 Task: Add a signature Guadalupe Nelson containing With heartfelt thanks and sincere wishes, Guadalupe Nelson to email address softage.5@softage.net and add a folder Self-improvement
Action: Mouse moved to (37, 45)
Screenshot: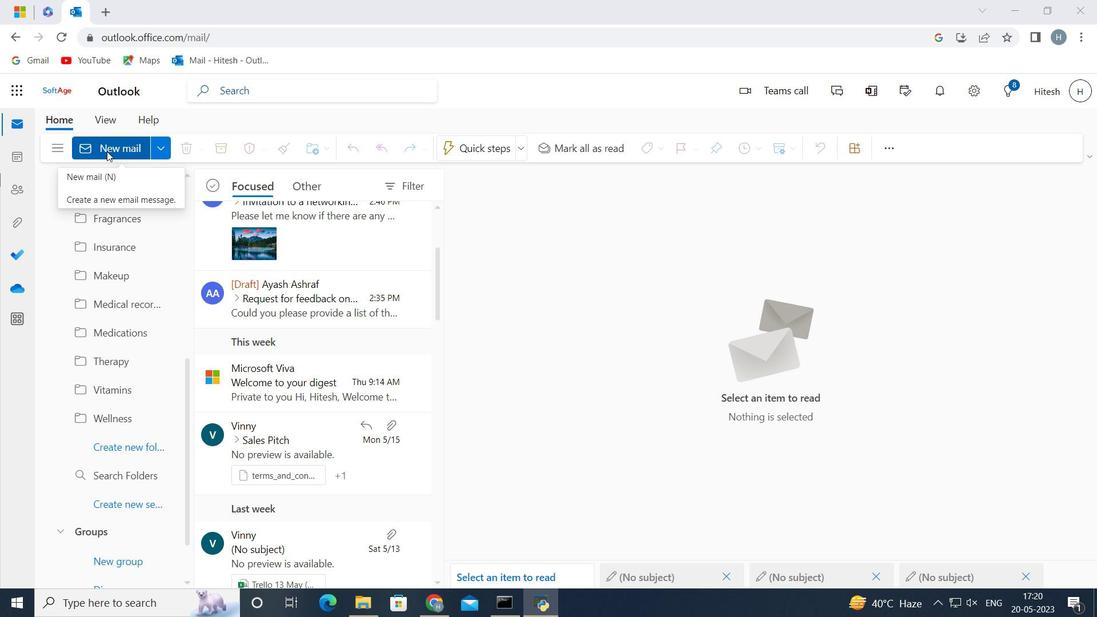
Action: Mouse pressed left at (37, 45)
Screenshot: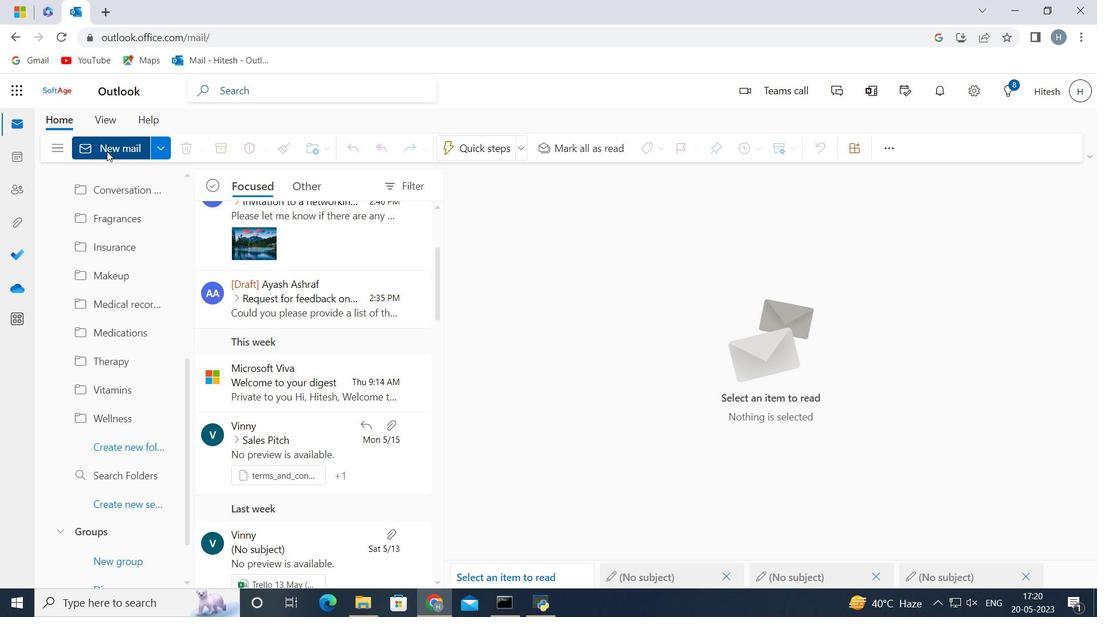 
Action: Mouse moved to (78, 97)
Screenshot: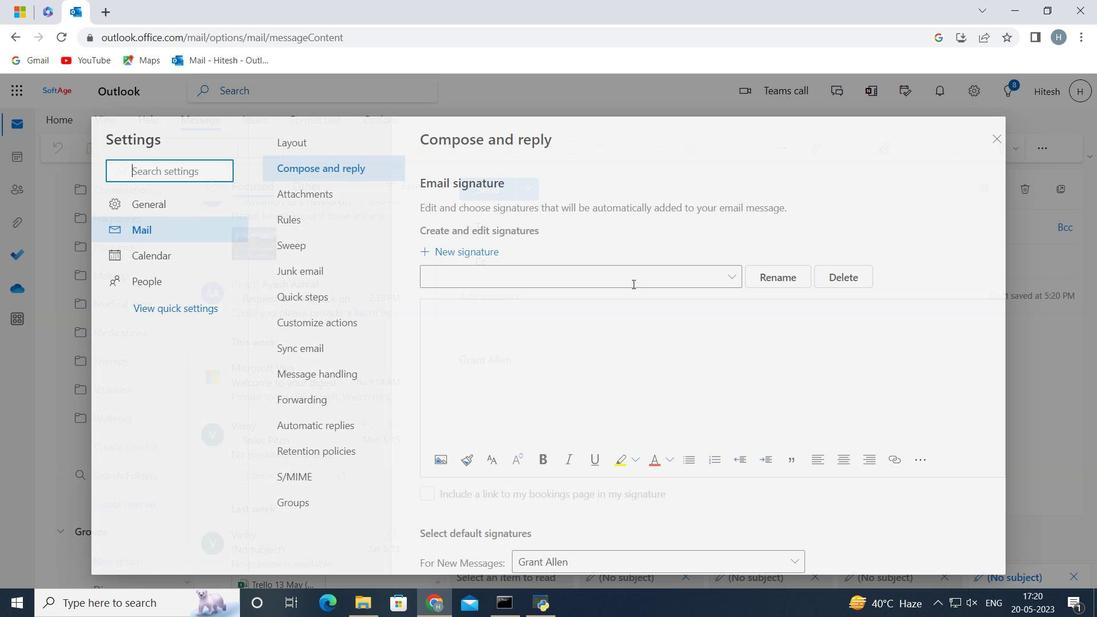 
Action: Mouse pressed left at (78, 97)
Screenshot: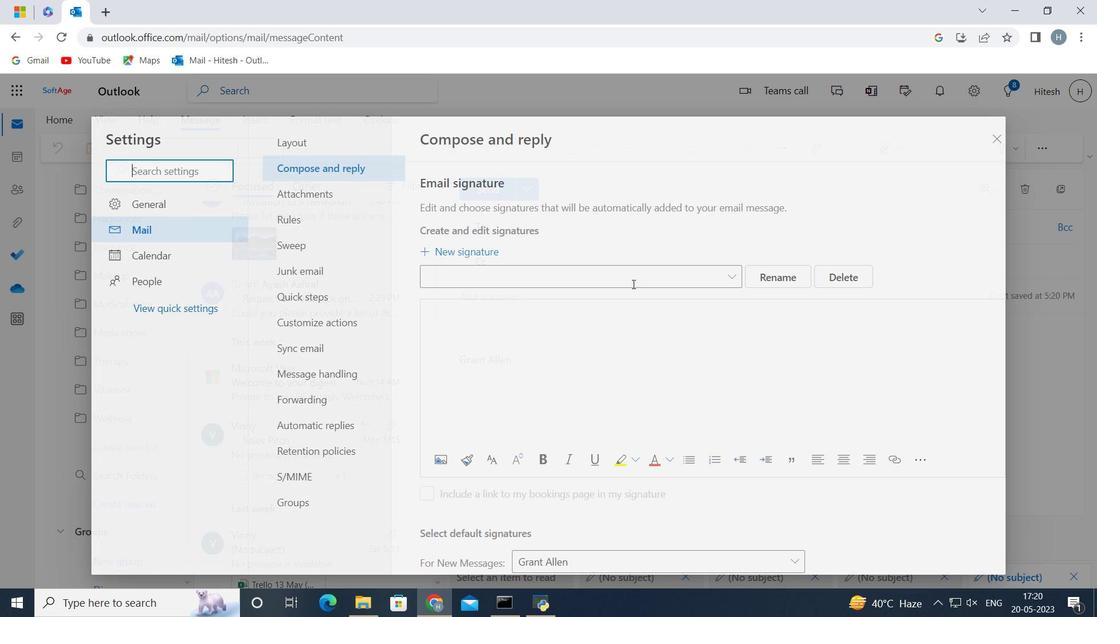 
Action: Mouse moved to (89, 95)
Screenshot: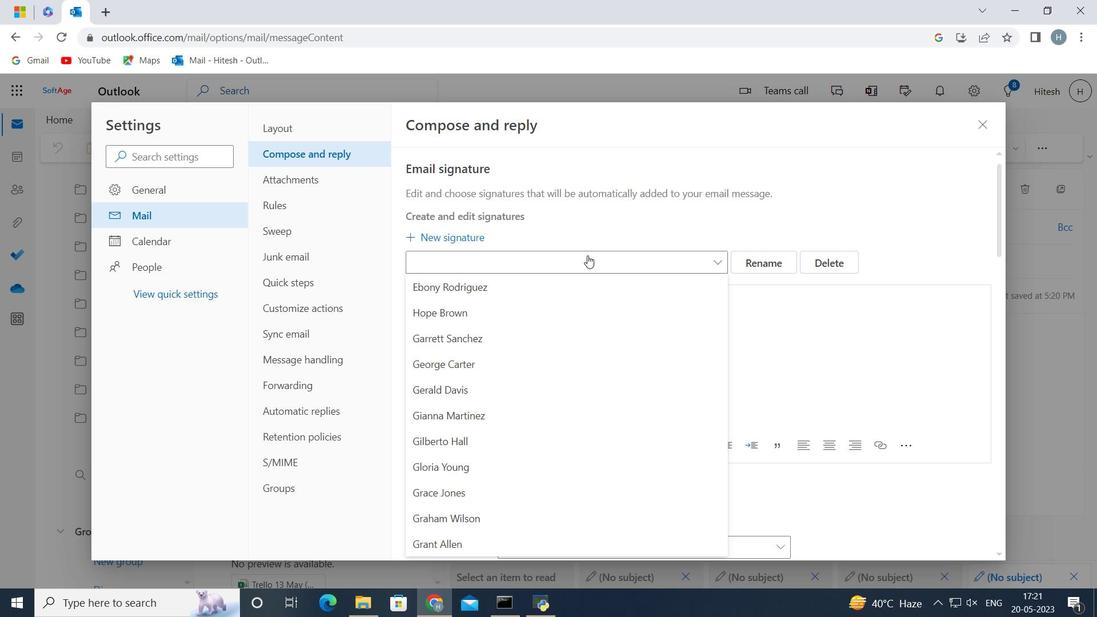 
Action: Mouse pressed left at (89, 95)
Screenshot: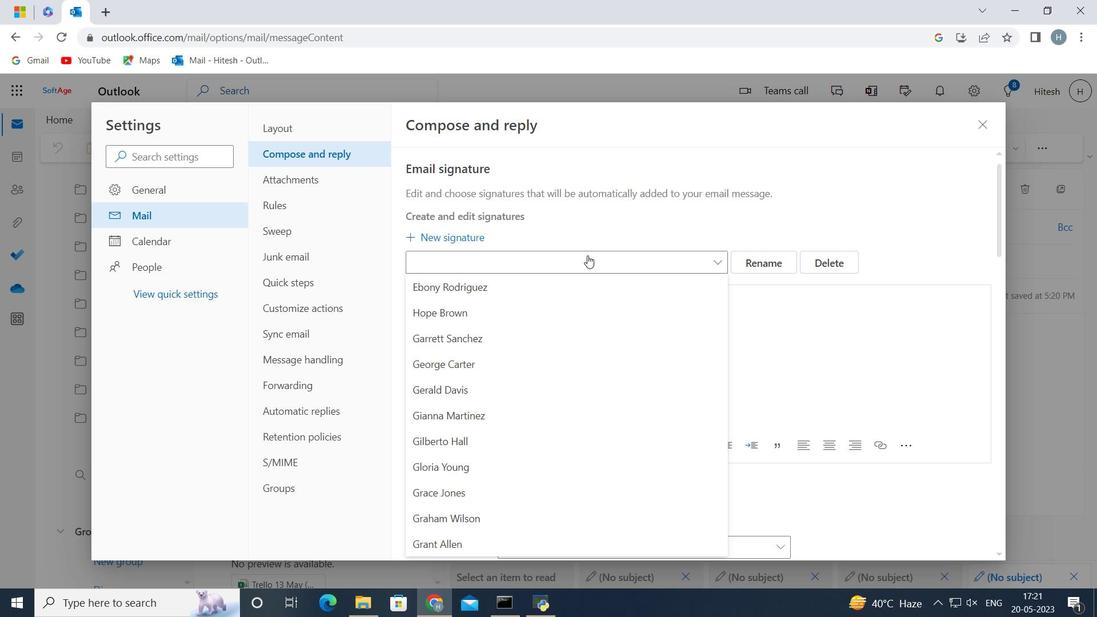 
Action: Mouse moved to (745, 93)
Screenshot: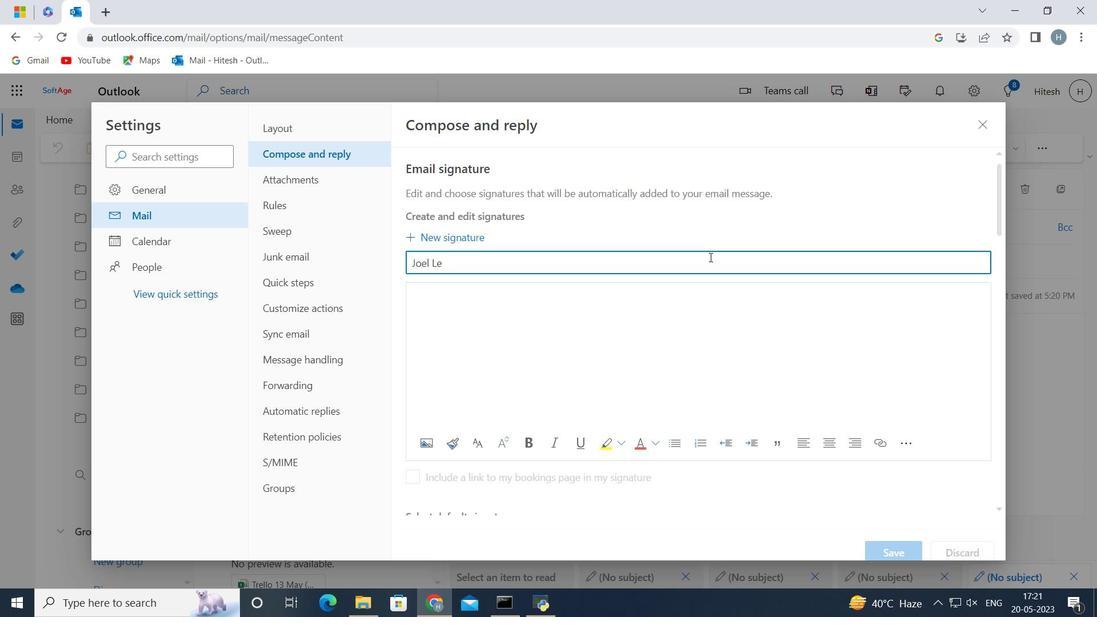
Action: Mouse pressed left at (745, 93)
Screenshot: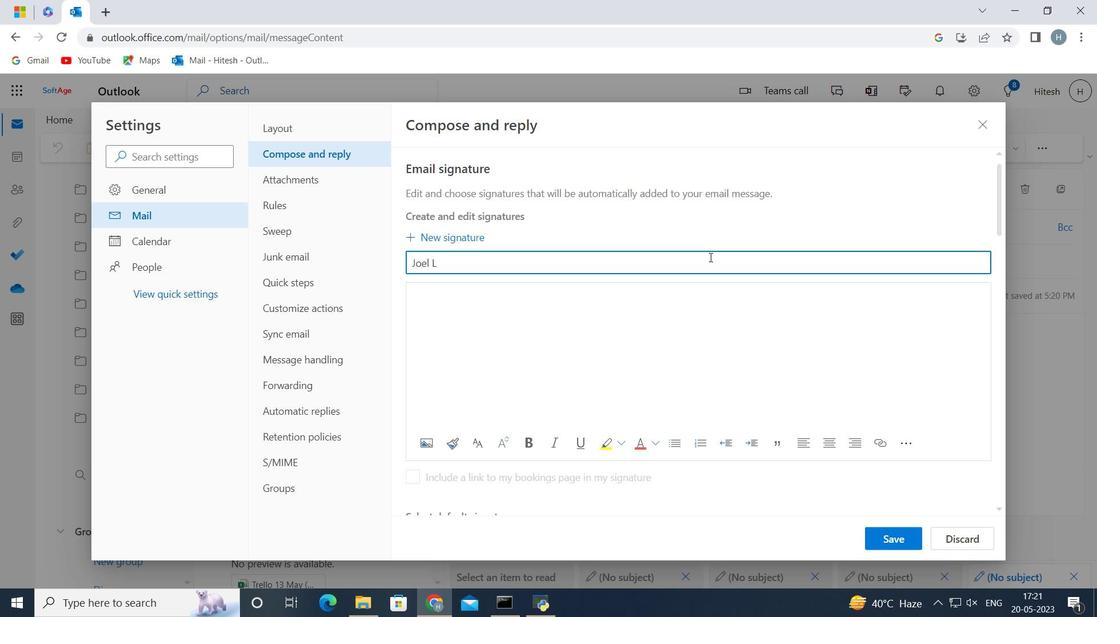 
Action: Mouse moved to (714, 148)
Screenshot: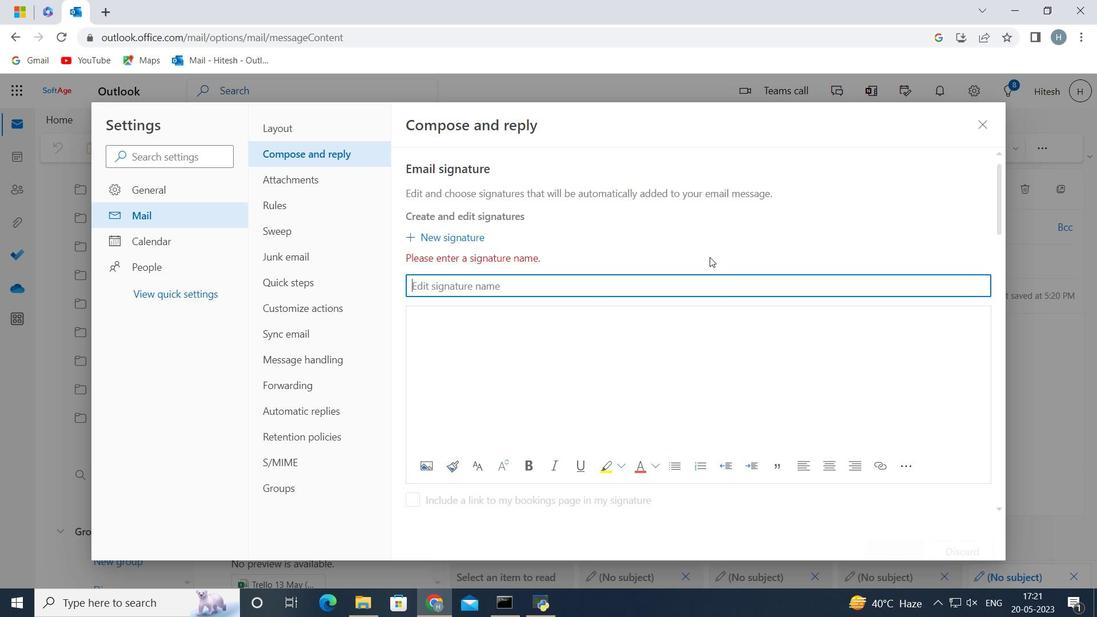 
Action: Mouse pressed left at (714, 148)
Screenshot: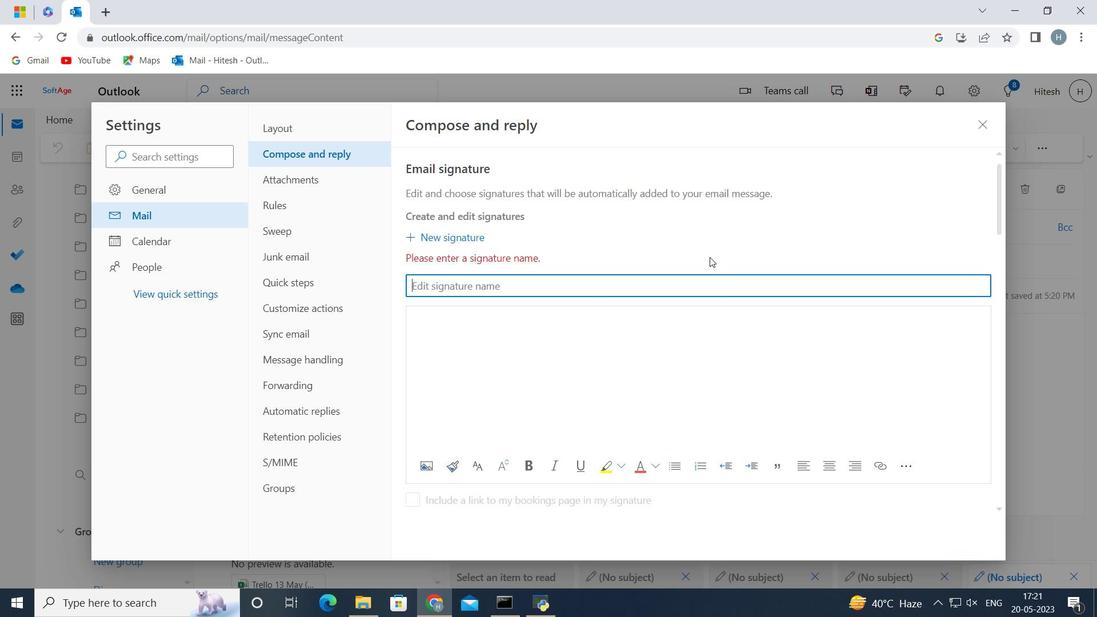 
Action: Mouse moved to (537, 189)
Screenshot: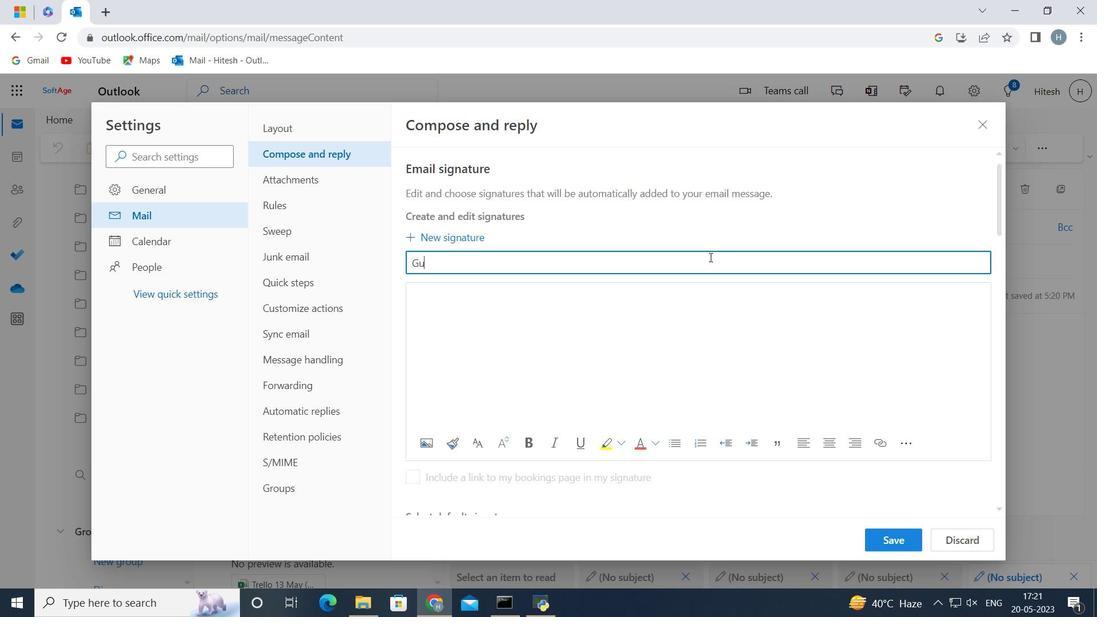
Action: Mouse pressed left at (537, 189)
Screenshot: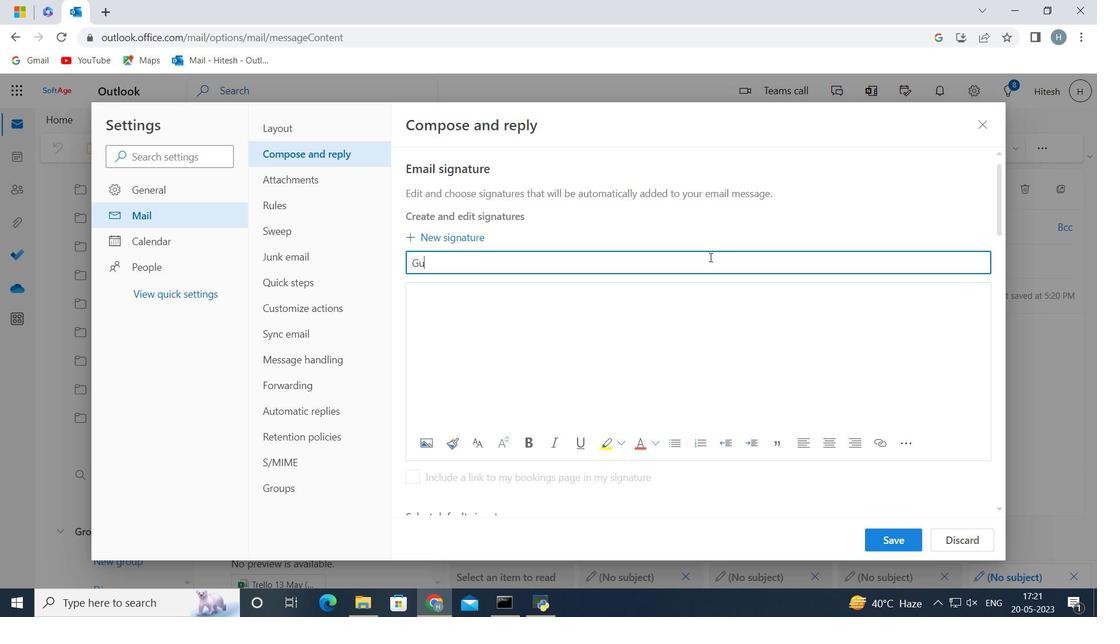 
Action: Mouse moved to (702, 190)
Screenshot: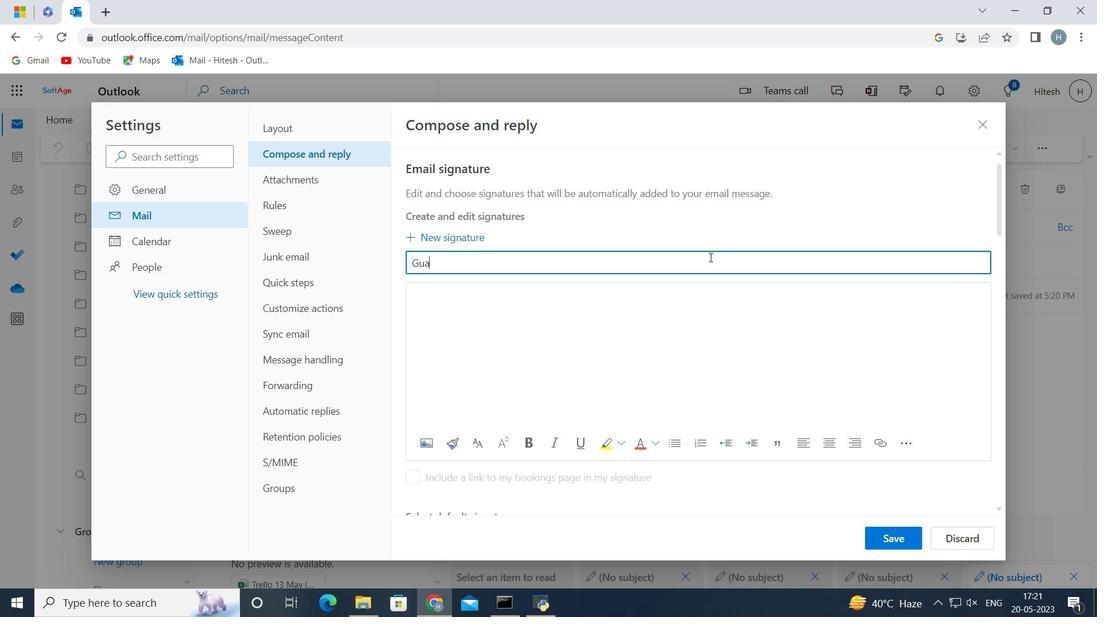 
Action: Mouse pressed left at (702, 190)
Screenshot: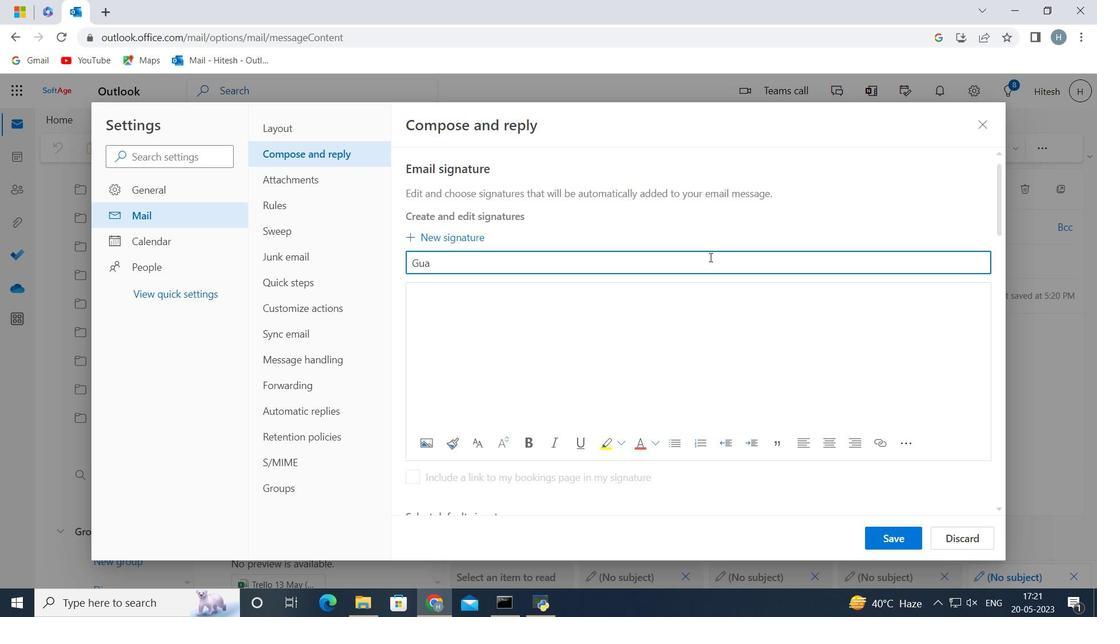 
Action: Mouse moved to (641, 194)
Screenshot: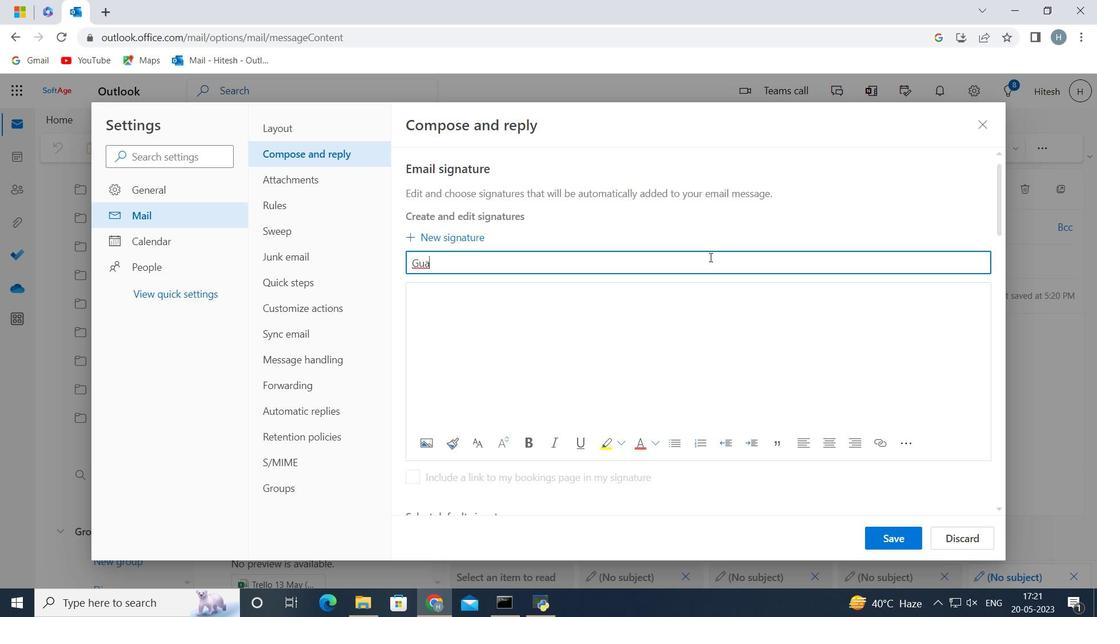 
Action: Mouse pressed left at (641, 194)
Screenshot: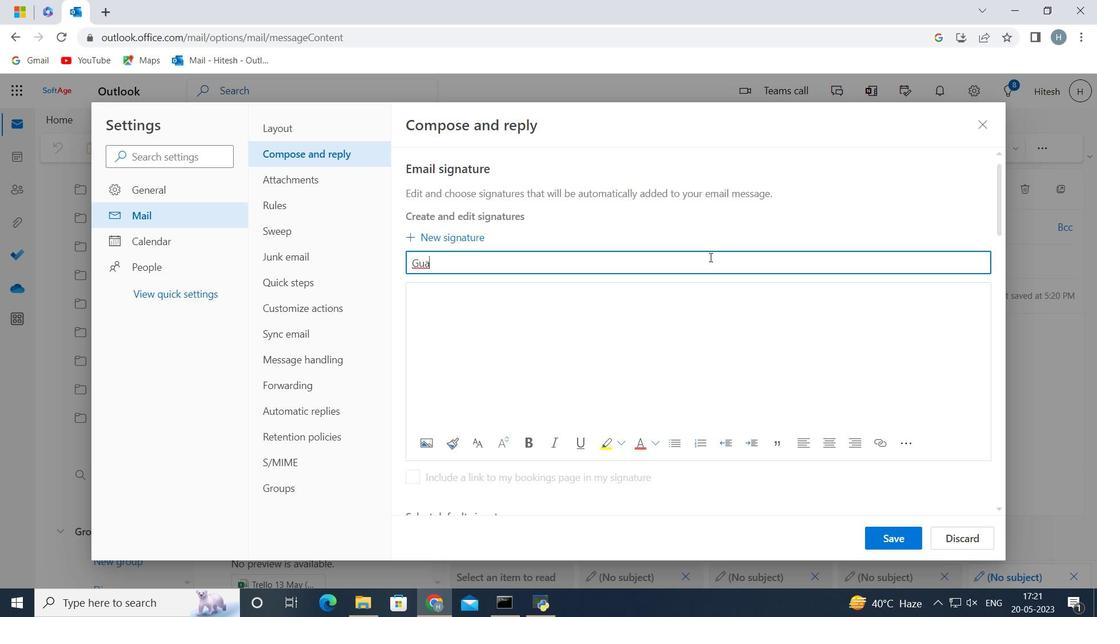 
Action: Mouse moved to (640, 191)
Screenshot: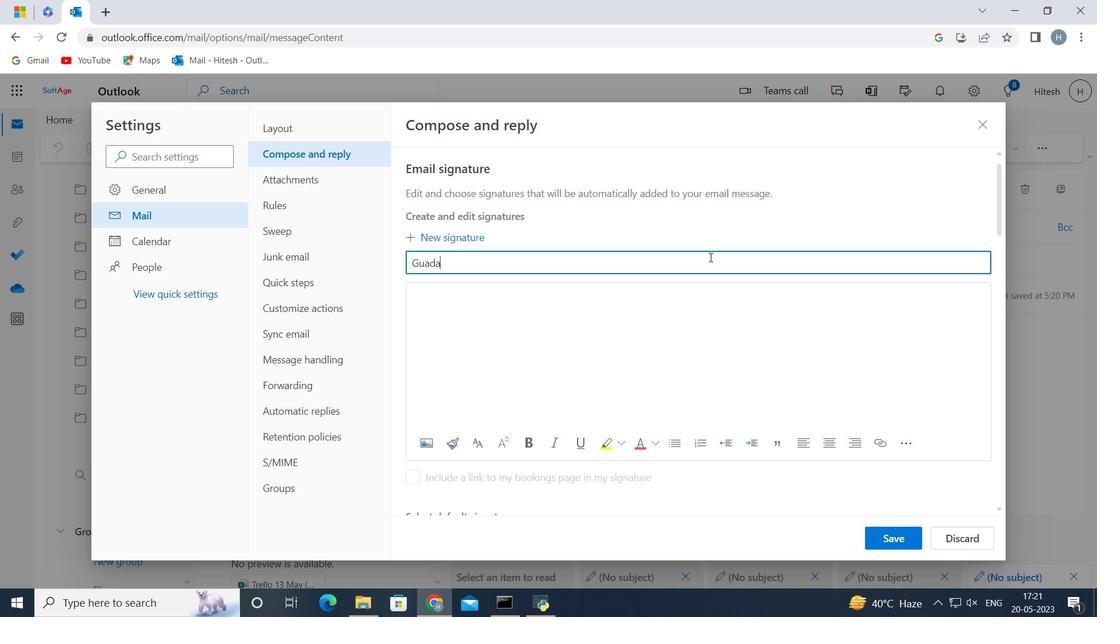 
Action: Key pressed <Key.backspace>
Screenshot: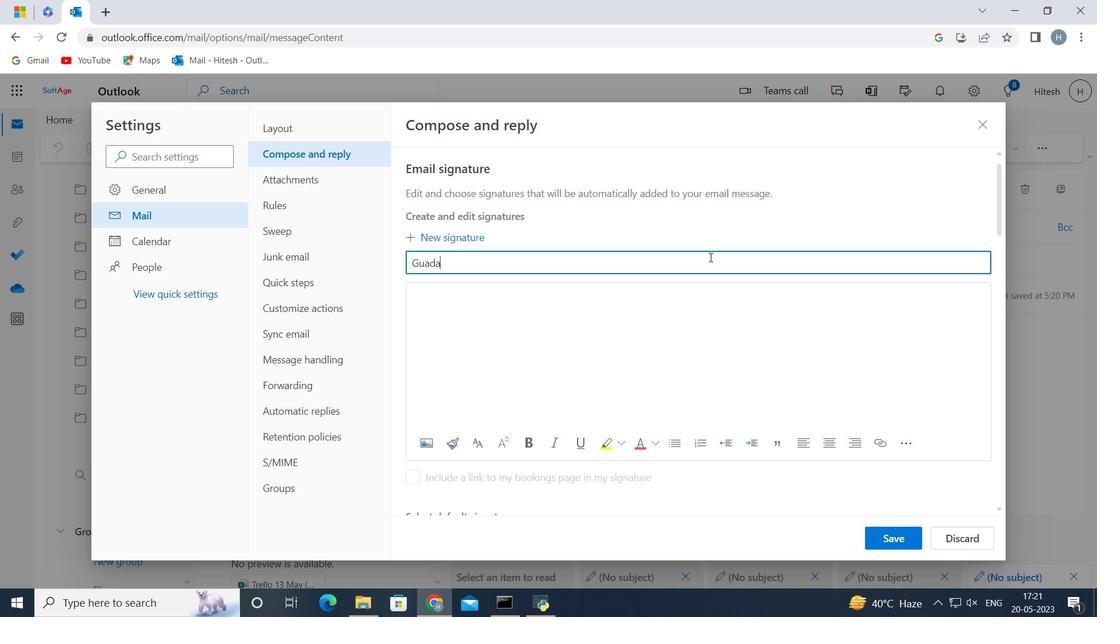 
Action: Mouse moved to (640, 189)
Screenshot: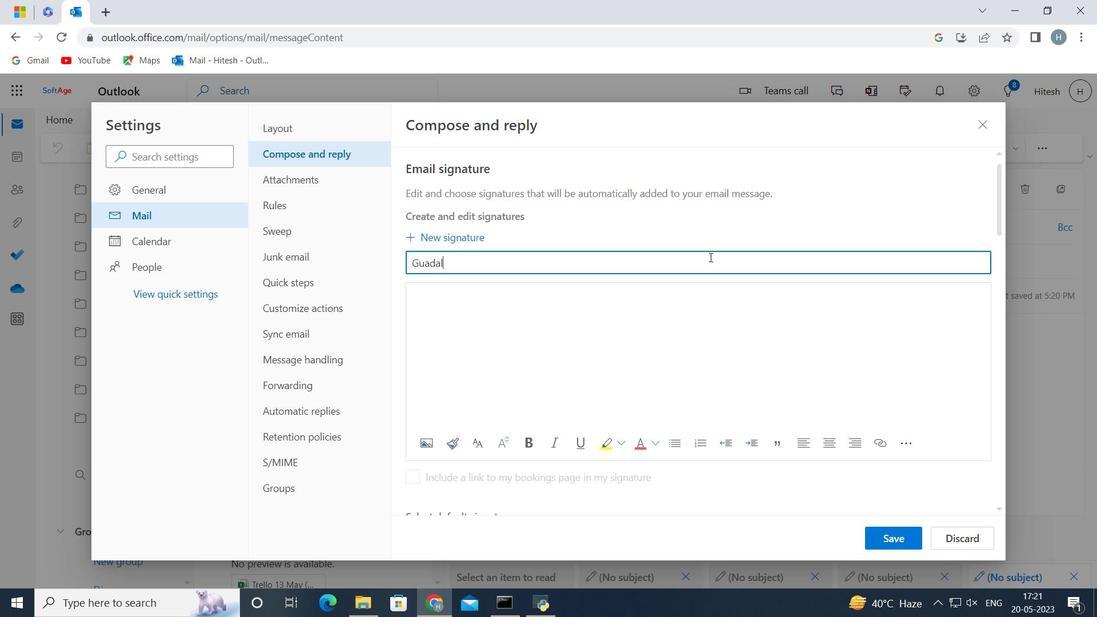 
Action: Key pressed <Key.backspace><Key.backspace><Key.backspace><Key.backspace><Key.backspace><Key.backspace><Key.backspace><Key.backspace><Key.backspace><Key.backspace><Key.backspace><Key.backspace><Key.backspace><Key.backspace><Key.backspace><Key.backspace><Key.backspace><Key.backspace><Key.backspace><Key.backspace><Key.backspace><Key.backspace><Key.backspace><Key.backspace><Key.backspace><Key.backspace><Key.backspace><Key.backspace><Key.backspace><Key.backspace><Key.backspace><Key.backspace><Key.backspace><Key.backspace><Key.backspace><Key.shift><Key.shift>G
Screenshot: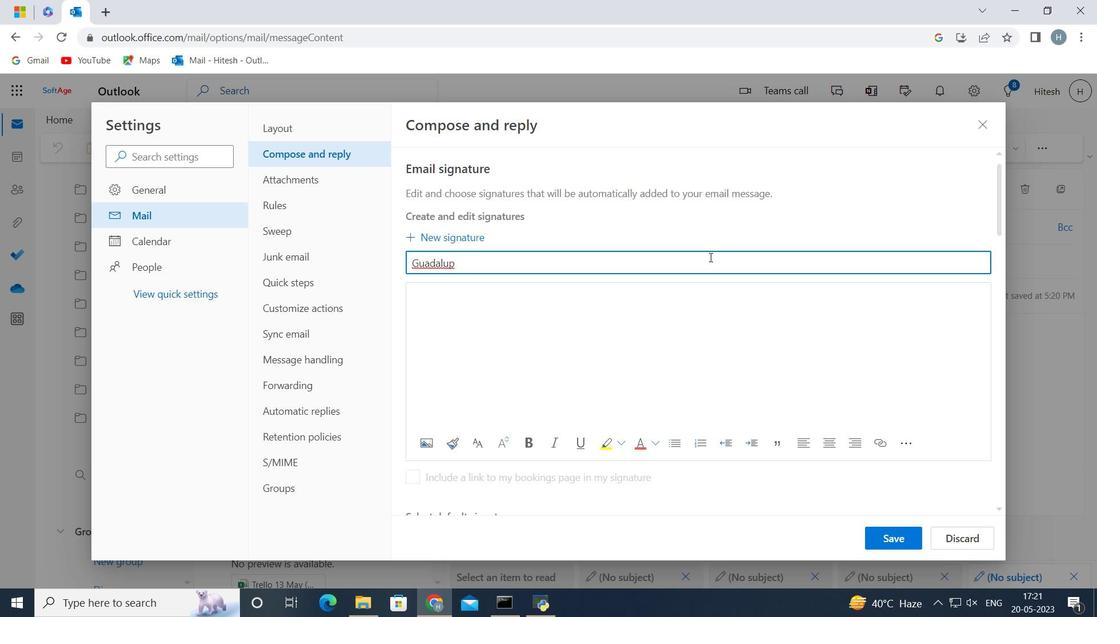 
Action: Mouse moved to (107, 151)
Screenshot: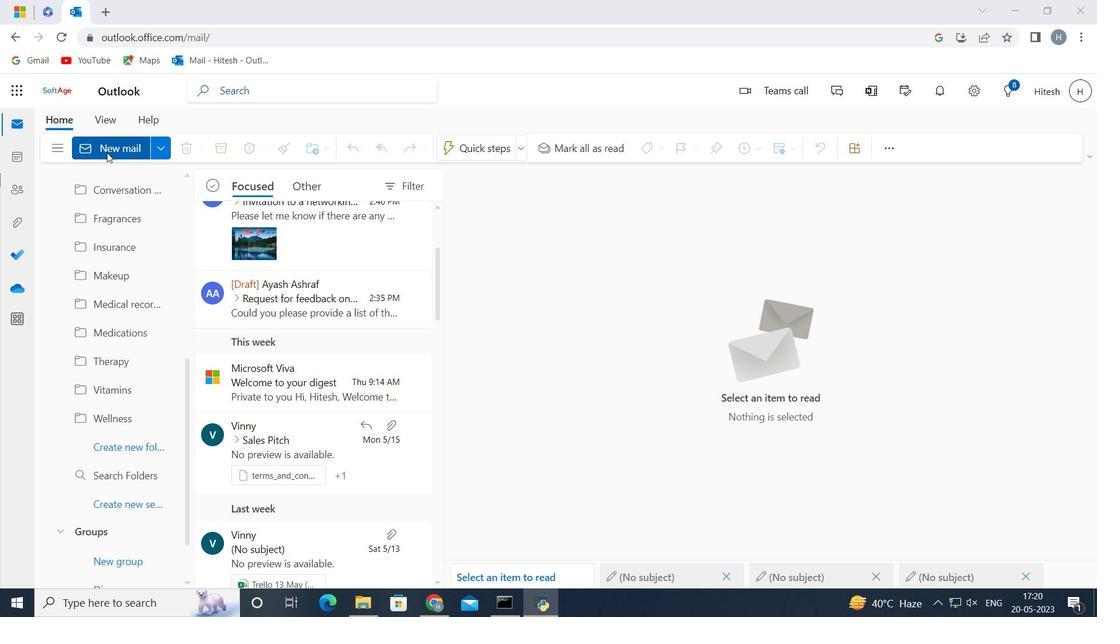 
Action: Mouse pressed left at (107, 151)
Screenshot: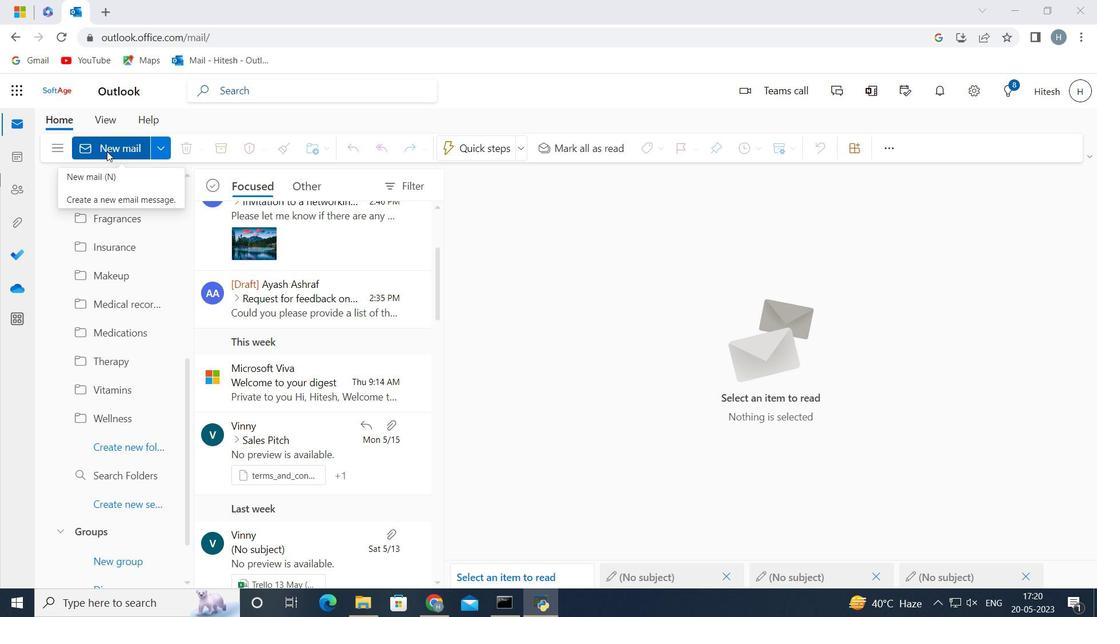 
Action: Key pressed ua
Screenshot: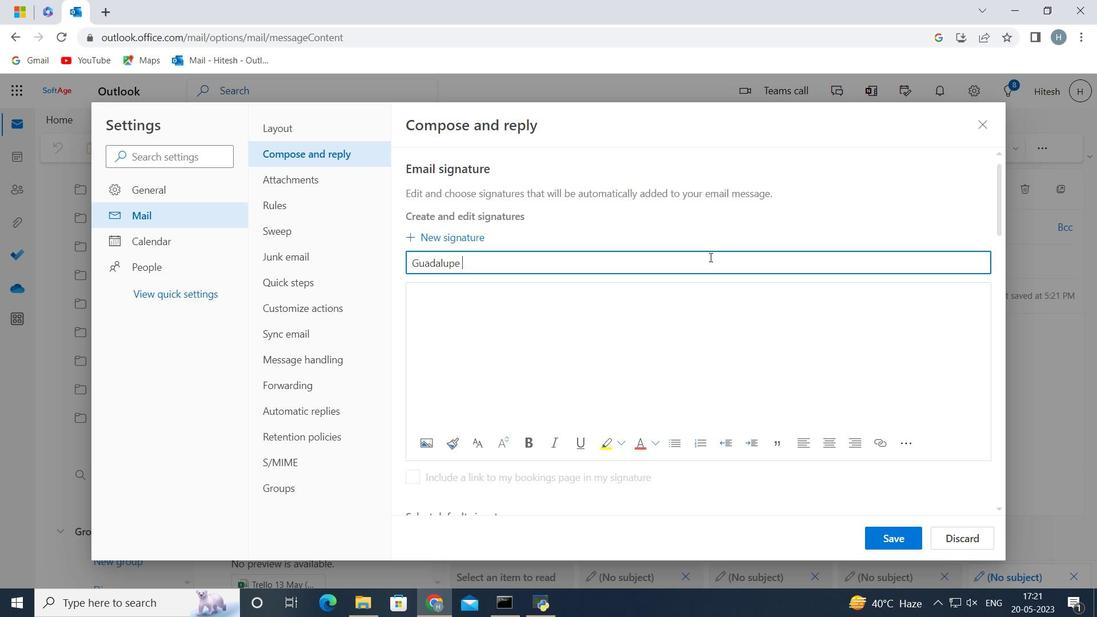 
Action: Mouse moved to (848, 184)
Screenshot: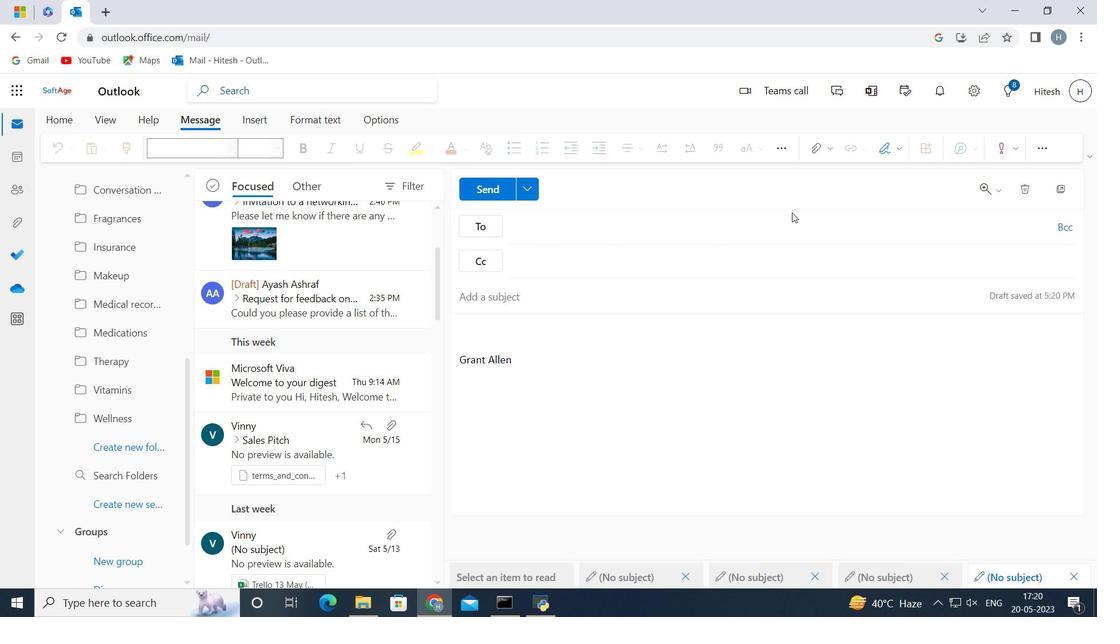 
Action: Key pressed d
Screenshot: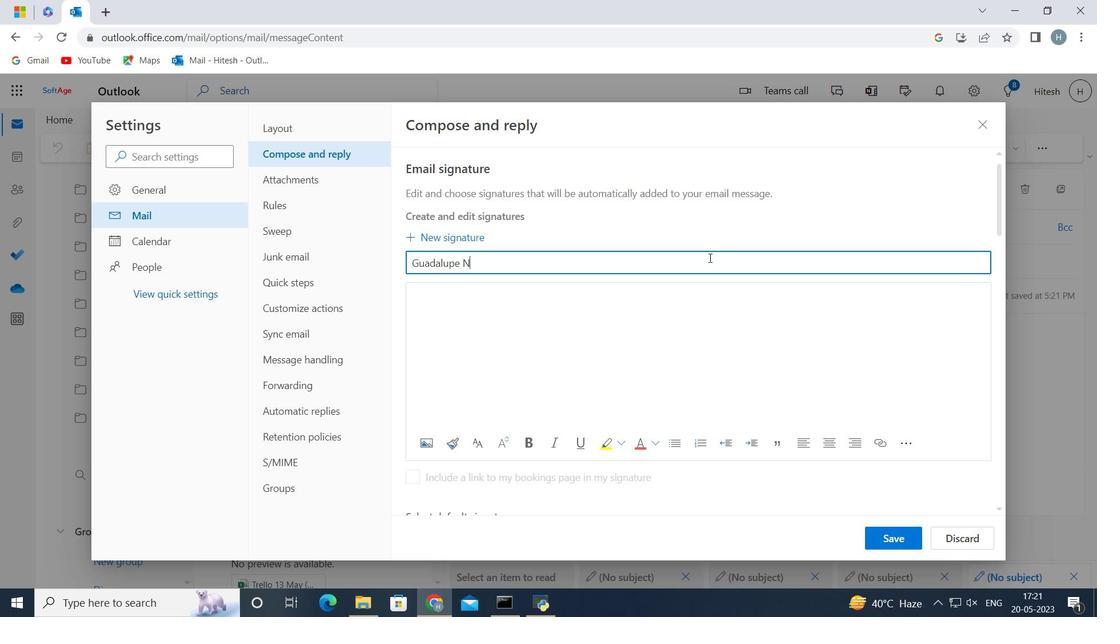 
Action: Mouse moved to (860, 175)
Screenshot: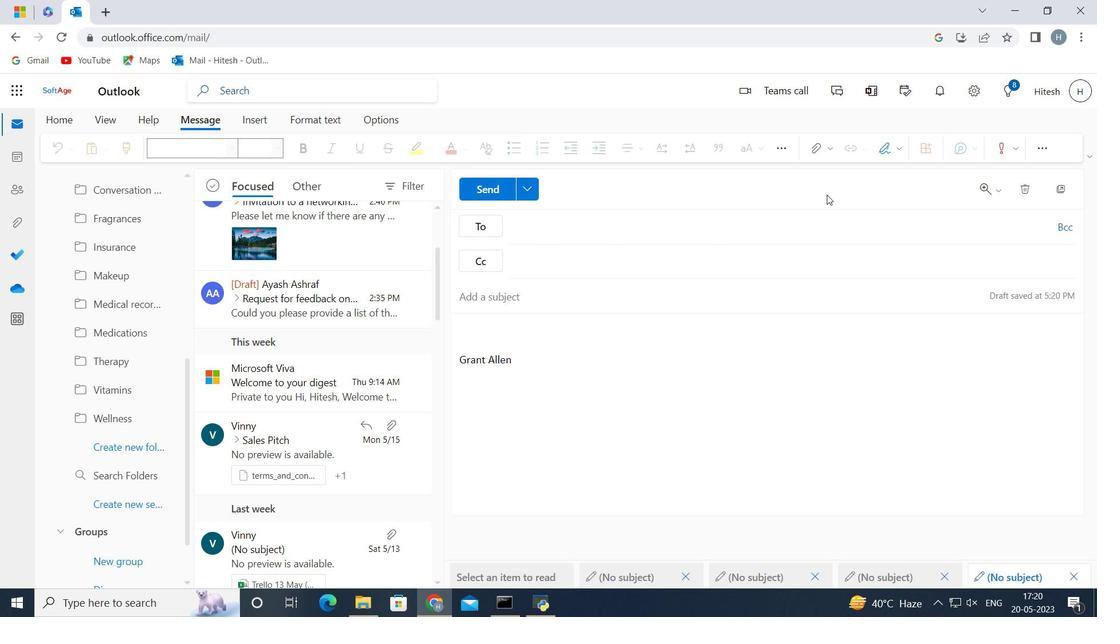 
Action: Key pressed a
Screenshot: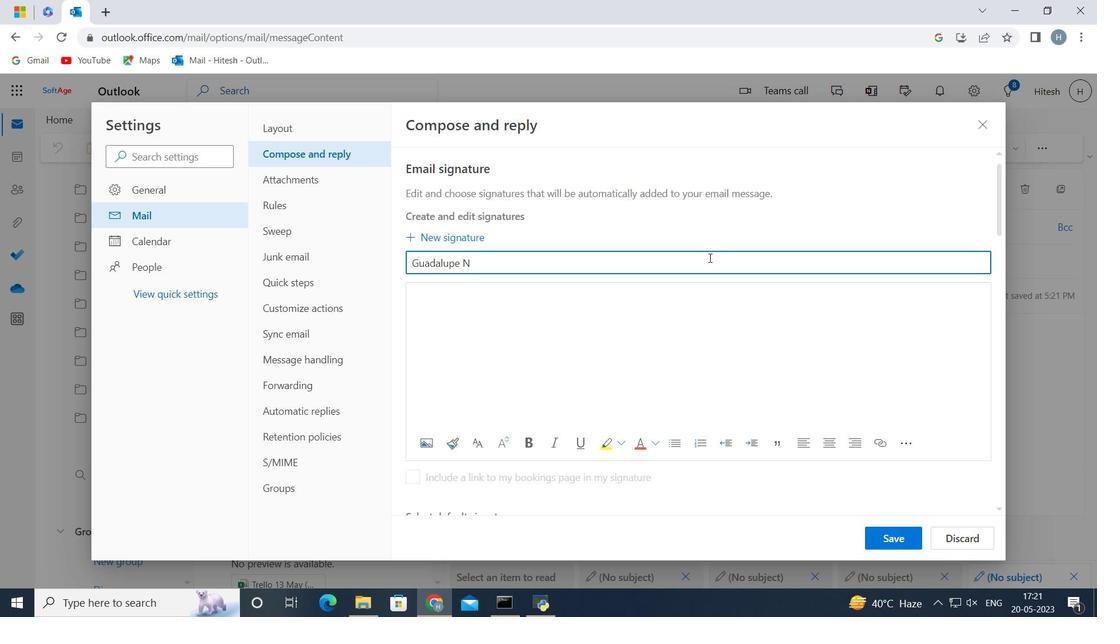 
Action: Mouse moved to (883, 149)
Screenshot: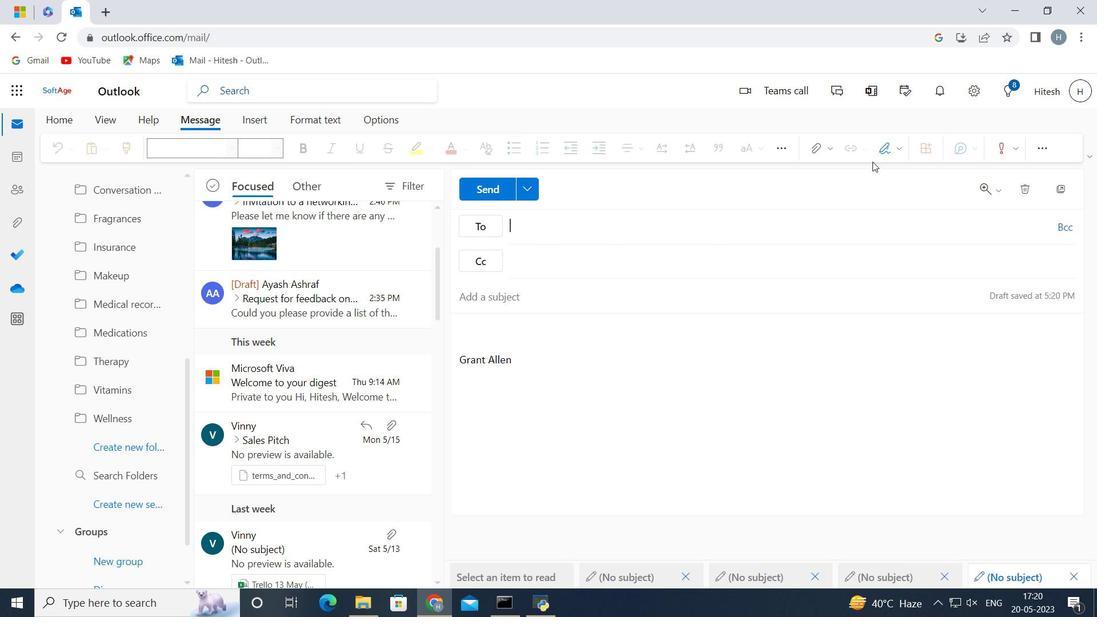 
Action: Key pressed l
Screenshot: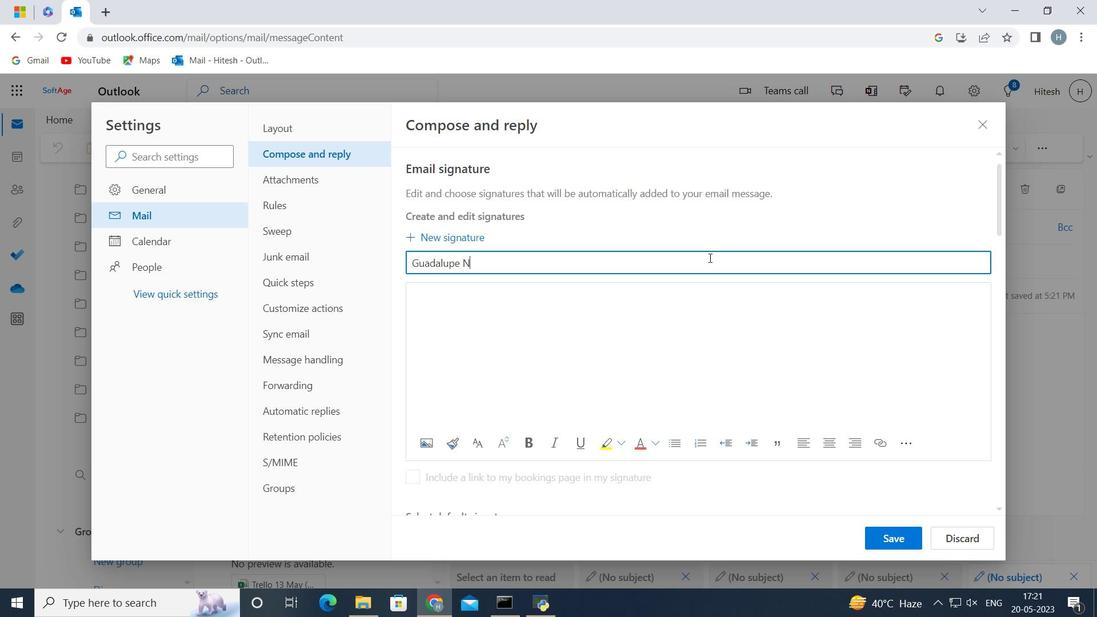 
Action: Mouse pressed left at (883, 149)
Screenshot: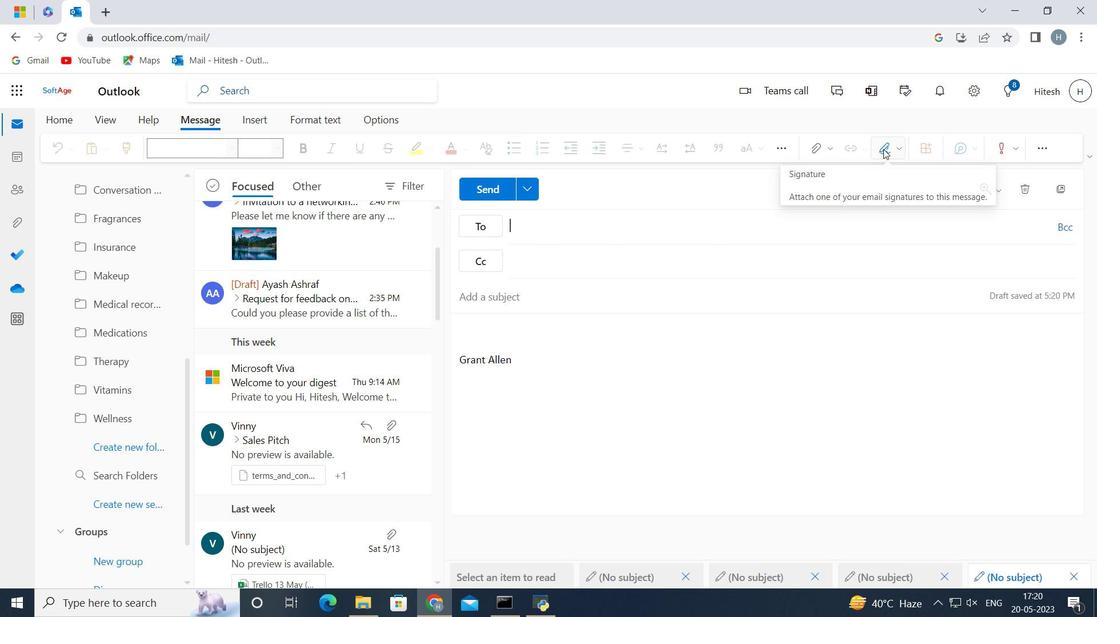 
Action: Mouse moved to (841, 462)
Screenshot: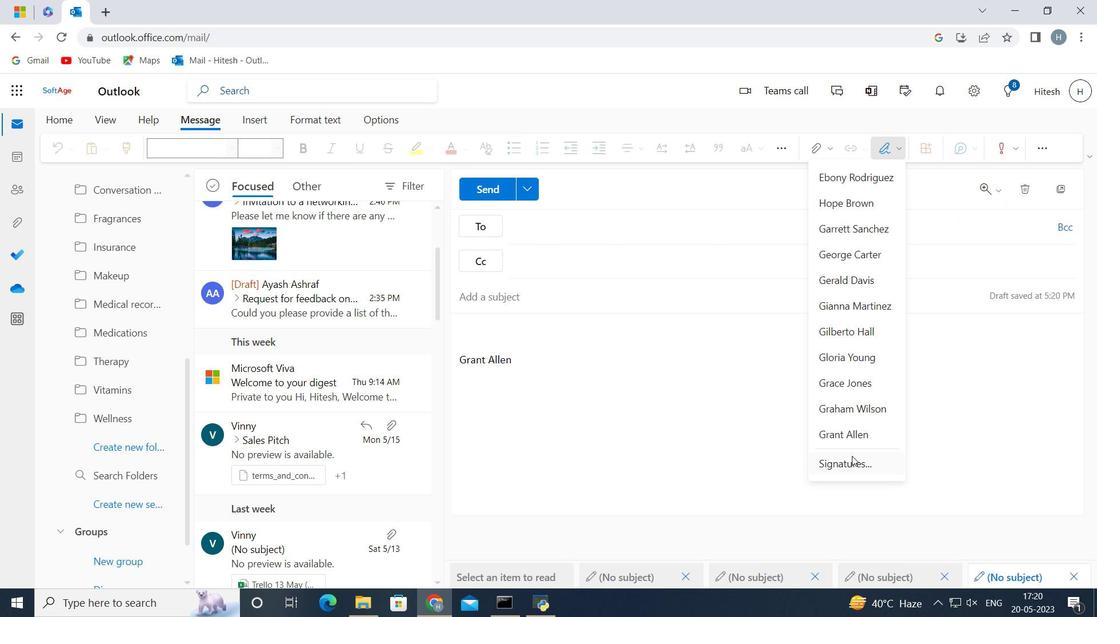 
Action: Mouse pressed left at (841, 462)
Screenshot: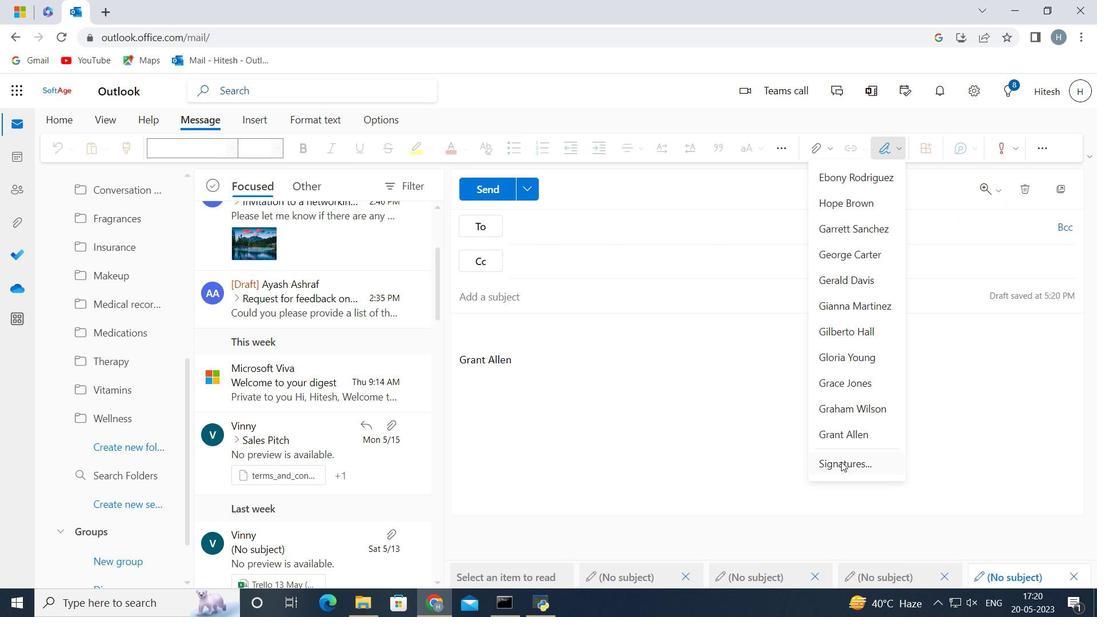 
Action: Mouse moved to (790, 412)
Screenshot: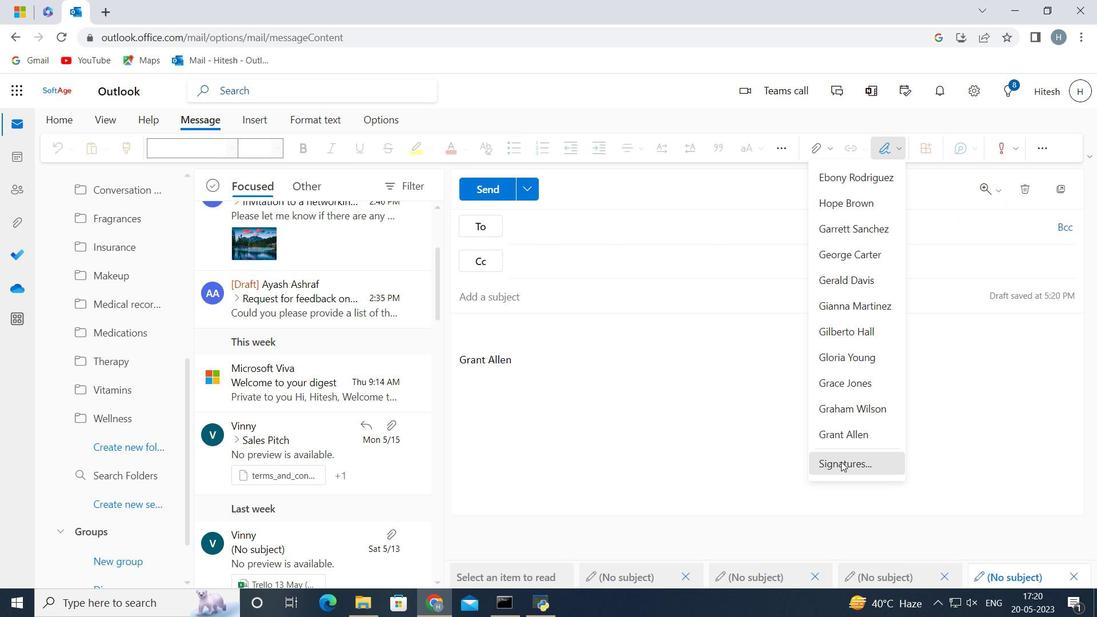 
Action: Key pressed u
Screenshot: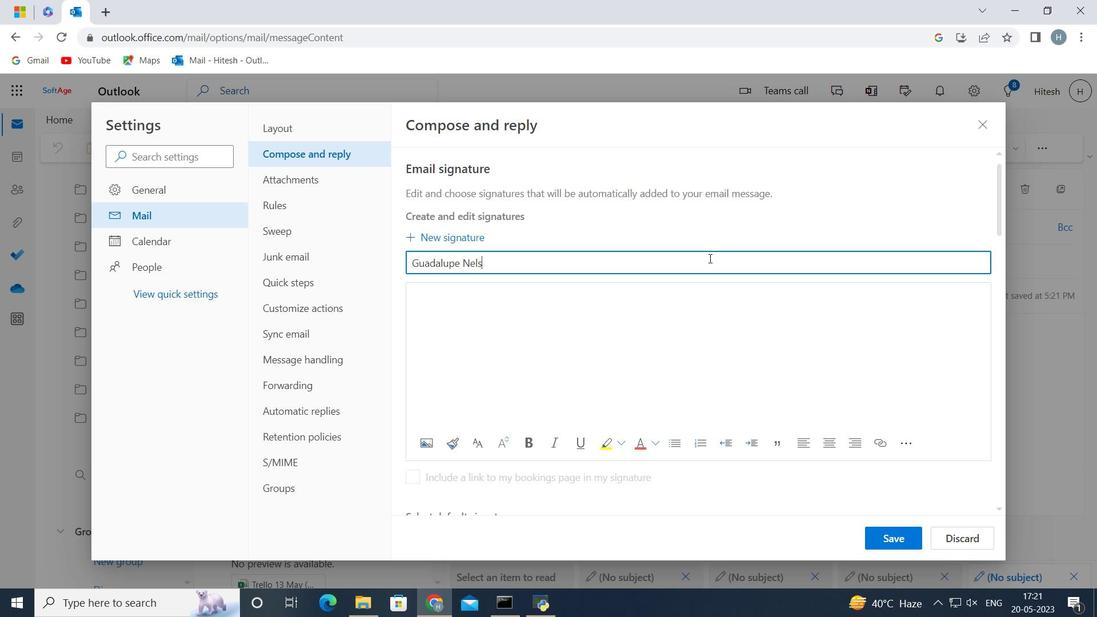 
Action: Mouse moved to (590, 255)
Screenshot: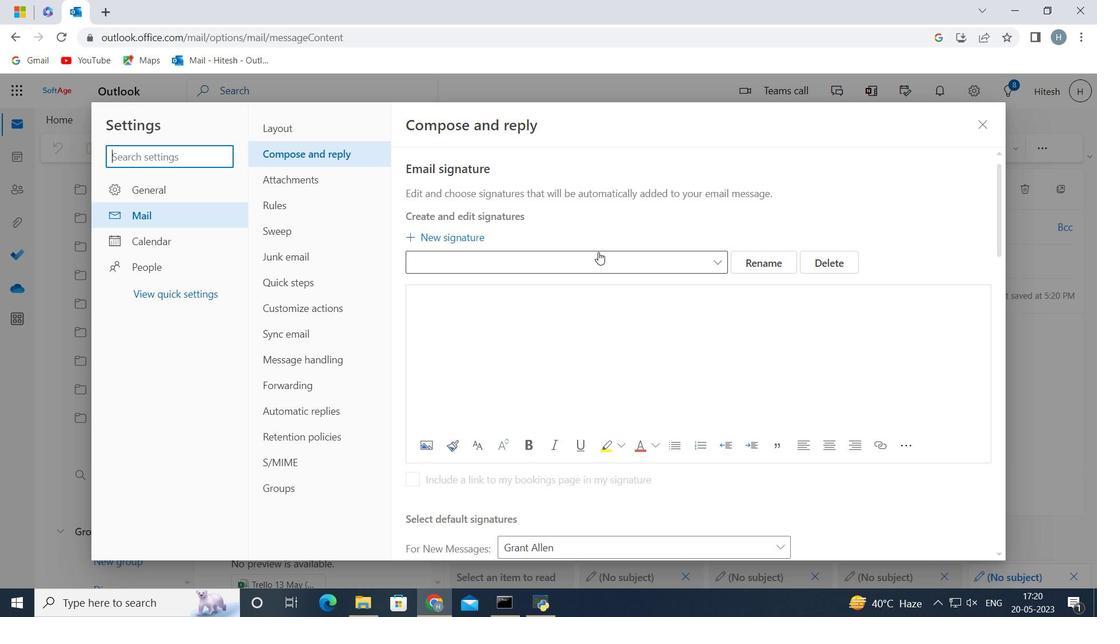 
Action: Key pressed p
Screenshot: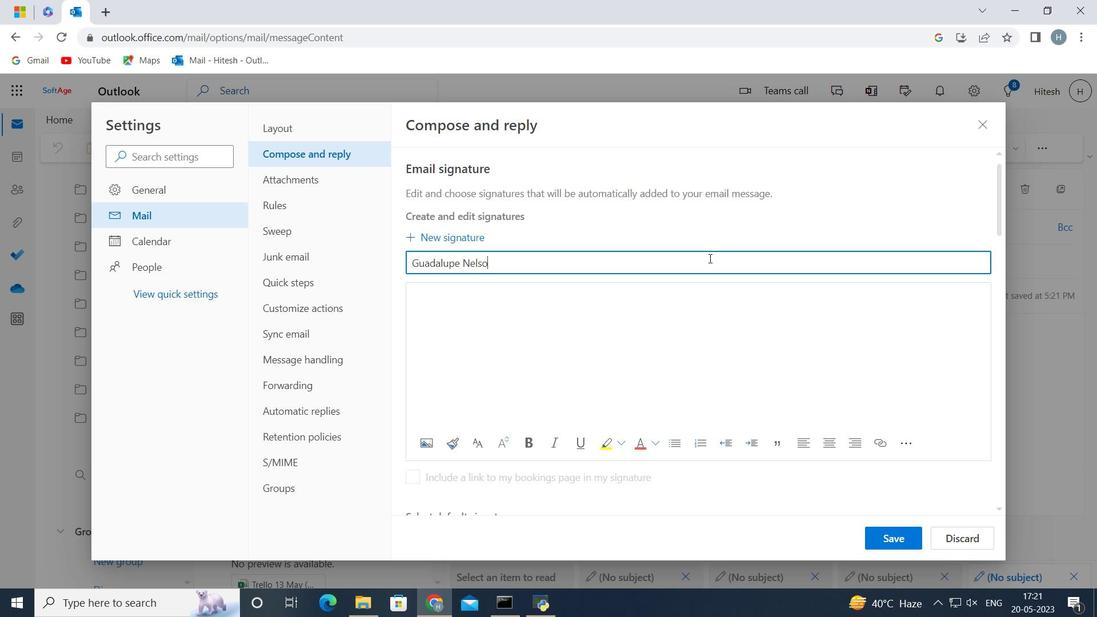 
Action: Mouse moved to (588, 256)
Screenshot: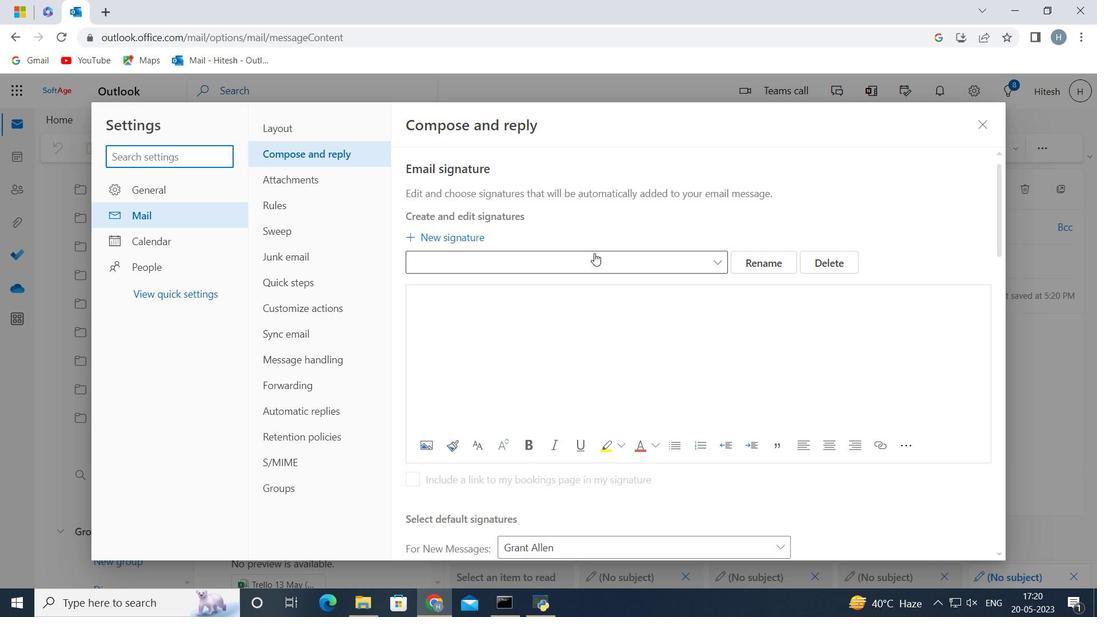 
Action: Mouse pressed left at (588, 256)
Screenshot: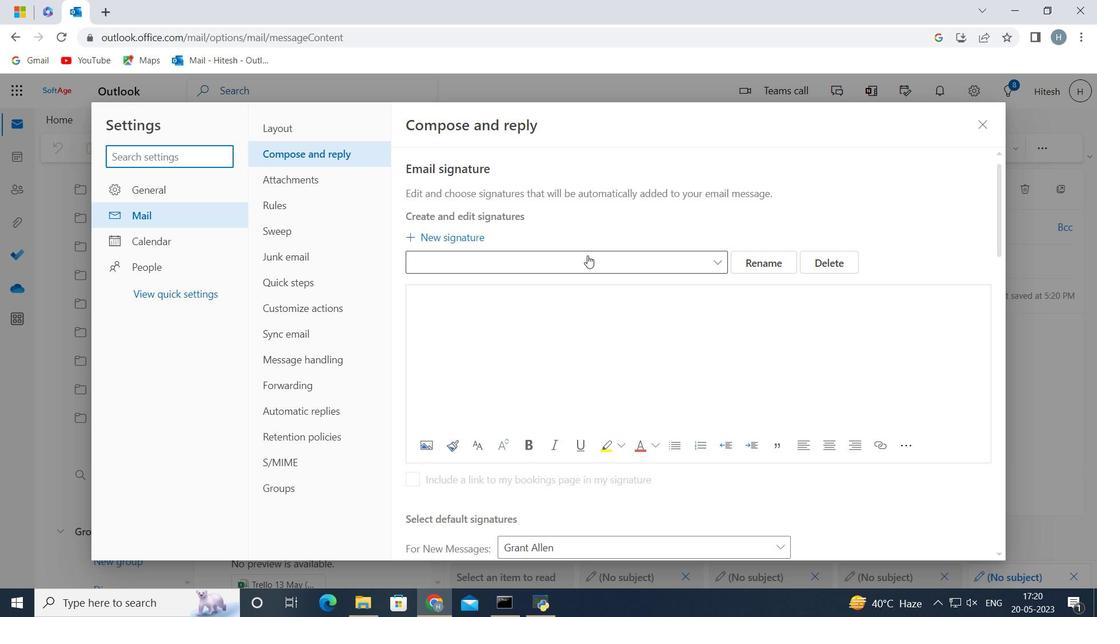
Action: Key pressed e
Screenshot: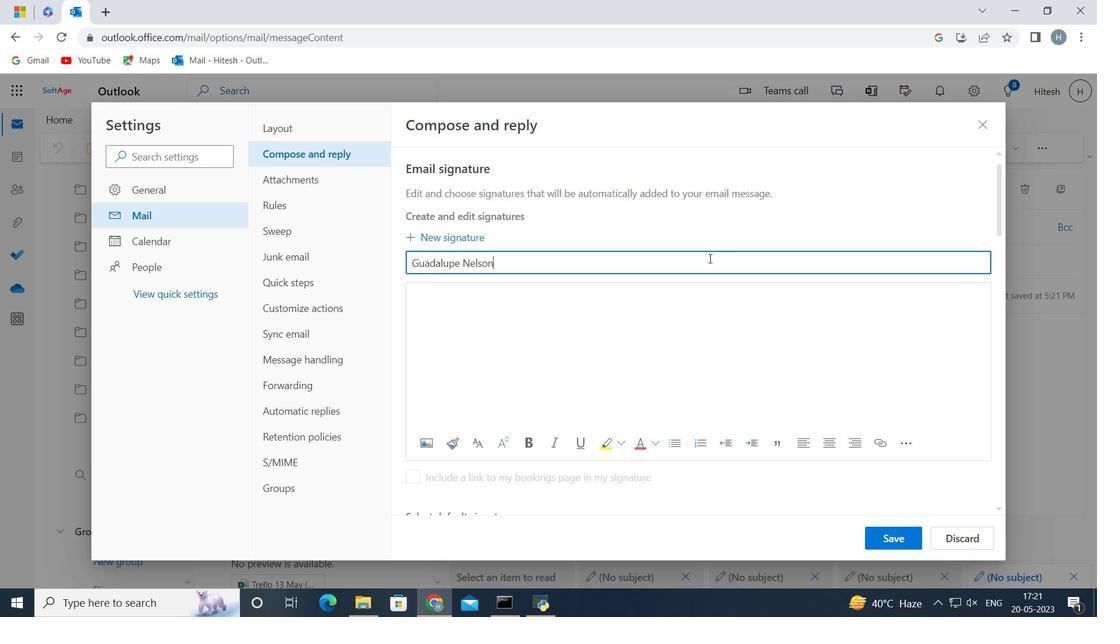 
Action: Mouse moved to (588, 256)
Screenshot: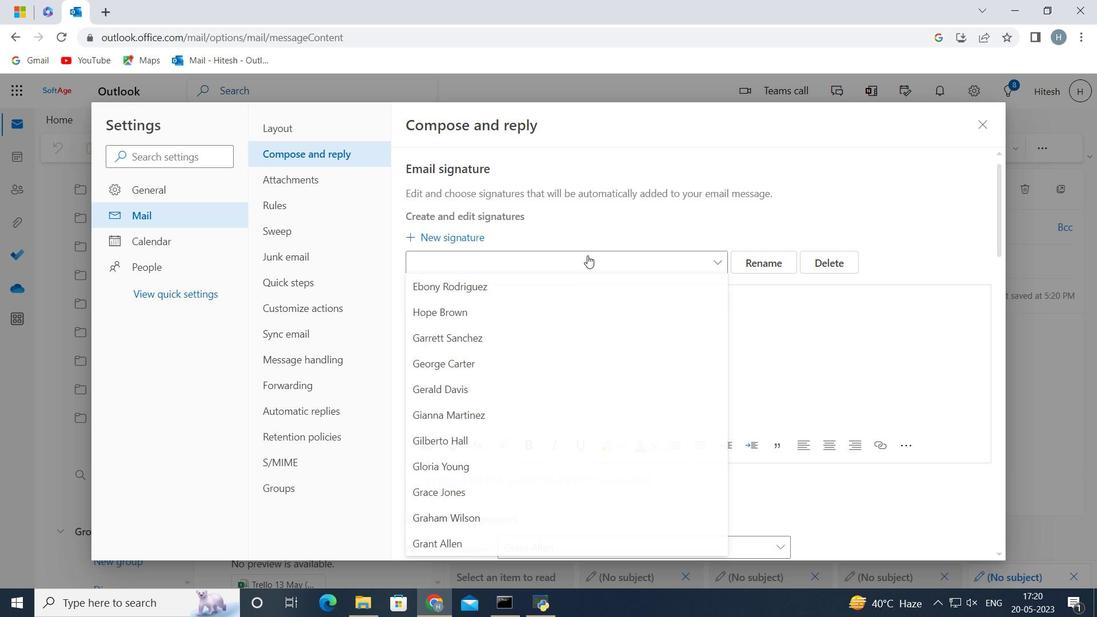 
Action: Key pressed <Key.shift>G<Key.space><Key.shift>u<Key.shift><Key.shift><Key.shift><Key.shift><Key.shift><Key.shift><Key.shift>a<Key.shift><Key.shift><Key.shift><Key.shift><Key.shift><Key.shift>Nedallsuonpctrl+A<'\x03'>e
Screenshot: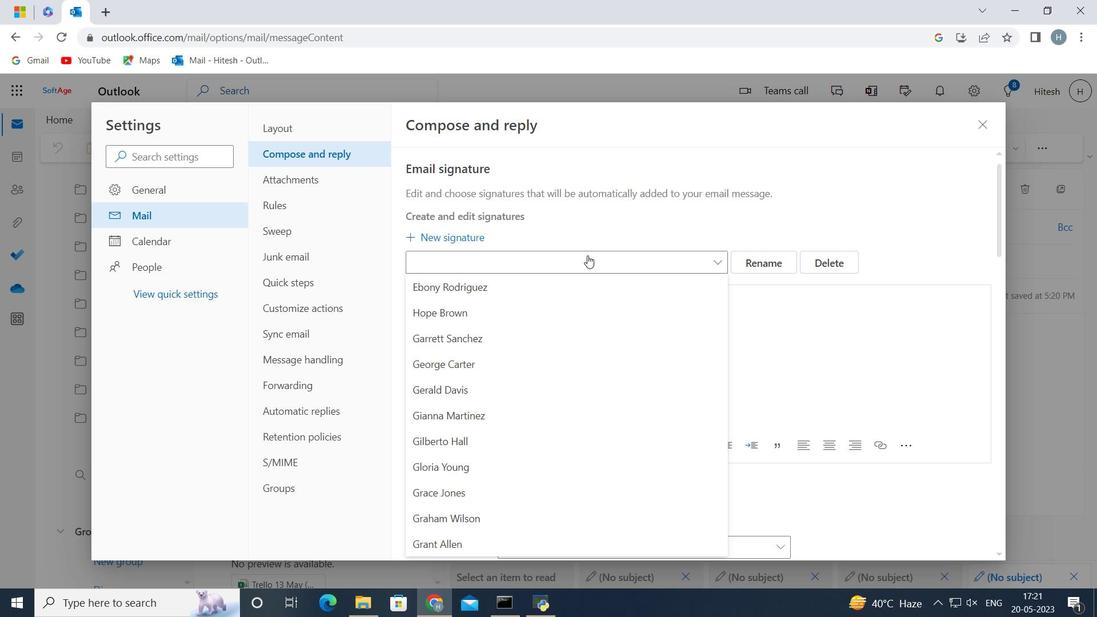 
Action: Mouse pressed left at (588, 256)
Screenshot: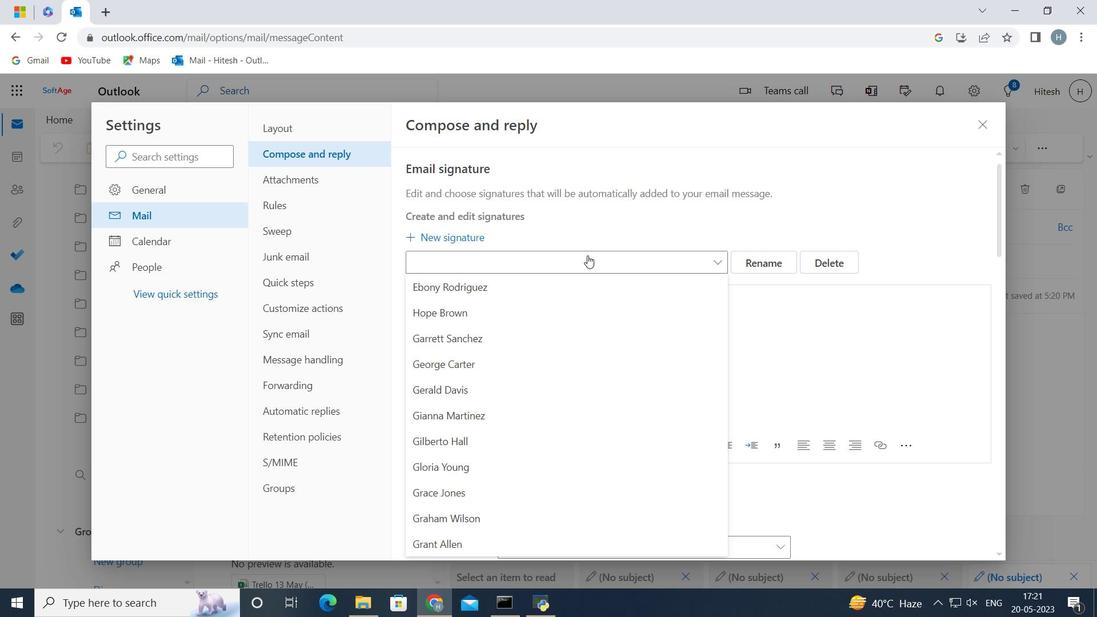 
Action: Mouse moved to (536, 233)
Screenshot: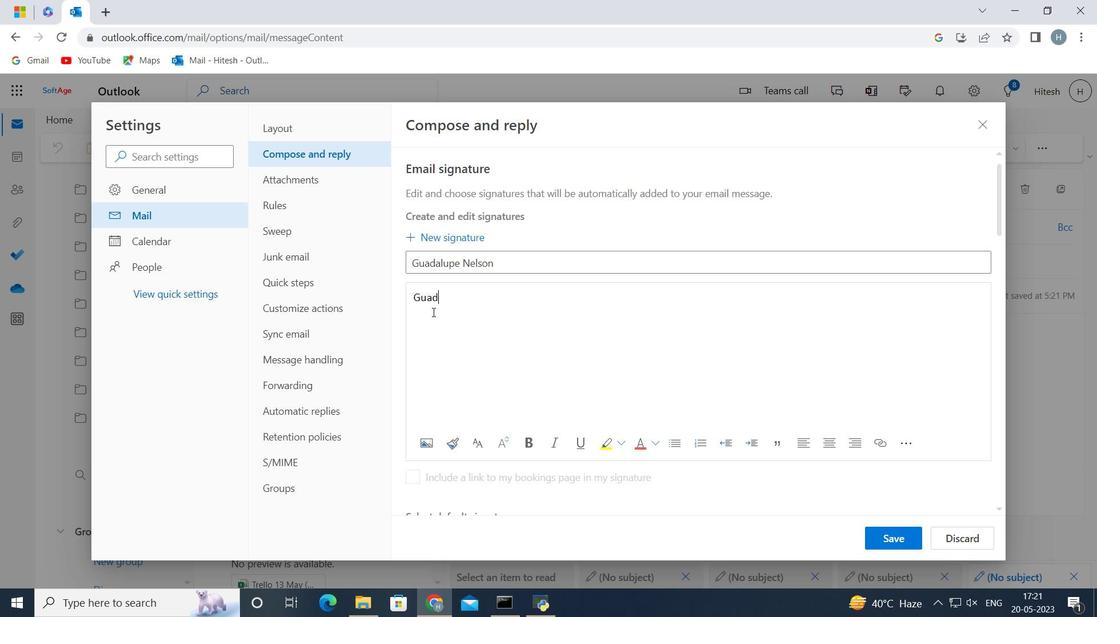 
Action: Mouse pressed left at (748, 259)
Screenshot: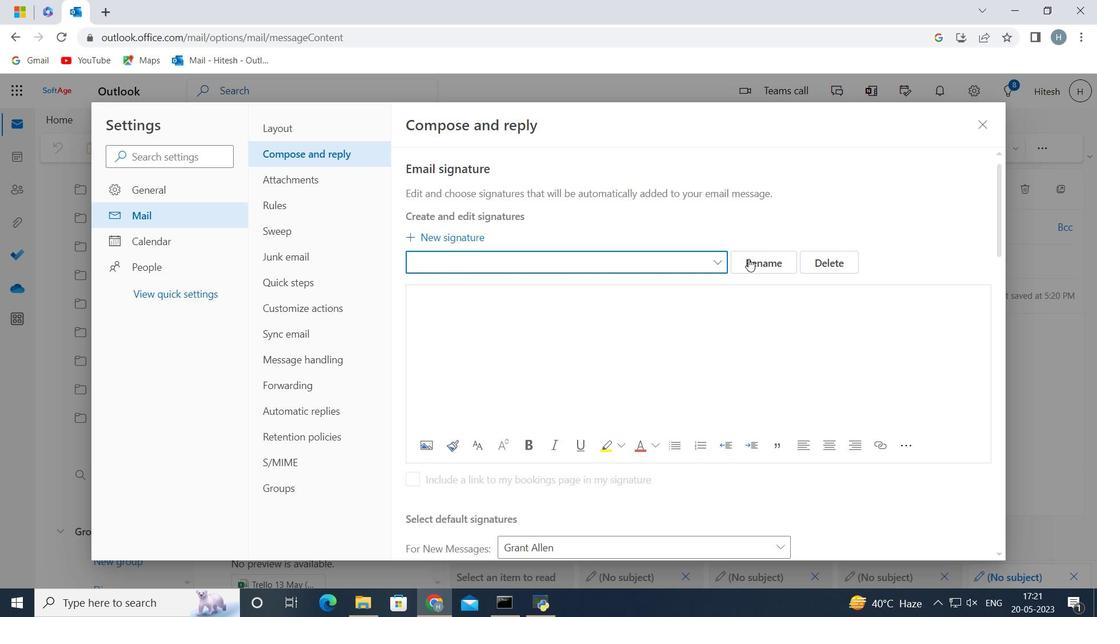 
Action: Mouse moved to (530, 222)
Screenshot: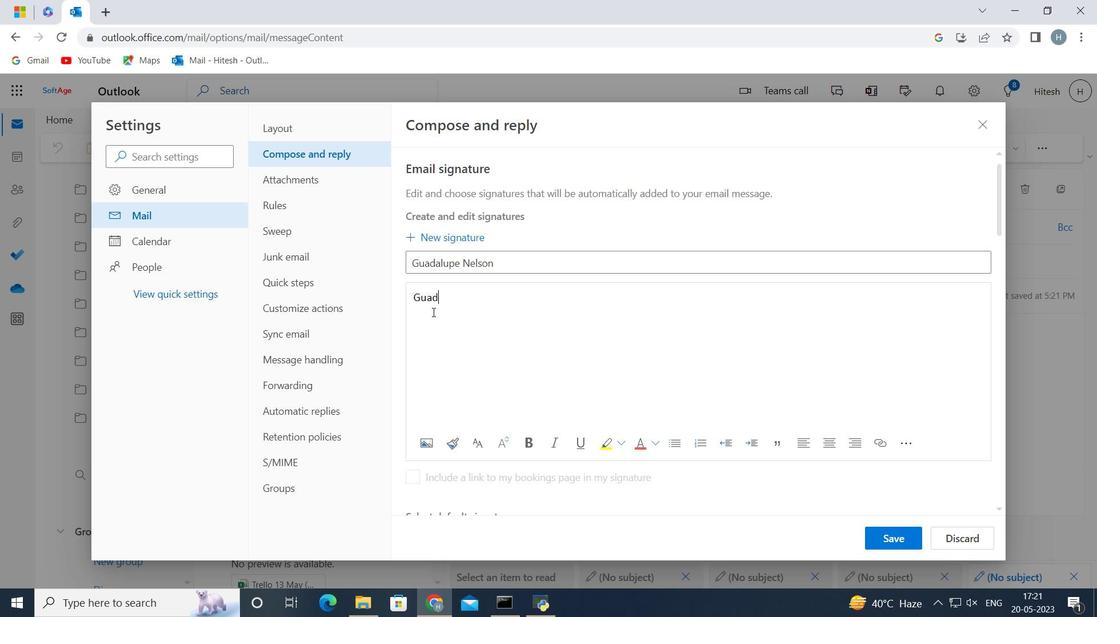 
Action: Mouse pressed left at (530, 222)
Screenshot: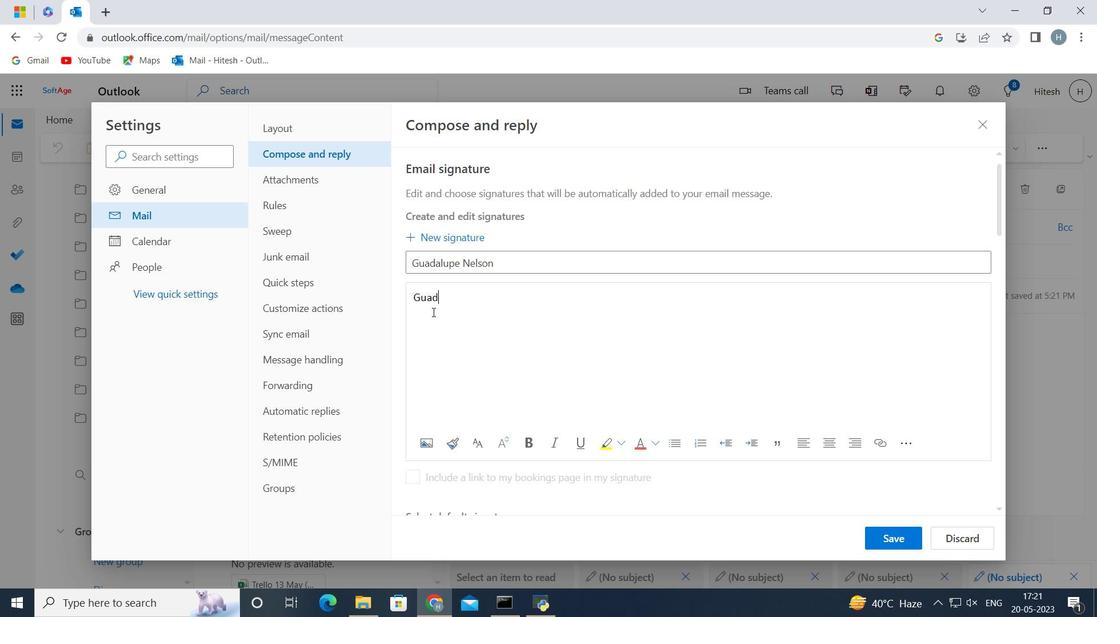 
Action: Mouse moved to (710, 257)
Screenshot: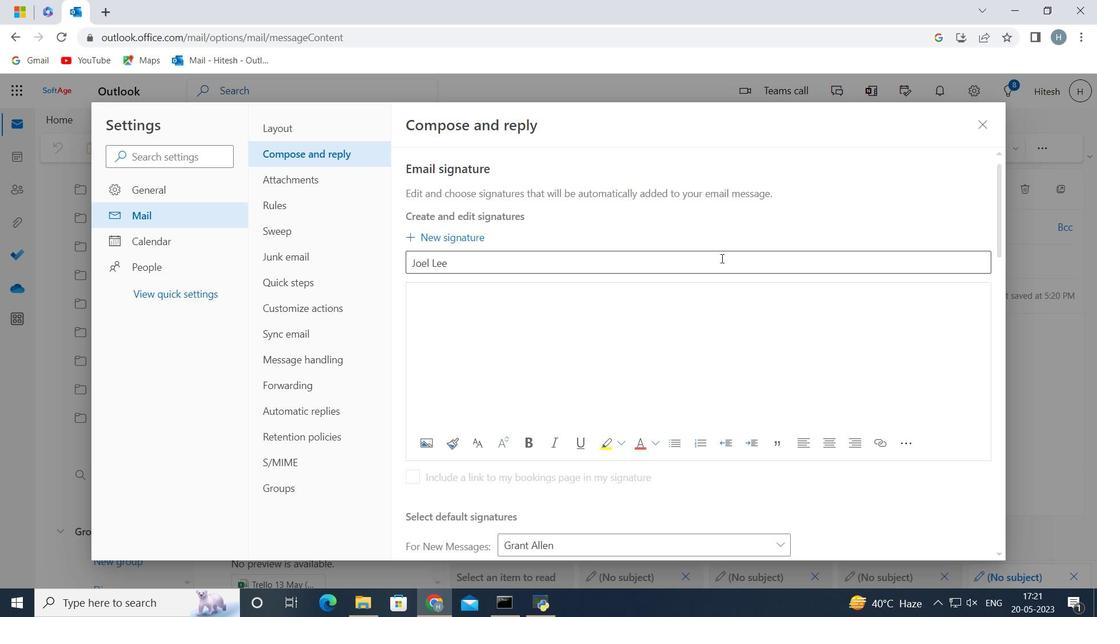 
Action: Mouse pressed left at (710, 257)
Screenshot: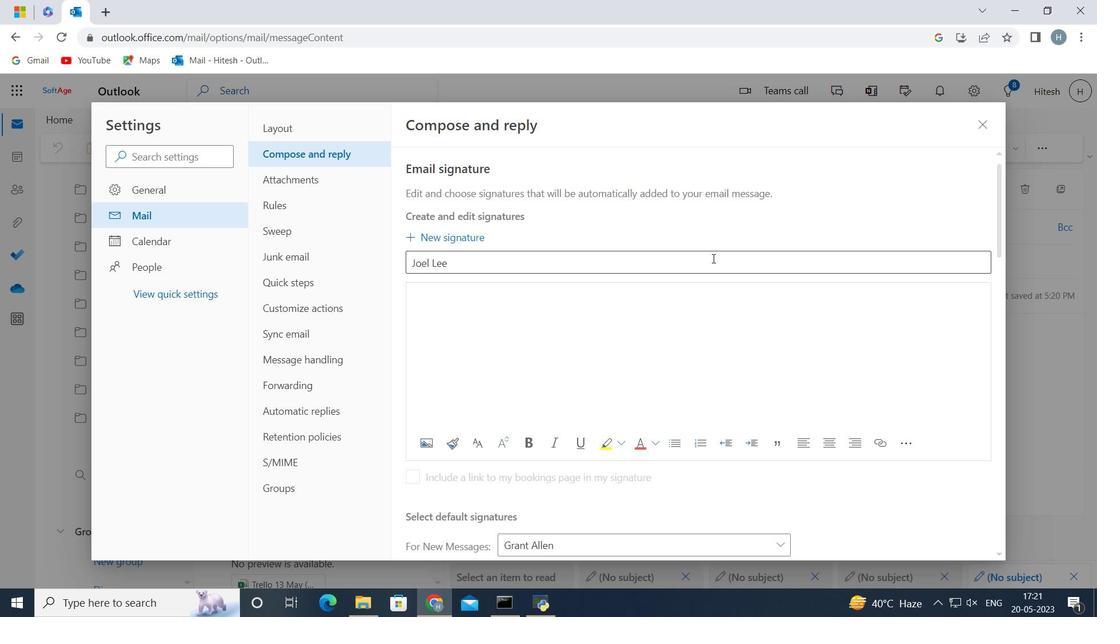 
Action: Mouse moved to (526, 214)
Screenshot: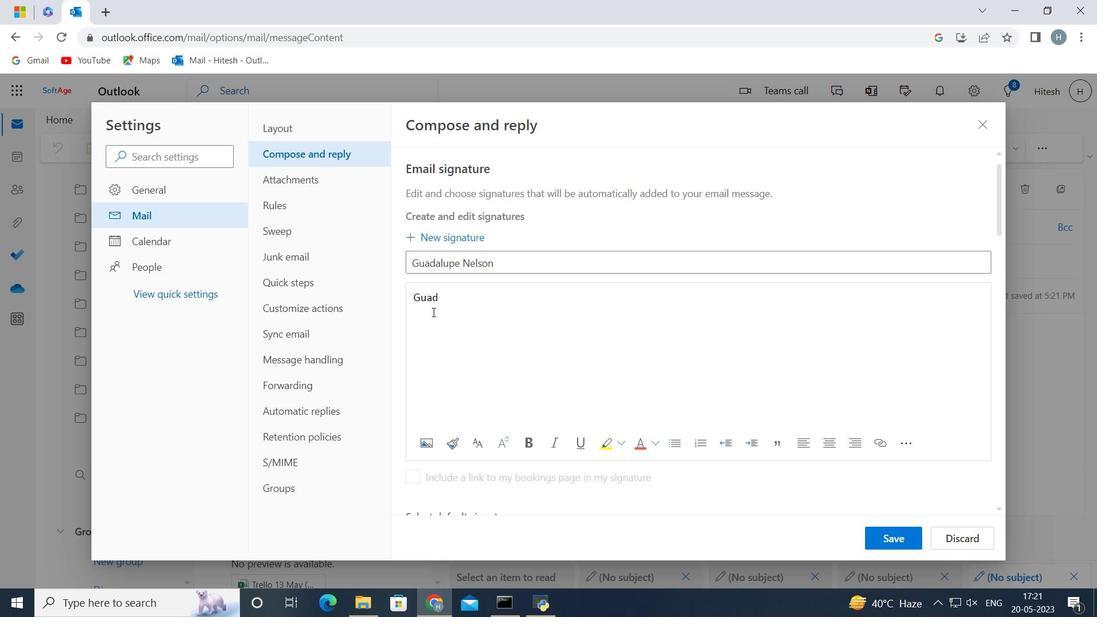 
Action: Key pressed <Key.backspace><Key.backspace><Key.backspace><Key.backspace><Key.backspace><Key.backspace><Key.backspace><Key.backspace><Key.backspace><Key.backspace><Key.backspace><Key.backspace><Key.backspace><Key.backspace><Key.backspace><Key.backspace><Key.backspace><Key.backspace><Key.backspace><Key.backspace><Key.backspace><Key.backspace><Key.backspace><Key.backspace><Key.backspace><Key.backspace><Key.backspace>
Screenshot: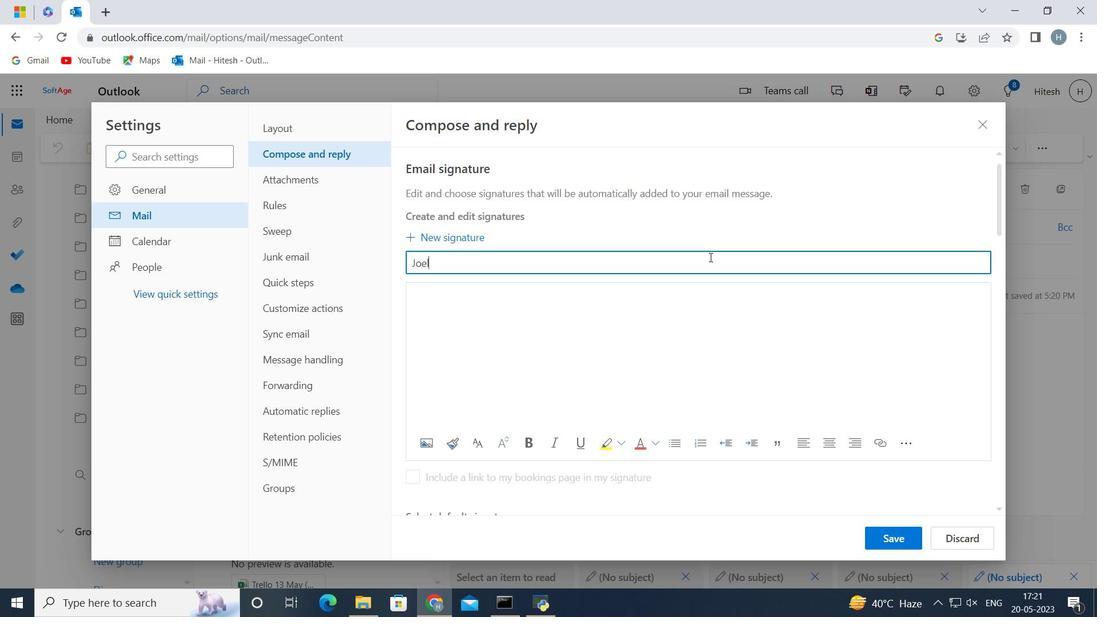 
Action: Mouse moved to (533, 214)
Screenshot: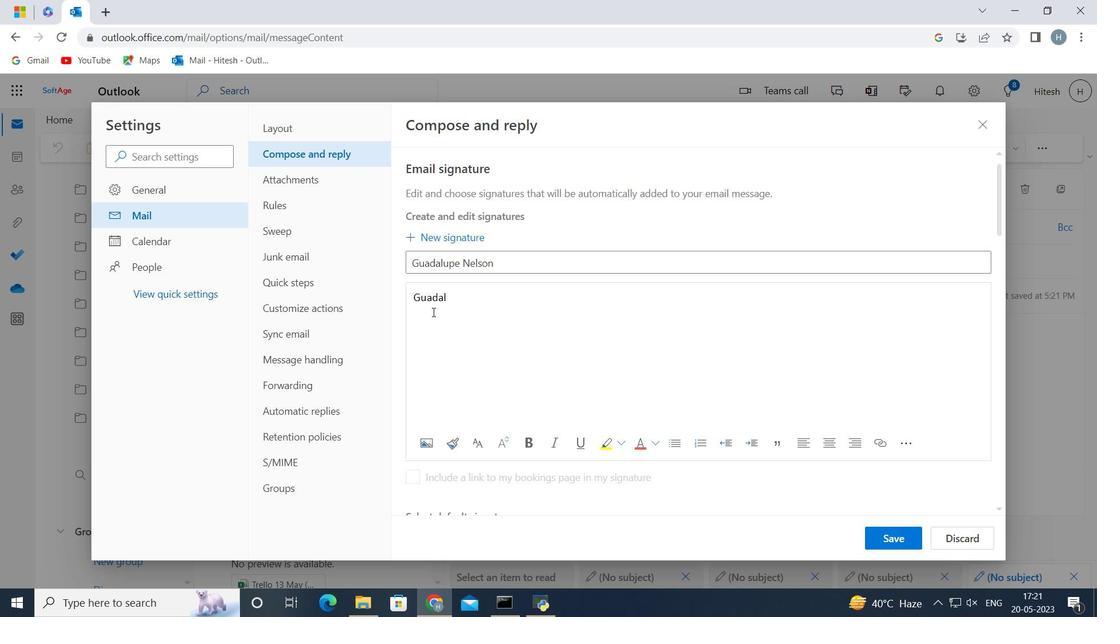 
Action: Key pressed <Key.backspace><Key.backspace><Key.backspace><Key.backspace>ctrl+V<Key.shift>
Screenshot: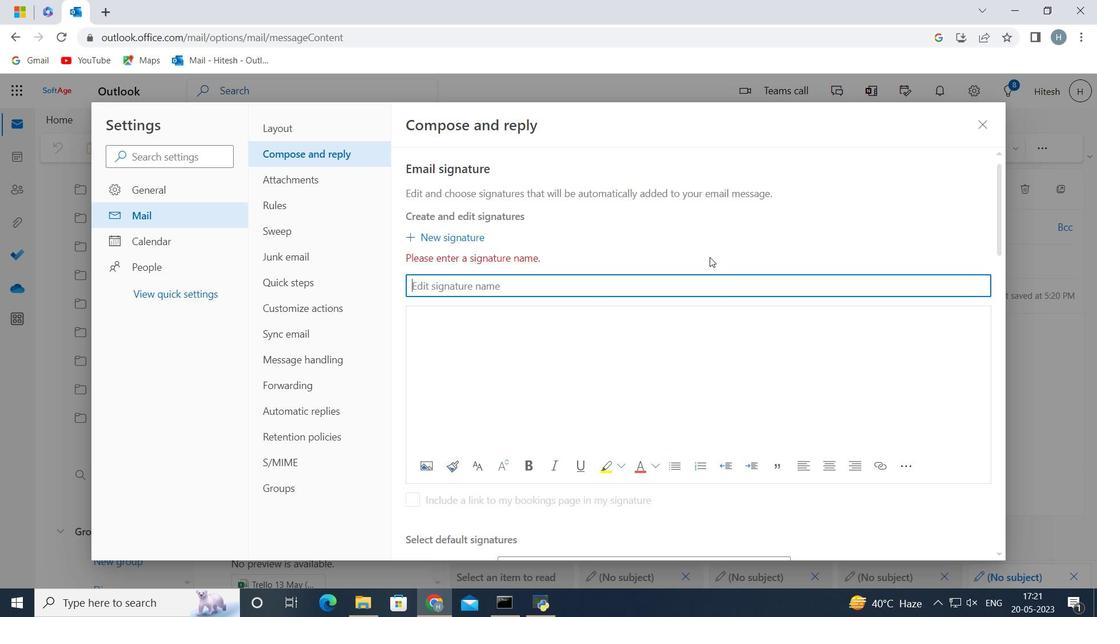 
Action: Mouse moved to (616, 369)
Screenshot: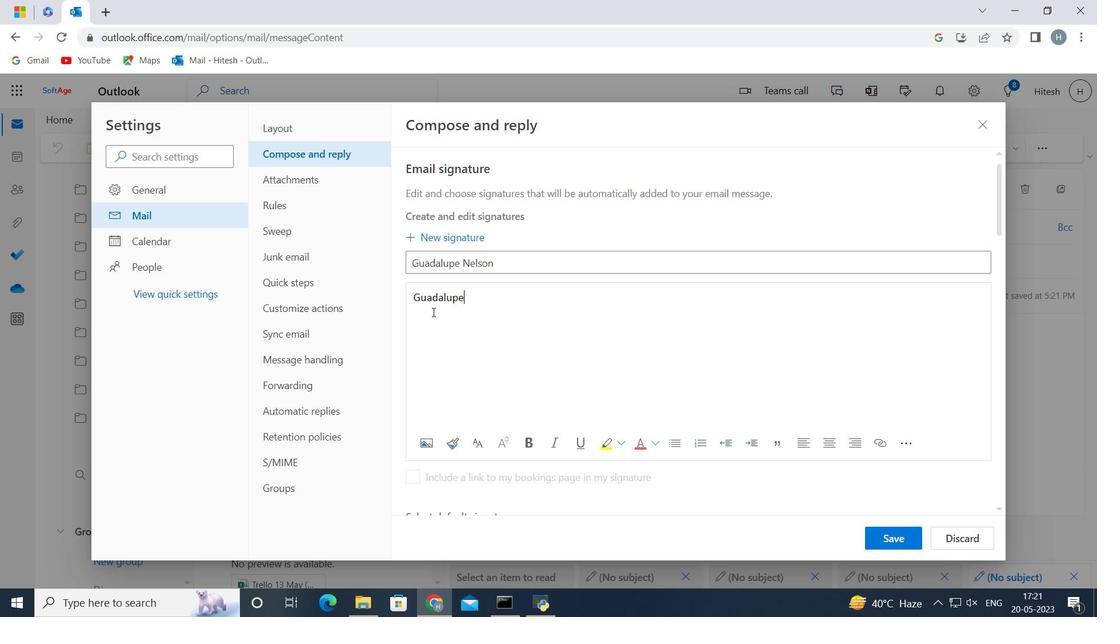 
Action: Key pressed G
Screenshot: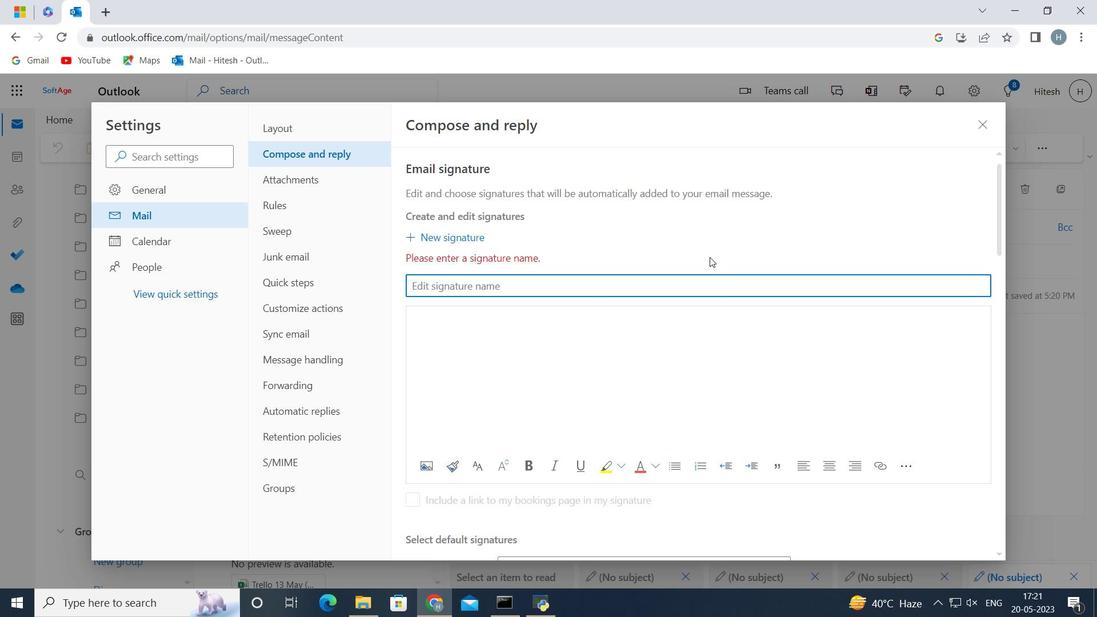 
Action: Mouse moved to (824, 554)
Screenshot: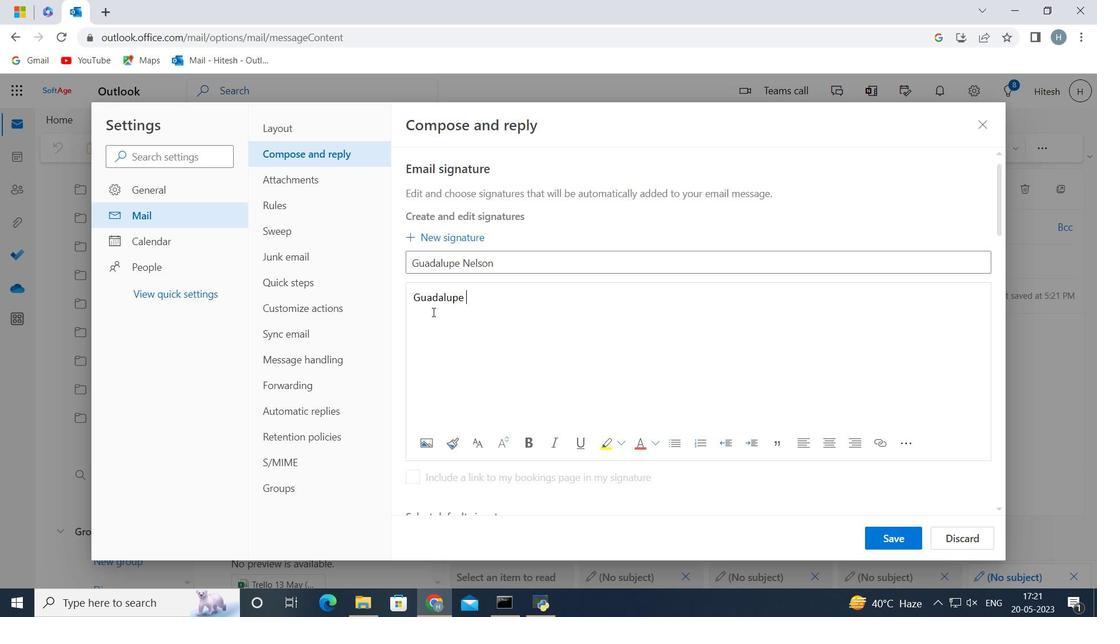 
Action: Mouse pressed left at (824, 554)
Screenshot: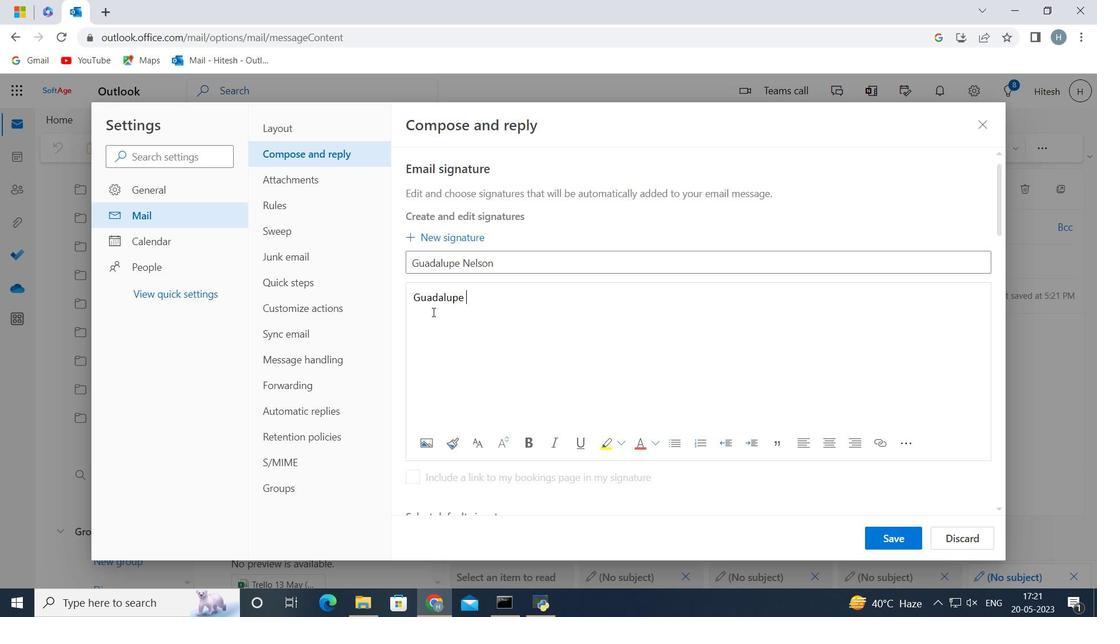 
Action: Mouse moved to (831, 265)
Screenshot: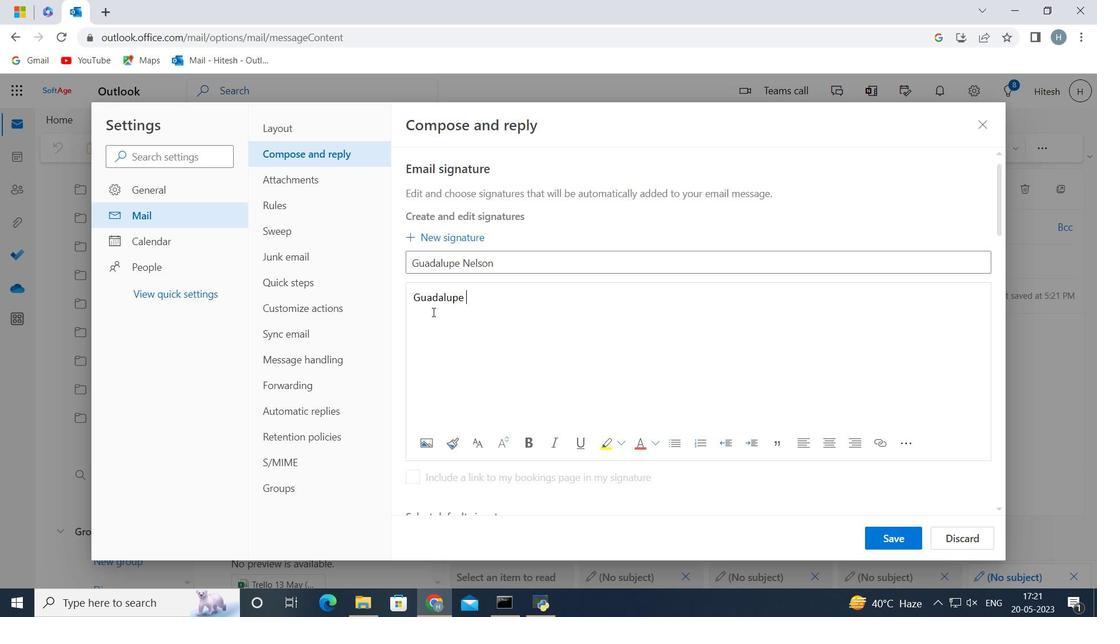 
Action: Key pressed u
Screenshot: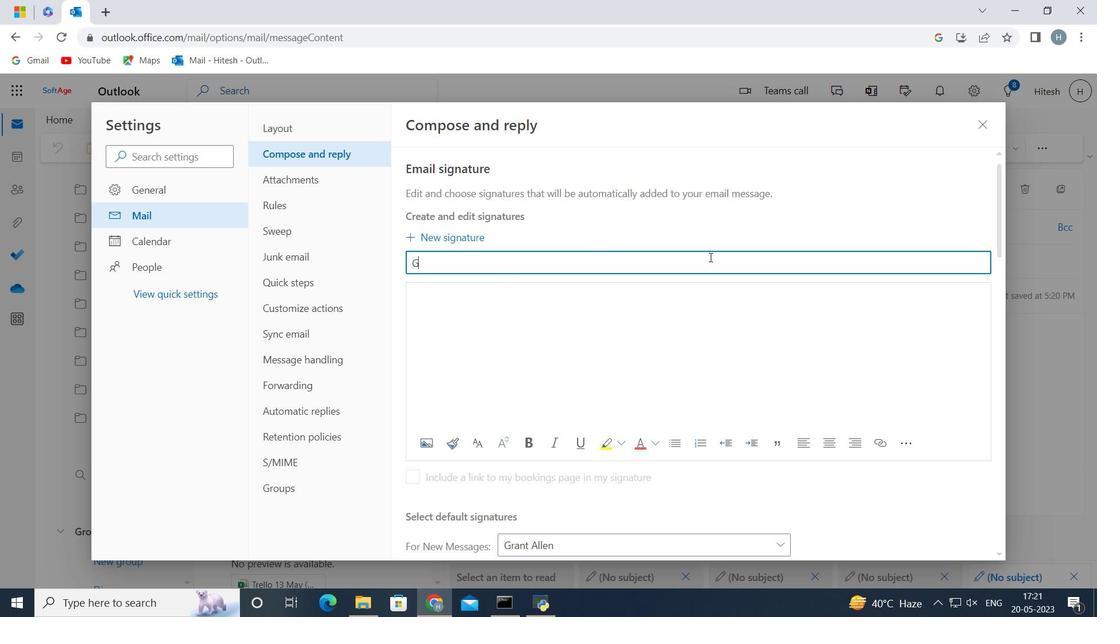 
Action: Mouse moved to (892, 81)
Screenshot: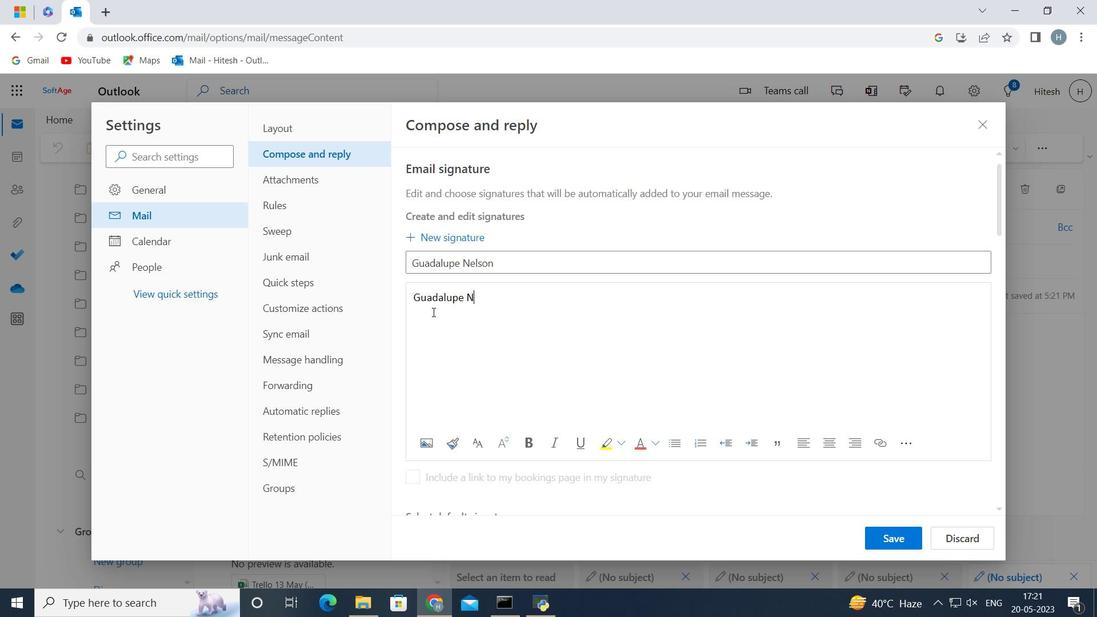 
Action: Key pressed a
Screenshot: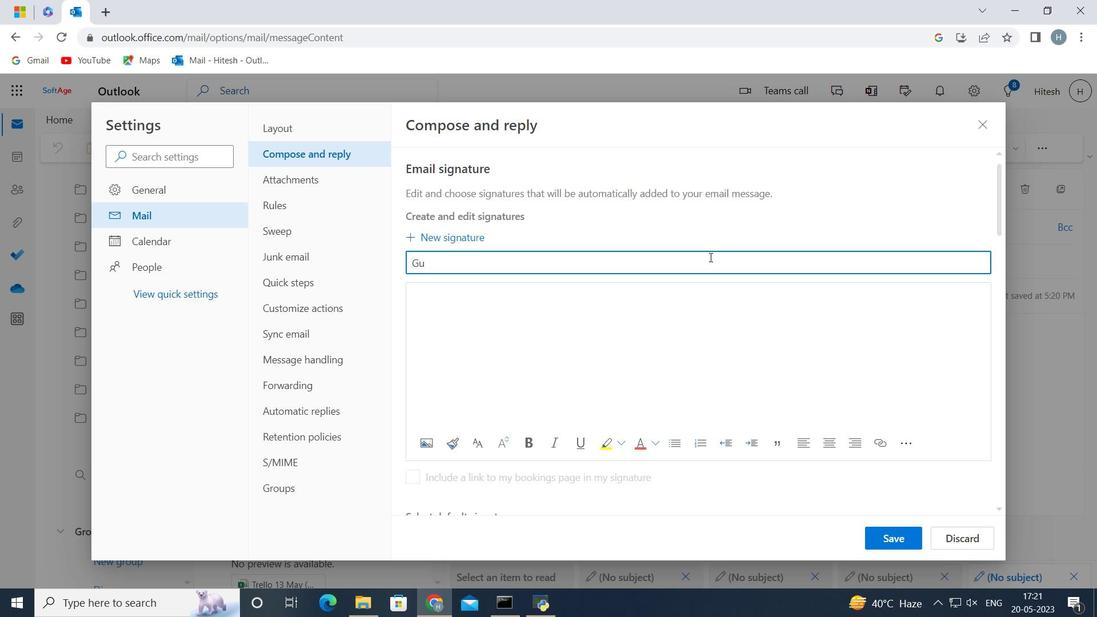 
Action: Mouse moved to (895, 78)
Screenshot: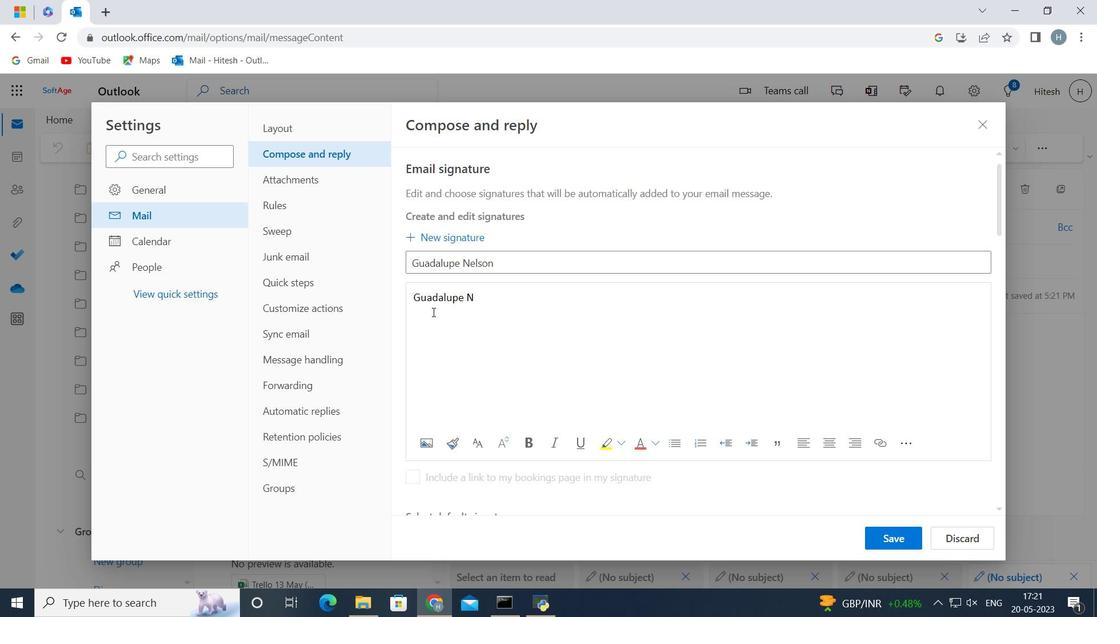 
Action: Mouse pressed left at (895, 78)
Screenshot: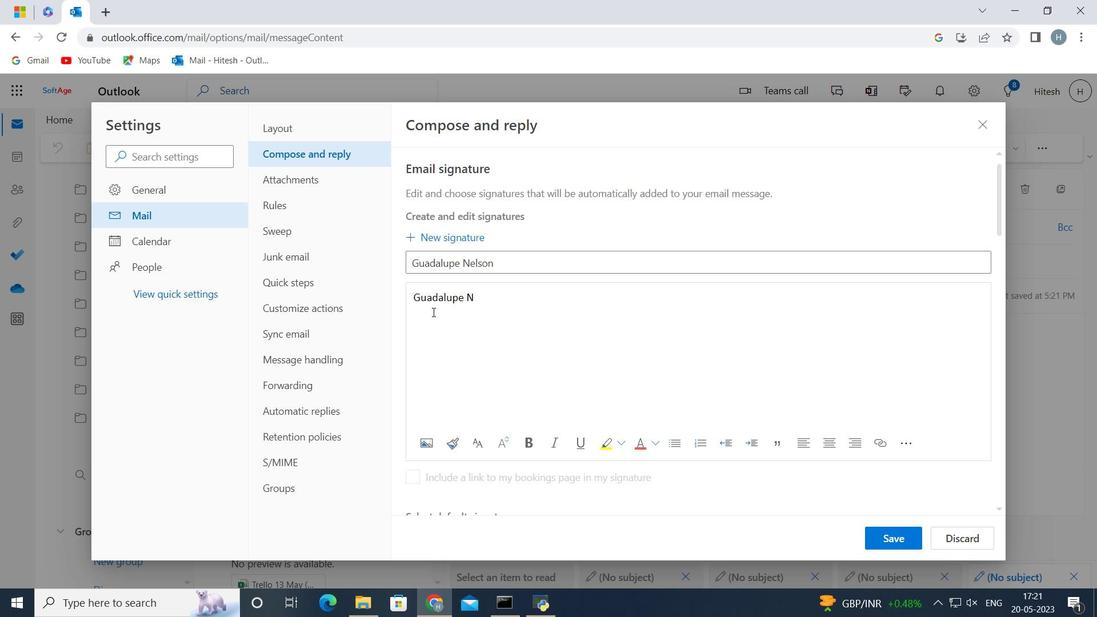 
Action: Mouse moved to (384, 181)
Screenshot: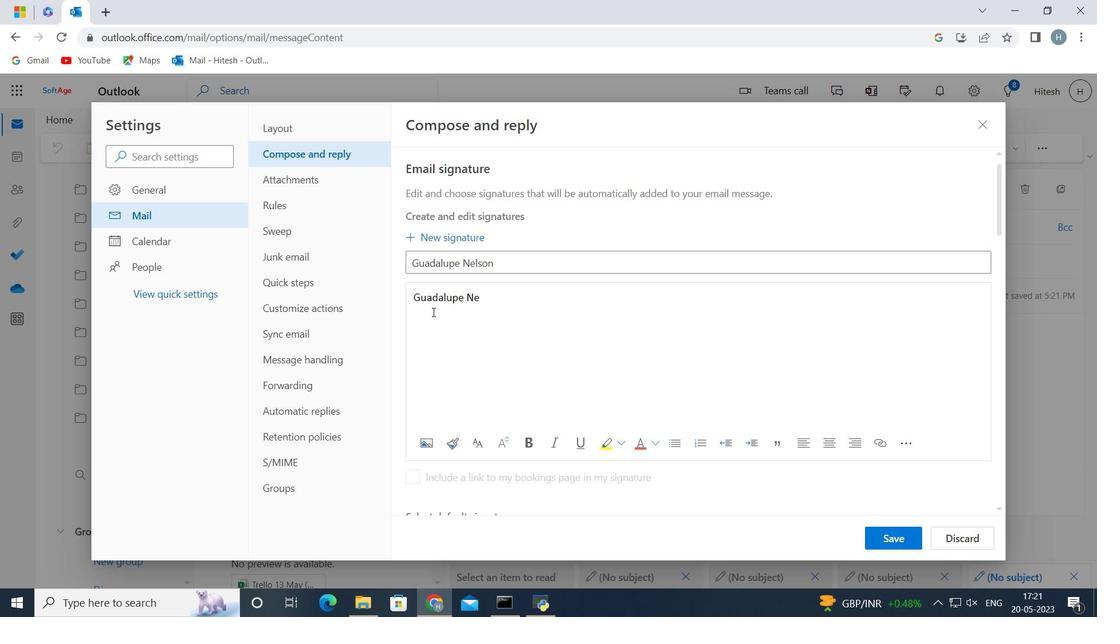 
Action: Key pressed d
Screenshot: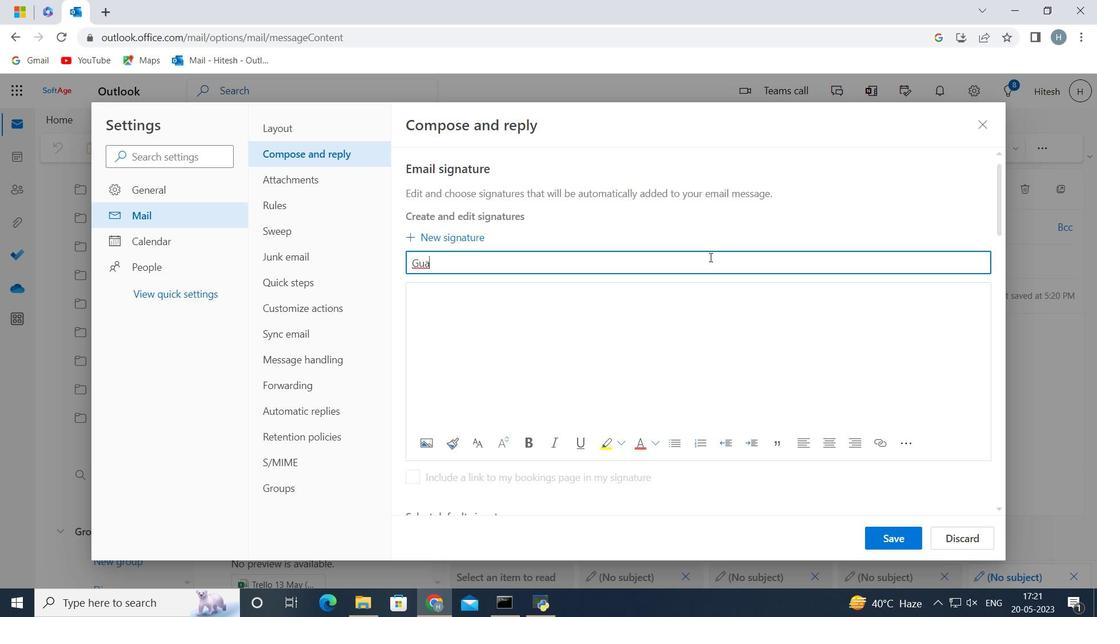 
Action: Mouse moved to (422, 164)
Screenshot: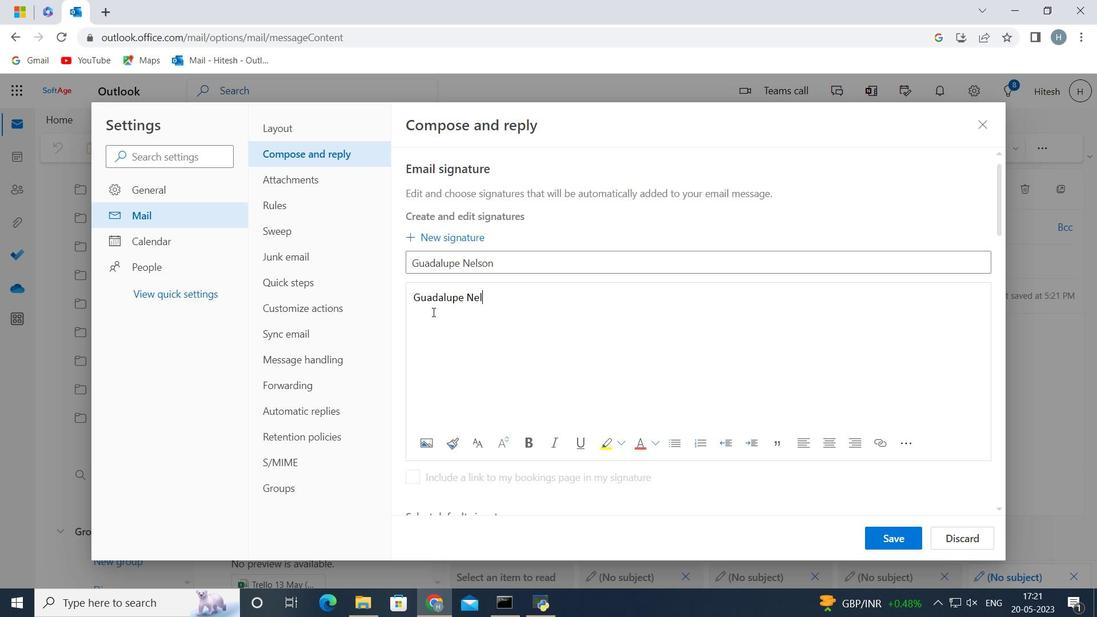 
Action: Key pressed a
Screenshot: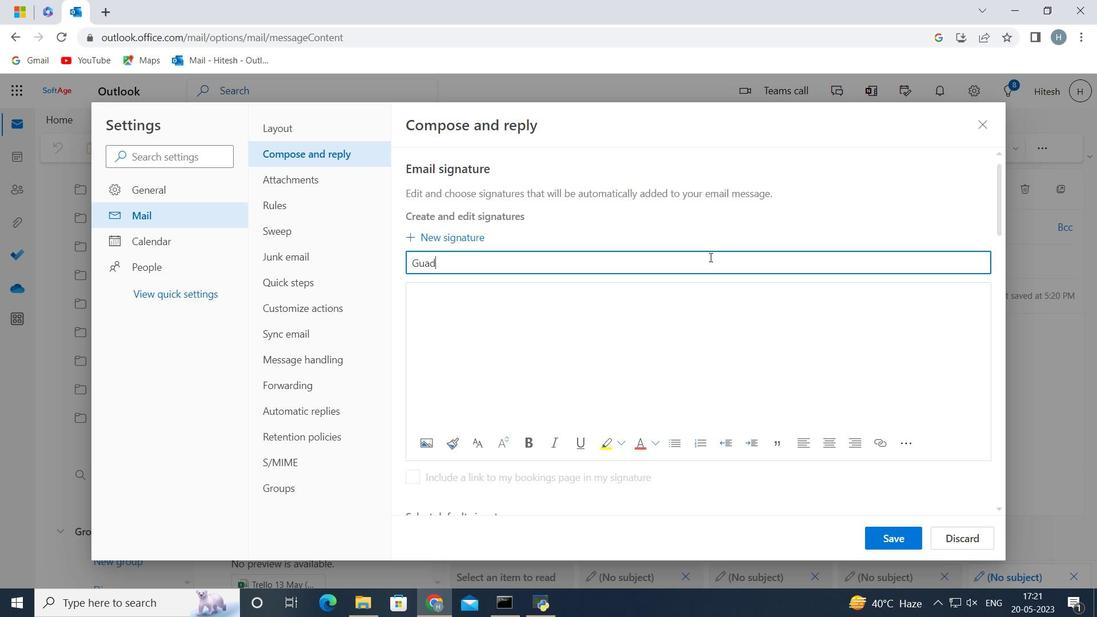 
Action: Mouse moved to (423, 163)
Screenshot: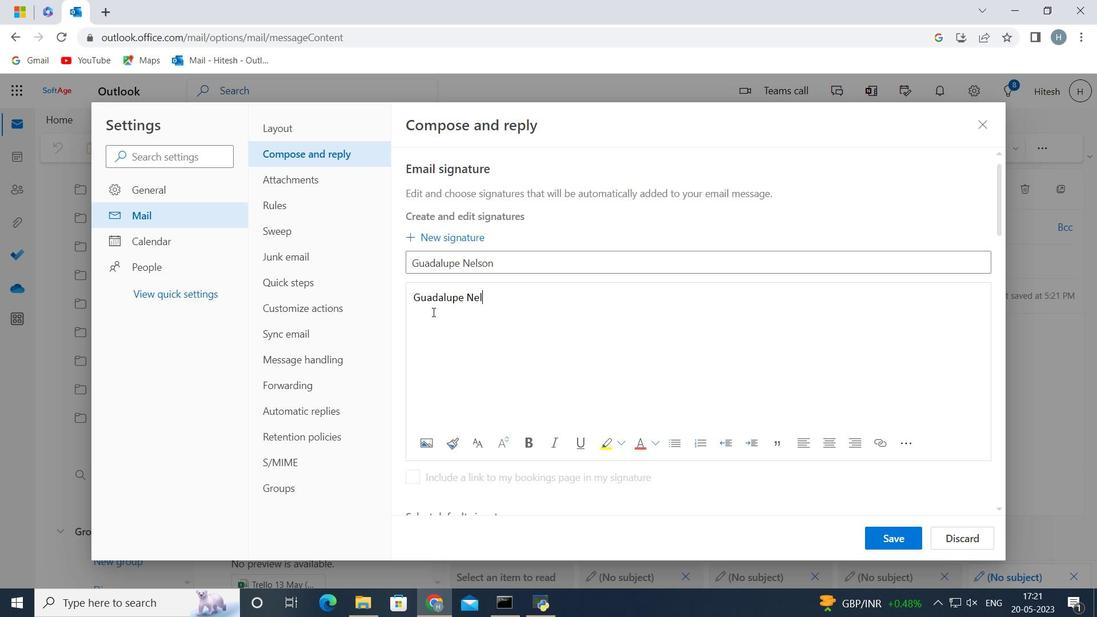 
Action: Mouse pressed left at (423, 163)
Screenshot: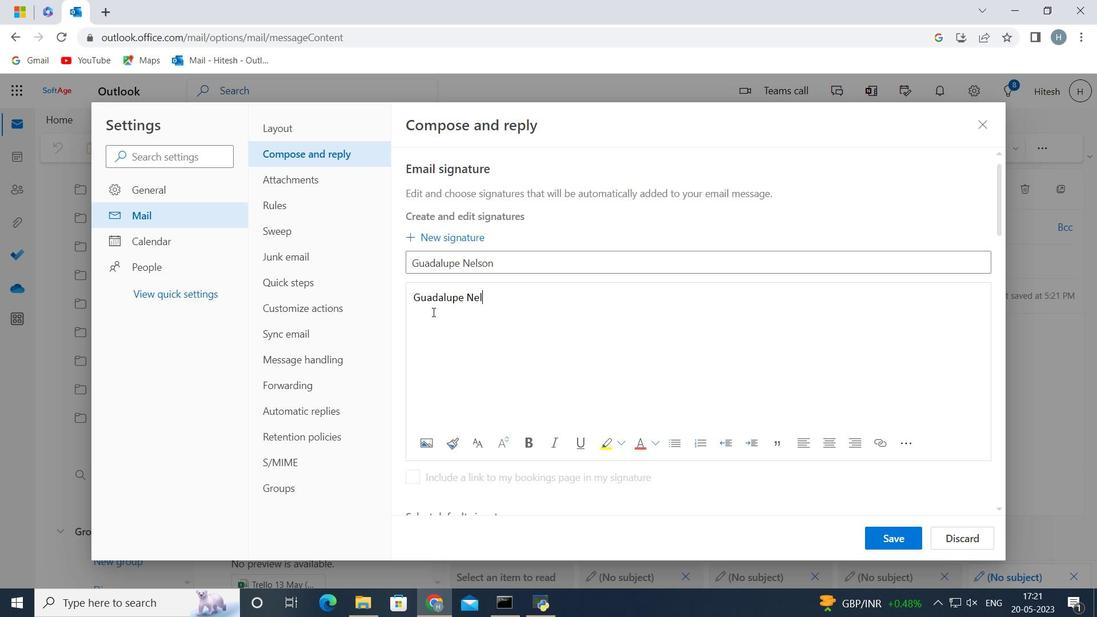 
Action: Key pressed lupsoftagee.<Key.space>5<Key.shift>@<Key.shift>soNf
Screenshot: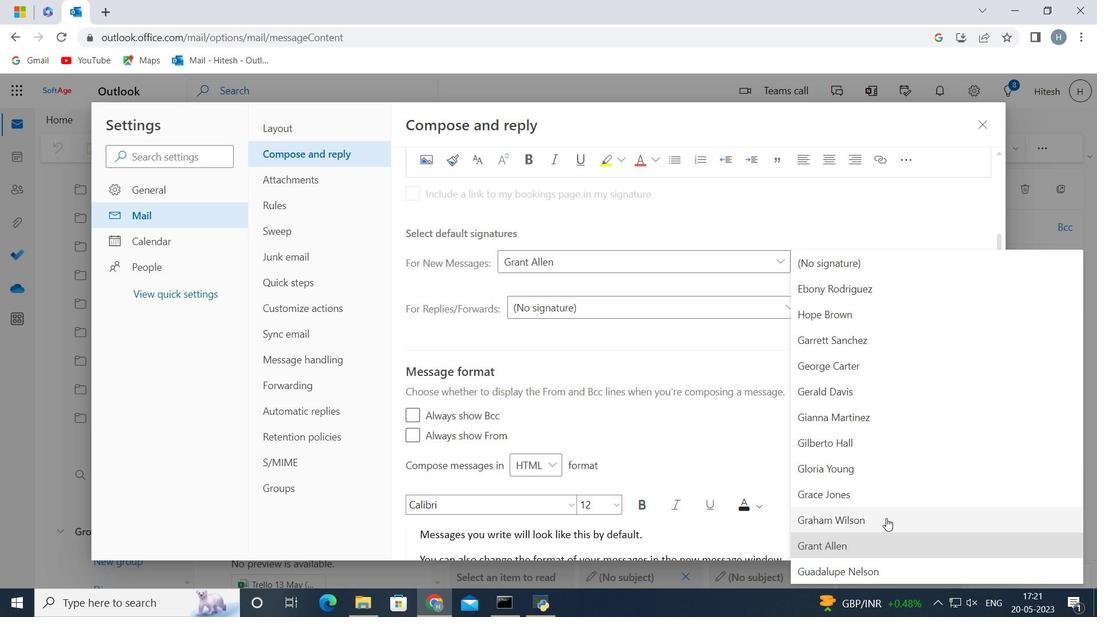 
Action: Mouse moved to (709, 257)
Screenshot: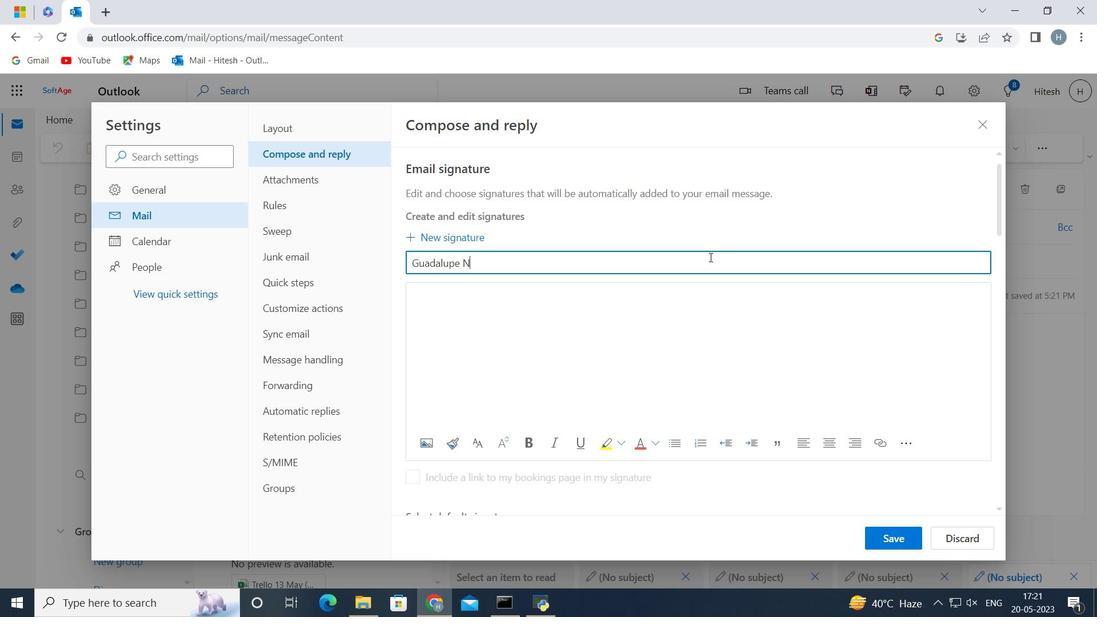 
Action: Key pressed tagee.nelt
Screenshot: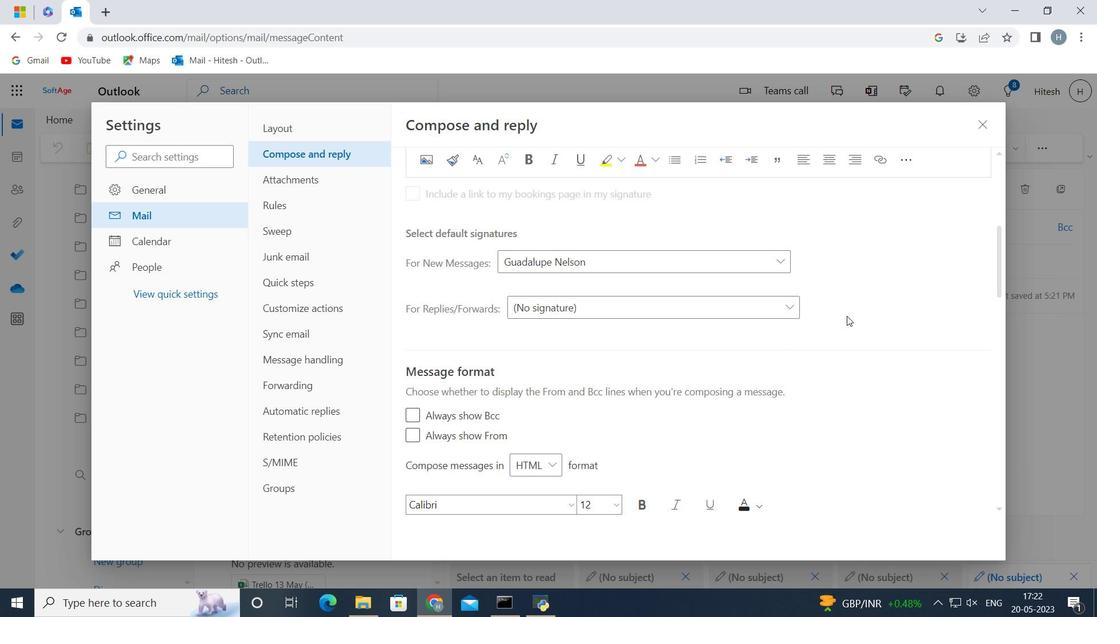
Action: Mouse moved to (434, 158)
Screenshot: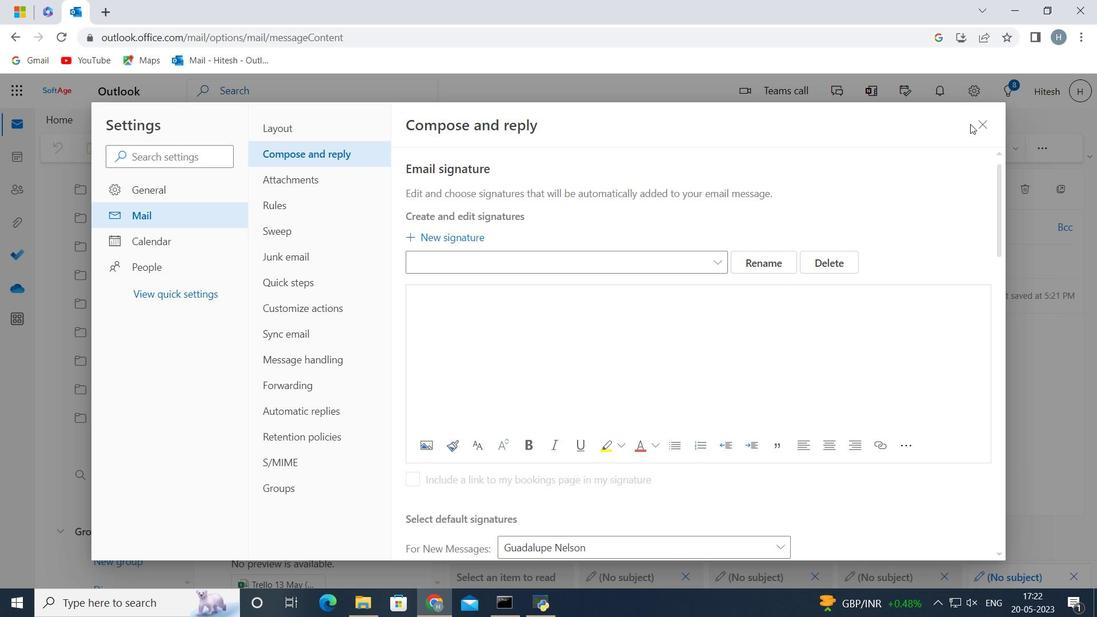 
Action: Key pressed s
Screenshot: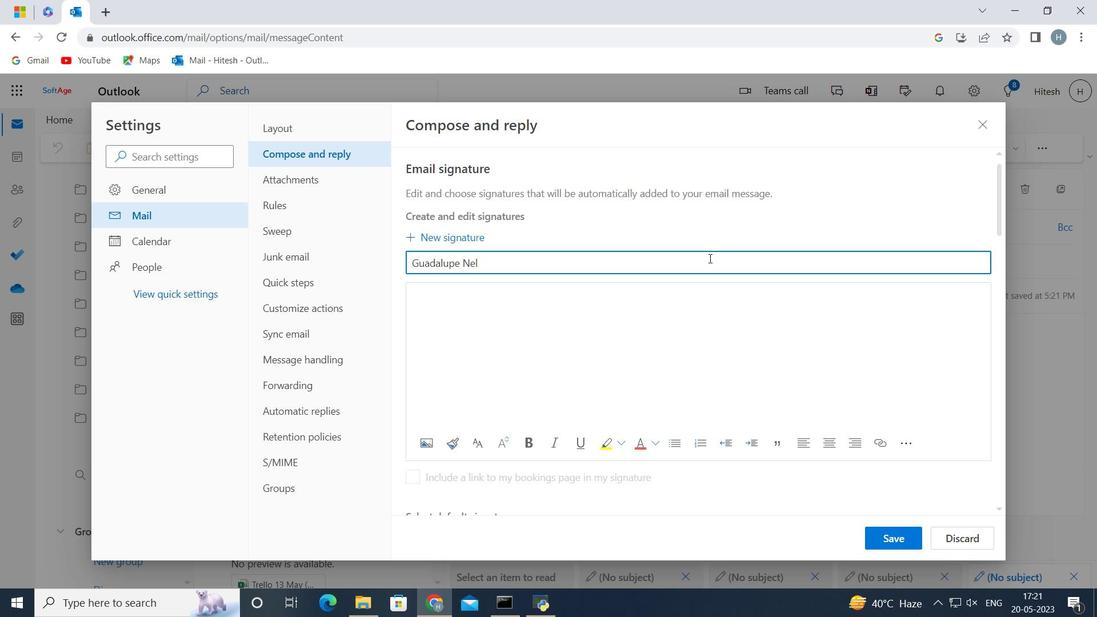 
Action: Mouse moved to (366, 190)
Screenshot: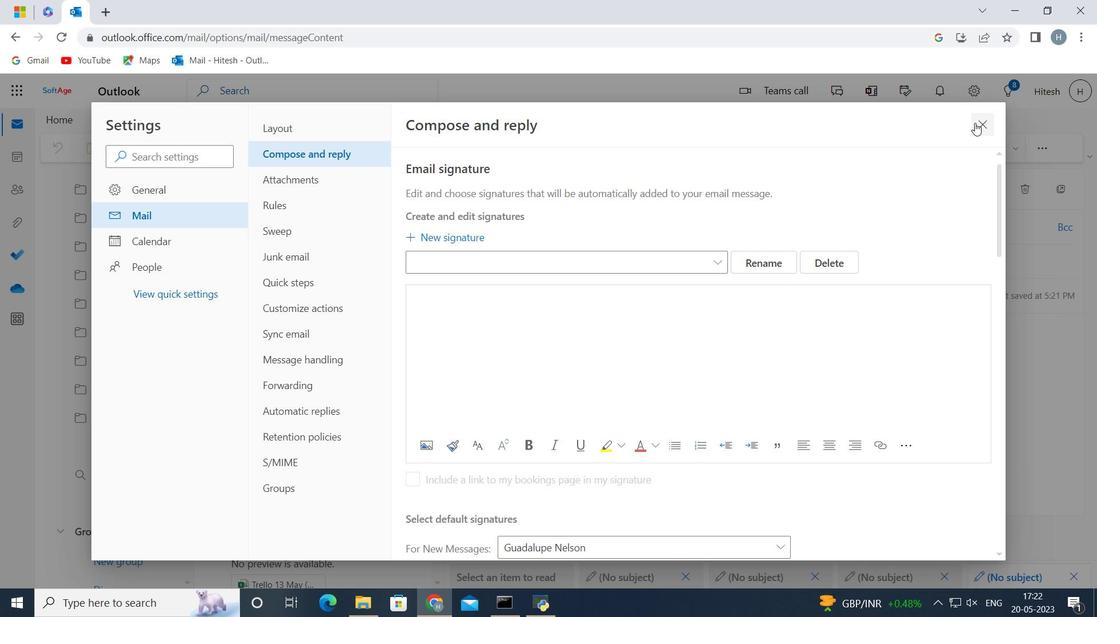 
Action: Key pressed o
Screenshot: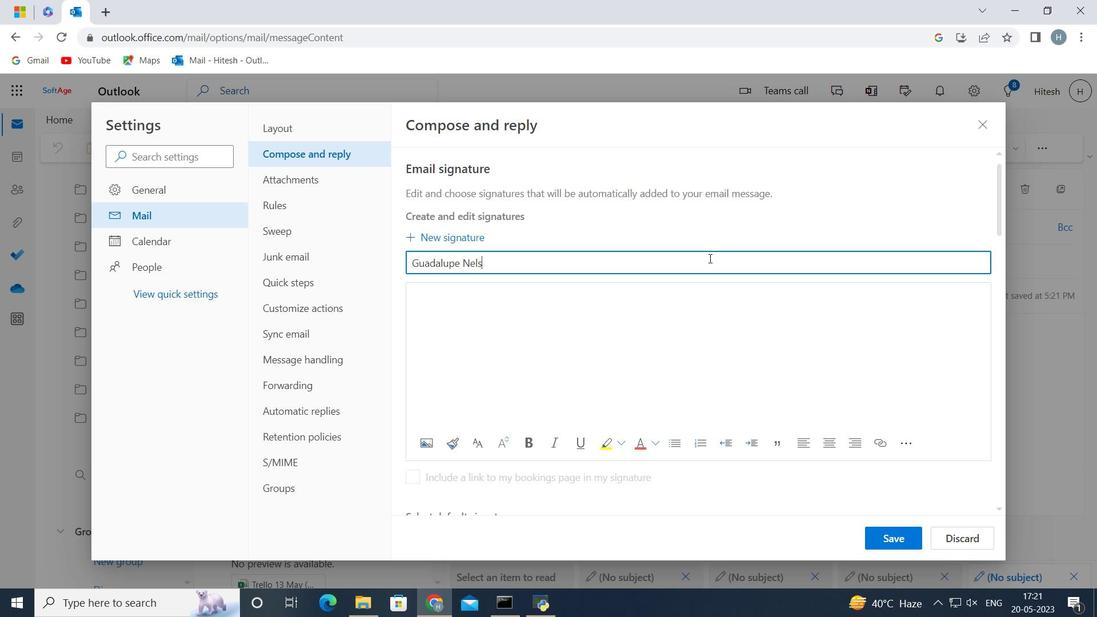 
Action: Mouse moved to (472, 216)
Screenshot: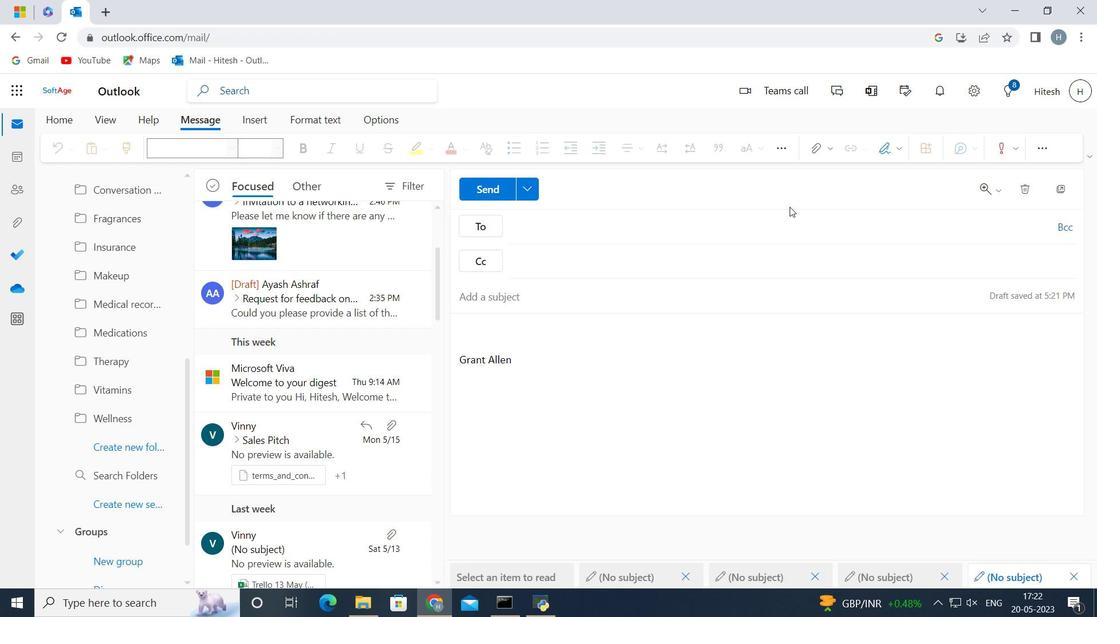 
Action: Key pressed n
Screenshot: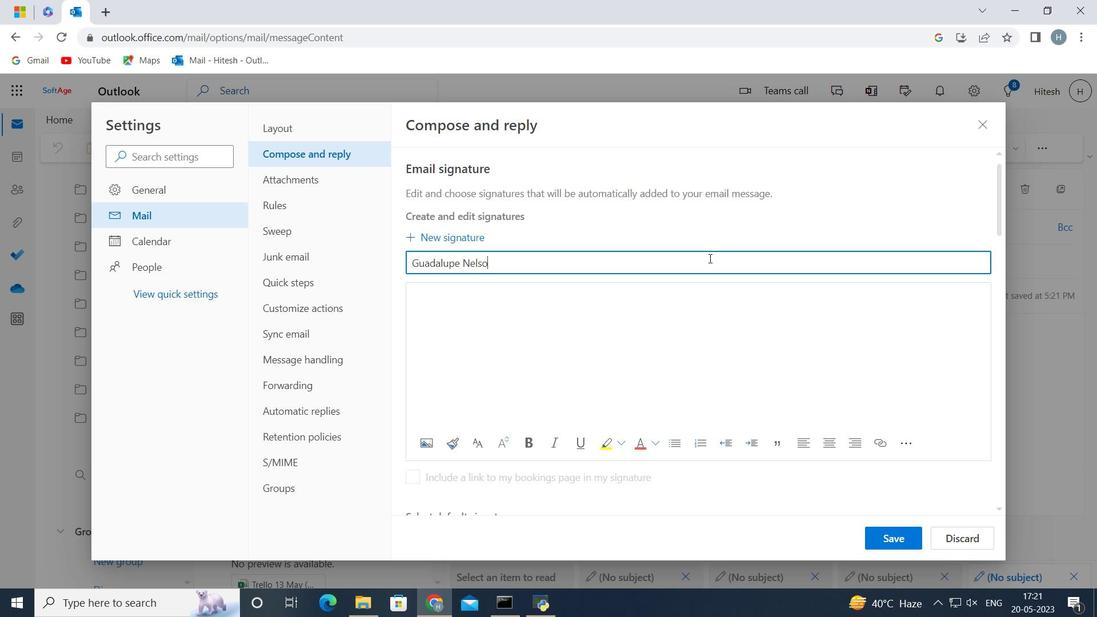 
Action: Mouse moved to (487, 197)
Screenshot: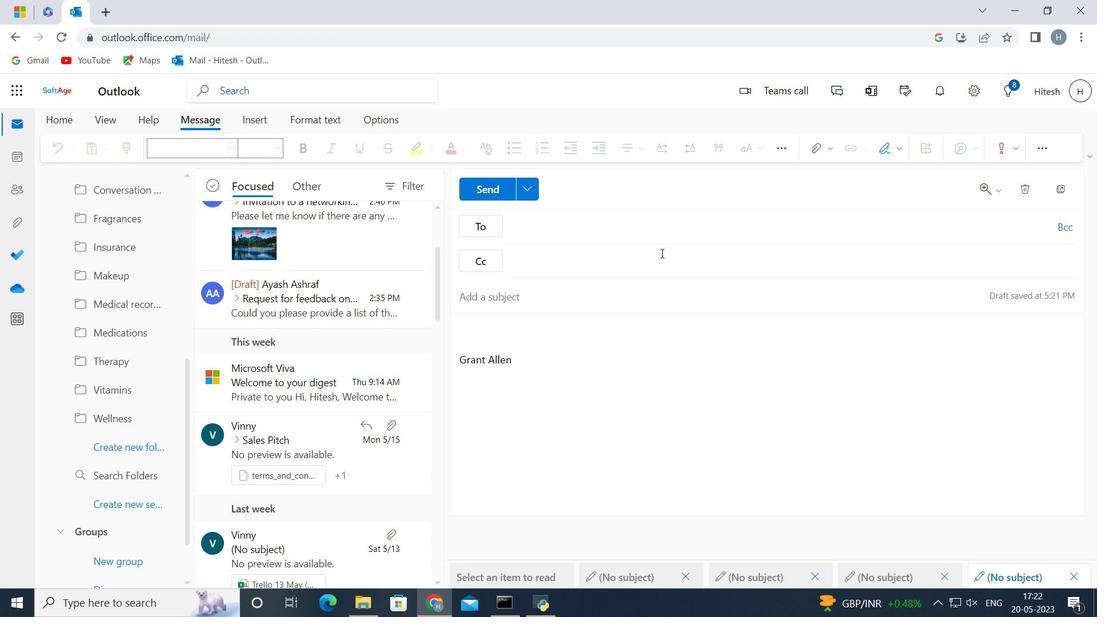 
Action: Mouse pressed left at (487, 197)
Screenshot: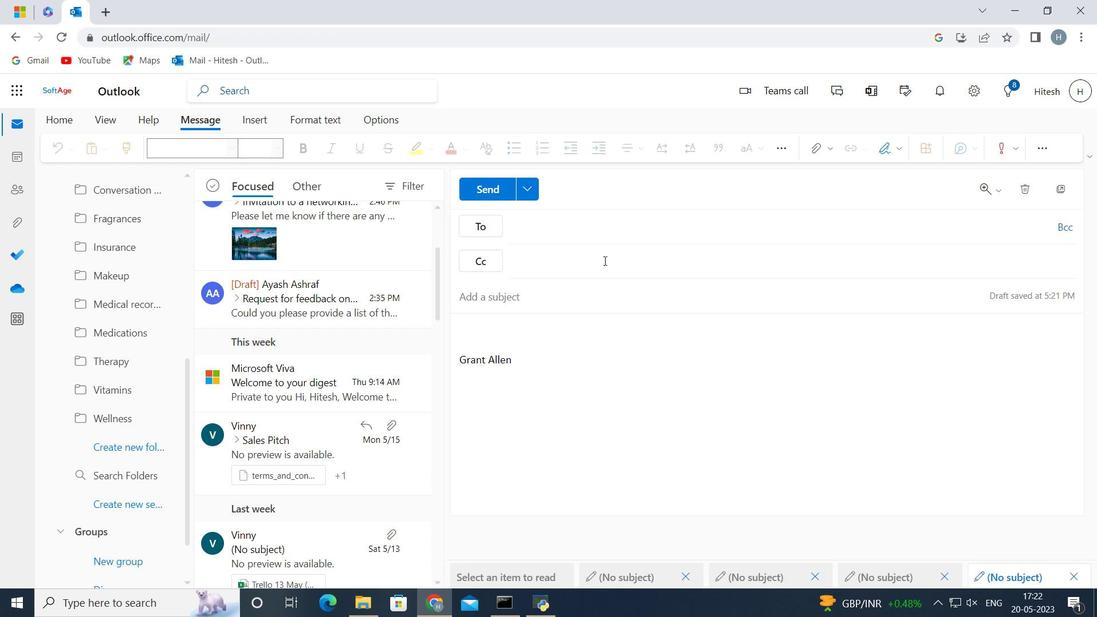 
Action: Mouse moved to (486, 200)
Screenshot: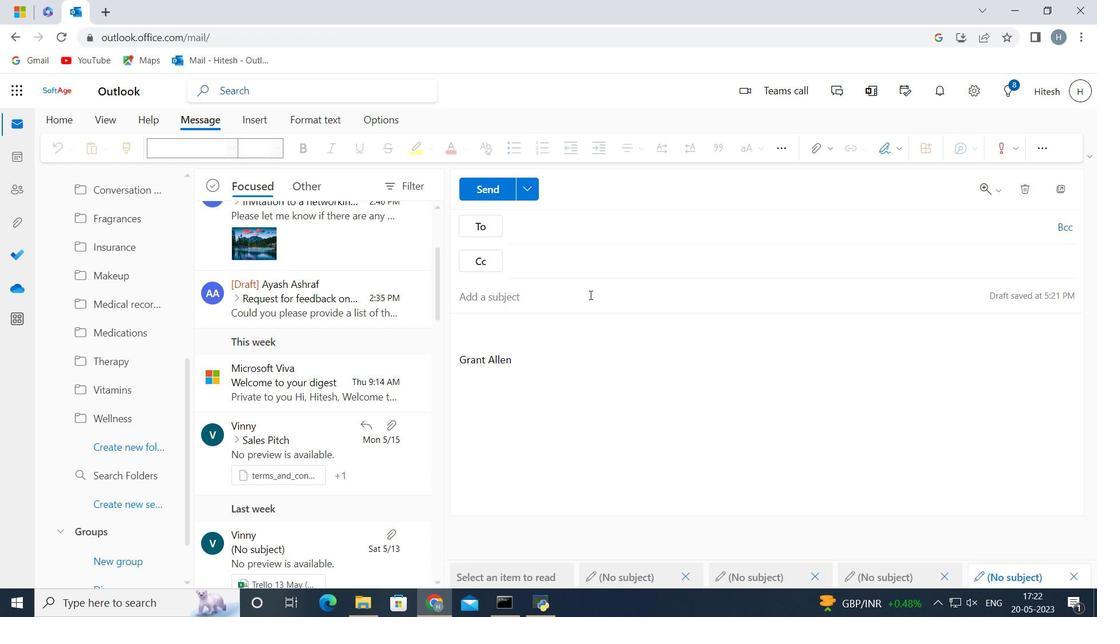 
Action: Key pressed <Key.space>
Screenshot: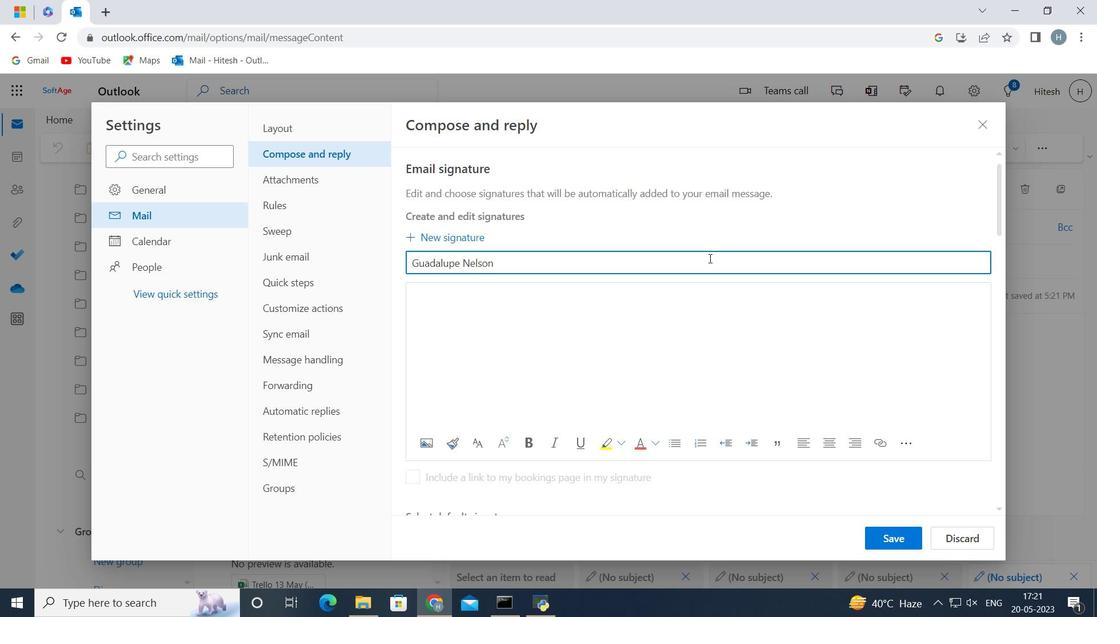 
Action: Mouse moved to (700, 253)
Screenshot: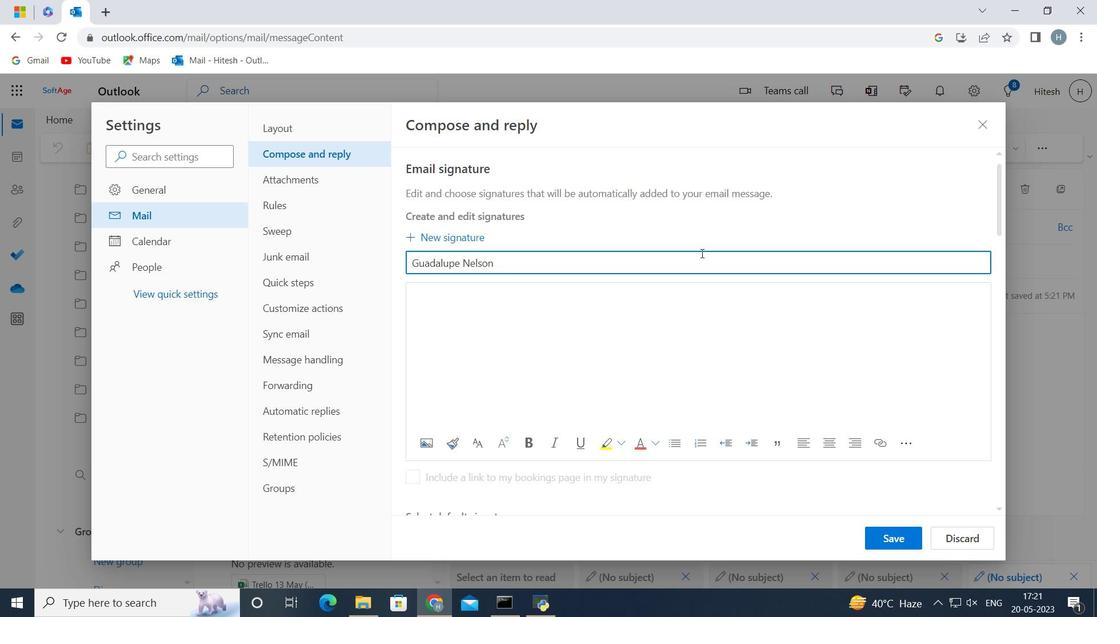 
Action: Mouse pressed left at (465, 220)
Screenshot: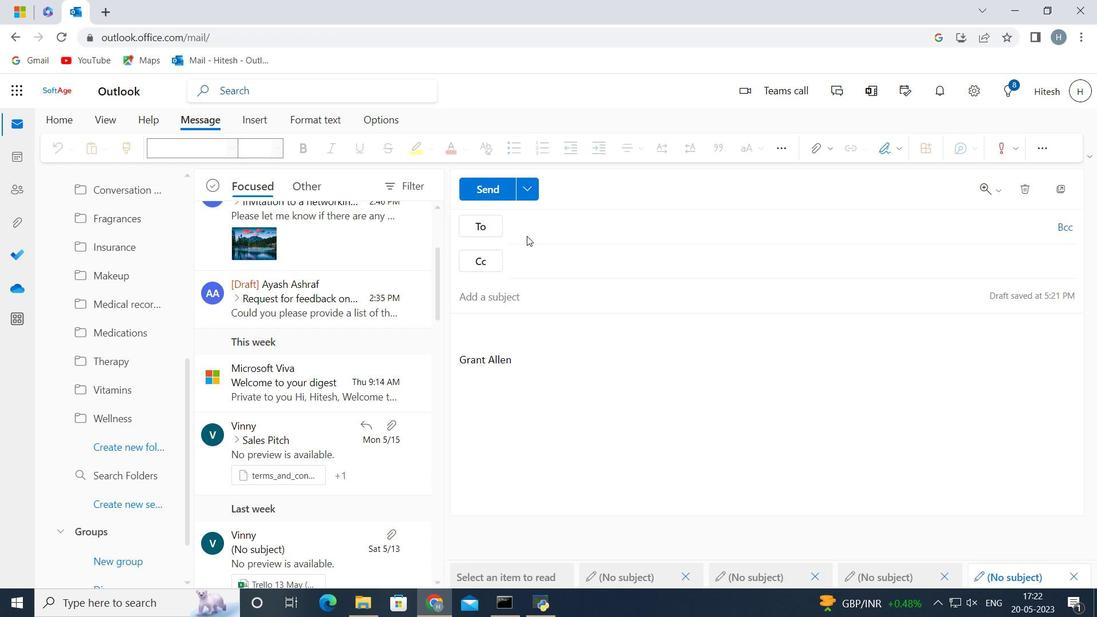
Action: Mouse moved to (432, 312)
Screenshot: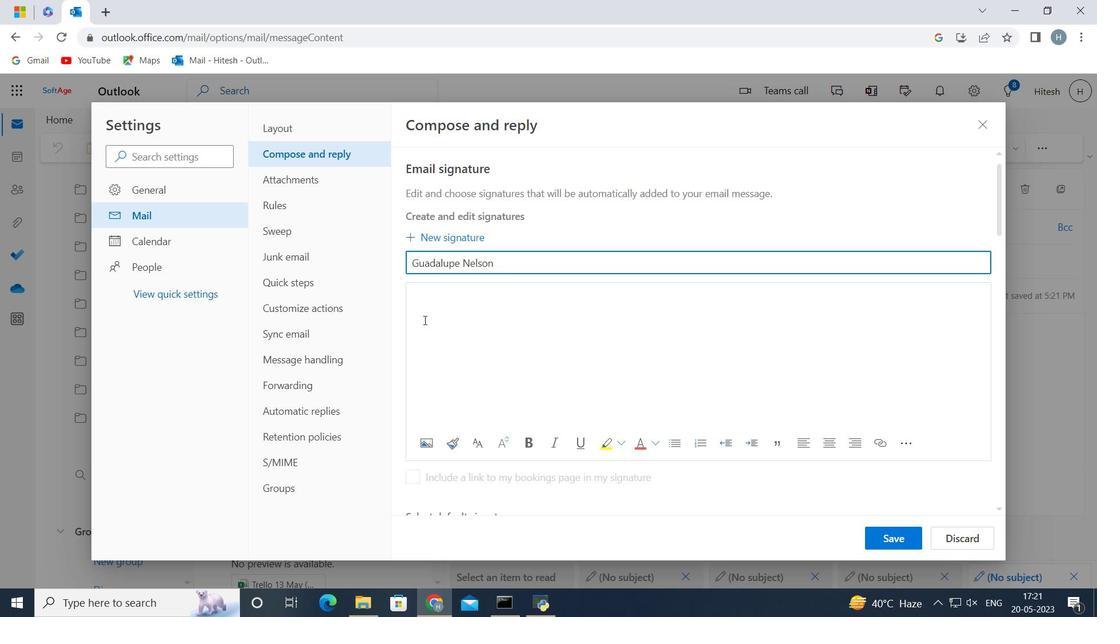 
Action: Mouse pressed left at (432, 312)
Screenshot: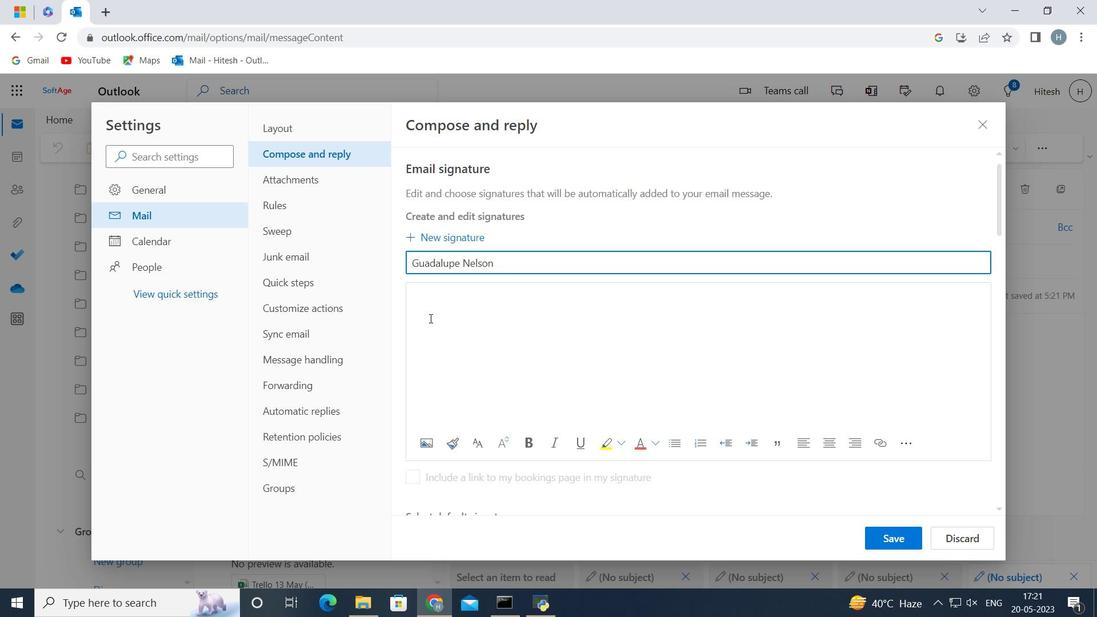 
Action: Mouse moved to (433, 312)
Screenshot: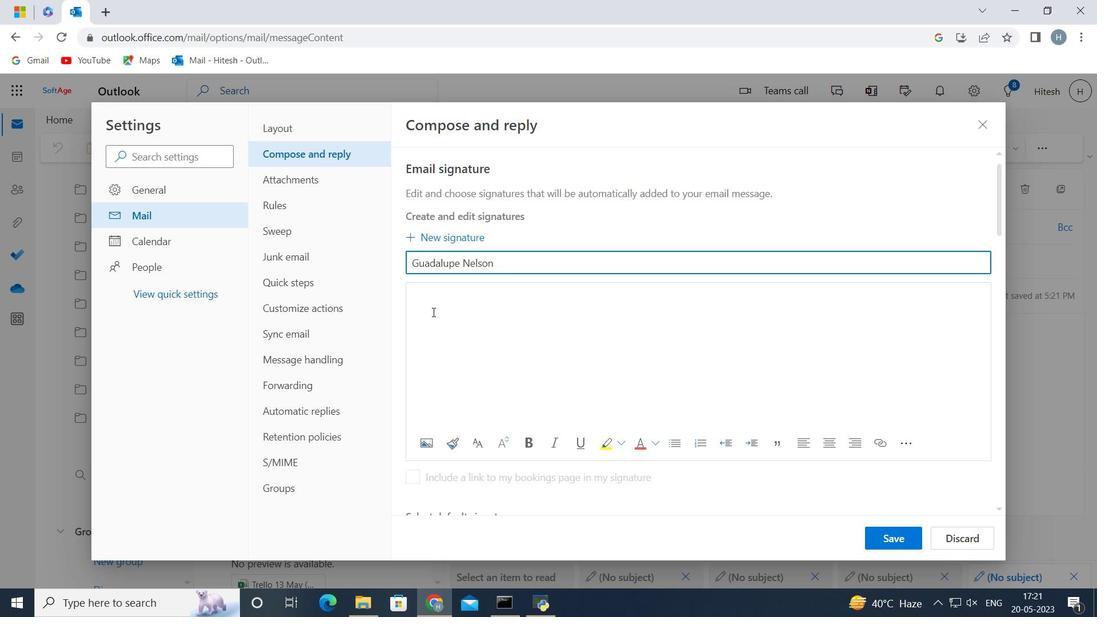 
Action: Key pressed <Key.shift>
Screenshot: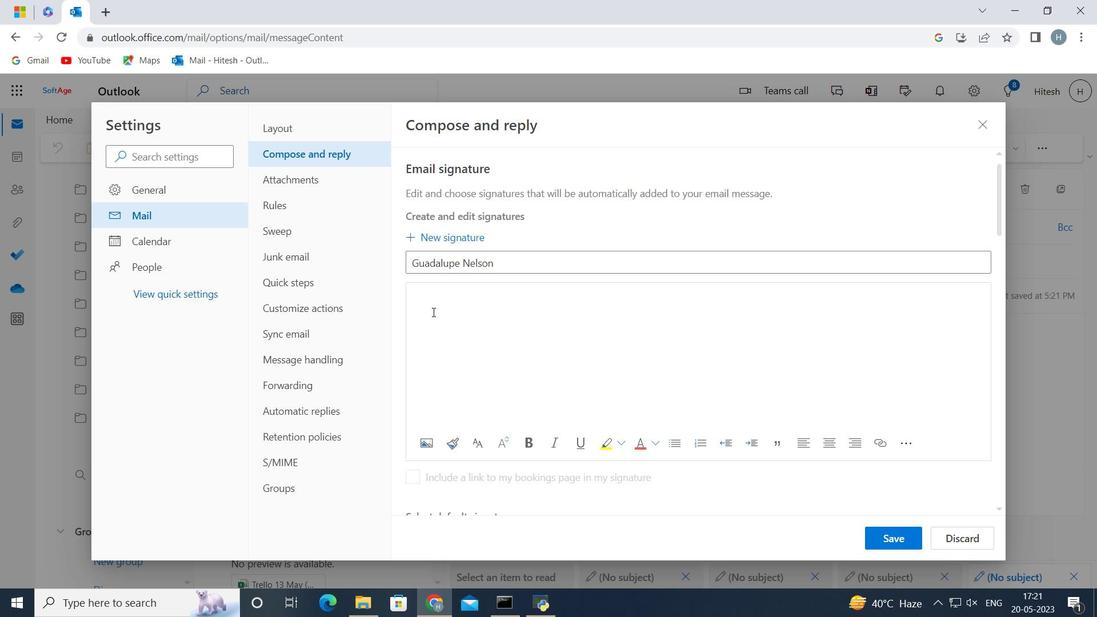 
Action: Mouse moved to (491, 227)
Screenshot: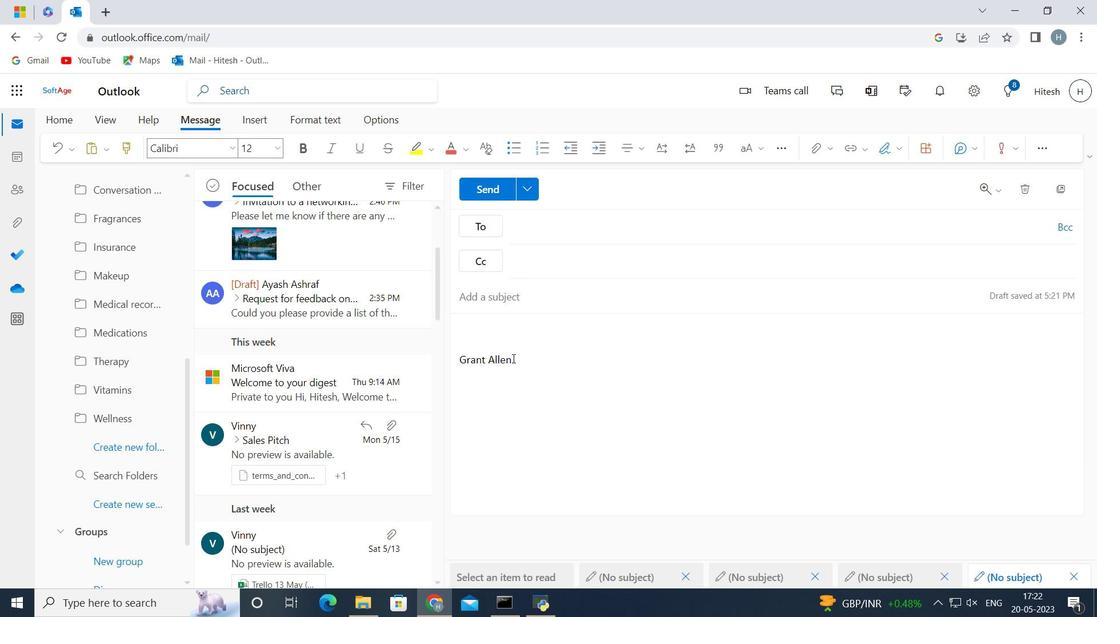 
Action: Key pressed <Key.shift><Key.shift><Key.shift><Key.shift><Key.shift><Key.shift><Key.shift><Key.shift><Key.shift><Key.shift>G
Screenshot: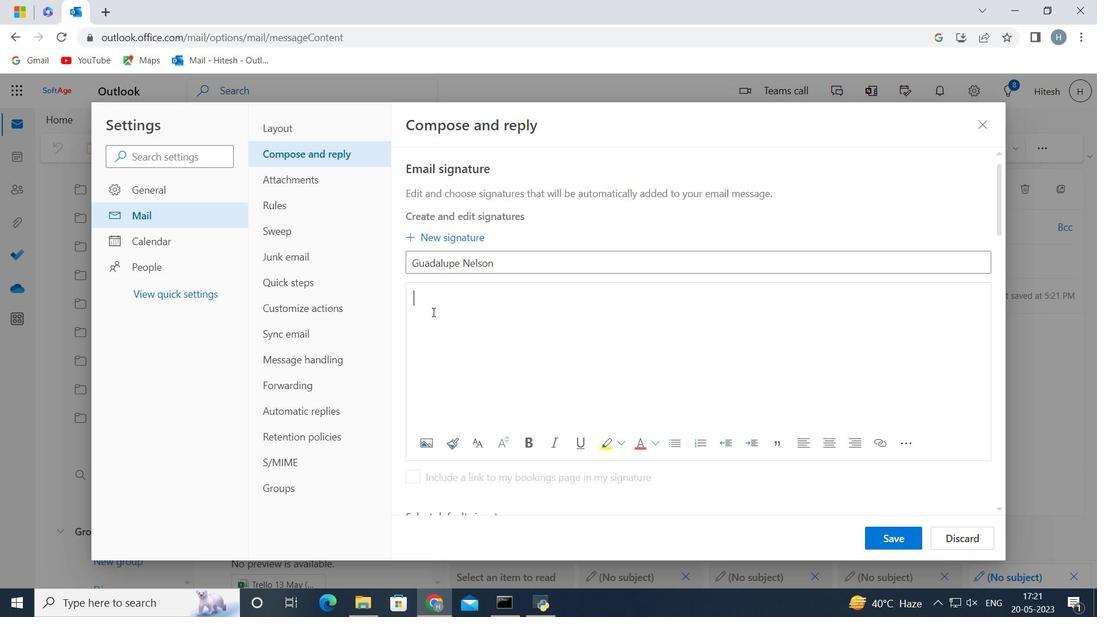 
Action: Mouse moved to (490, 220)
Screenshot: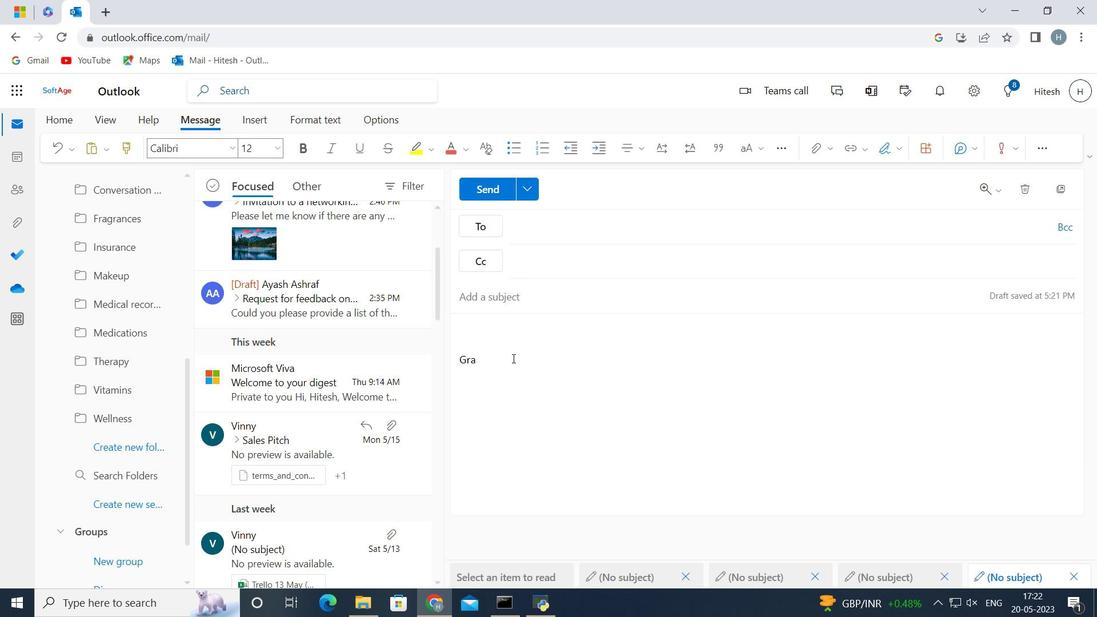 
Action: Key pressed u
Screenshot: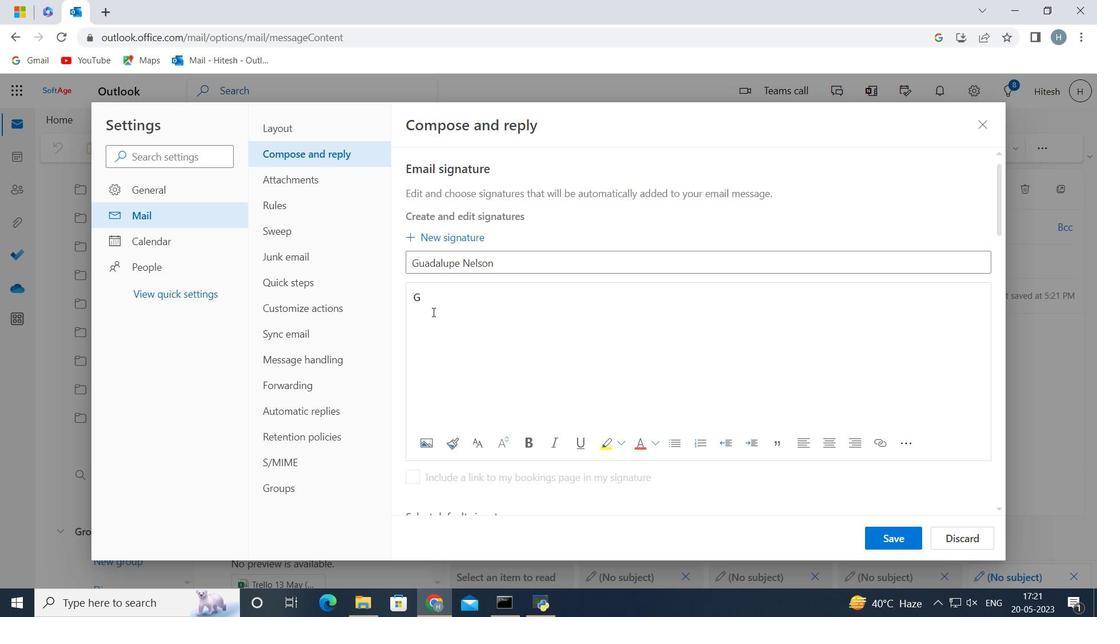 
Action: Mouse moved to (484, 214)
Screenshot: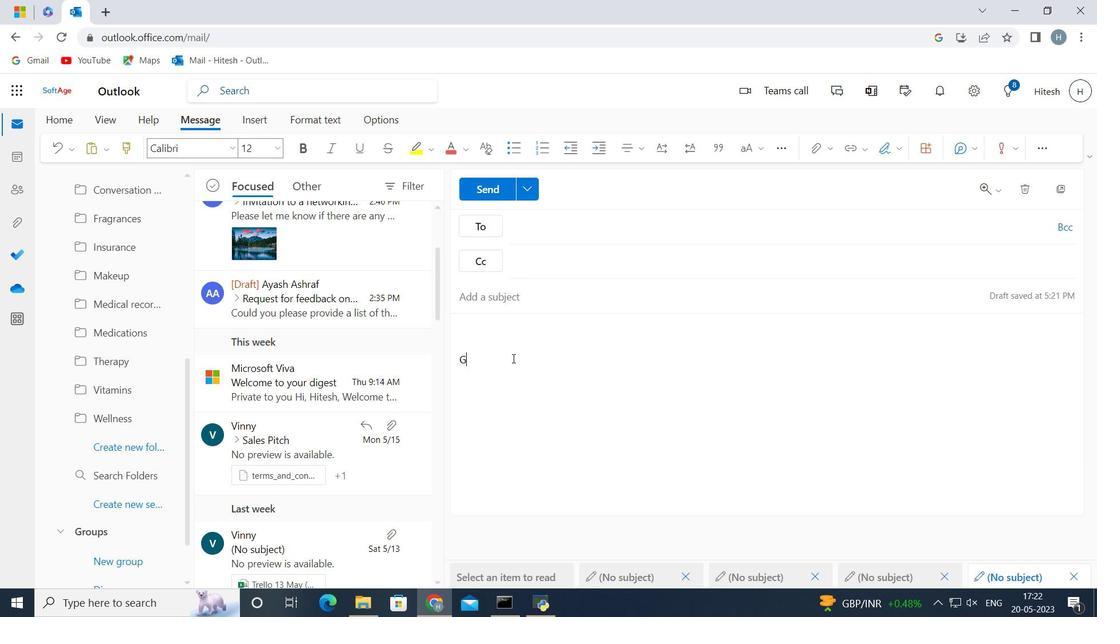 
Action: Key pressed a
Screenshot: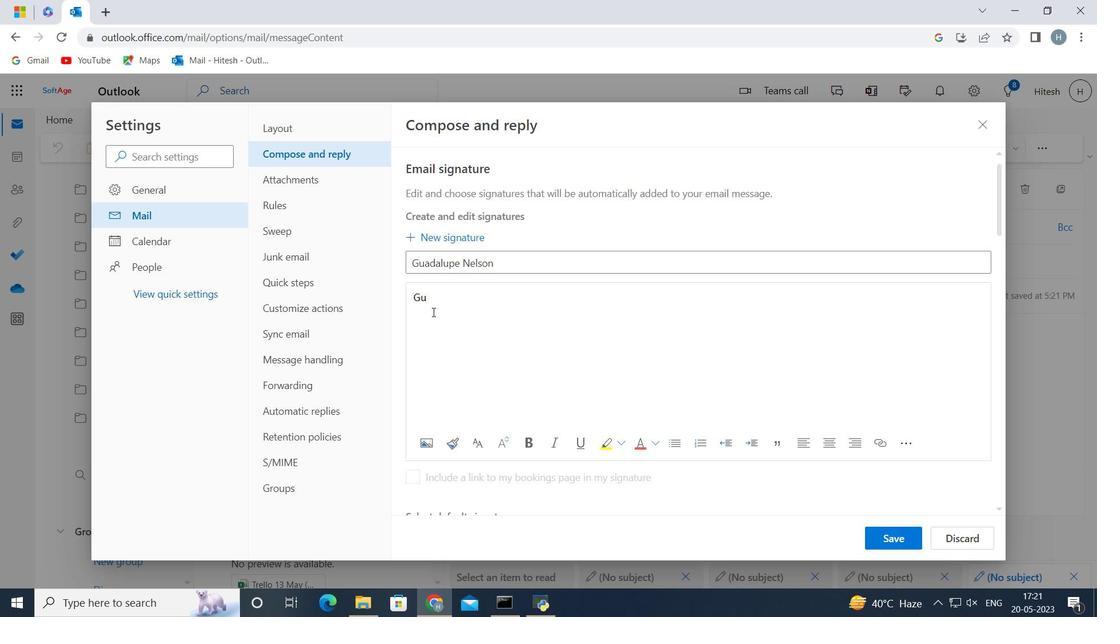 
Action: Mouse moved to (508, 288)
Screenshot: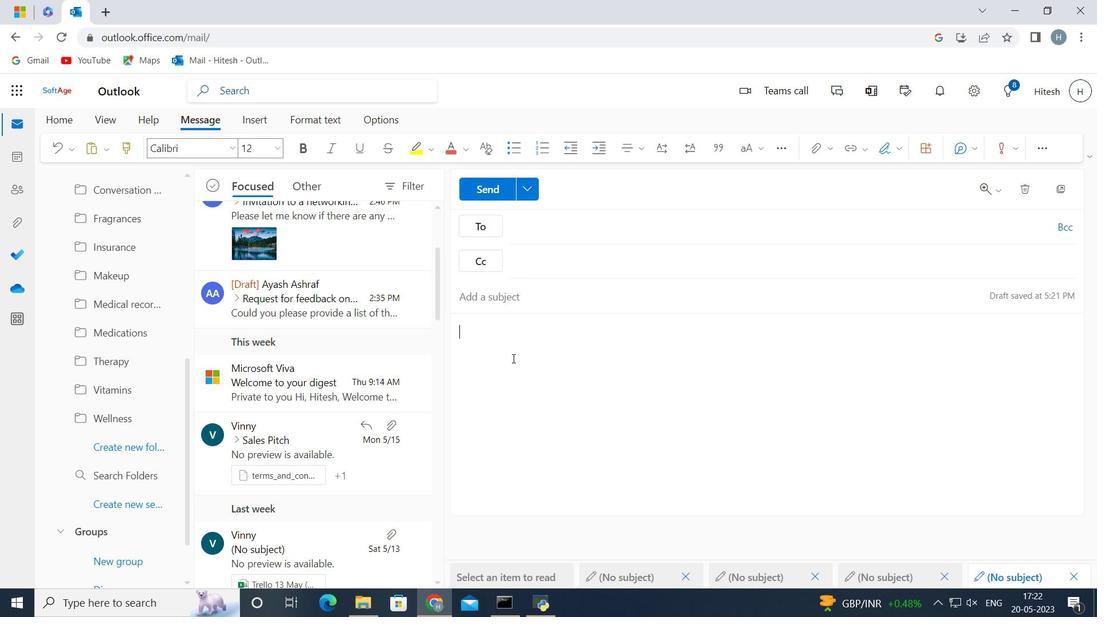
Action: Key pressed da
Screenshot: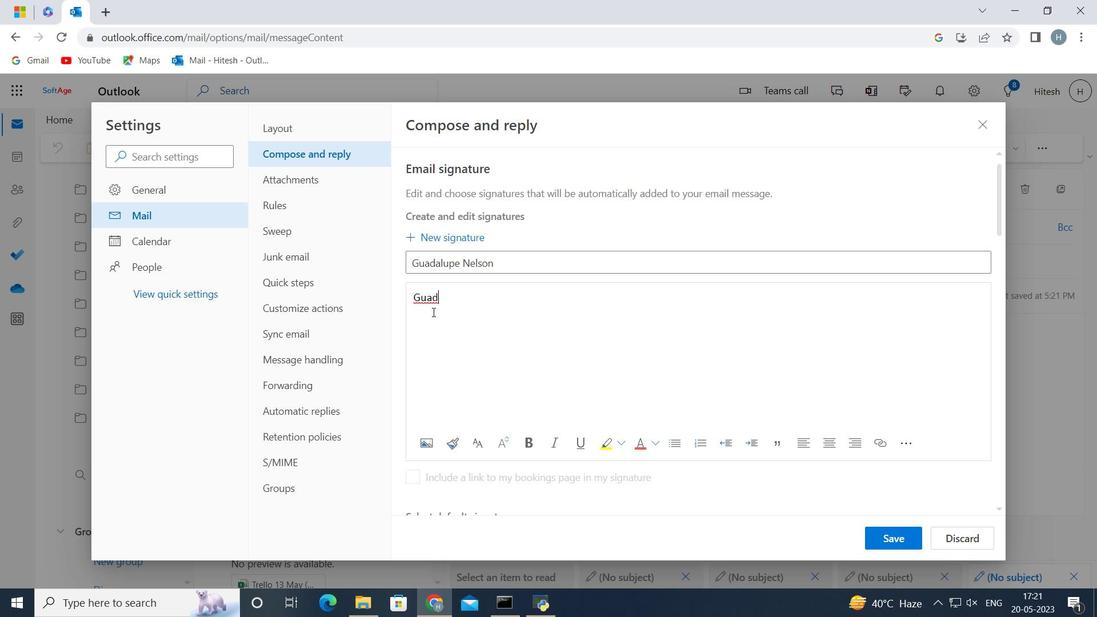 
Action: Mouse moved to (513, 286)
Screenshot: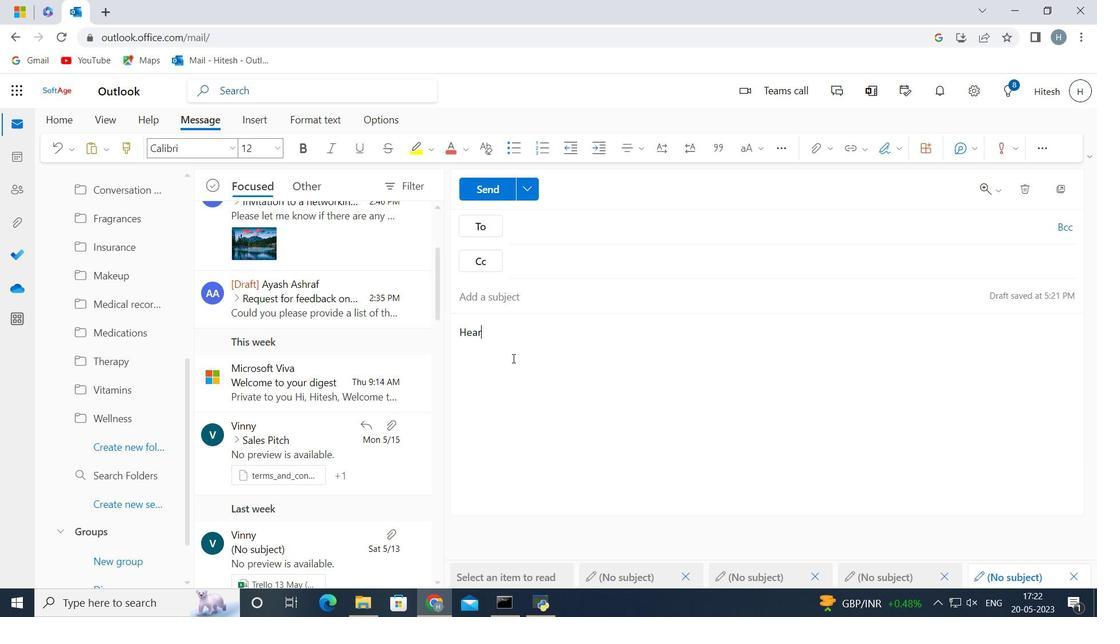 
Action: Key pressed l
Screenshot: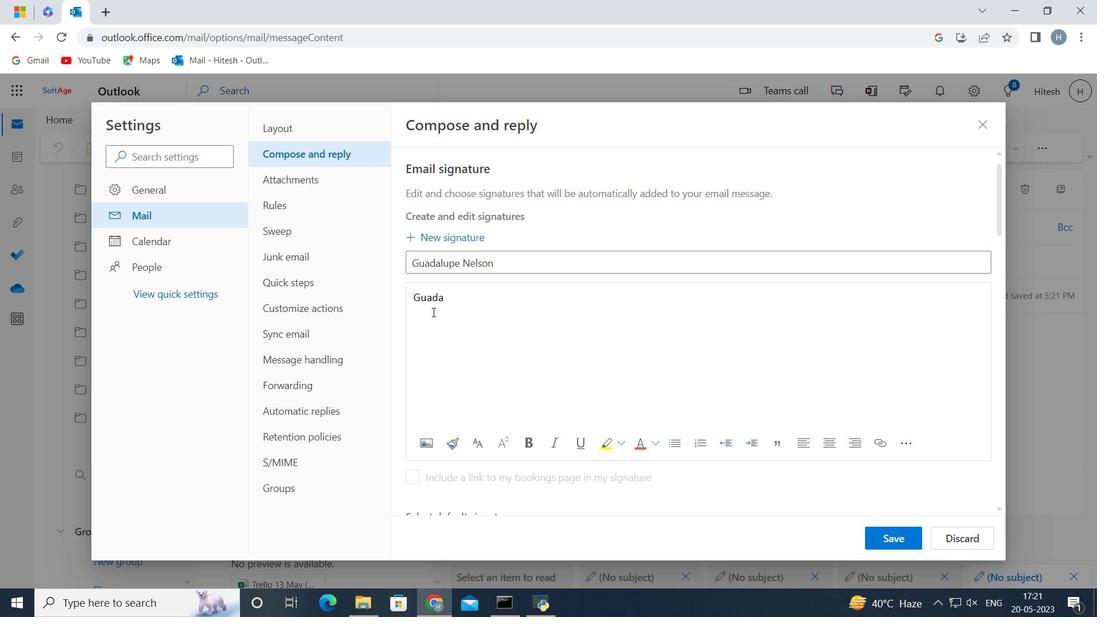
Action: Mouse moved to (485, 283)
Screenshot: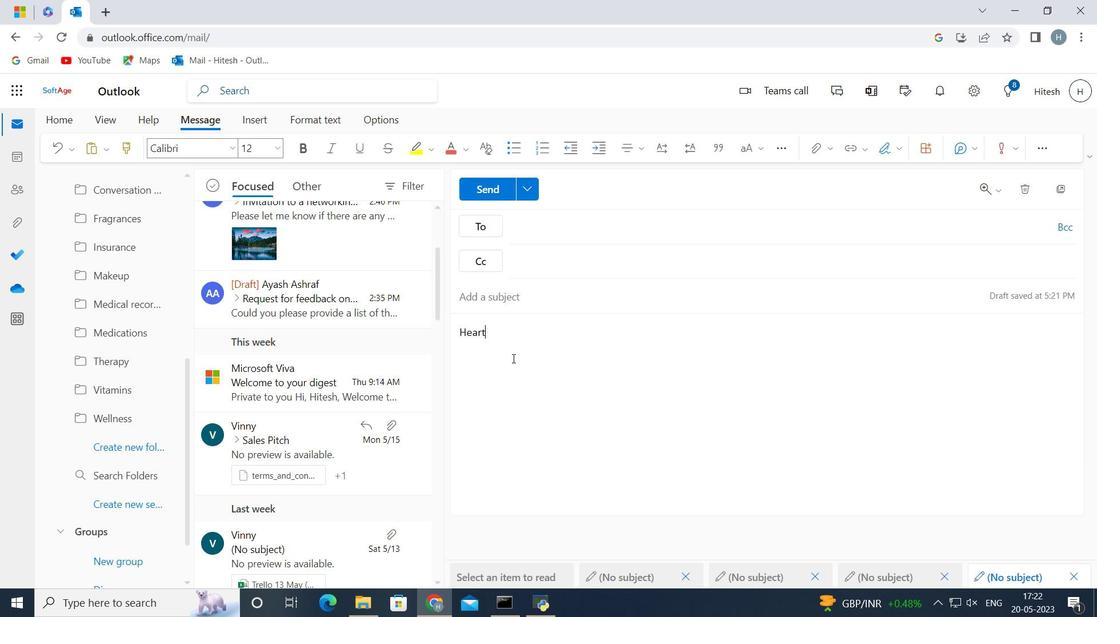 
Action: Key pressed u
Screenshot: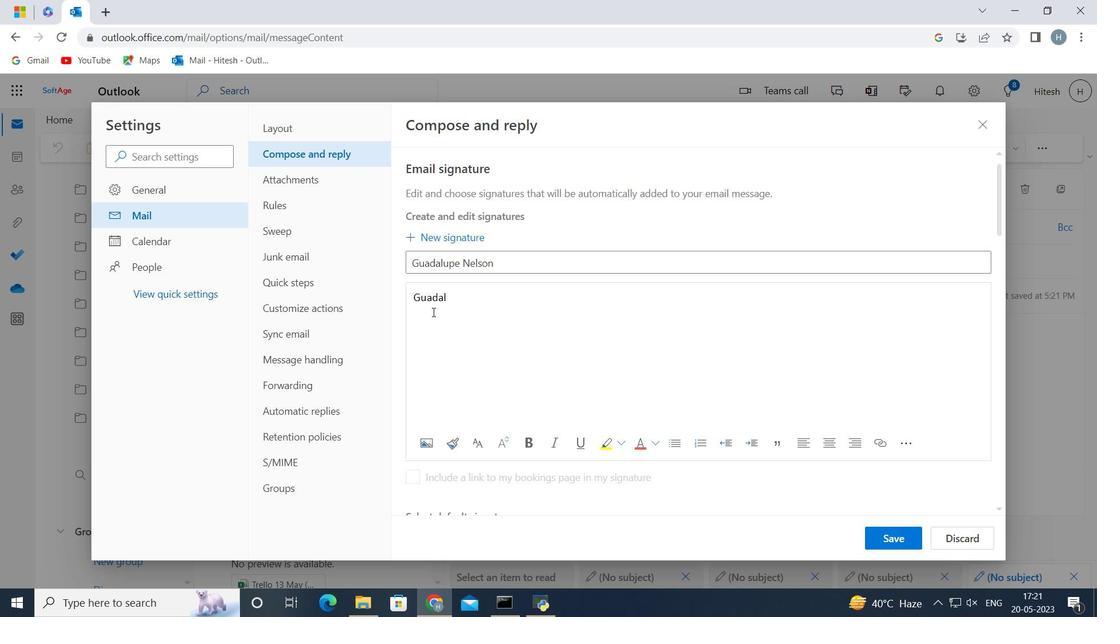 
Action: Mouse moved to (444, 261)
Screenshot: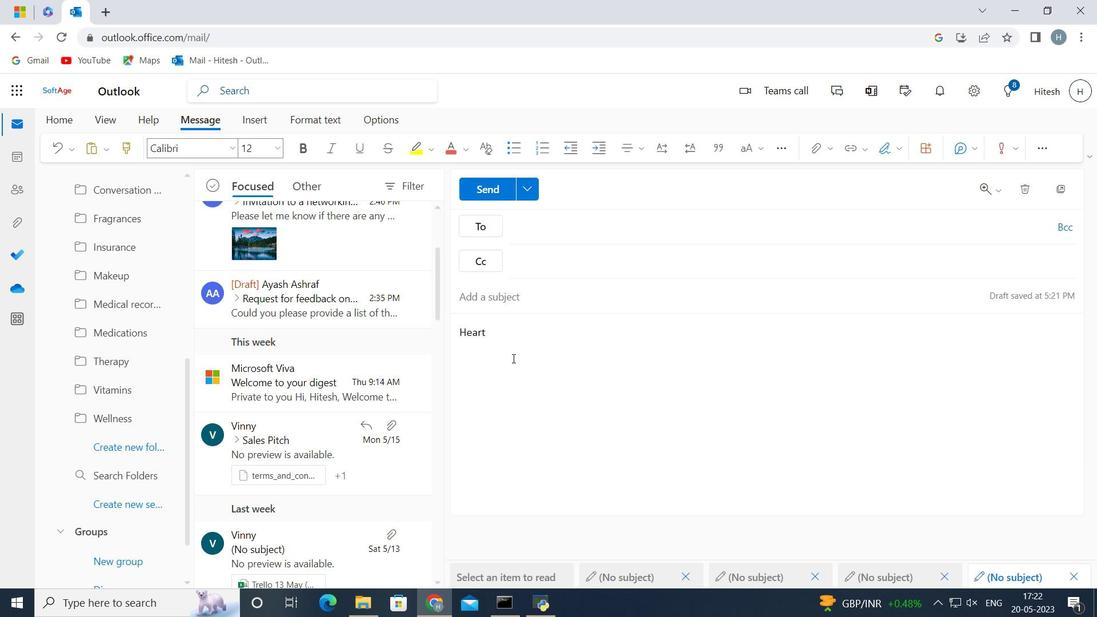 
Action: Key pressed p
Screenshot: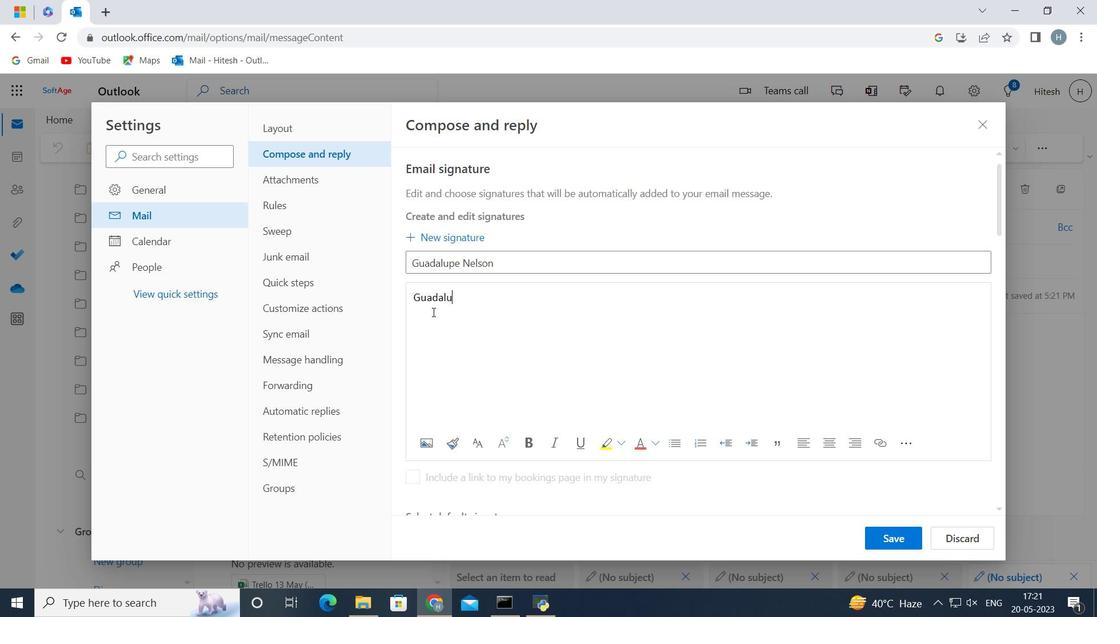 
Action: Mouse moved to (439, 216)
Screenshot: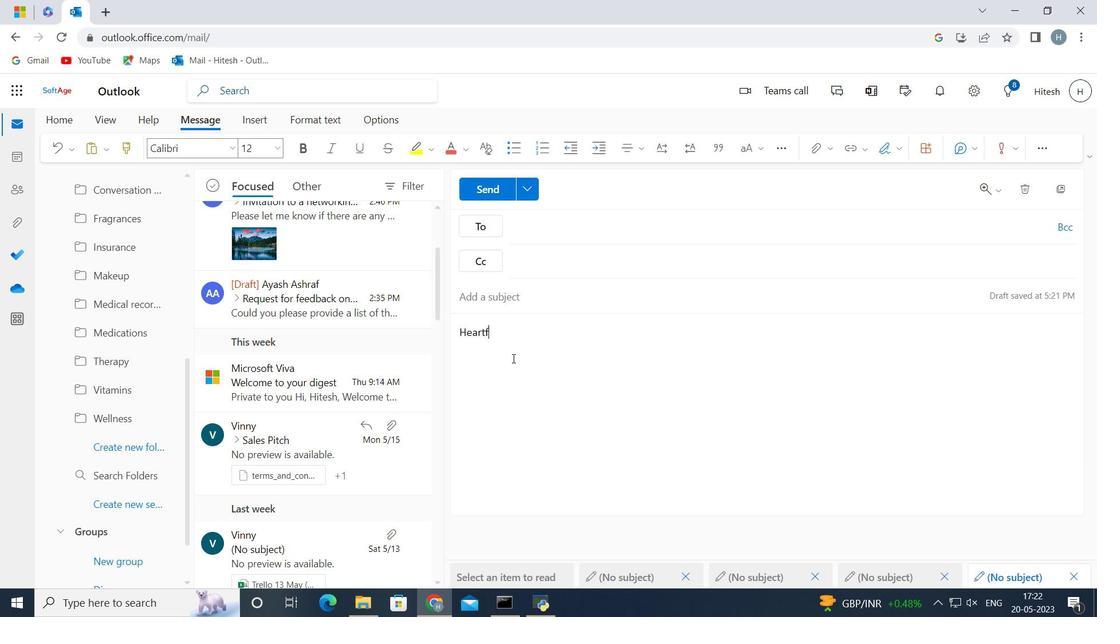 
Action: Key pressed e
Screenshot: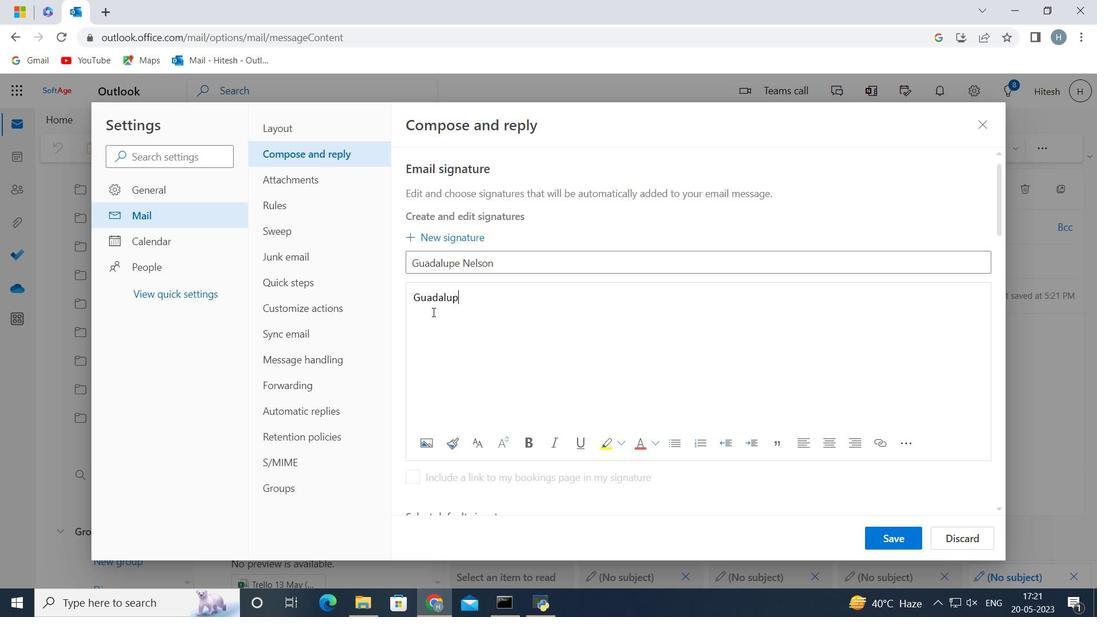 
Action: Mouse moved to (440, 220)
Screenshot: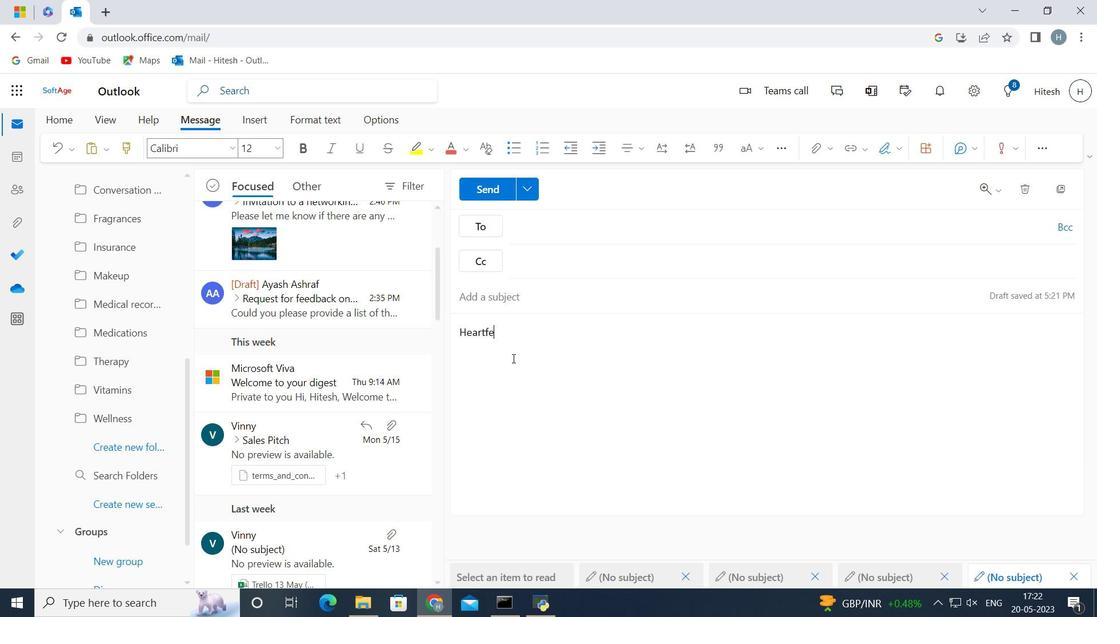 
Action: Key pressed <Key.shift><Key.space><Key.shift><Key.shift><Key.shift><Key.shift><Key.shift><Key.shift><Key.shift><Key.shift>H<Key.shift>e<Key.shift><Key.shift><Key.shift>a<Key.shift><Key.shift><Key.shift><Key.shift><Key.shift>Nrtefelltso<Key.space>nthank
Screenshot: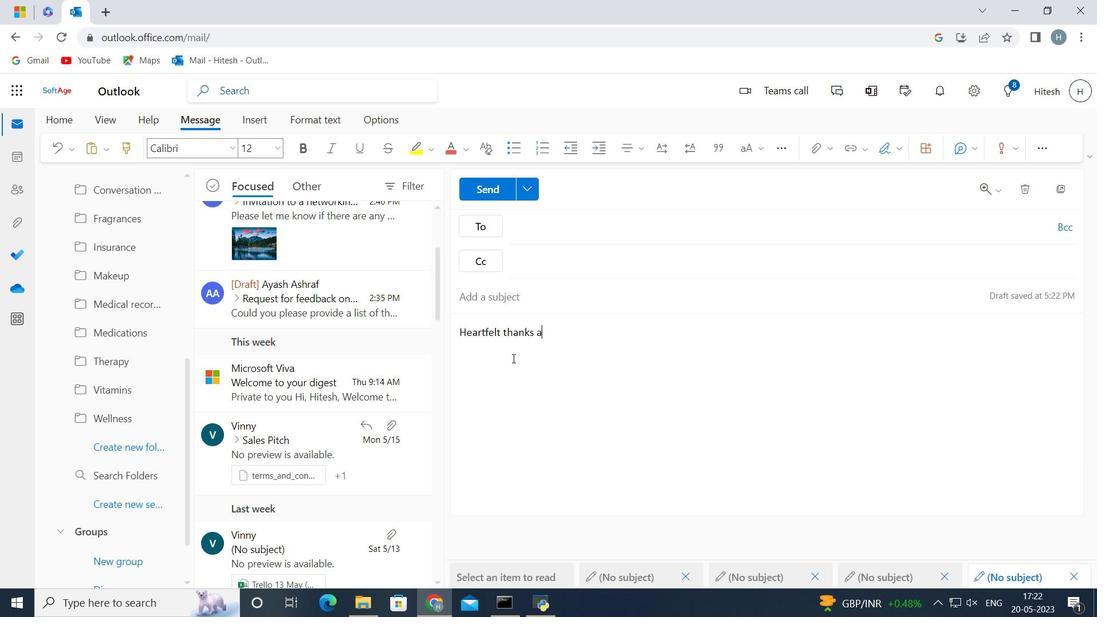 
Action: Mouse moved to (456, 316)
Screenshot: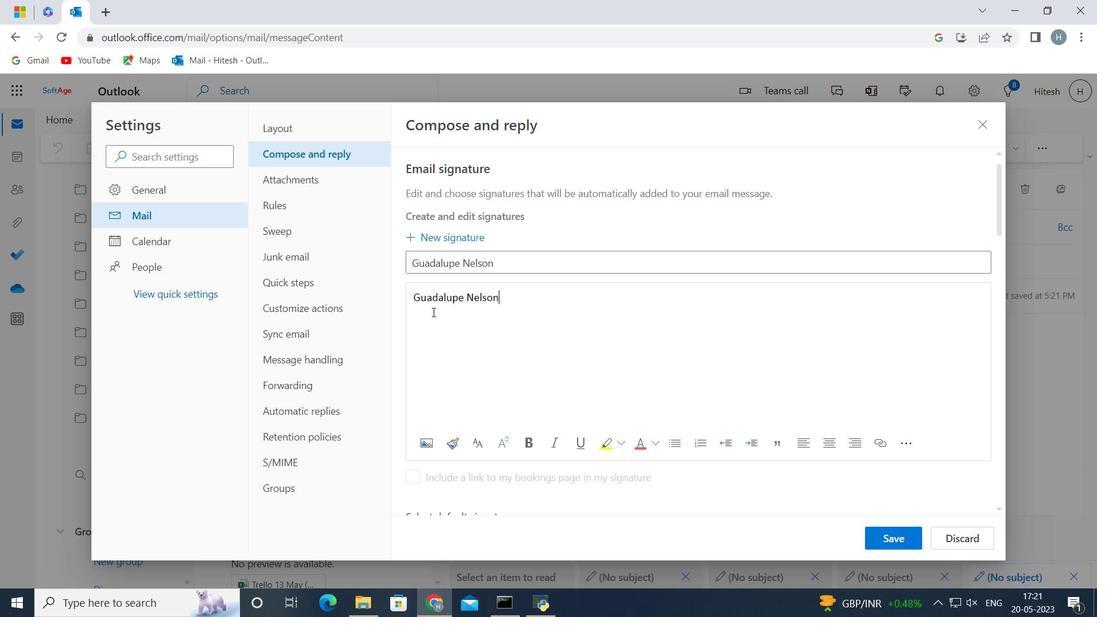 
Action: Key pressed s
Screenshot: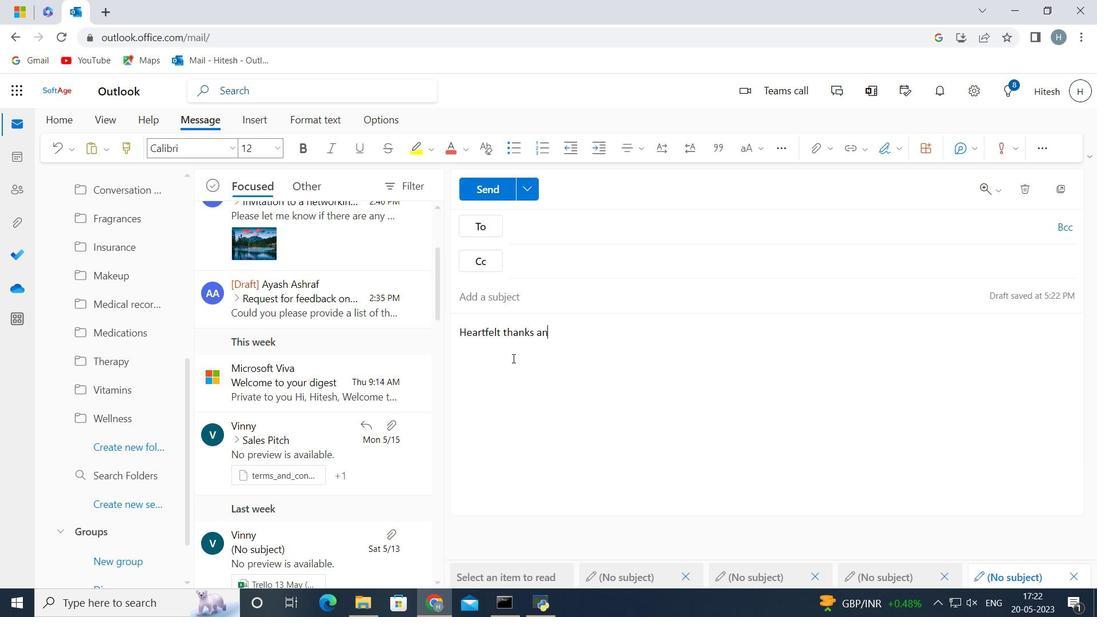 
Action: Mouse moved to (544, 342)
Screenshot: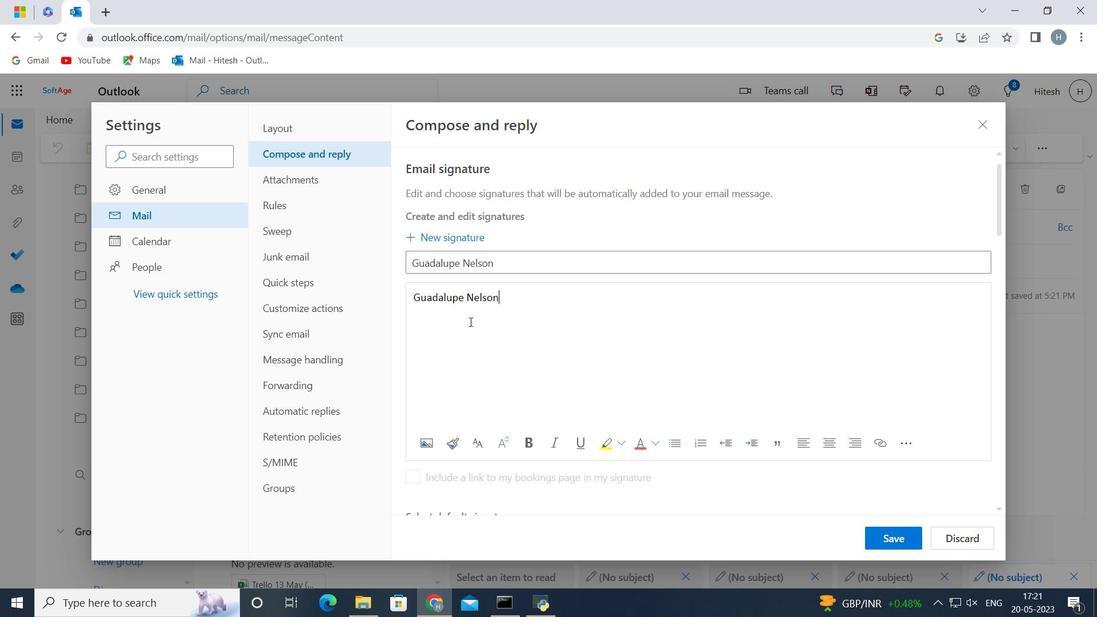 
Action: Mouse pressed left at (544, 342)
Screenshot: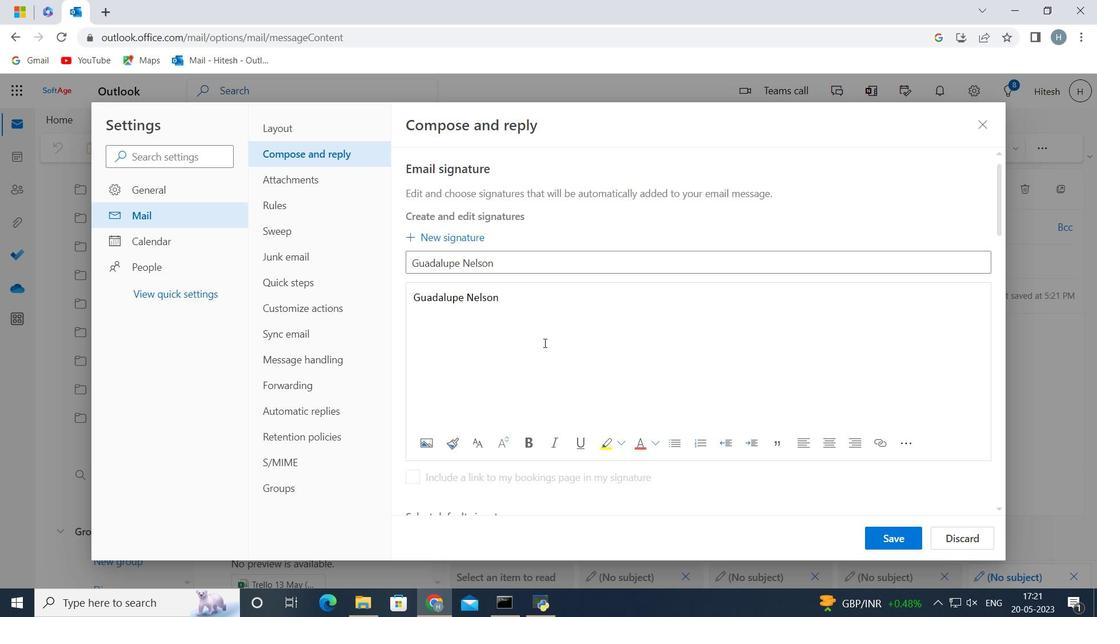 
Action: Mouse moved to (888, 536)
Screenshot: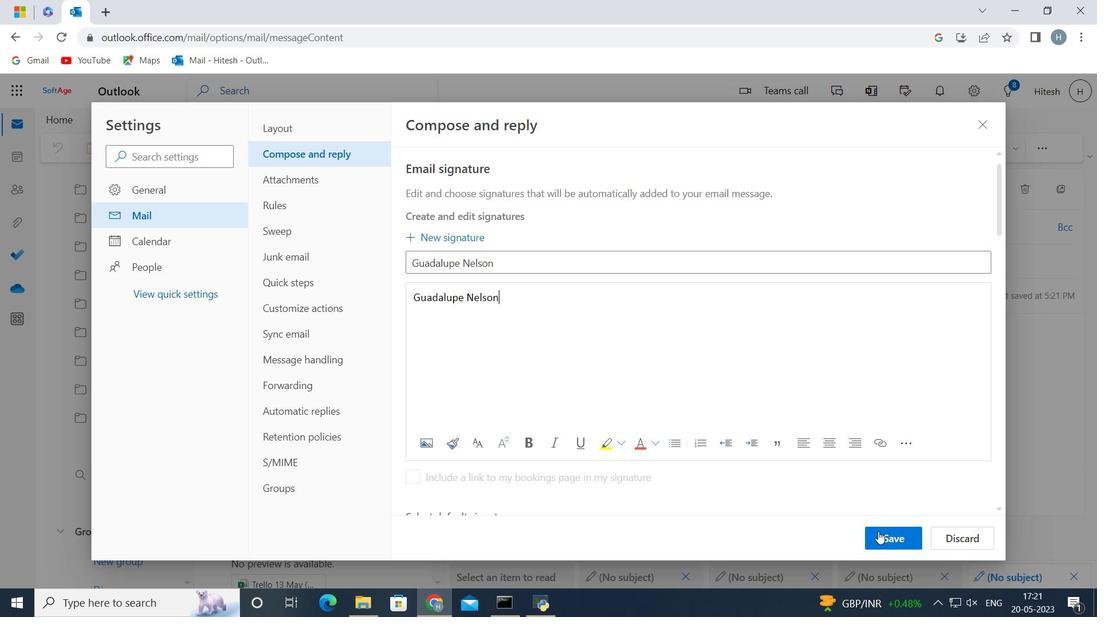 
Action: Key pressed <Key.space>
Screenshot: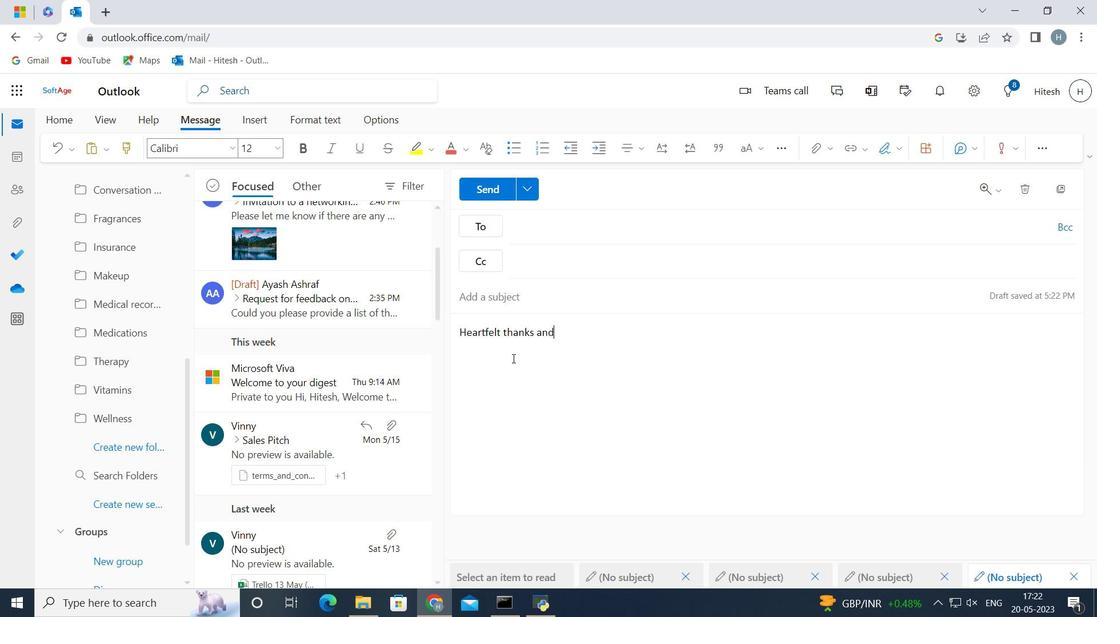
Action: Mouse pressed left at (888, 536)
Screenshot: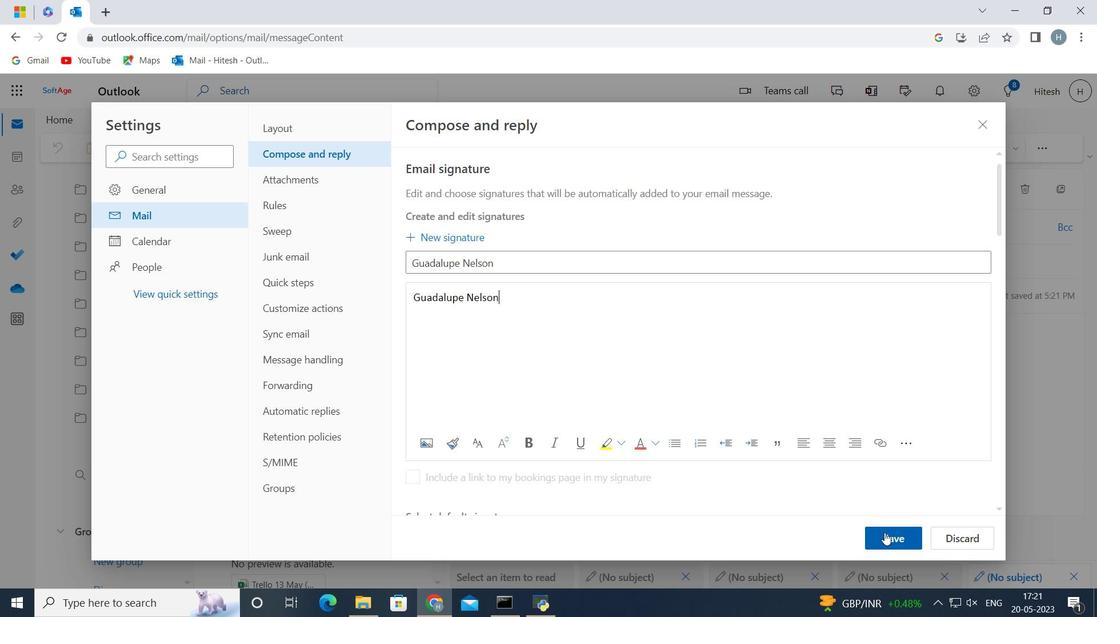 
Action: Mouse moved to (861, 501)
Screenshot: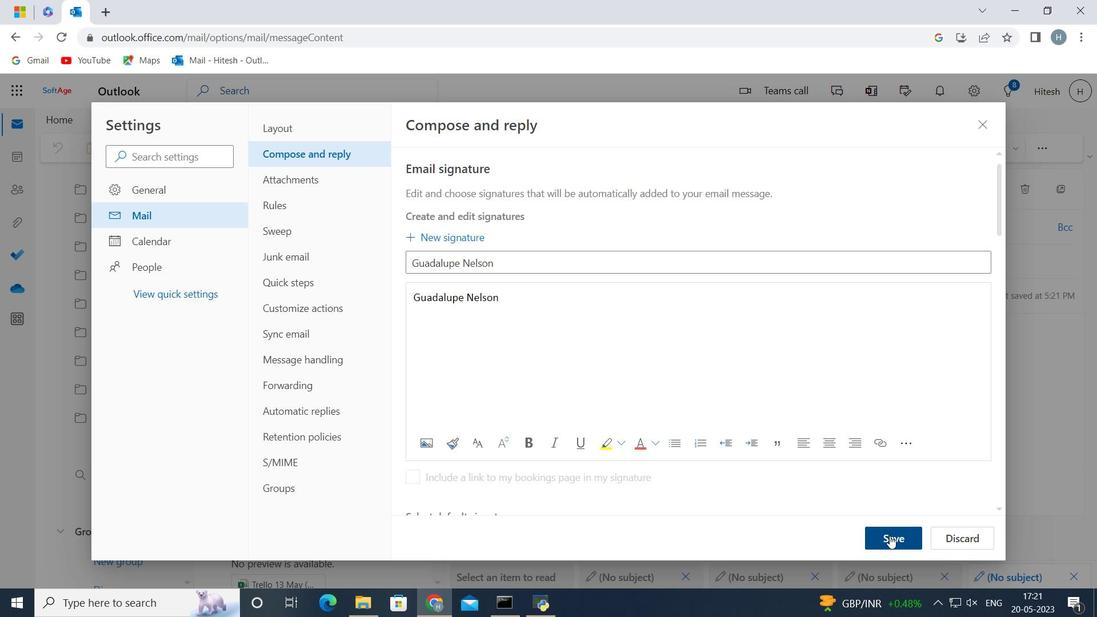 
Action: Key pressed a
Screenshot: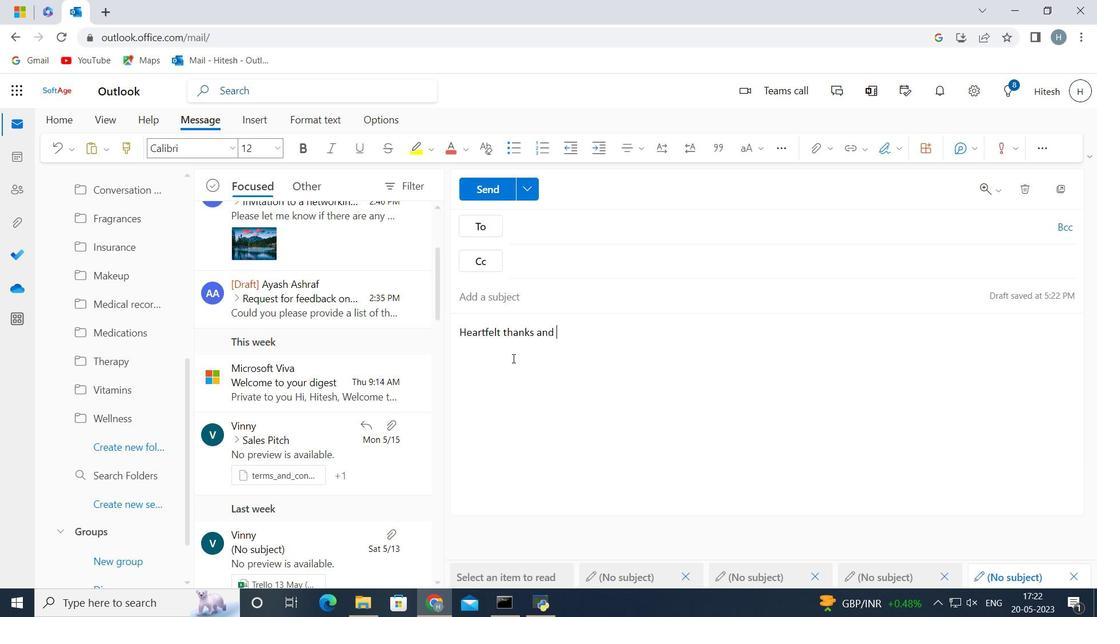 
Action: Mouse moved to (655, 292)
Screenshot: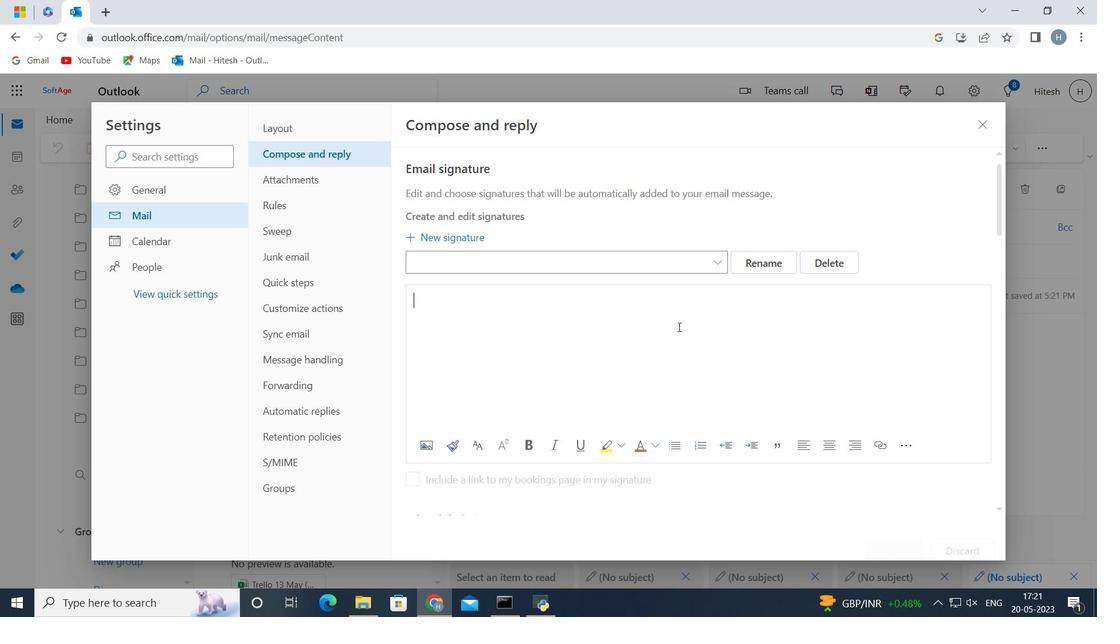 
Action: Key pressed n
Screenshot: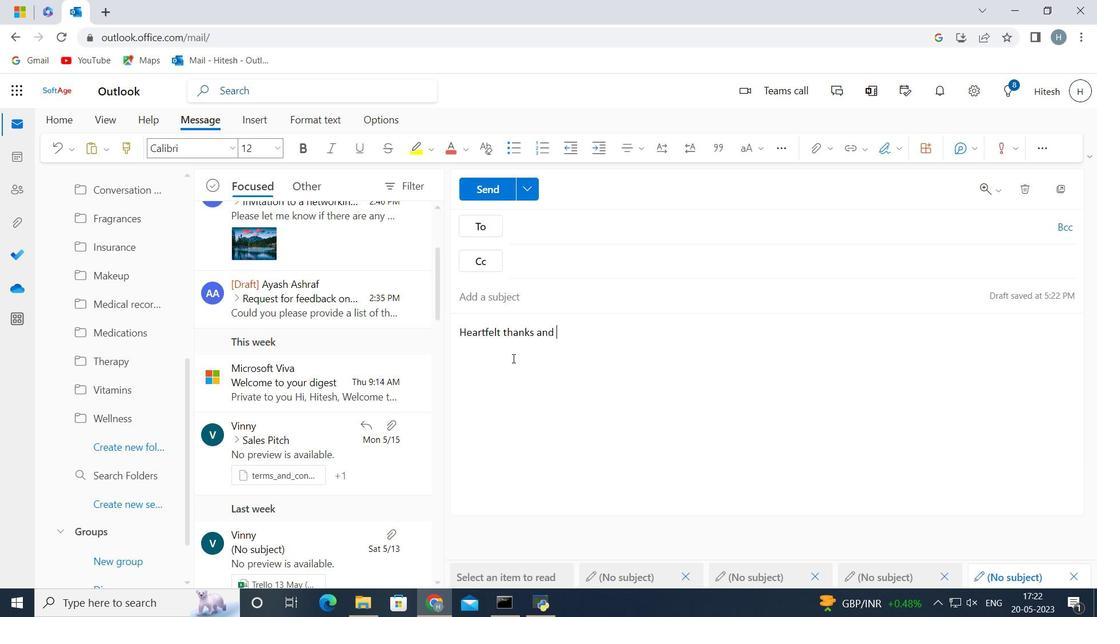 
Action: Mouse moved to (641, 278)
Screenshot: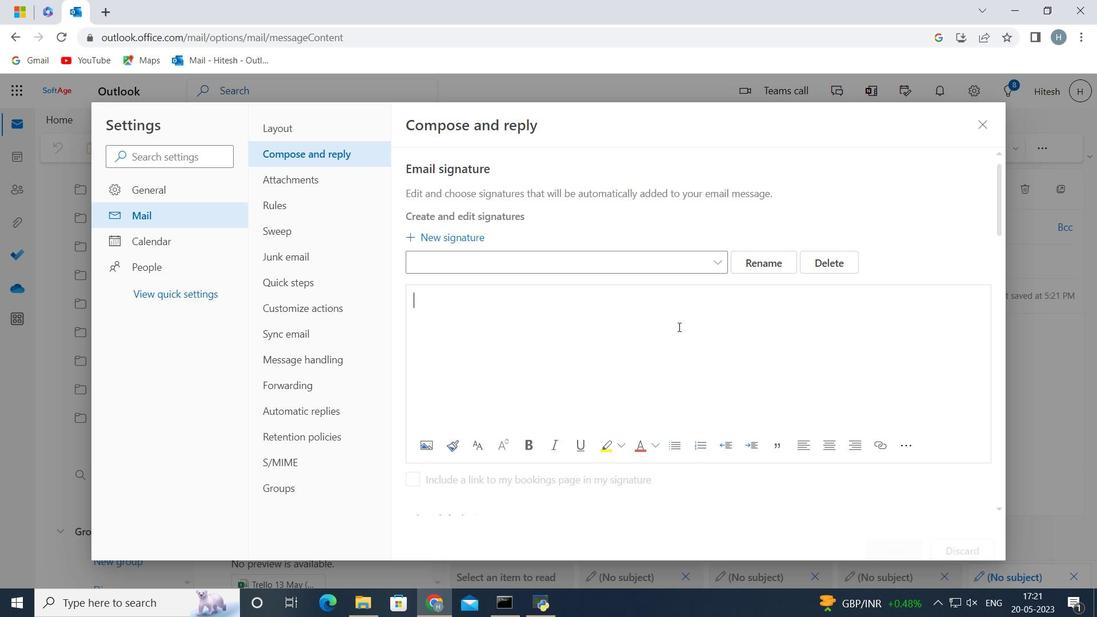 
Action: Mouse scrolled (641, 277) with delta (0, 0)
Screenshot: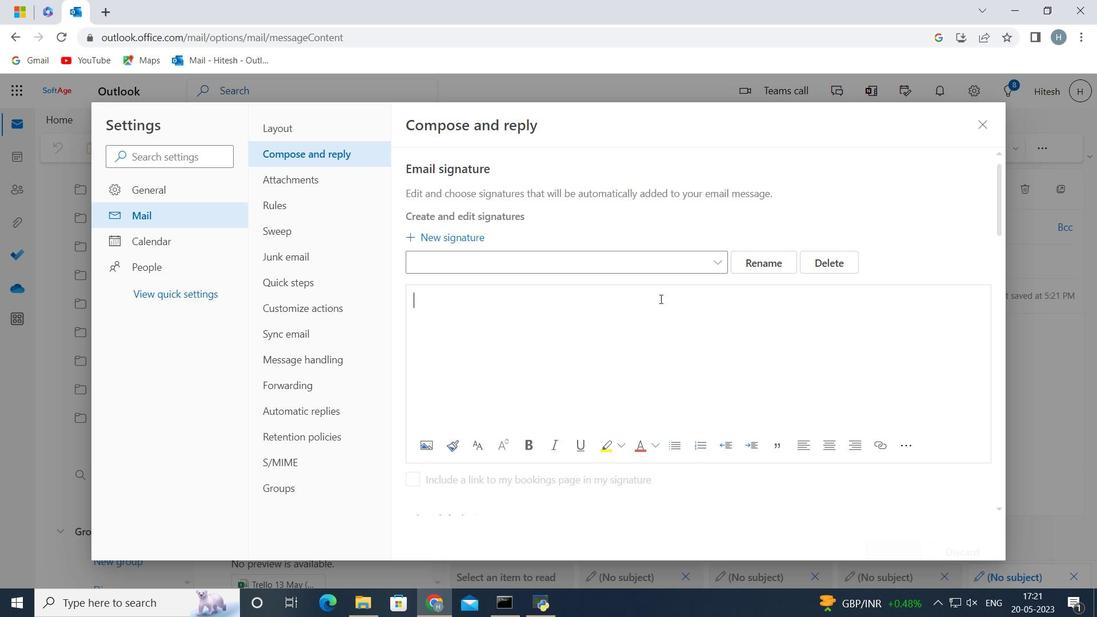 
Action: Mouse scrolled (641, 277) with delta (0, 0)
Screenshot: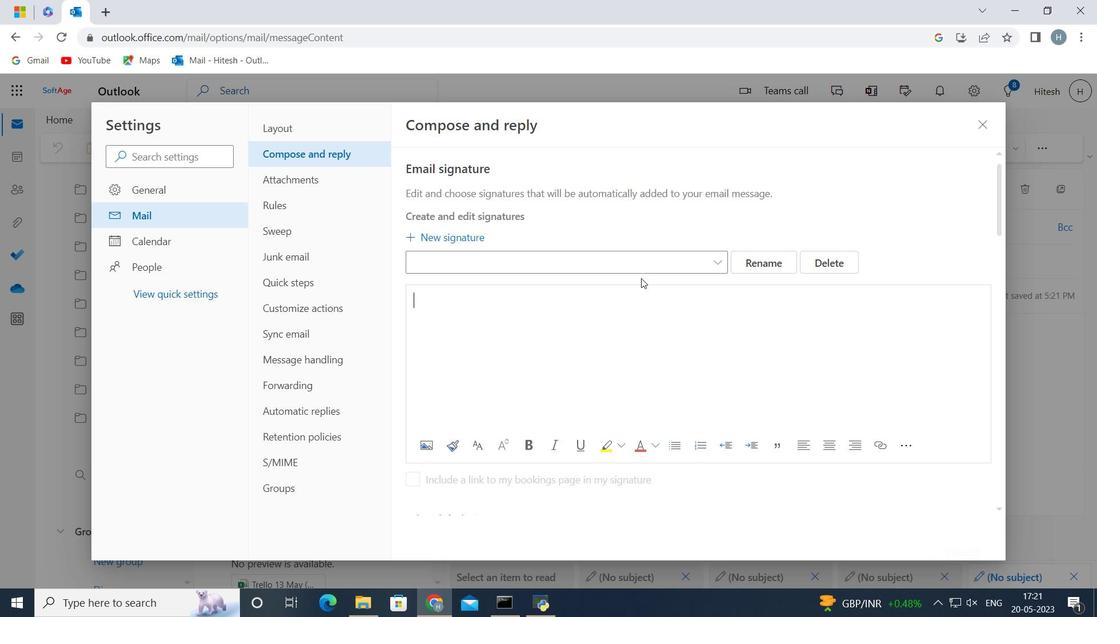 
Action: Mouse moved to (639, 278)
Screenshot: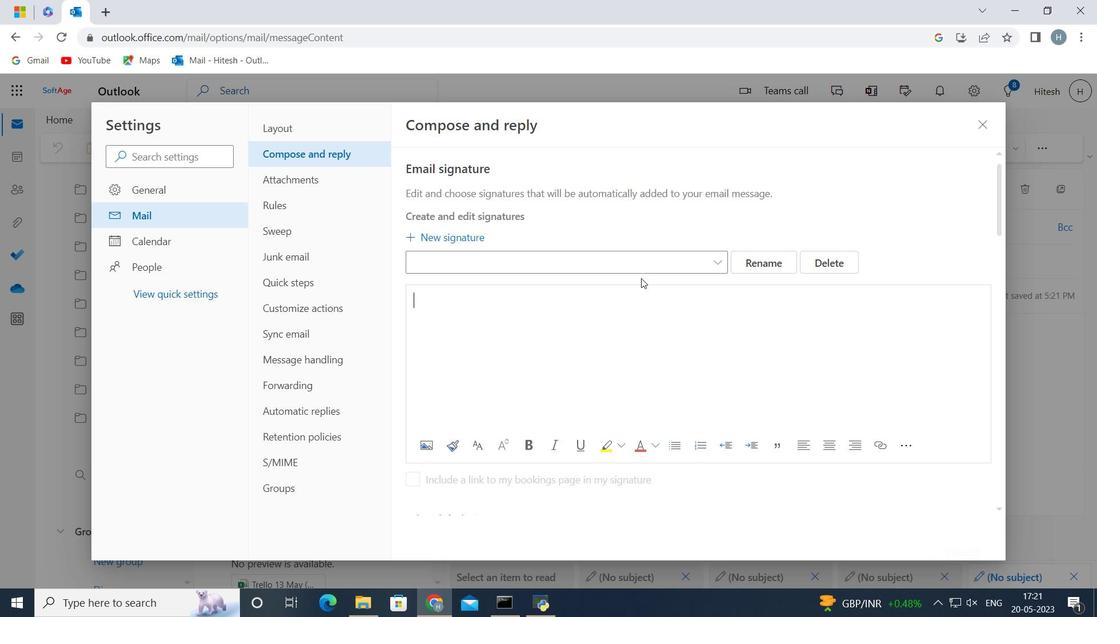 
Action: Key pressed d
Screenshot: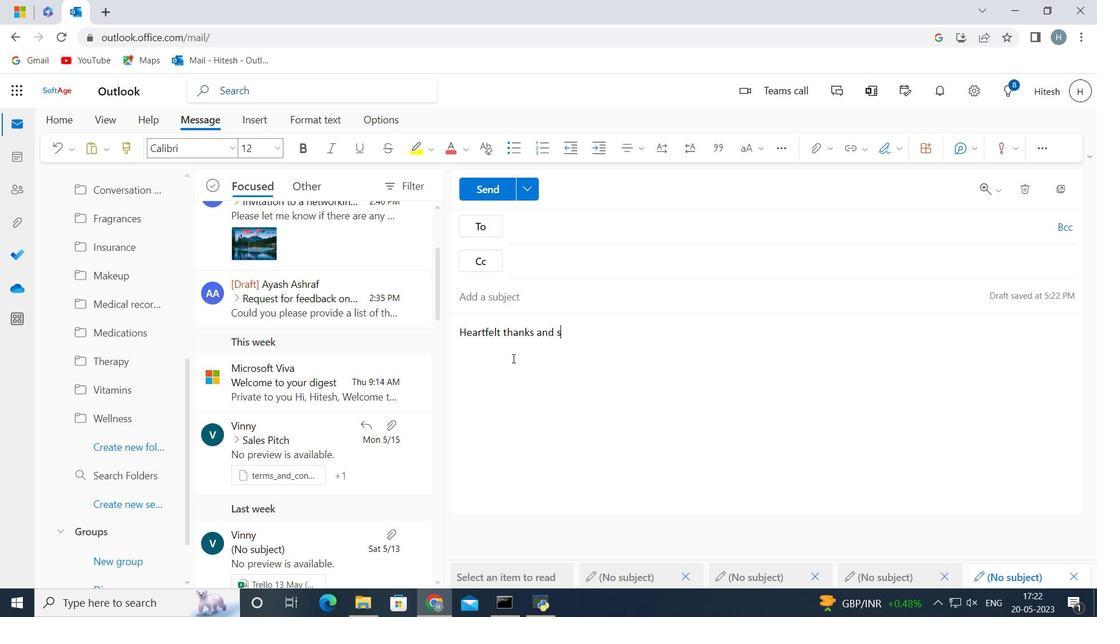 
Action: Mouse moved to (624, 280)
Screenshot: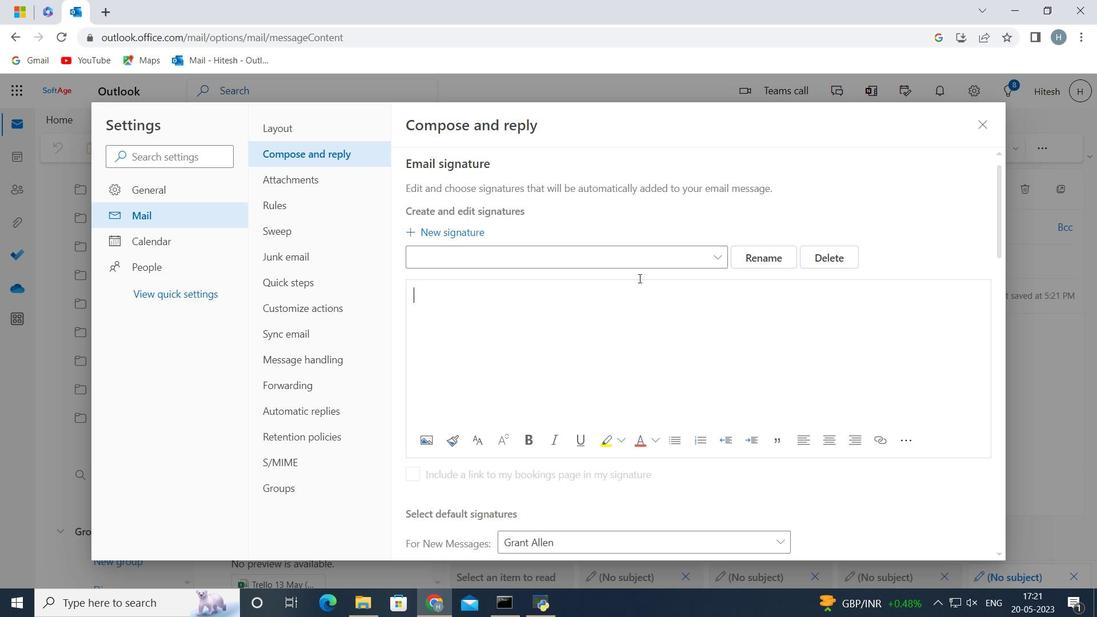 
Action: Key pressed <Key.space>
Screenshot: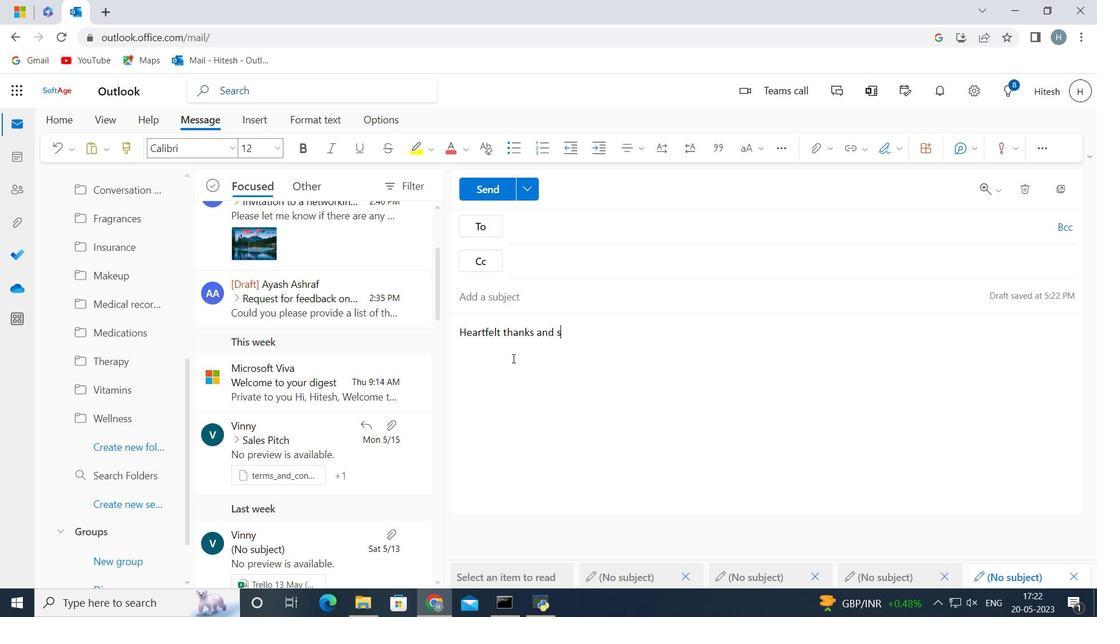 
Action: Mouse moved to (622, 281)
Screenshot: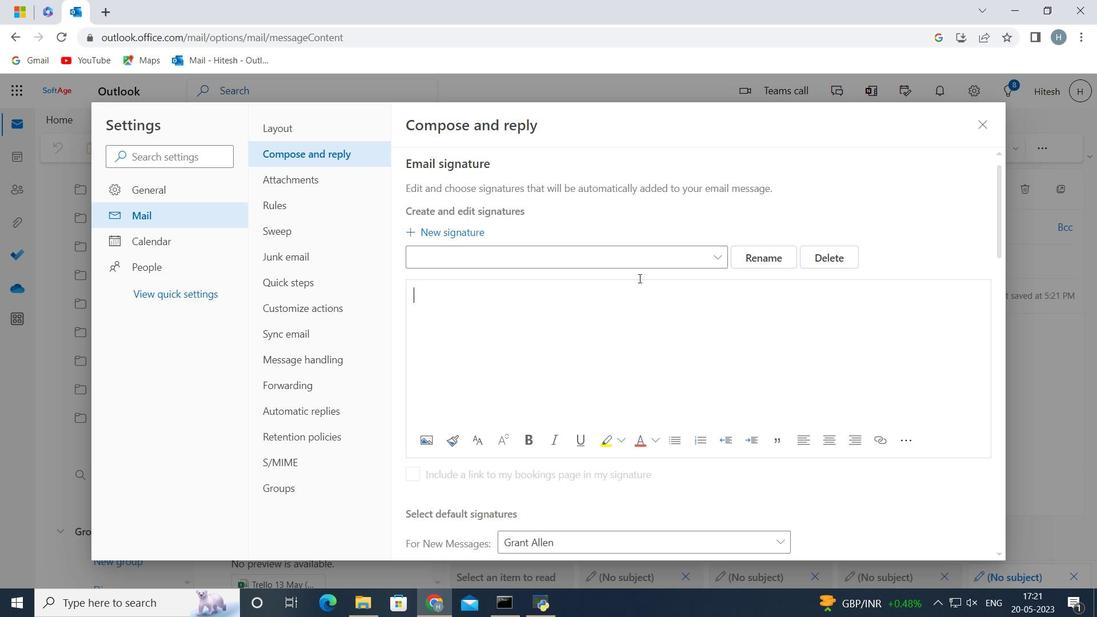 
Action: Mouse scrolled (622, 280) with delta (0, 0)
Screenshot: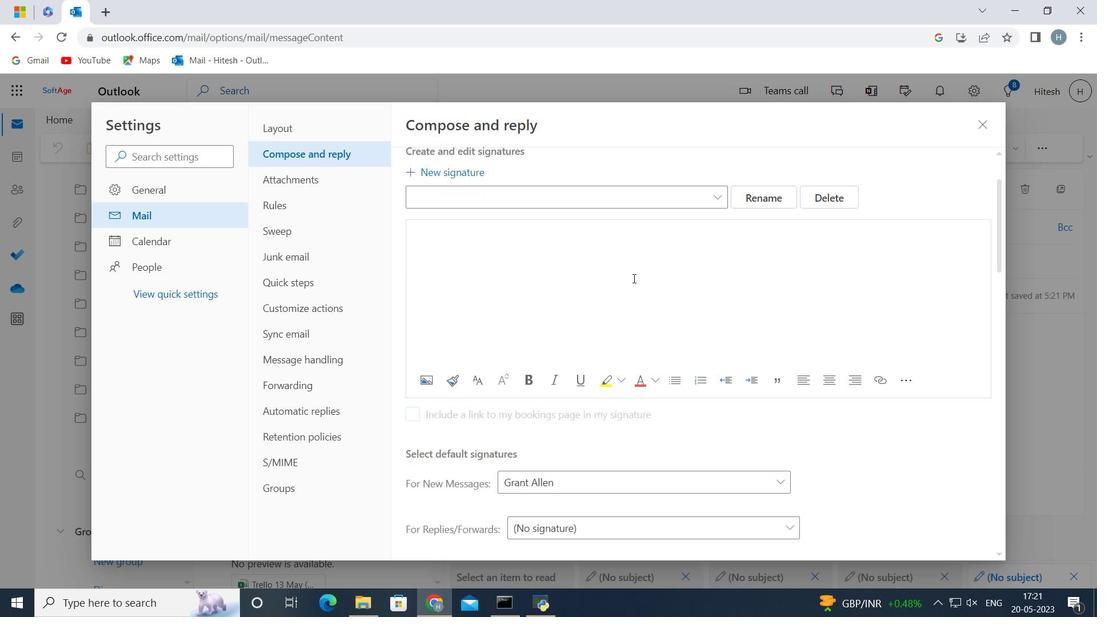 
Action: Mouse scrolled (622, 280) with delta (0, 0)
Screenshot: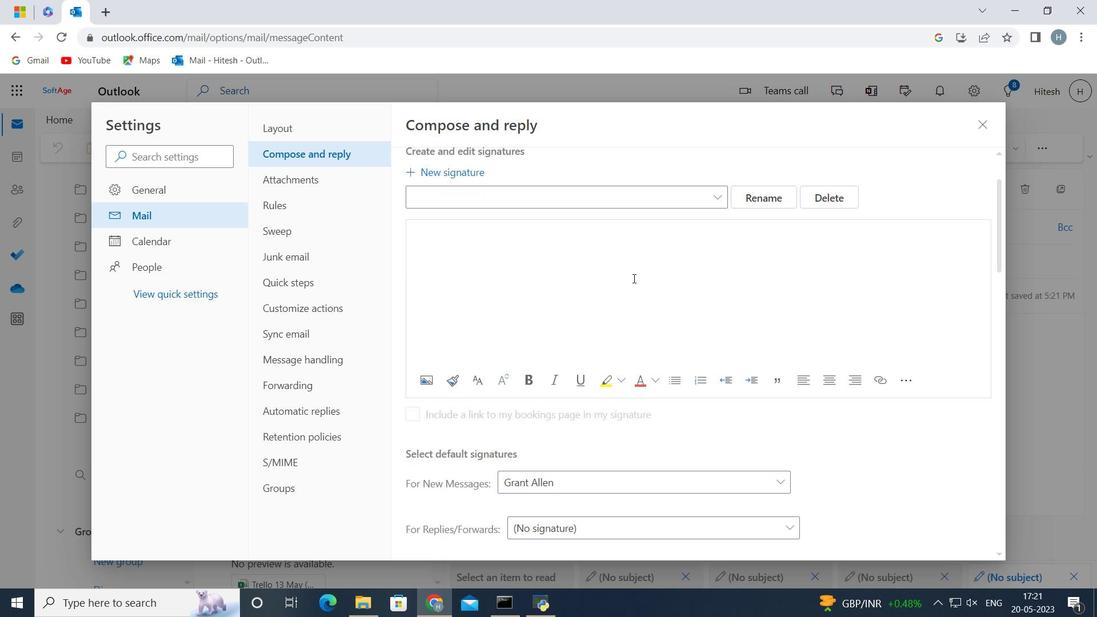 
Action: Mouse moved to (621, 282)
Screenshot: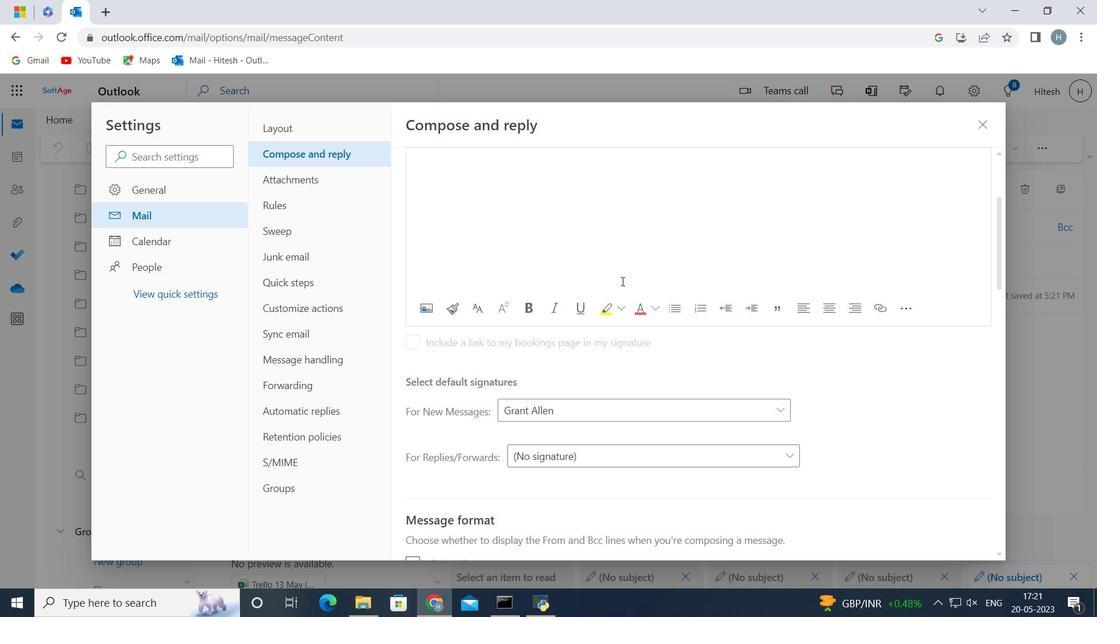 
Action: Key pressed s
Screenshot: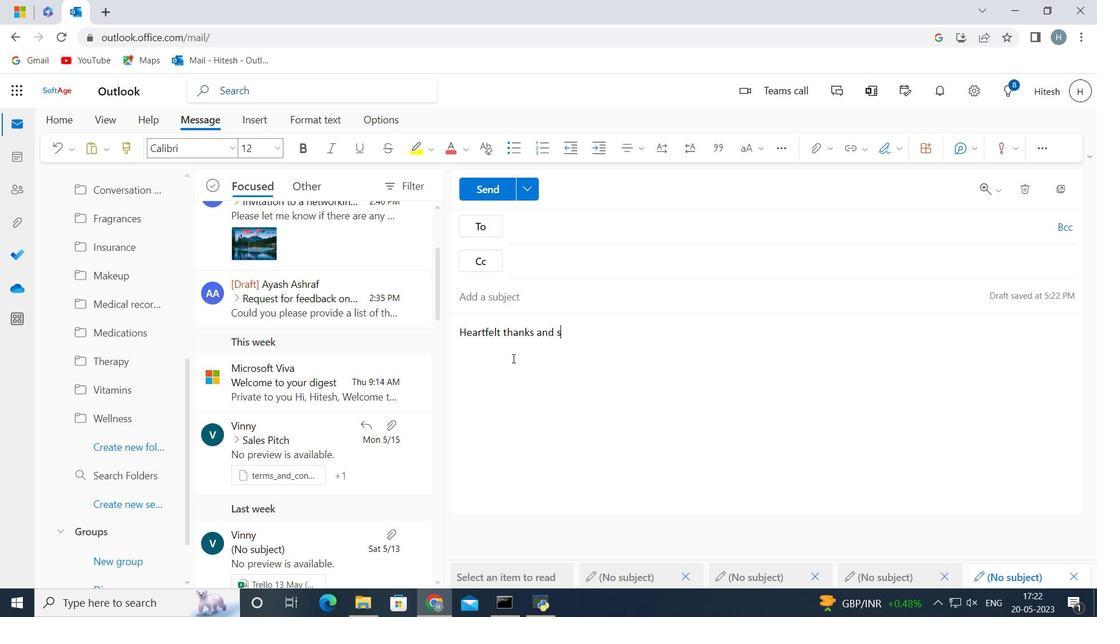 
Action: Mouse moved to (611, 295)
Screenshot: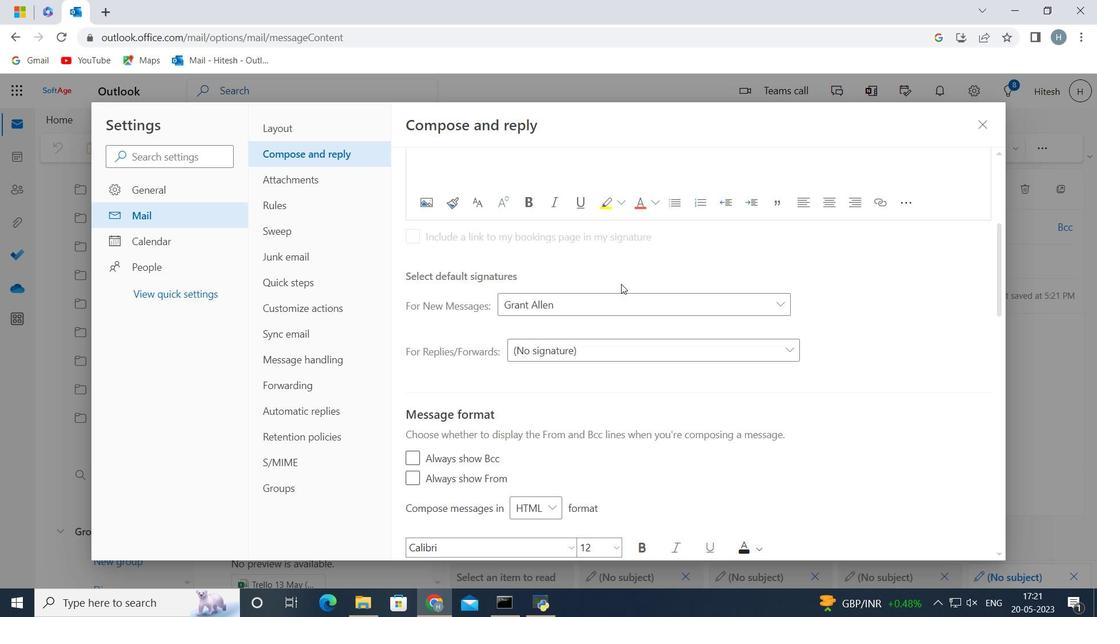 
Action: Key pressed i
Screenshot: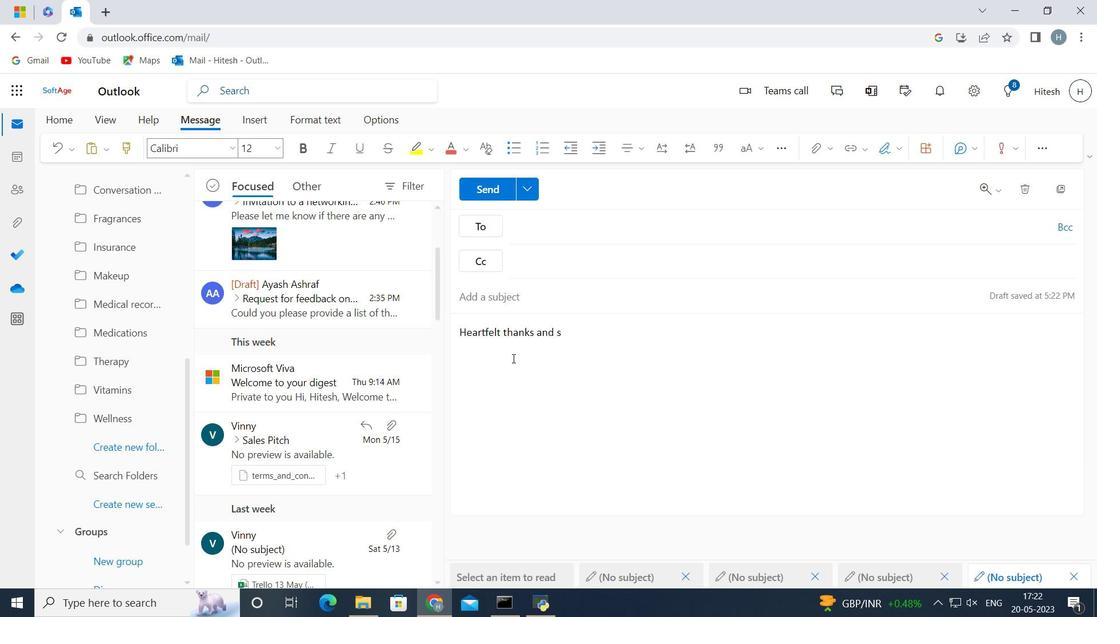 
Action: Mouse moved to (619, 276)
Screenshot: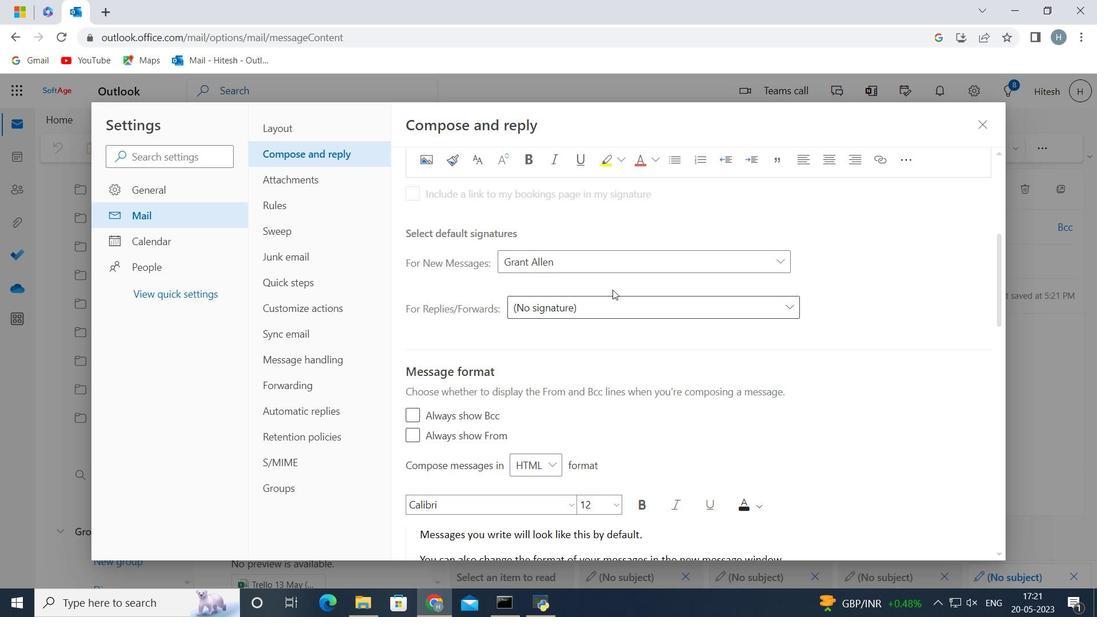 
Action: Key pressed n
Screenshot: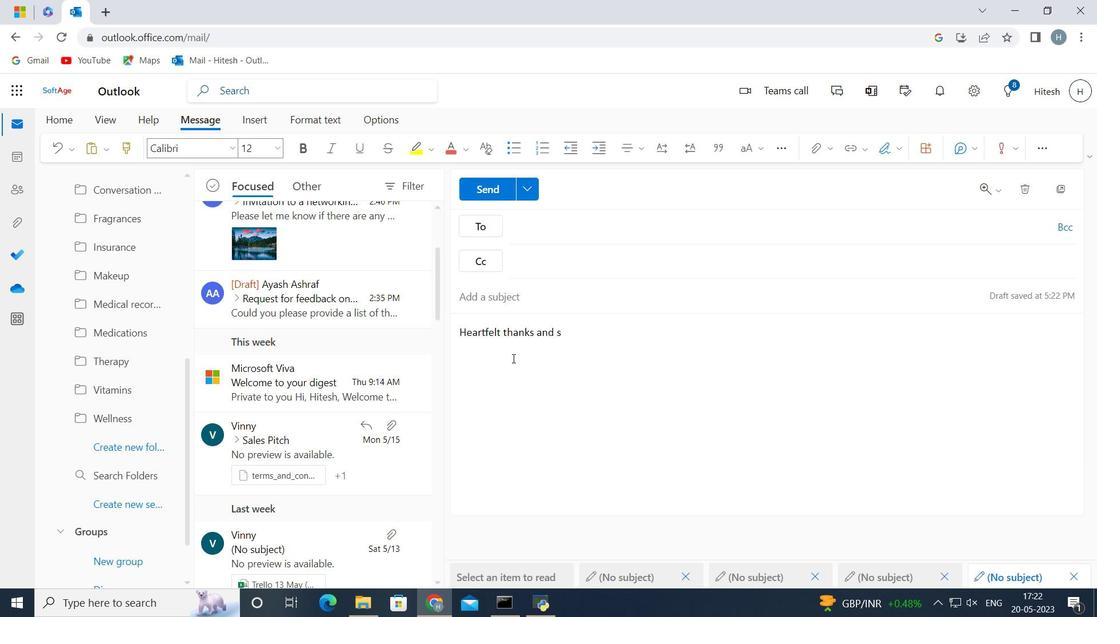 
Action: Mouse moved to (622, 266)
Screenshot: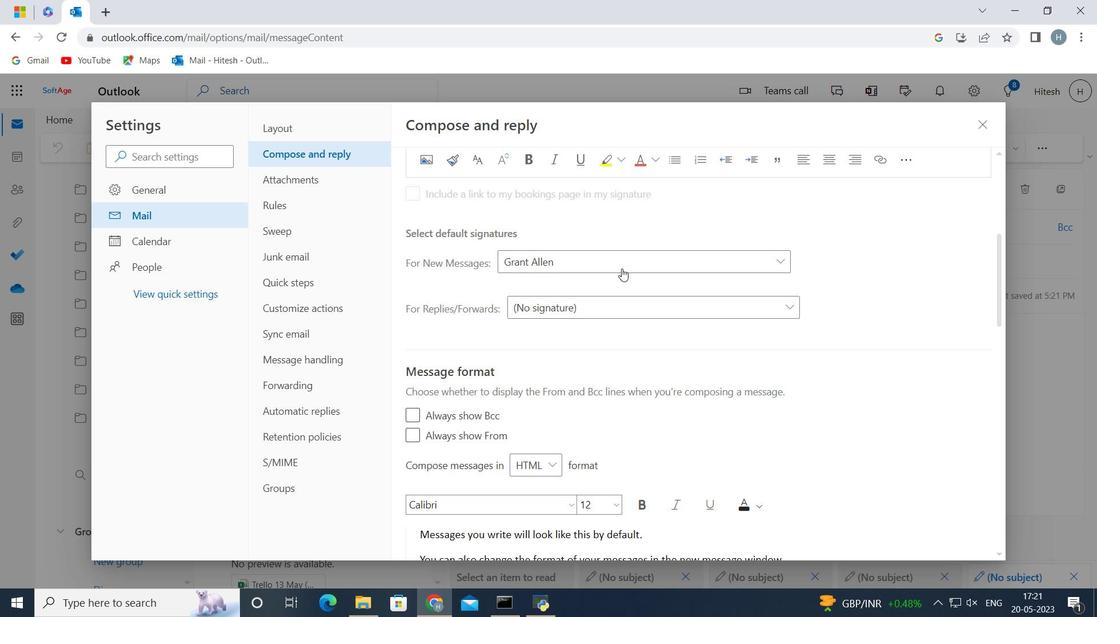 
Action: Key pressed c
Screenshot: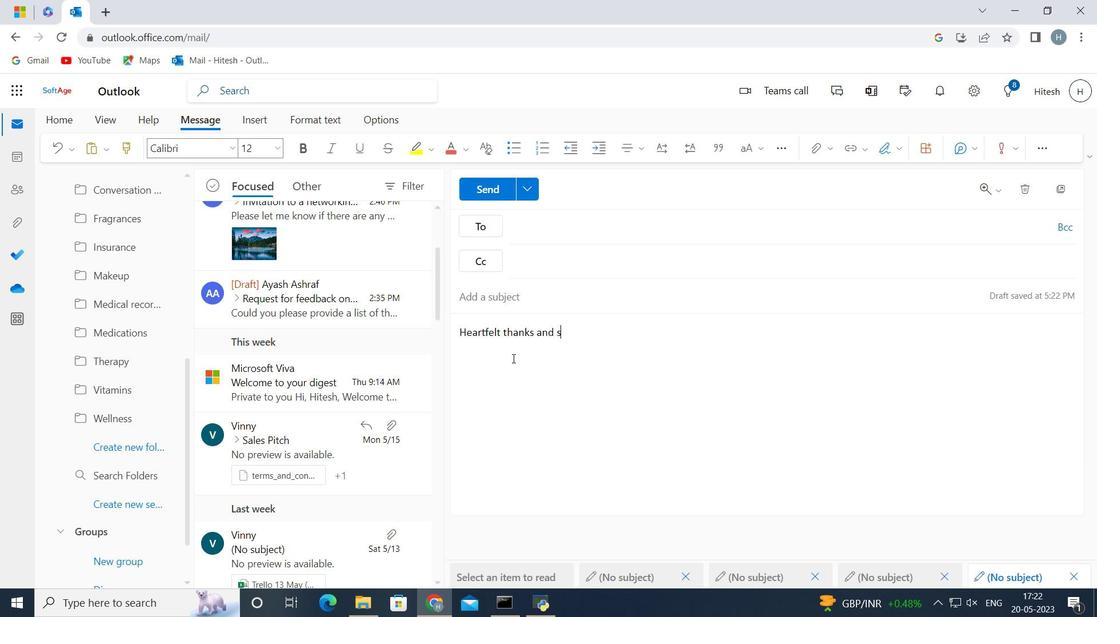 
Action: Mouse moved to (622, 264)
Screenshot: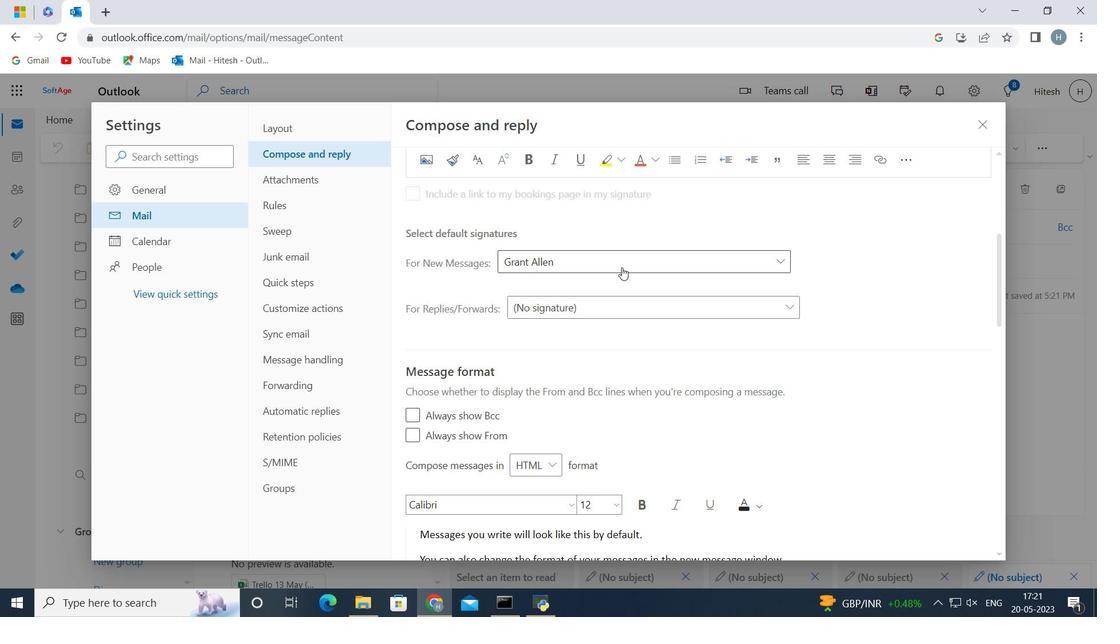 
Action: Mouse pressed left at (622, 264)
Screenshot: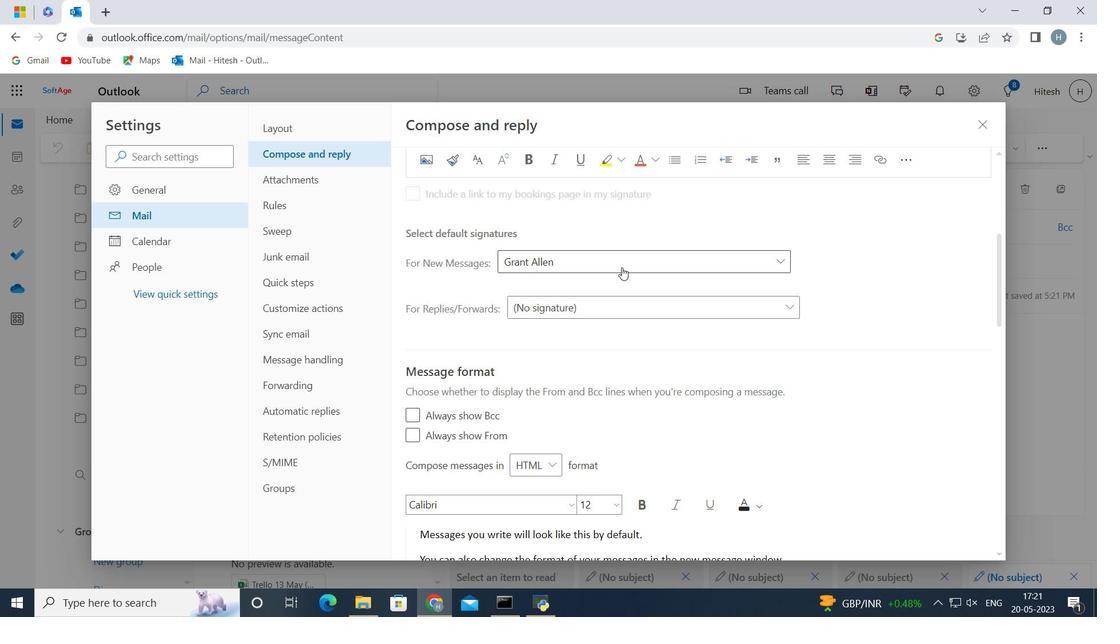 
Action: Key pressed e
Screenshot: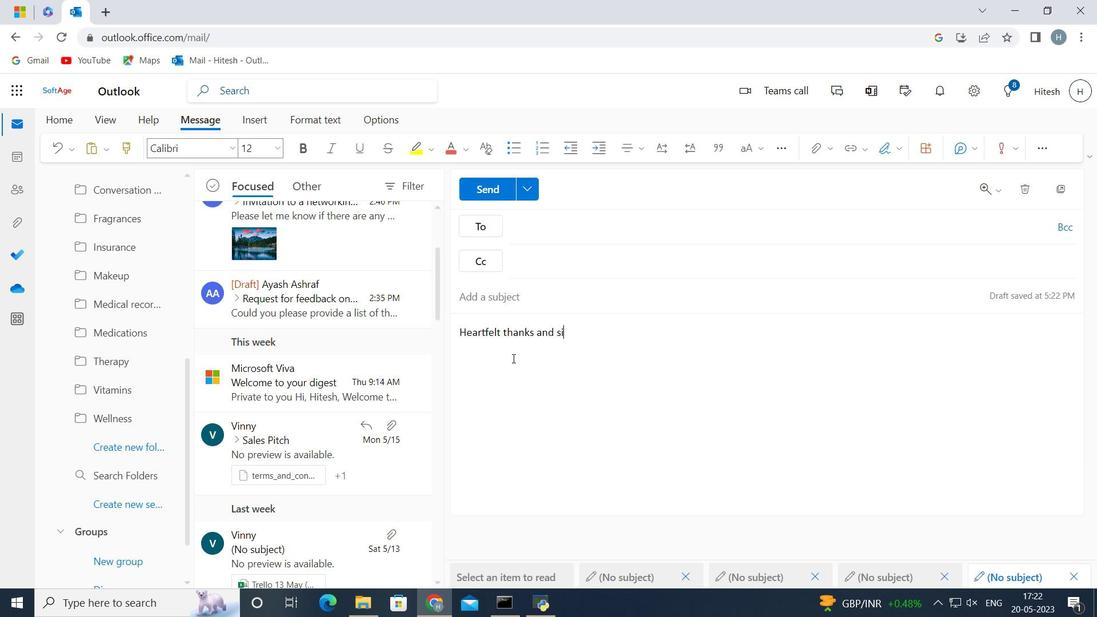 
Action: Mouse moved to (622, 271)
Screenshot: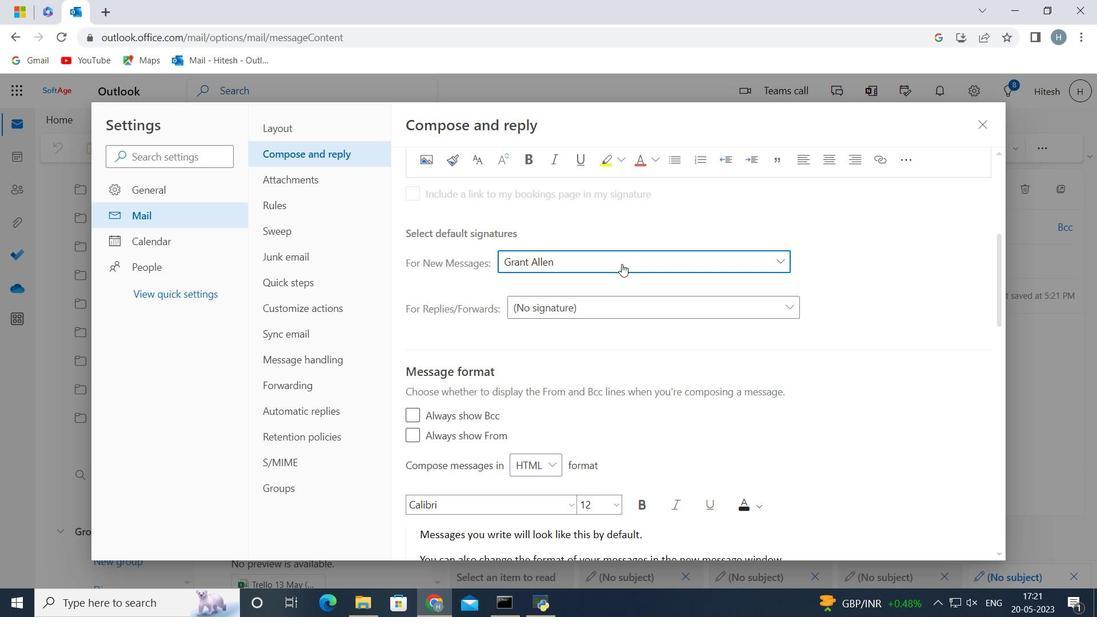 
Action: Key pressed r
Screenshot: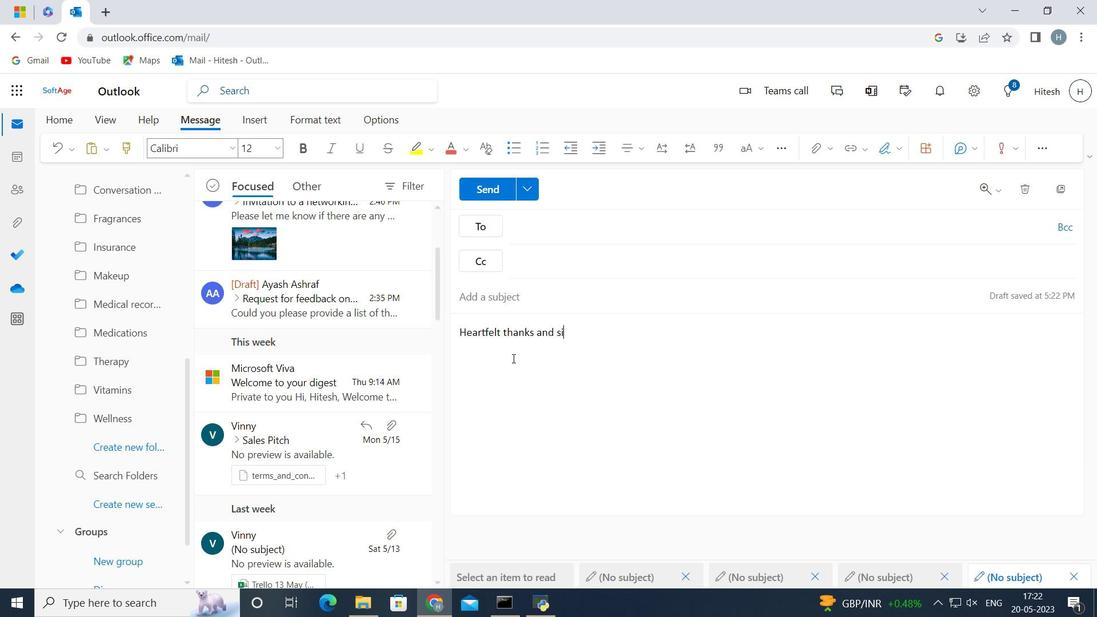 
Action: Mouse moved to (619, 304)
Screenshot: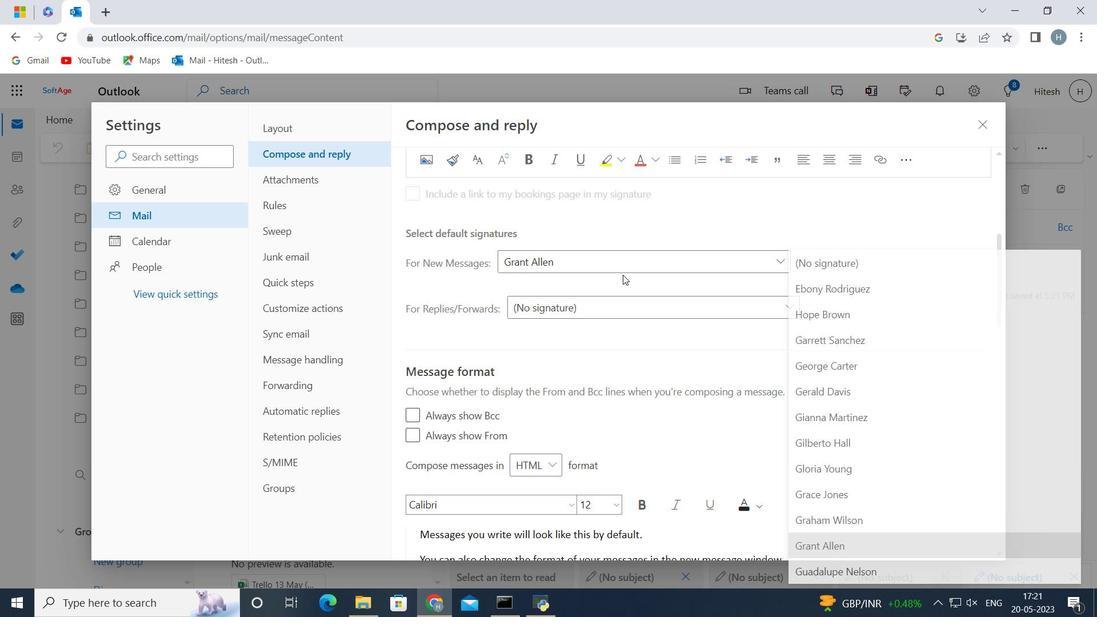
Action: Key pressed e
Screenshot: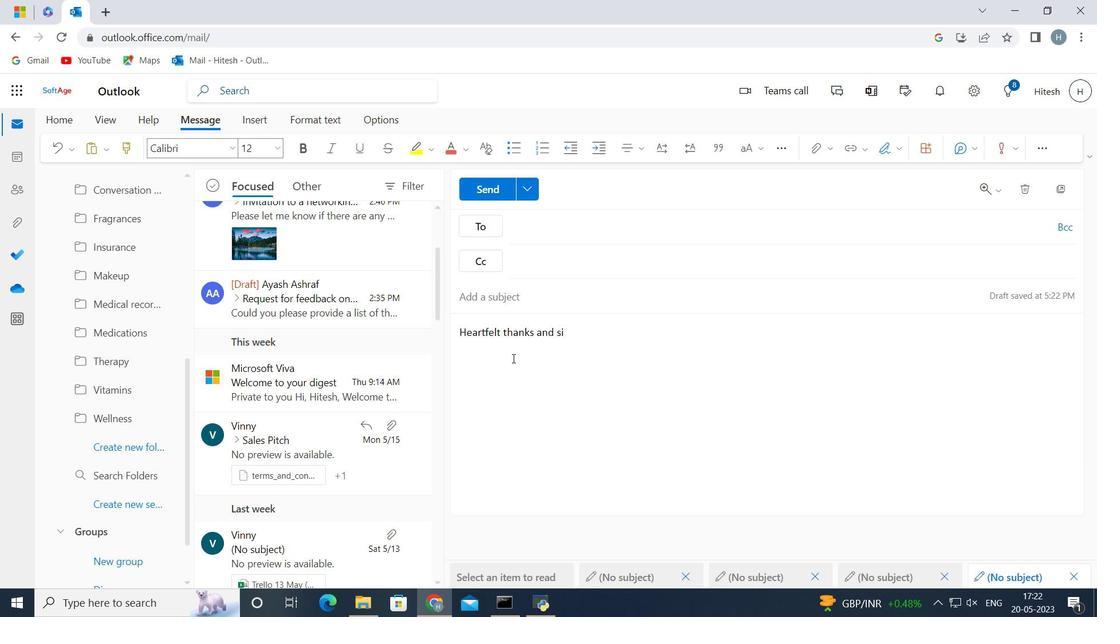 
Action: Mouse moved to (852, 570)
Screenshot: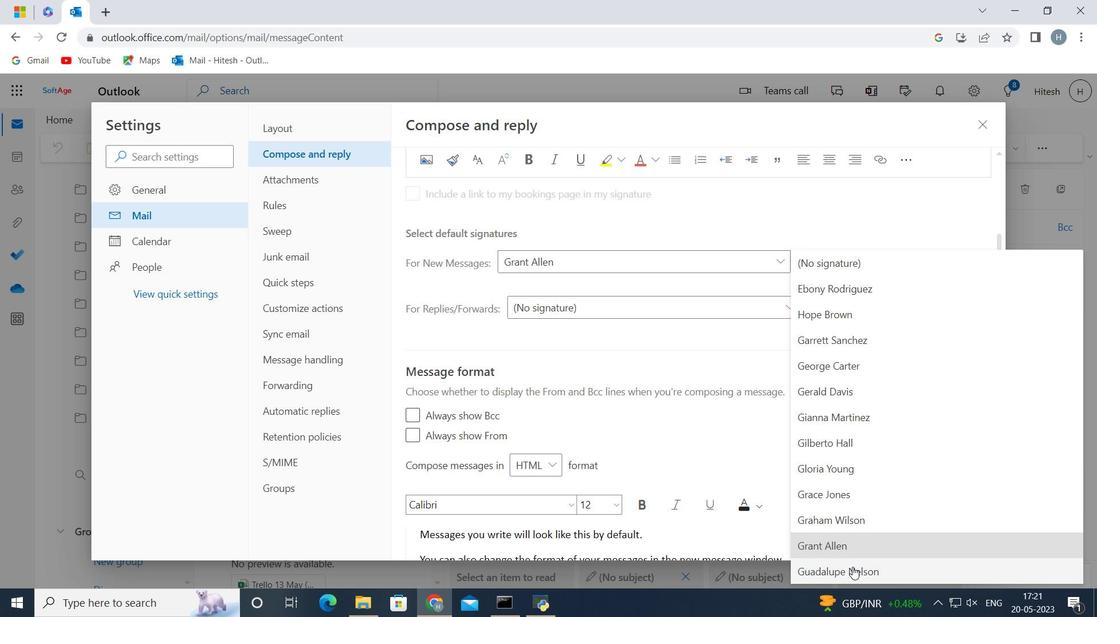 
Action: Mouse pressed left at (852, 570)
Screenshot: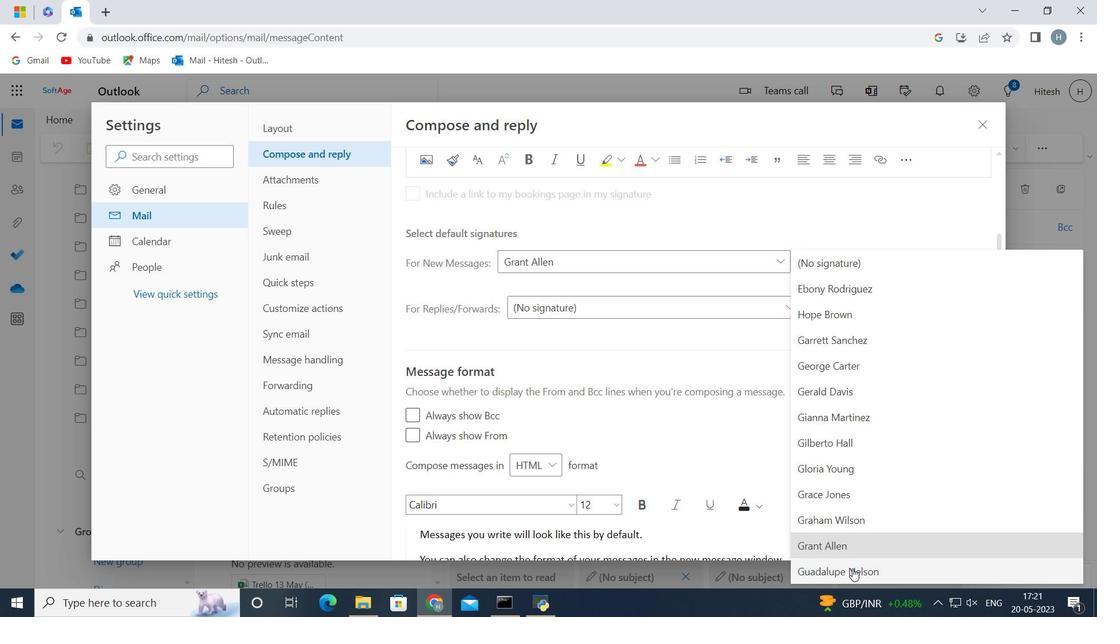 
Action: Key pressed <Key.space>
Screenshot: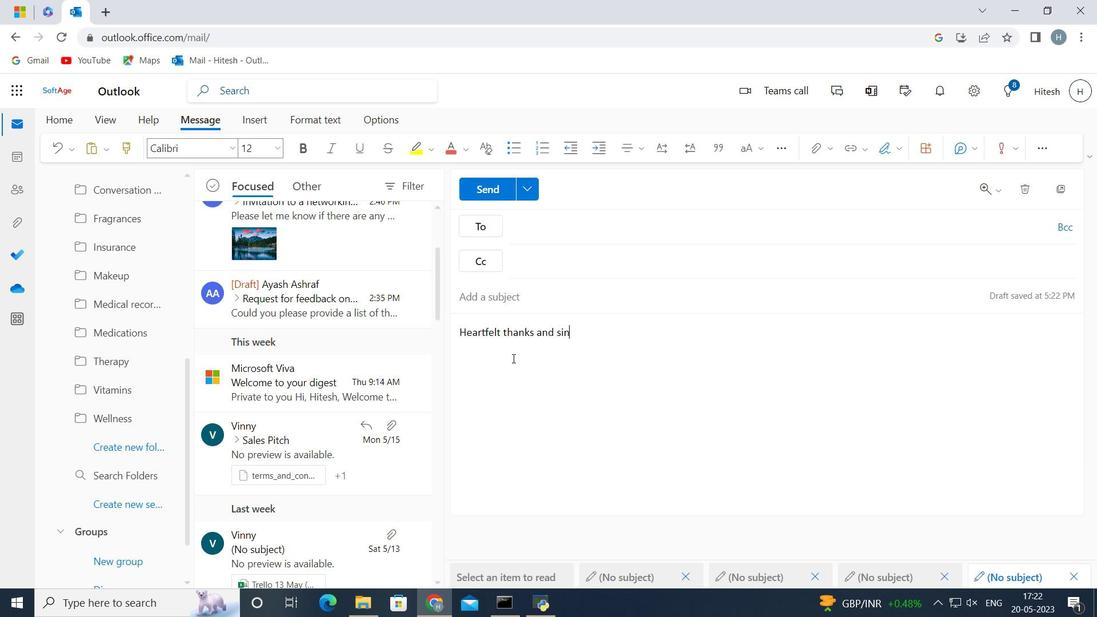 
Action: Mouse moved to (883, 556)
Screenshot: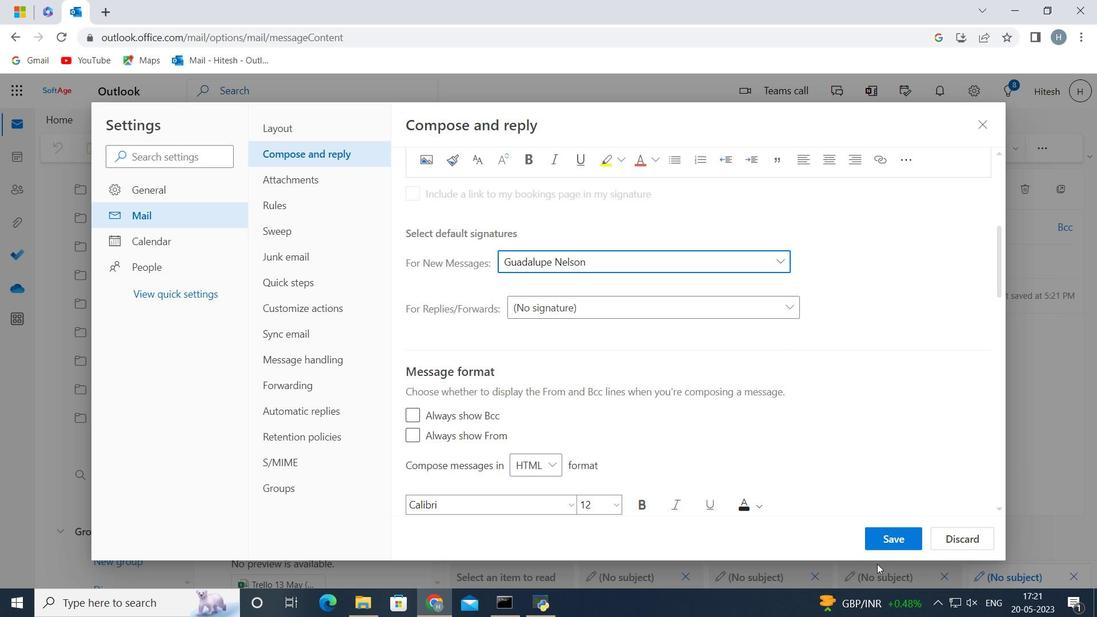 
Action: Key pressed w
Screenshot: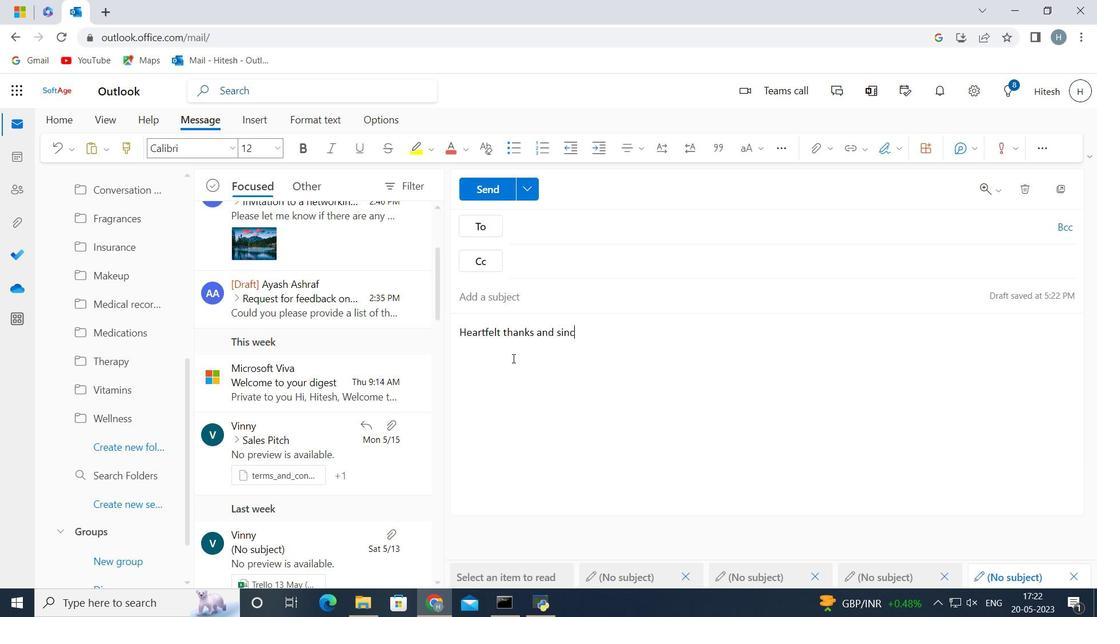 
Action: Mouse moved to (885, 537)
Screenshot: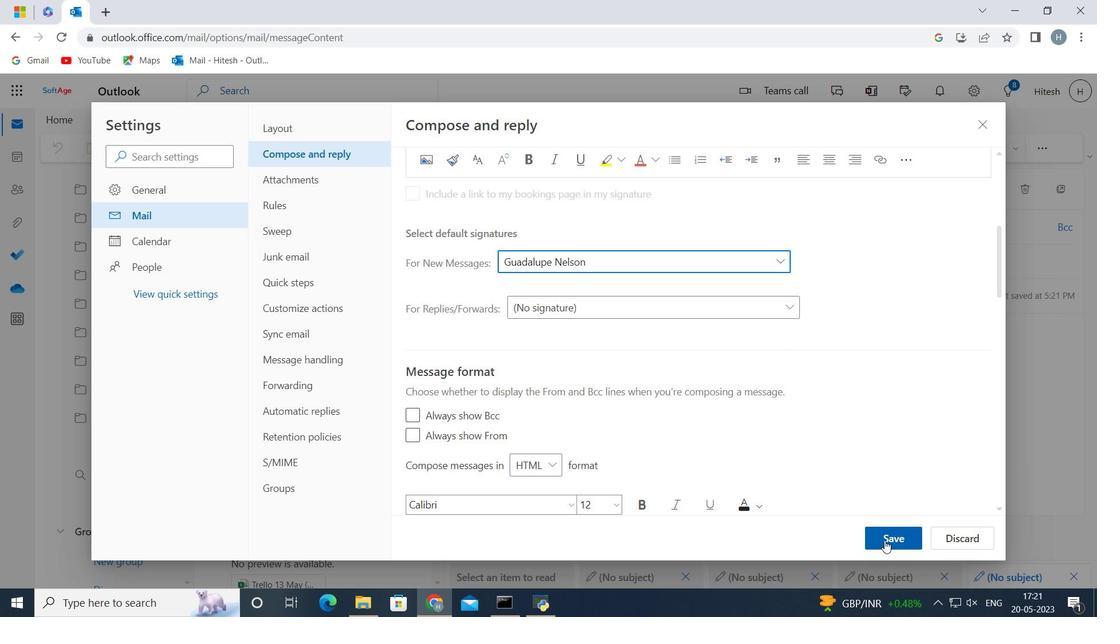 
Action: Mouse pressed left at (885, 537)
Screenshot: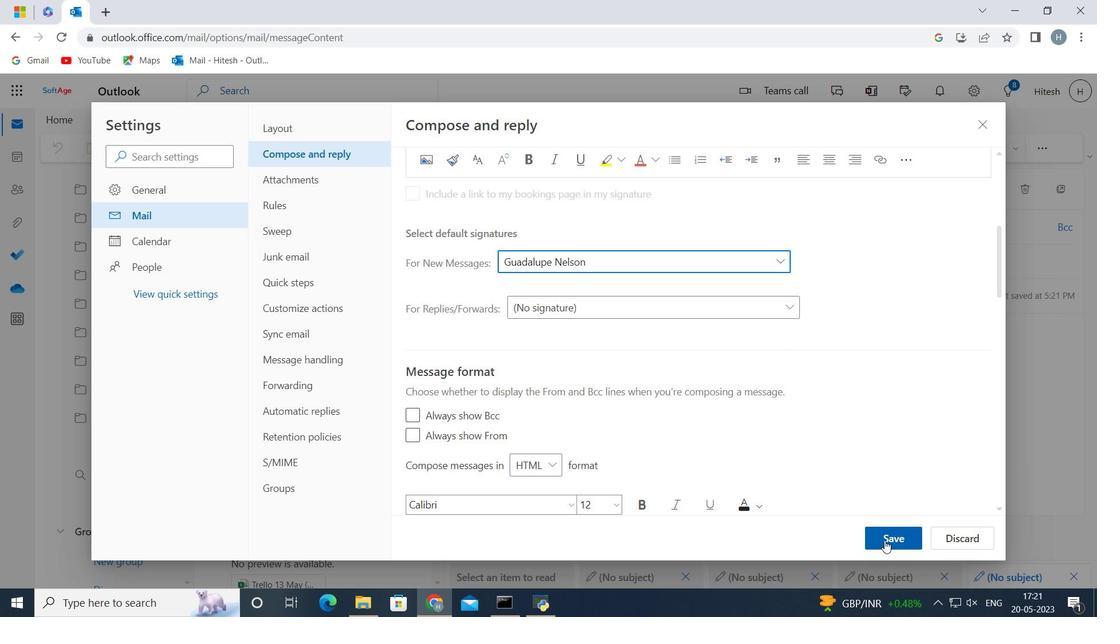 
Action: Mouse moved to (885, 523)
Screenshot: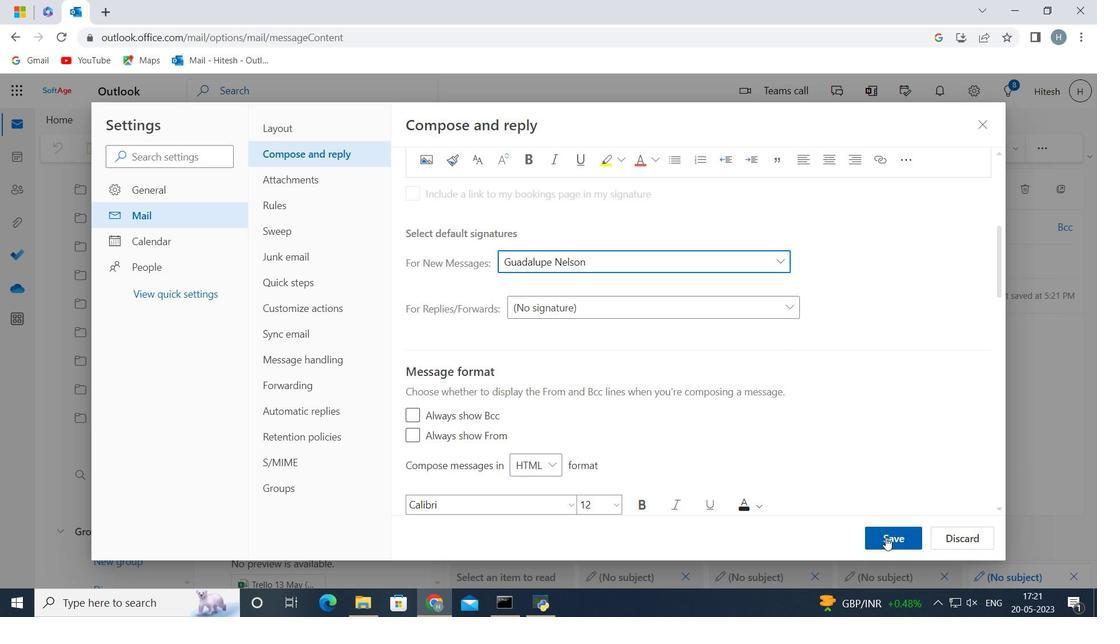 
Action: Key pressed s
Screenshot: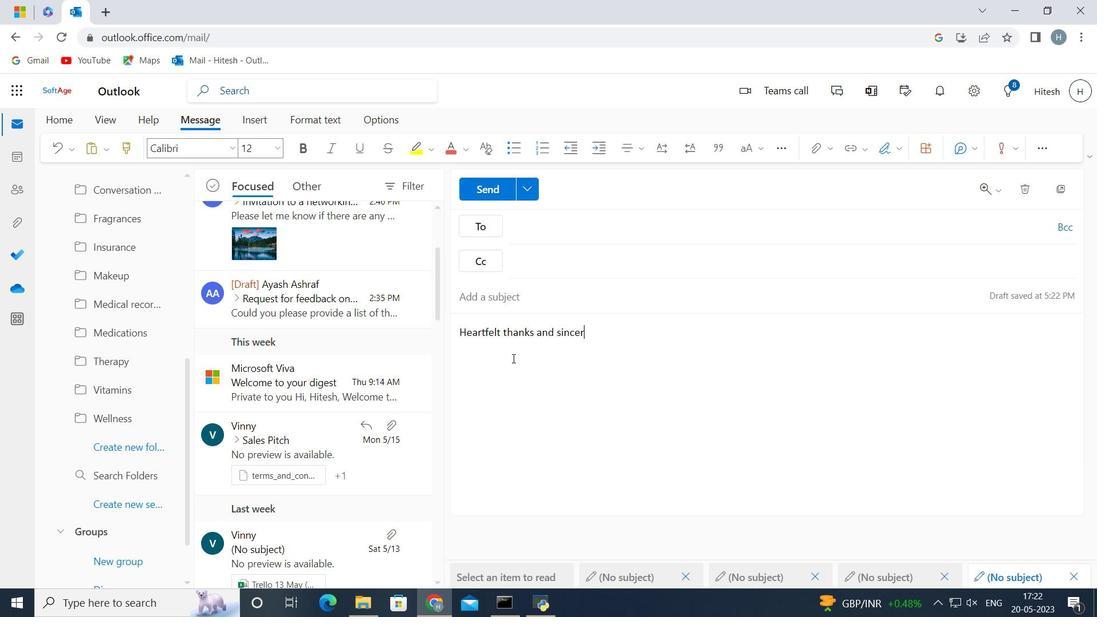 
Action: Mouse moved to (847, 366)
Screenshot: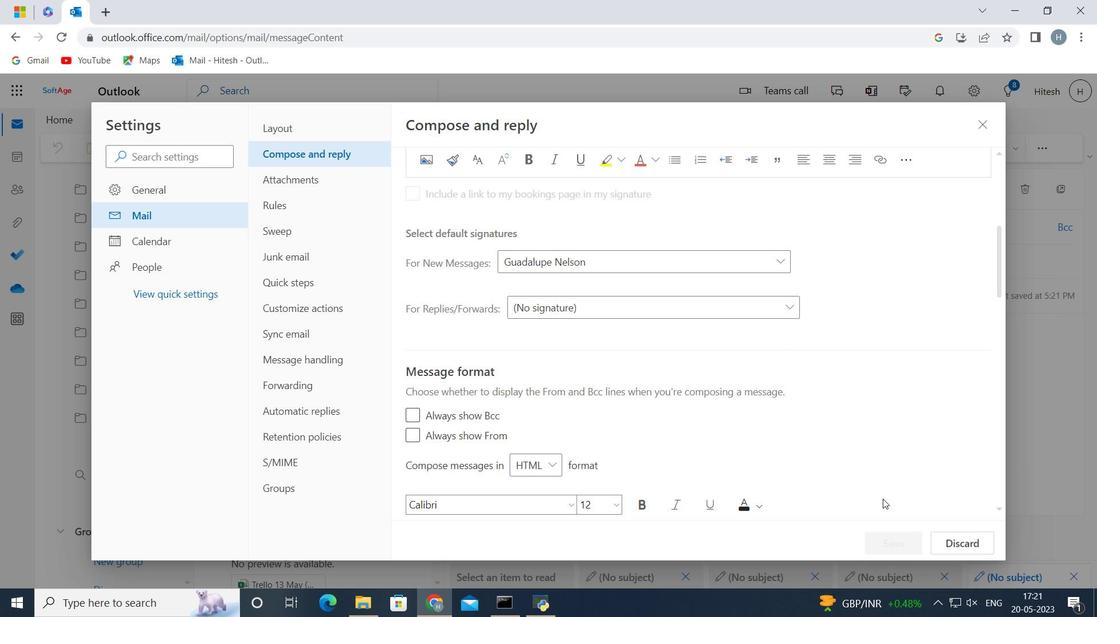 
Action: Key pressed h
Screenshot: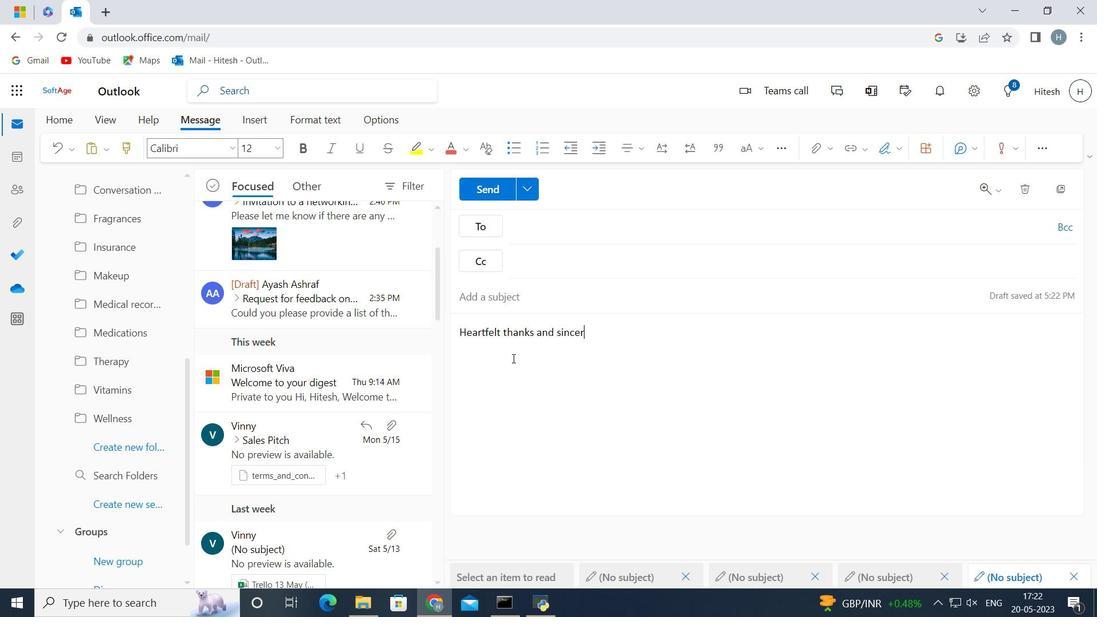 
Action: Mouse moved to (846, 317)
Screenshot: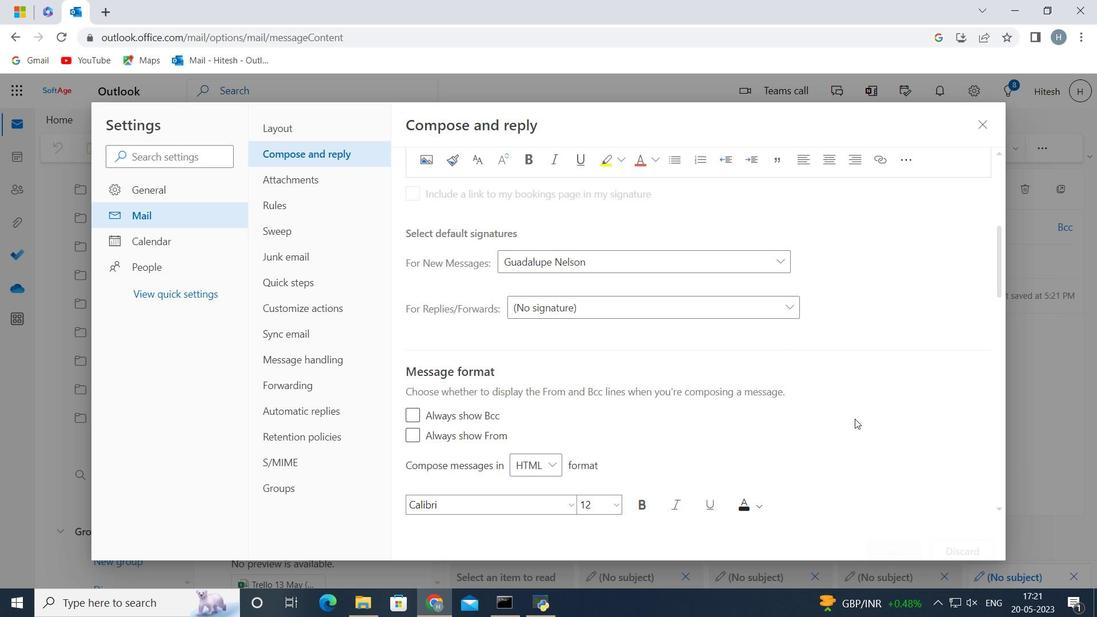
Action: Mouse scrolled (846, 318) with delta (0, 0)
Screenshot: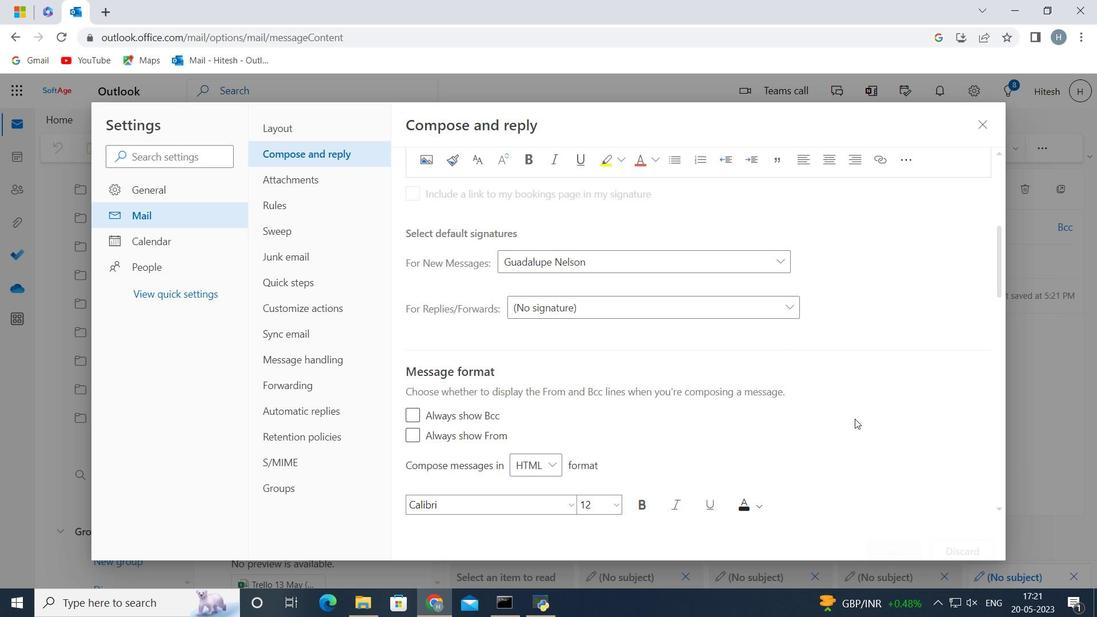 
Action: Mouse moved to (846, 316)
Screenshot: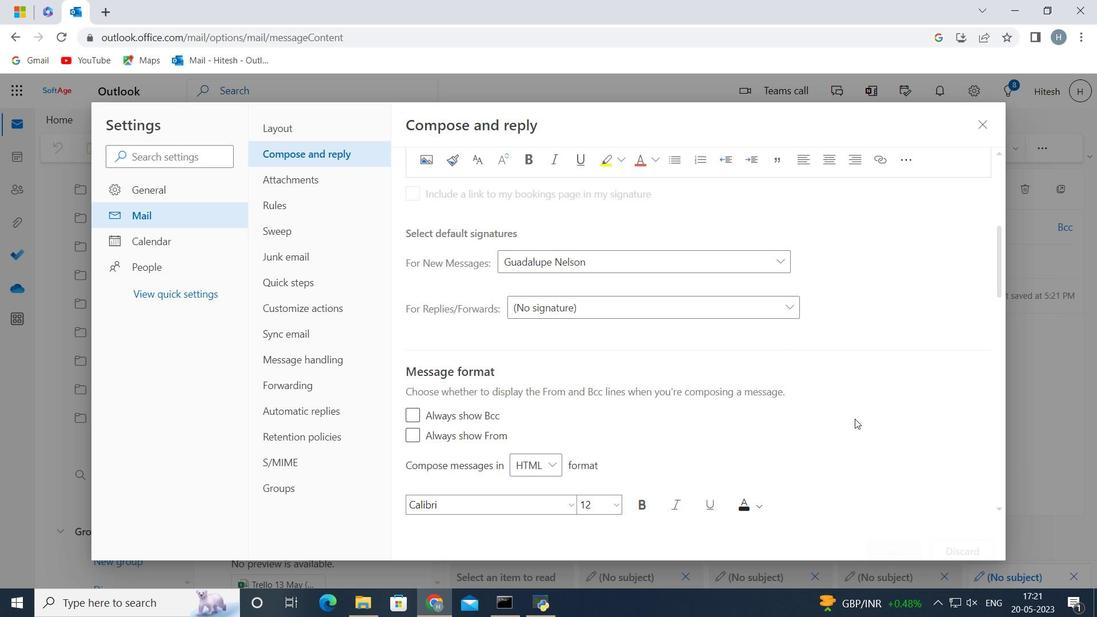 
Action: Mouse scrolled (846, 317) with delta (0, 0)
Screenshot: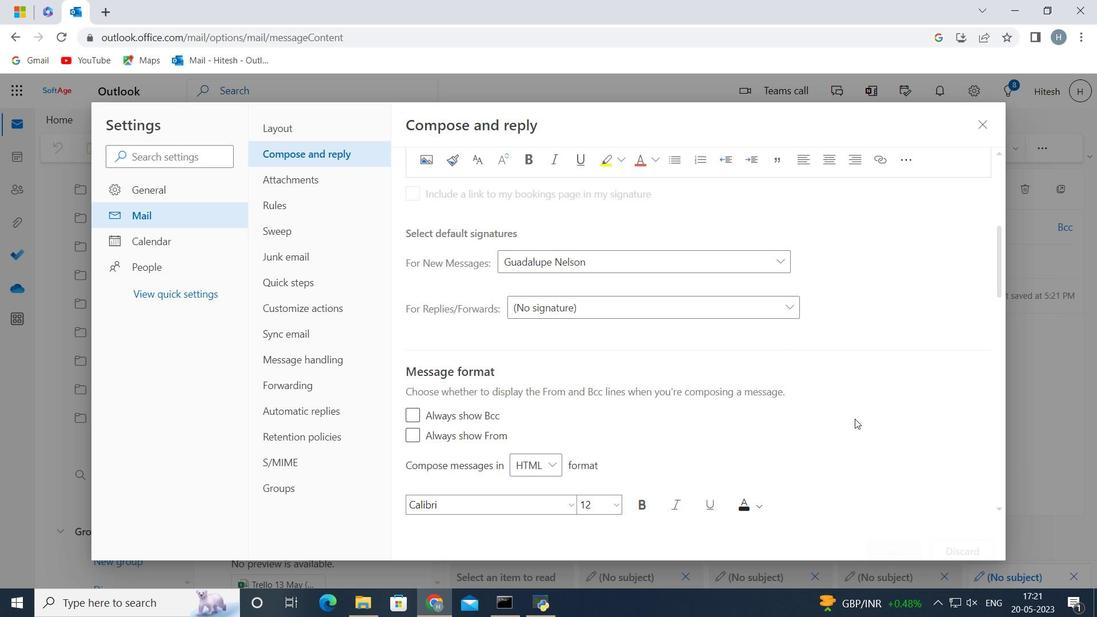 
Action: Mouse scrolled (846, 317) with delta (0, 0)
Screenshot: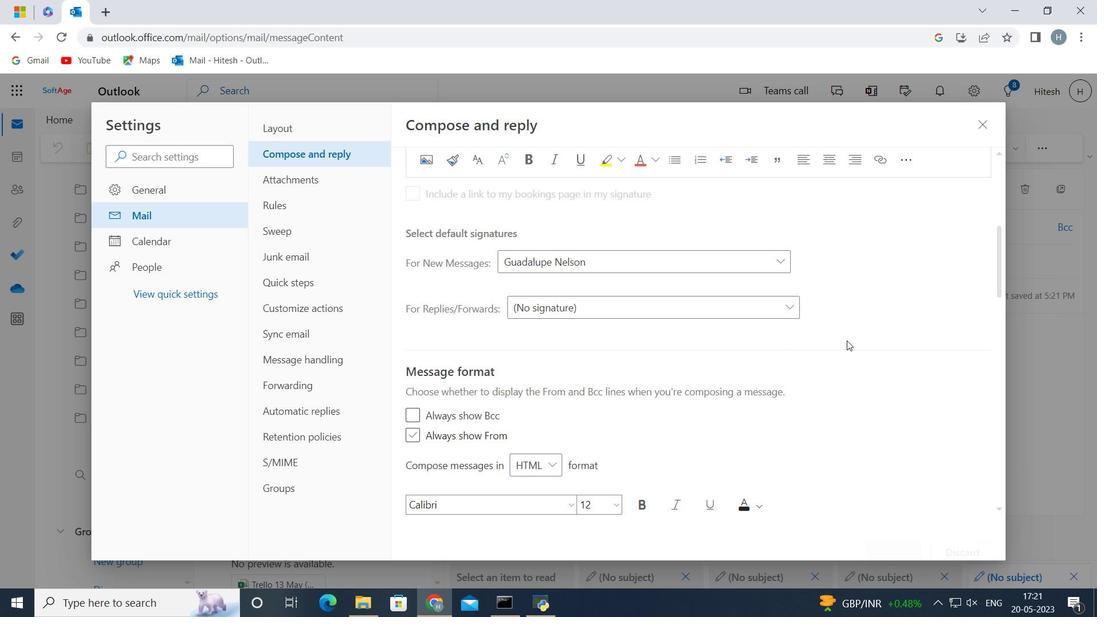 
Action: Mouse scrolled (846, 317) with delta (0, 0)
Screenshot: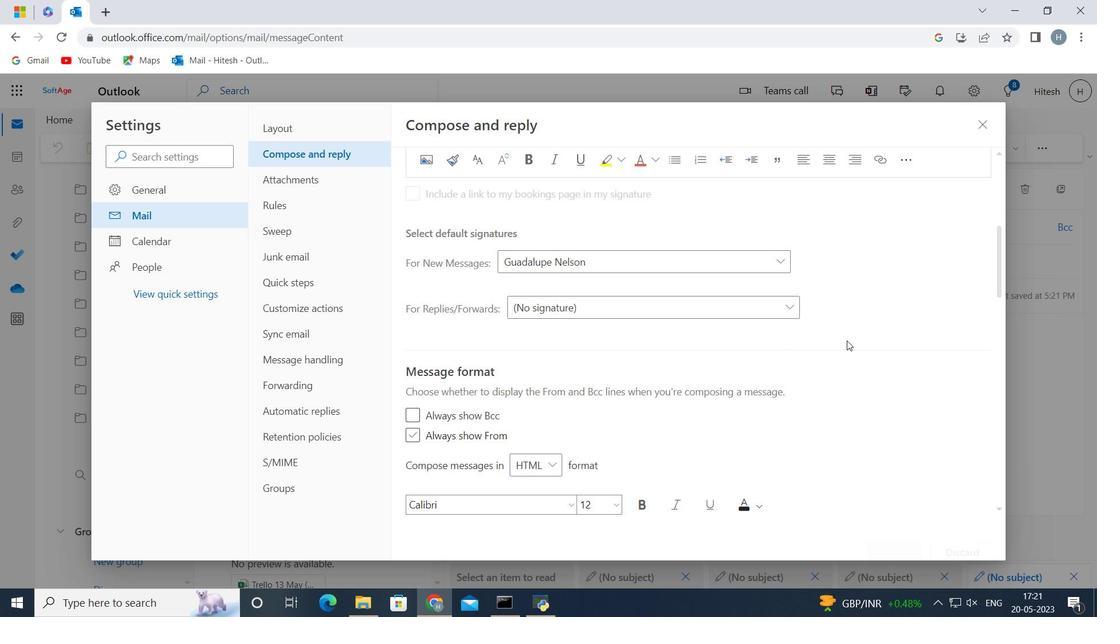 
Action: Mouse moved to (842, 290)
Screenshot: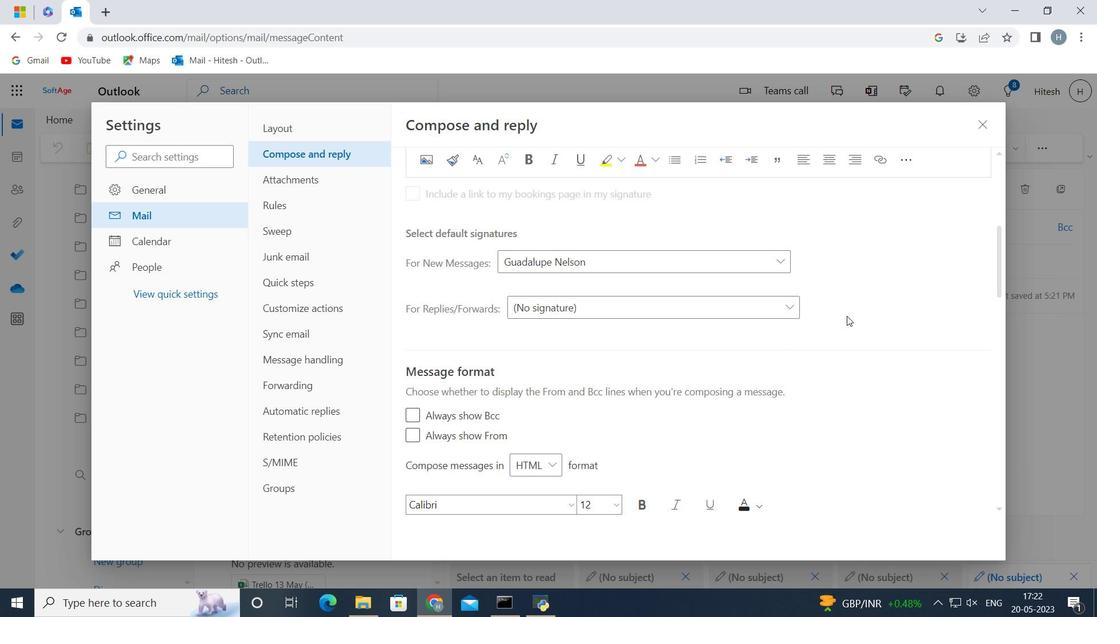 
Action: Key pressed e
Screenshot: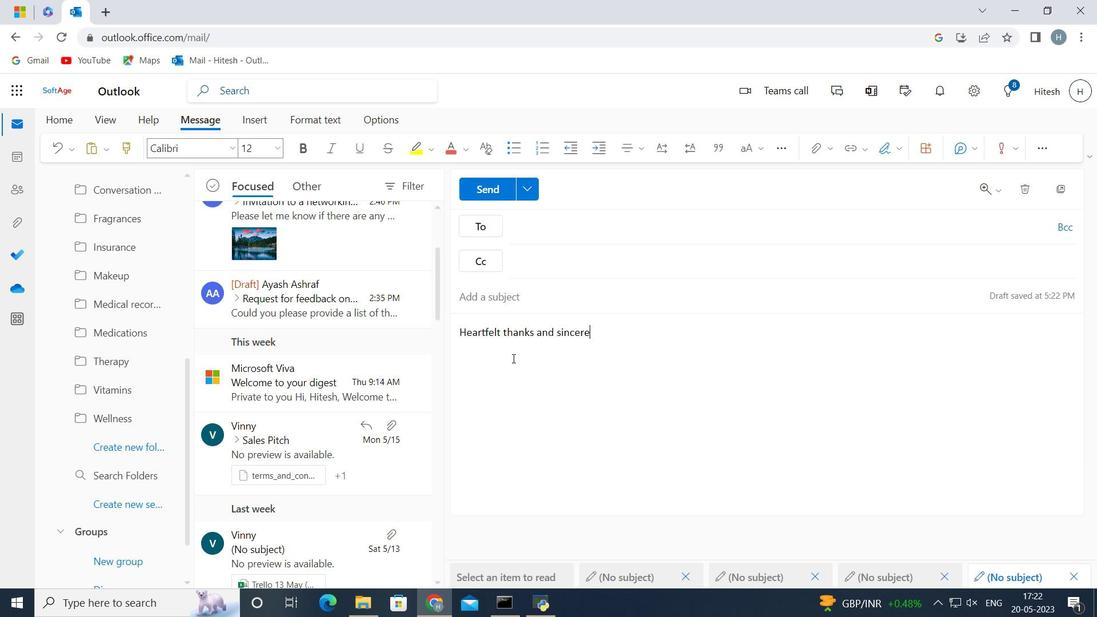 
Action: Mouse moved to (926, 192)
Screenshot: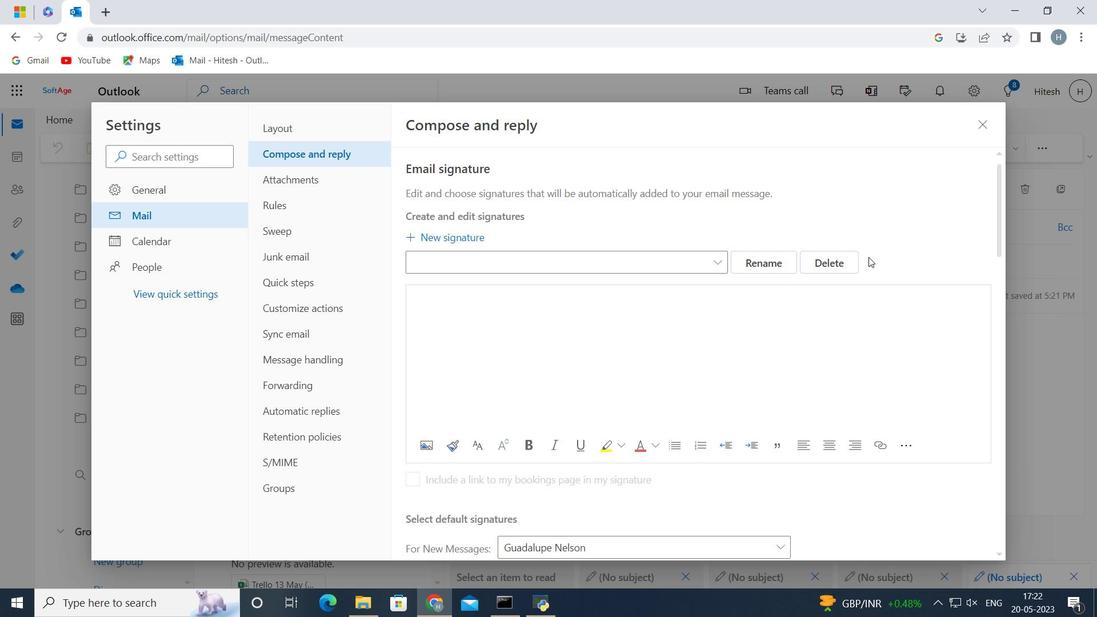 
Action: Key pressed s
Screenshot: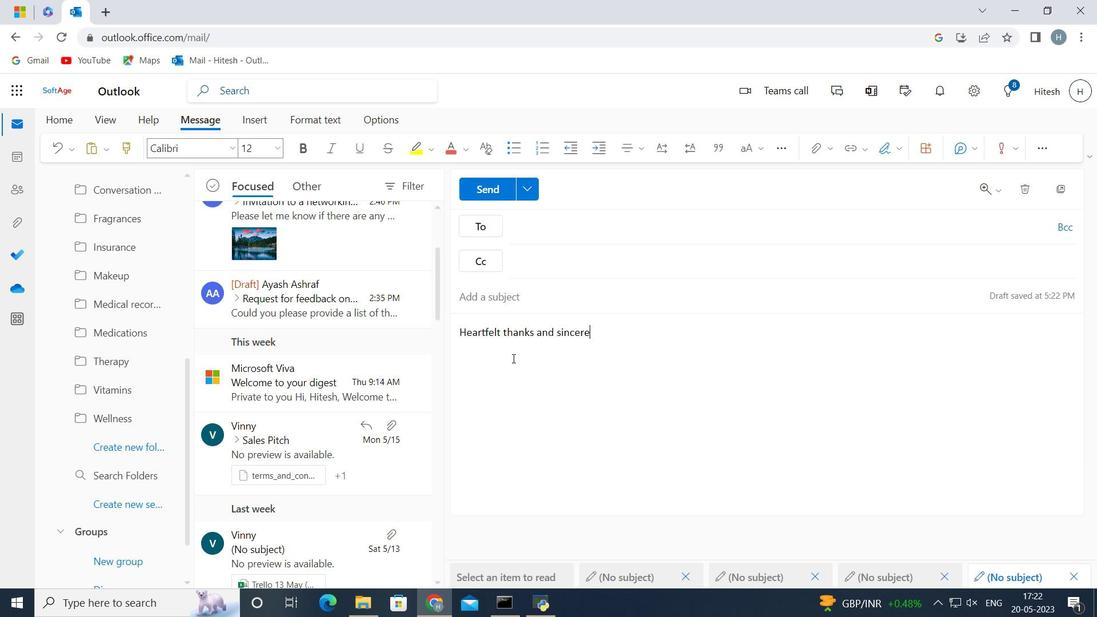 
Action: Mouse moved to (974, 122)
Screenshot: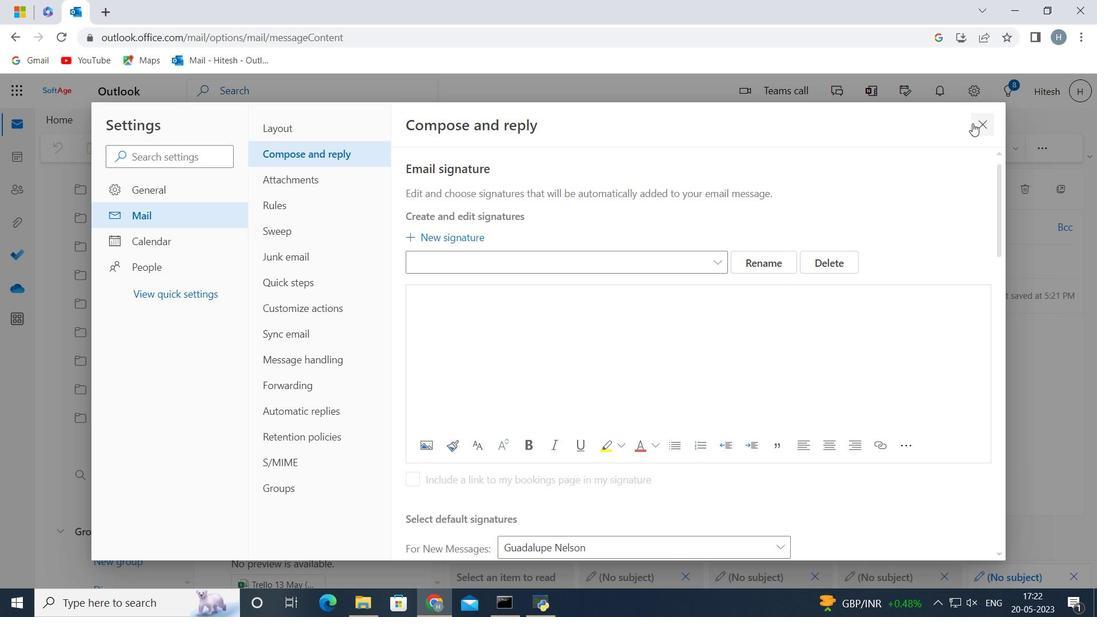 
Action: Mouse pressed left at (974, 122)
Screenshot: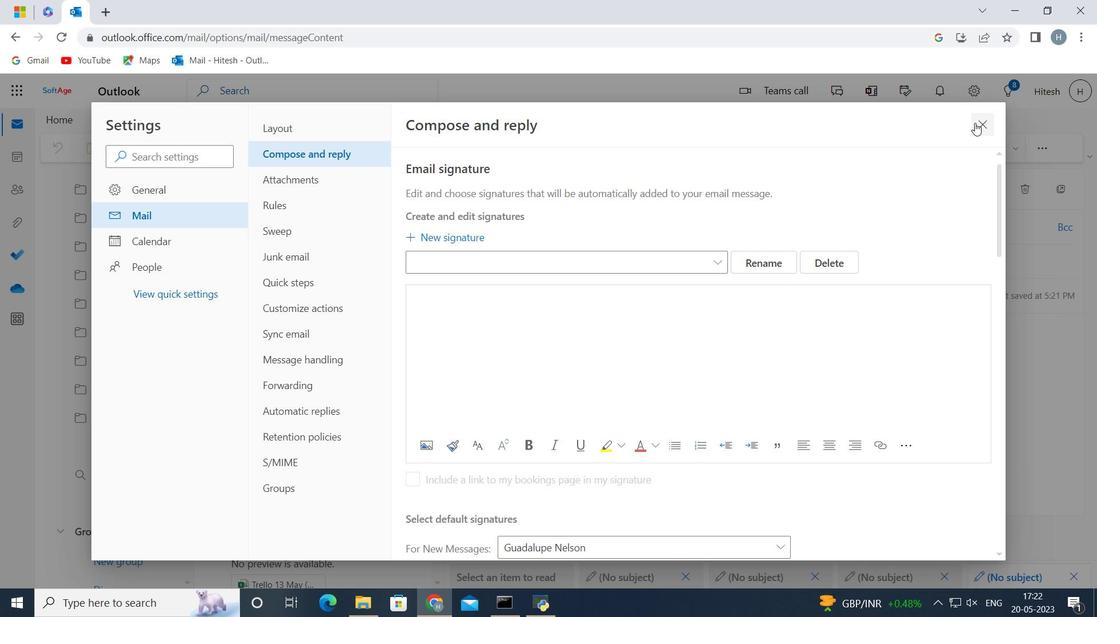 
Action: Mouse moved to (526, 236)
Screenshot: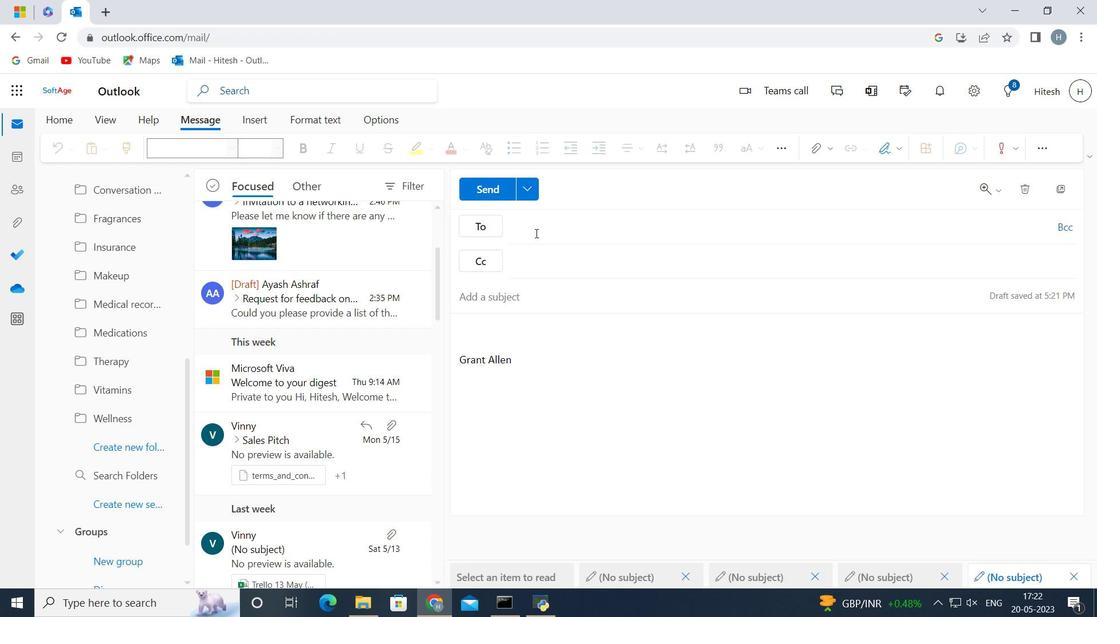 
Action: Key pressed .
Screenshot: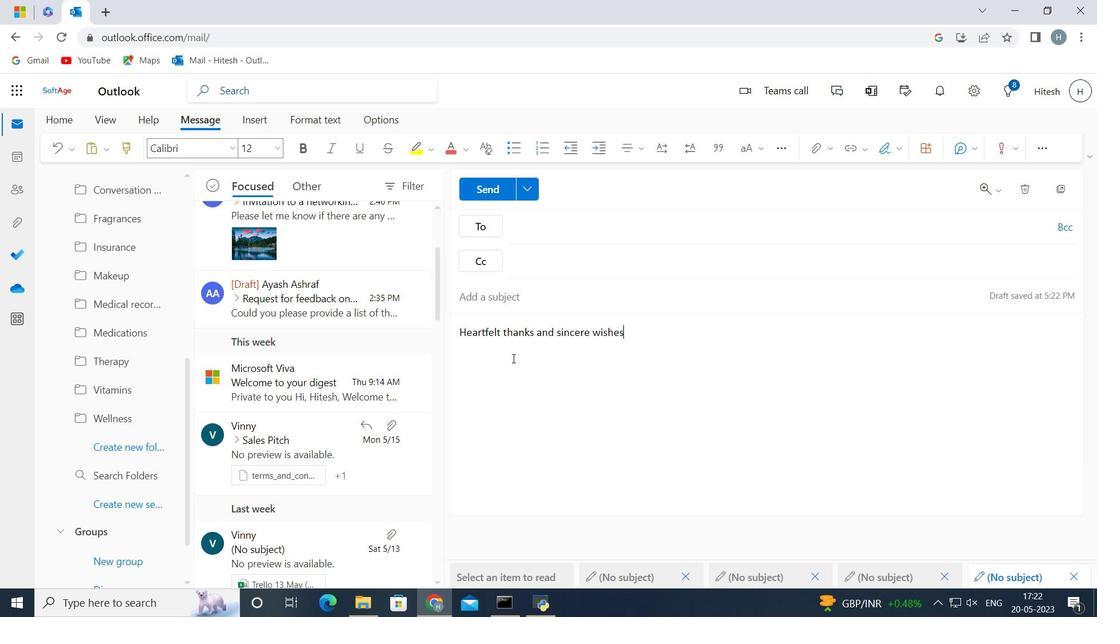 
Action: Mouse moved to (429, 249)
Screenshot: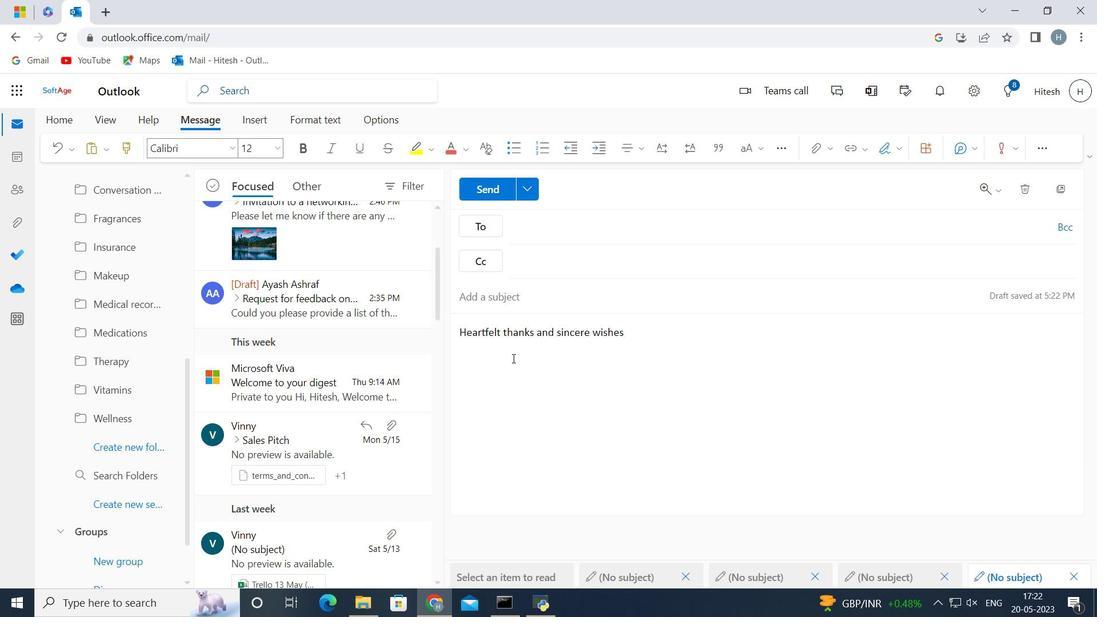 
Action: Mouse pressed left at (429, 249)
Screenshot: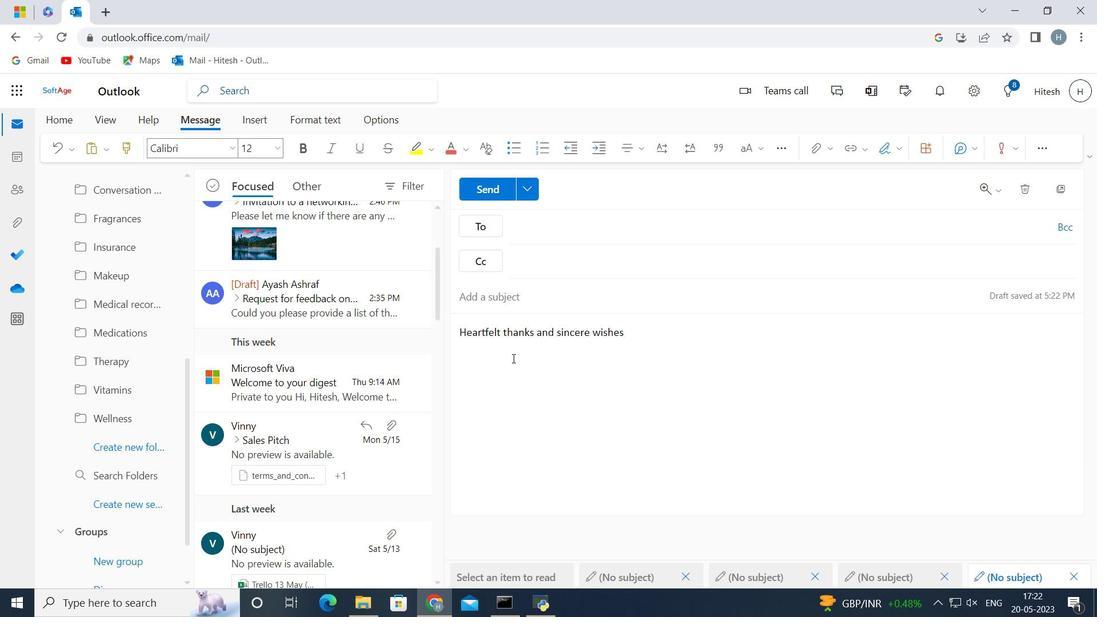 
Action: Mouse pressed left at (512, 358)
Screenshot: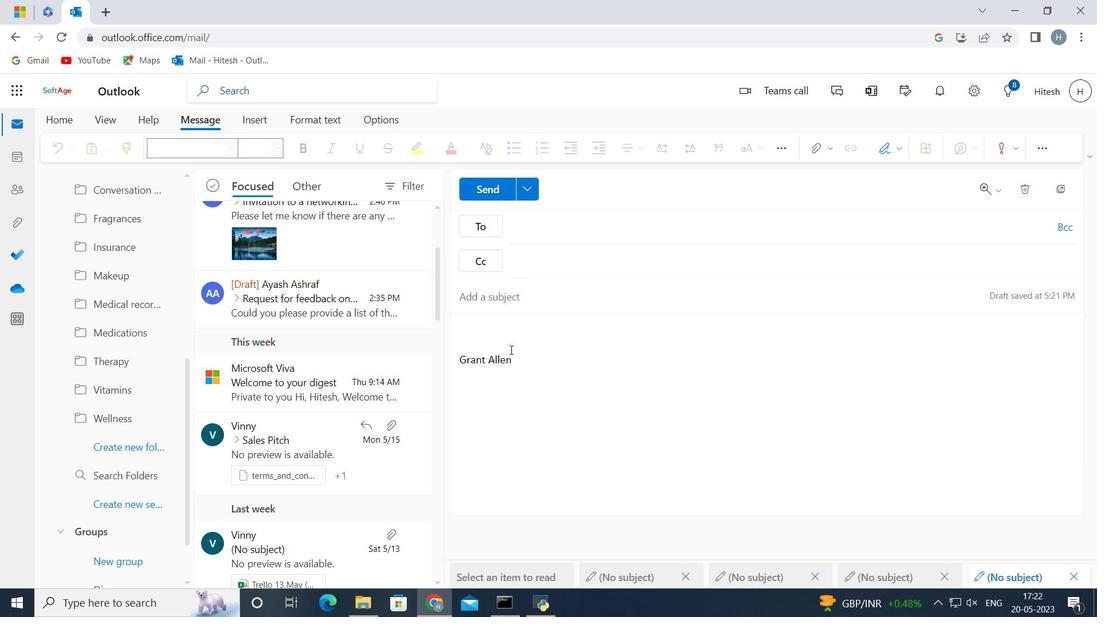 
Action: Mouse moved to (729, 101)
Screenshot: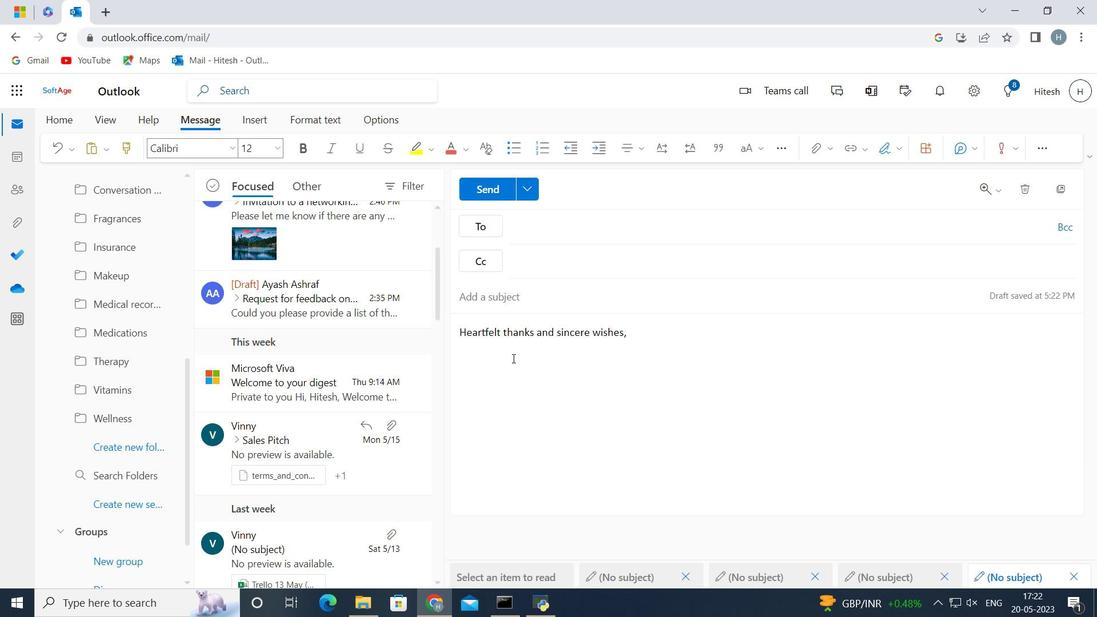 
Action: Key pressed <Key.backspace>
Screenshot: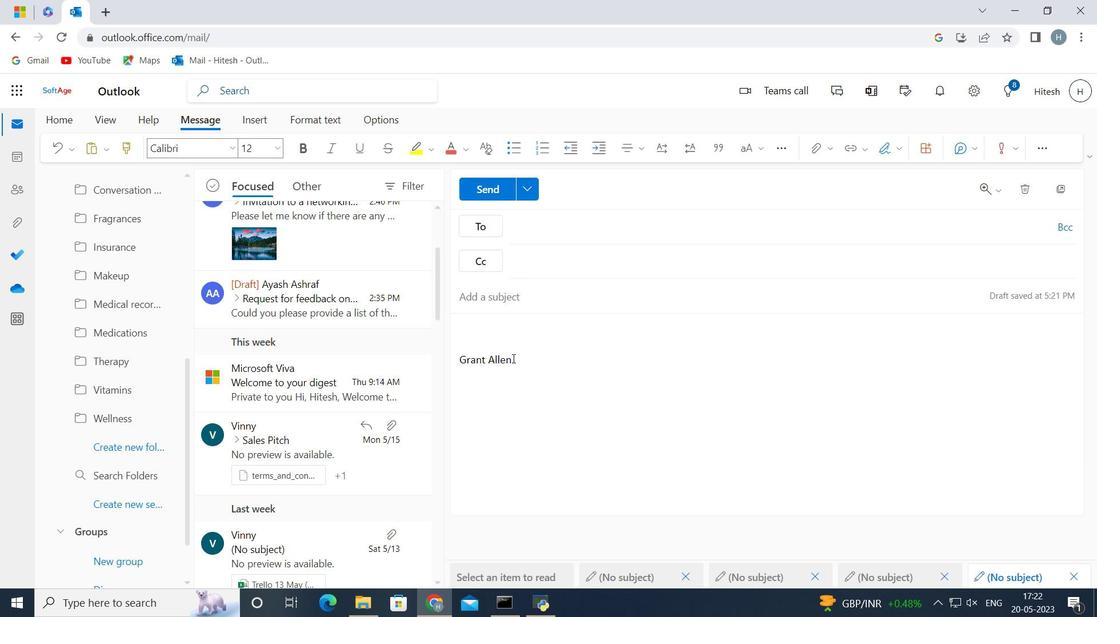 
Action: Mouse moved to (739, 99)
Screenshot: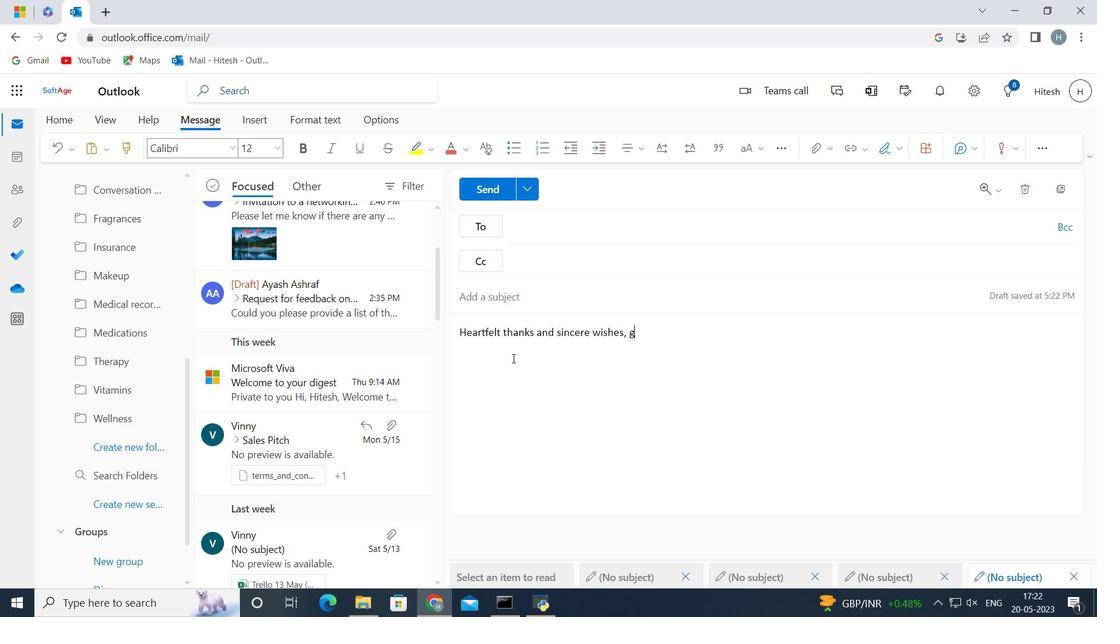 
Action: Key pressed <Key.backspace>
Screenshot: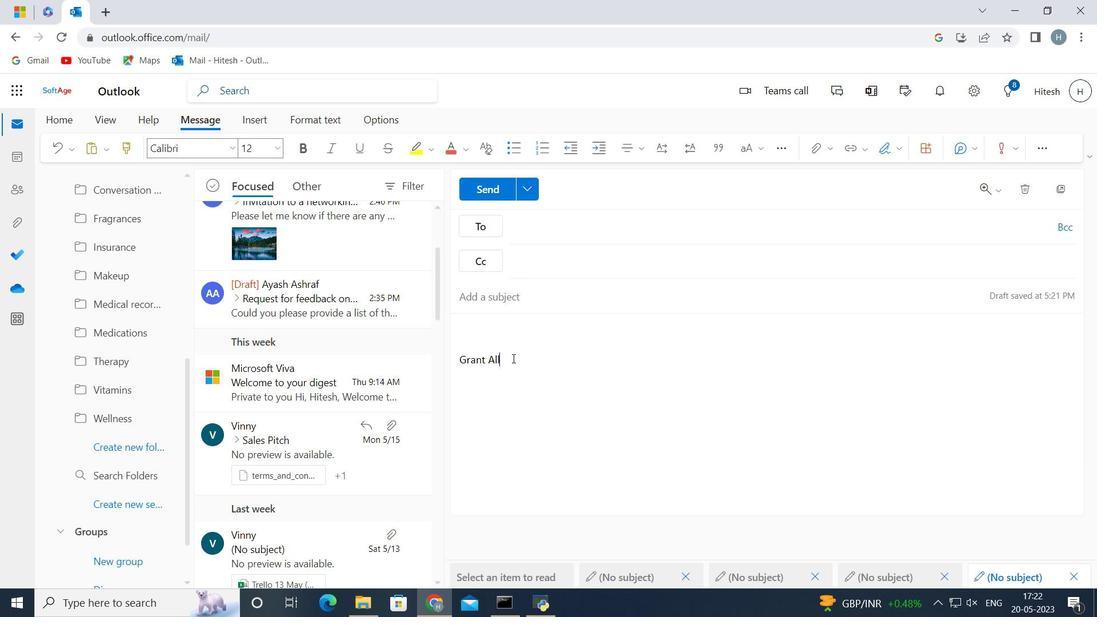 
Action: Mouse pressed left at (739, 99)
Screenshot: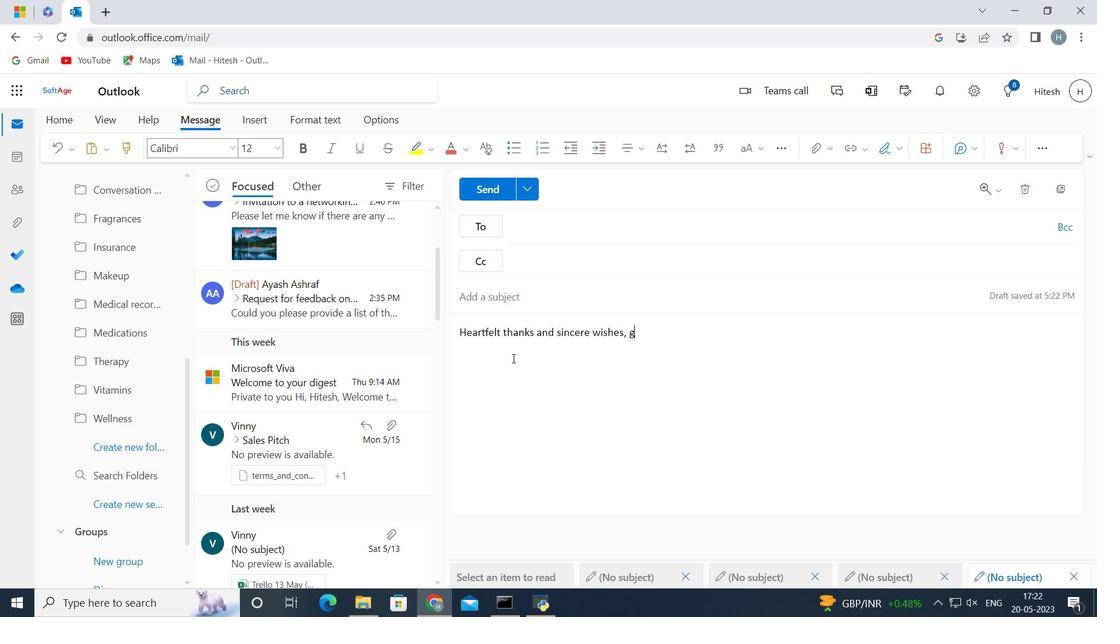 
Action: Key pressed <Key.backspace><Key.backspace>
Screenshot: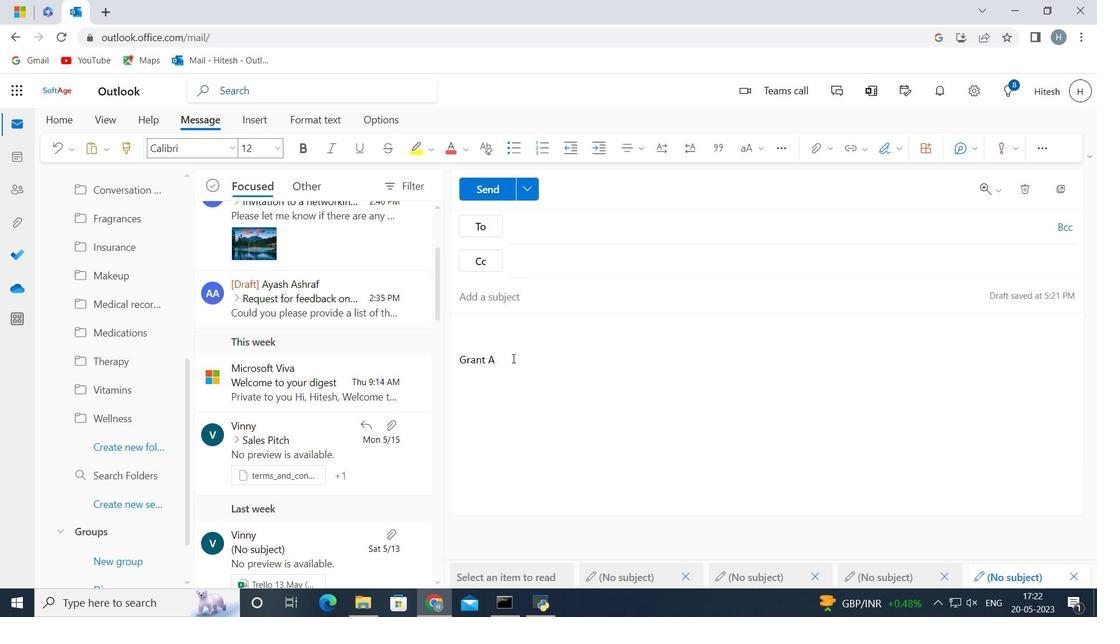 
Action: Mouse moved to (738, 106)
Screenshot: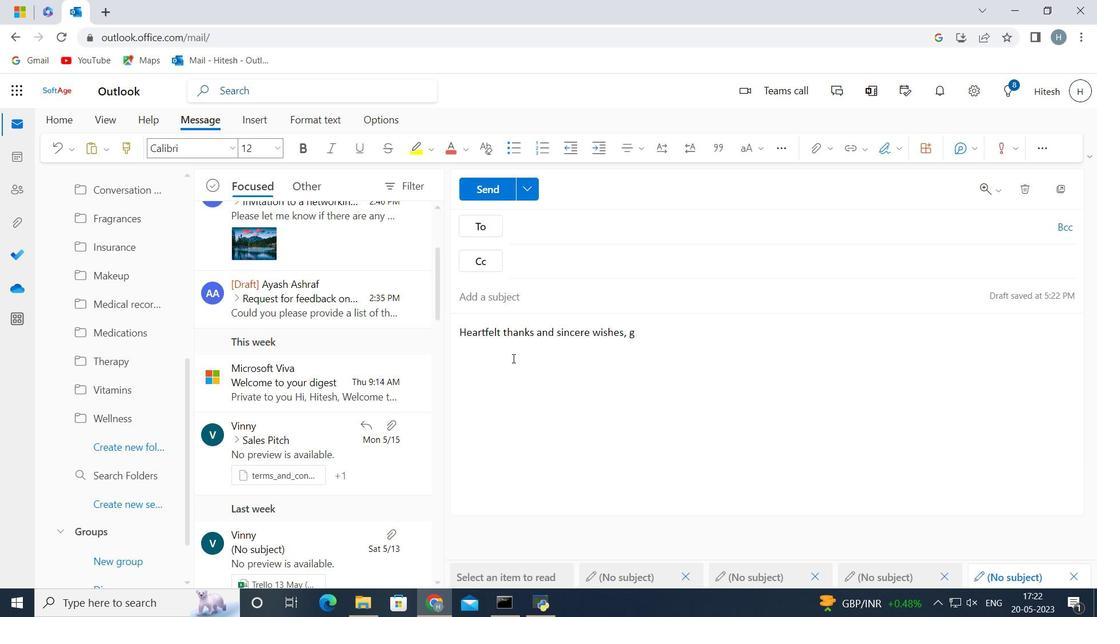 
Action: Key pressed <Key.backspace>
Screenshot: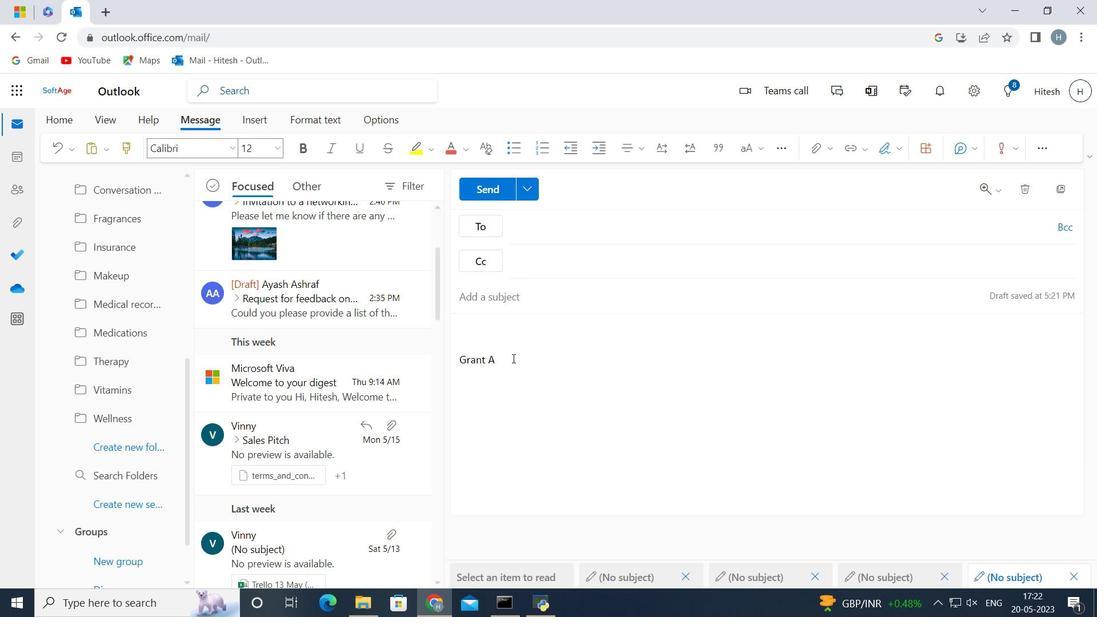 
Action: Mouse moved to (730, 118)
Screenshot: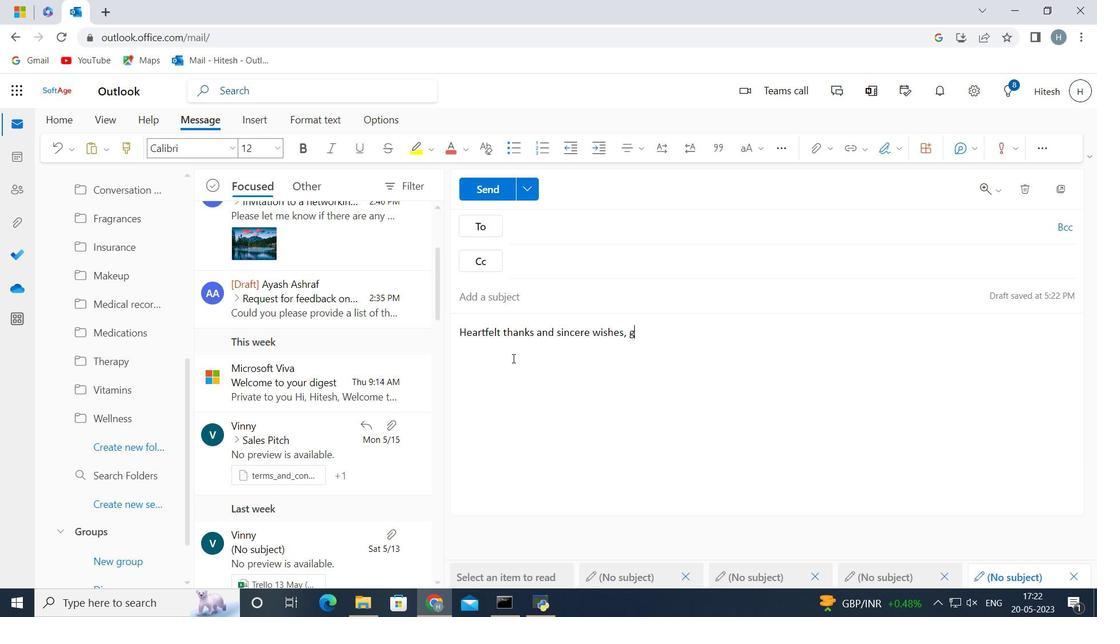 
Action: Key pressed <Key.backspace>
Screenshot: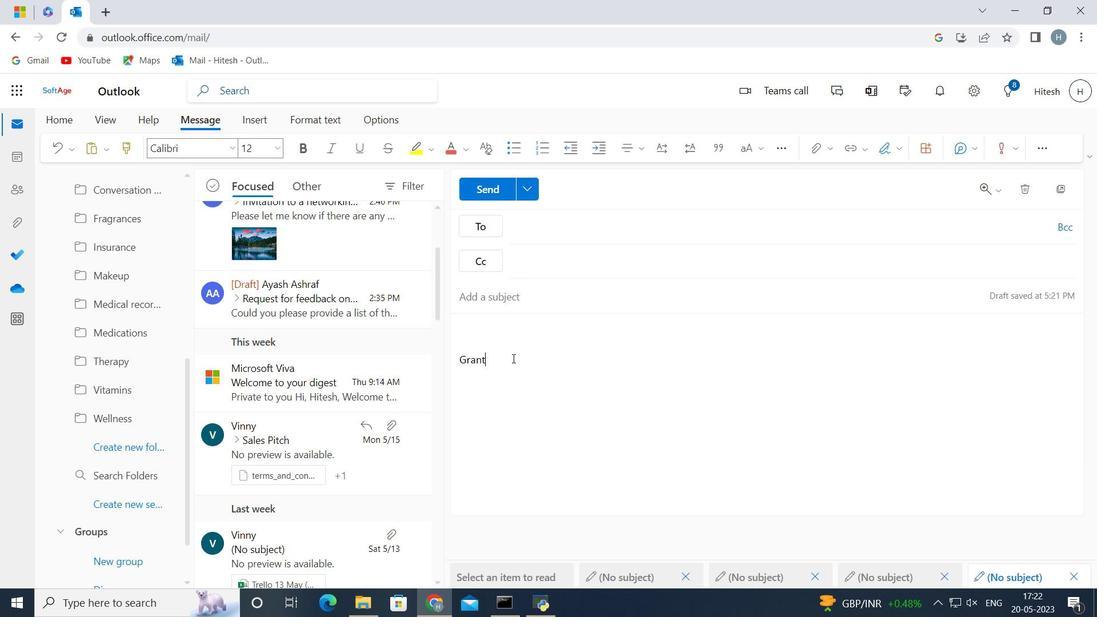 
Action: Mouse moved to (725, 125)
Screenshot: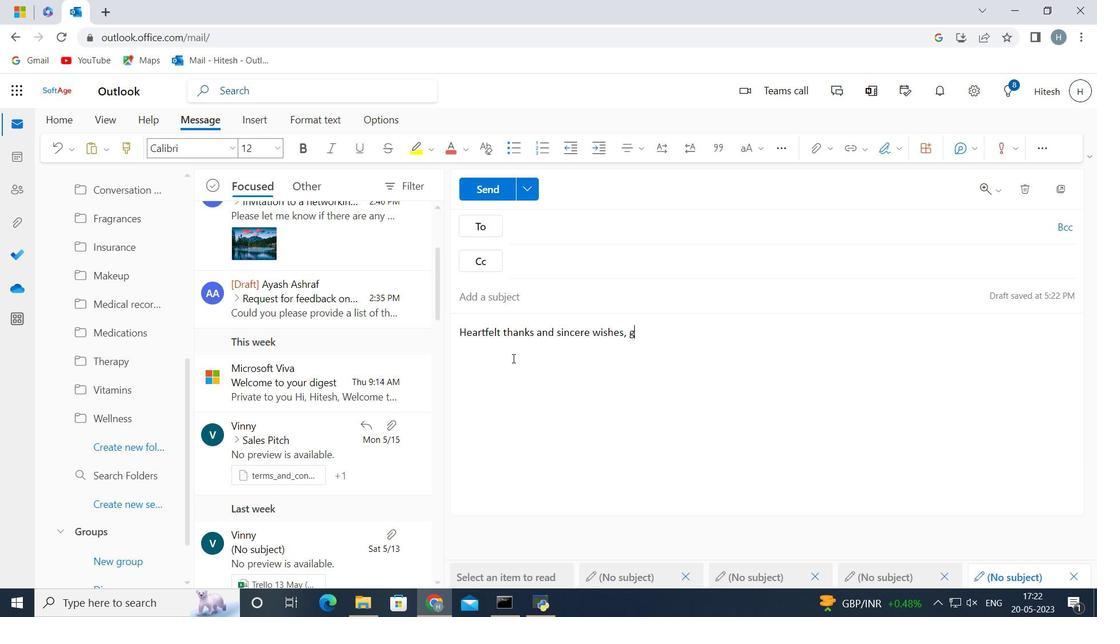 
Action: Key pressed <Key.backspace>
Screenshot: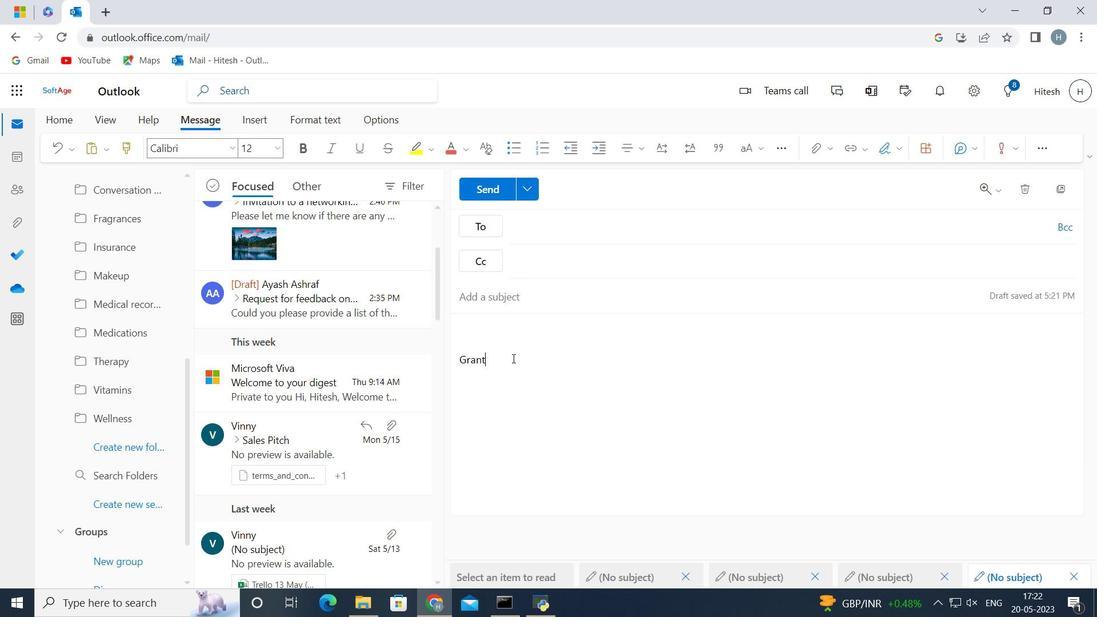 
Action: Mouse pressed left at (725, 125)
Screenshot: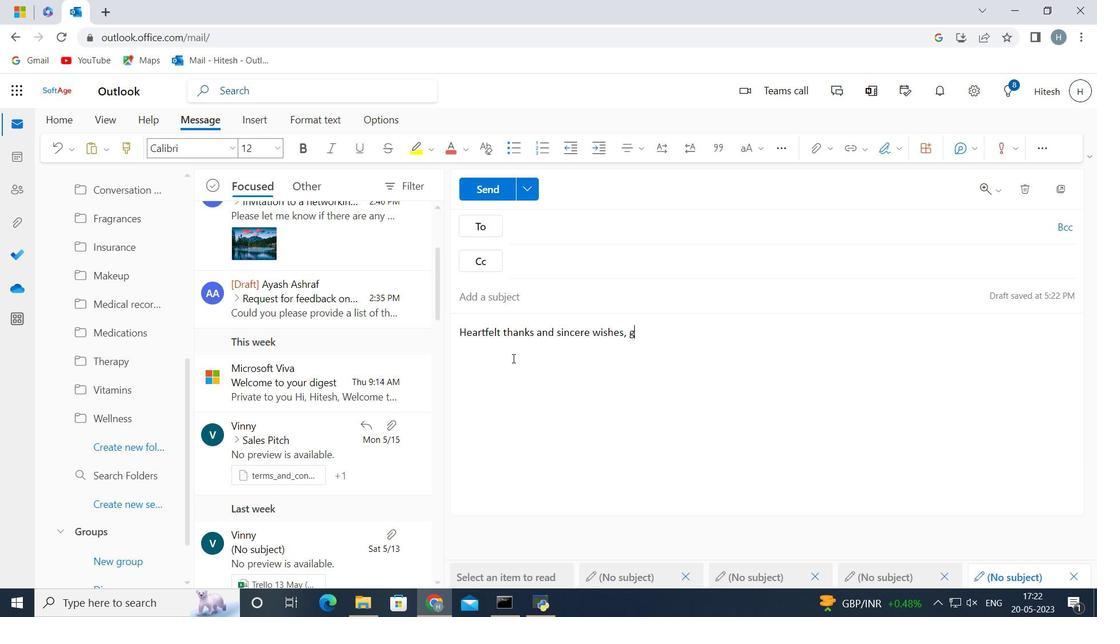 
Action: Key pressed <Key.backspace>
Screenshot: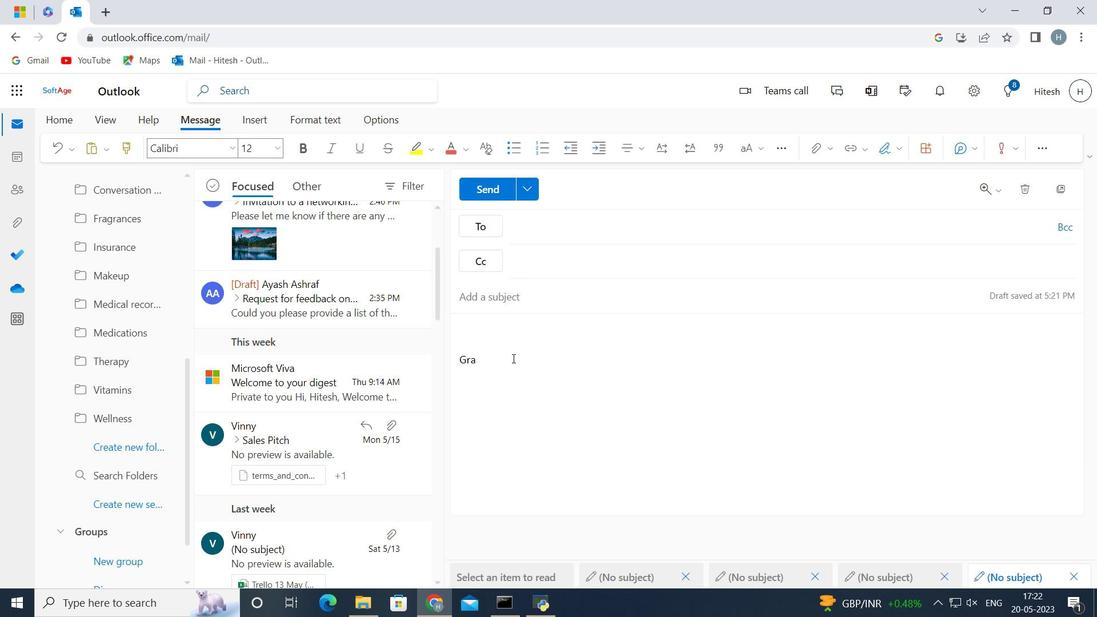 
Action: Mouse moved to (642, 179)
Screenshot: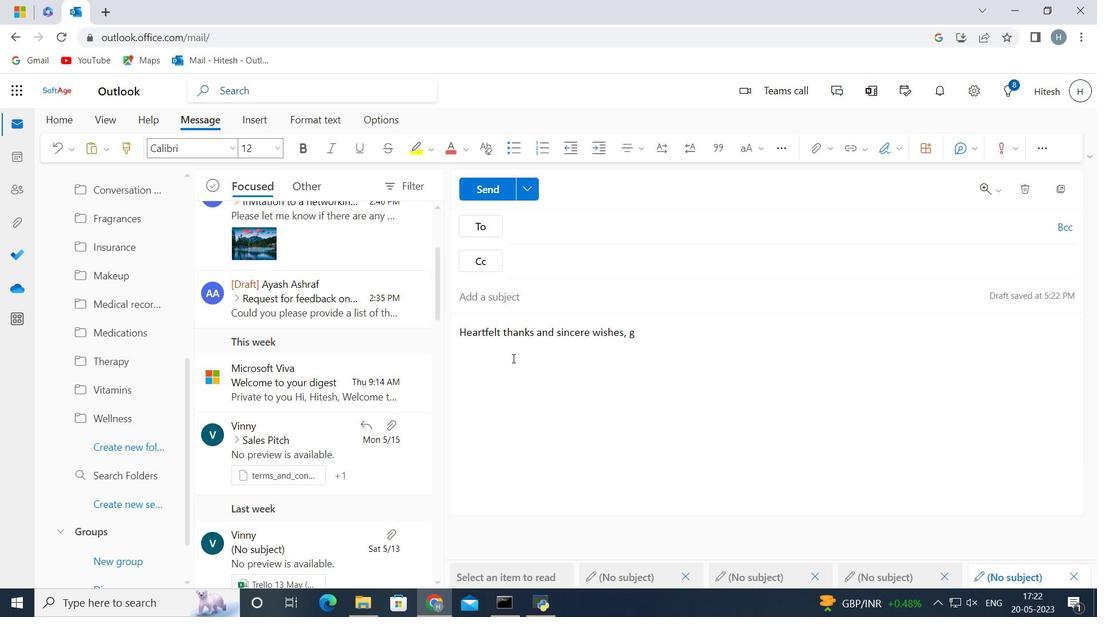 
Action: Key pressed <Key.backspace>
Screenshot: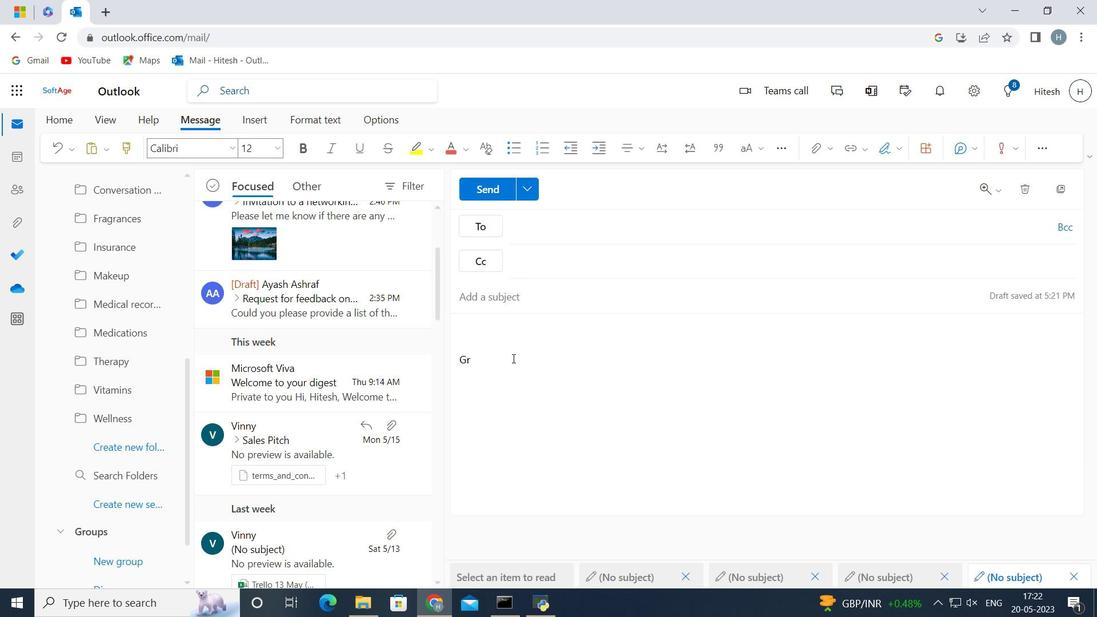 
Action: Mouse moved to (487, 303)
Screenshot: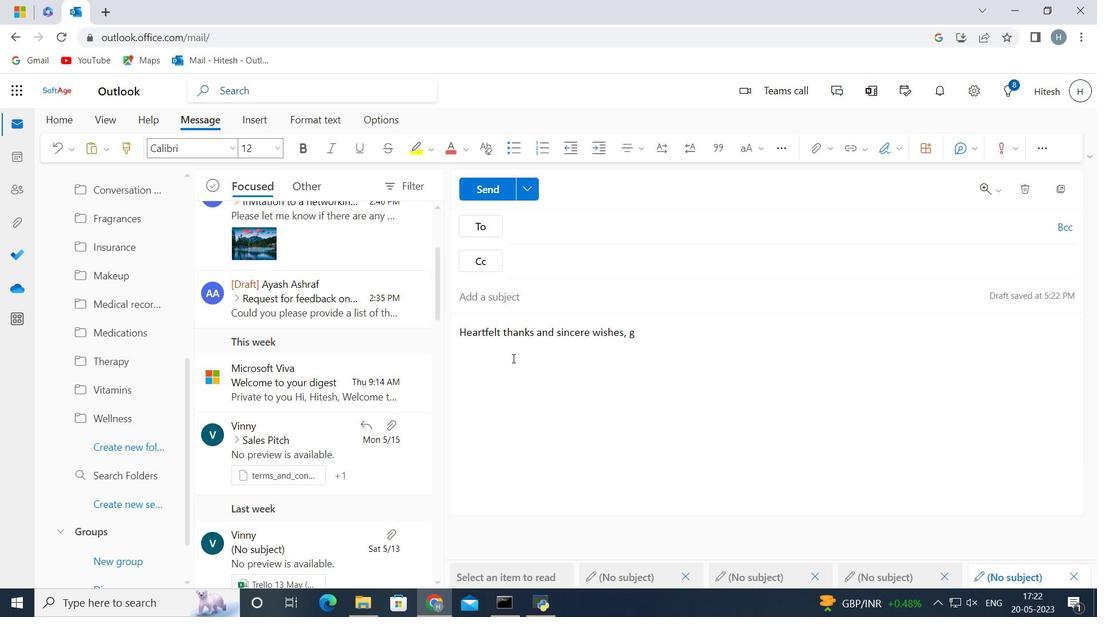 
Action: Key pressed <Key.backspace>
Screenshot: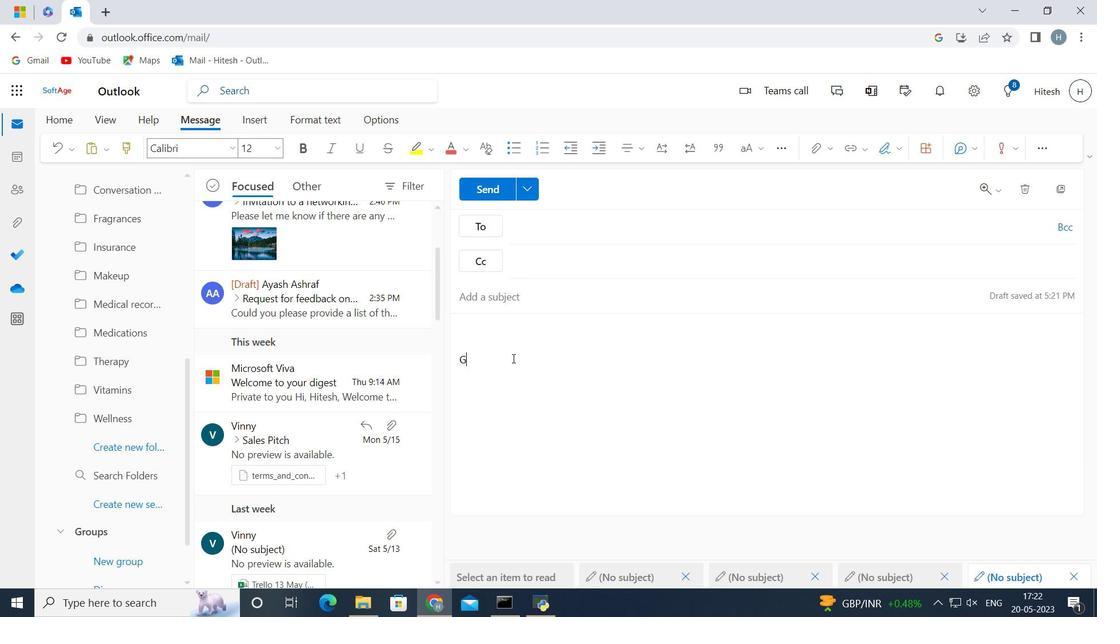 
Action: Mouse moved to (351, 356)
Screenshot: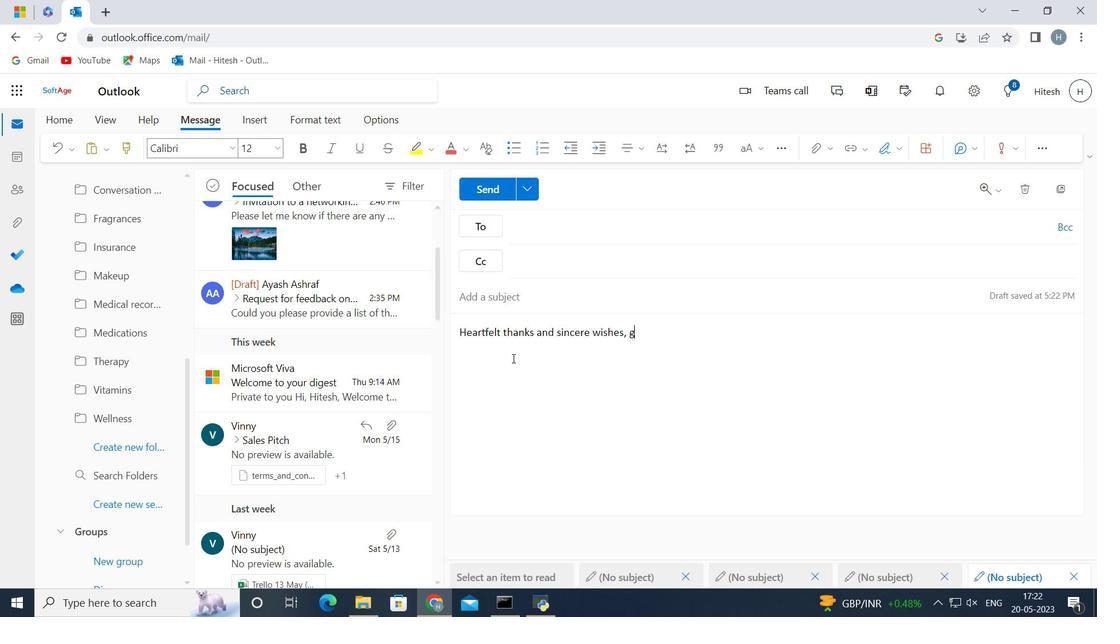 
Action: Key pressed <Key.backspace>
Screenshot: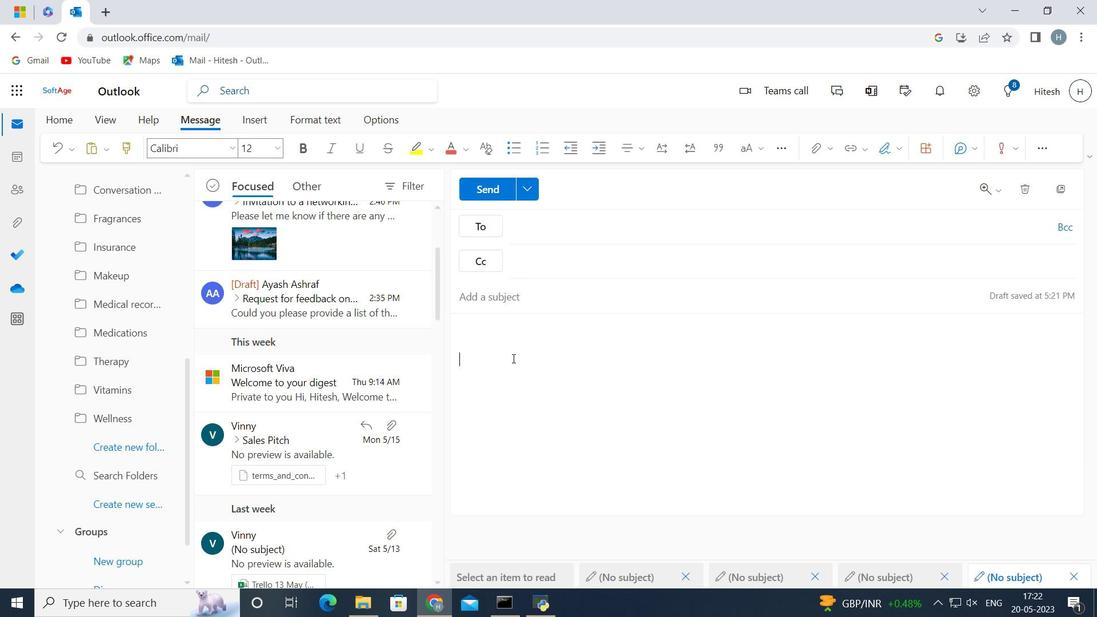
Action: Mouse moved to (188, 401)
Screenshot: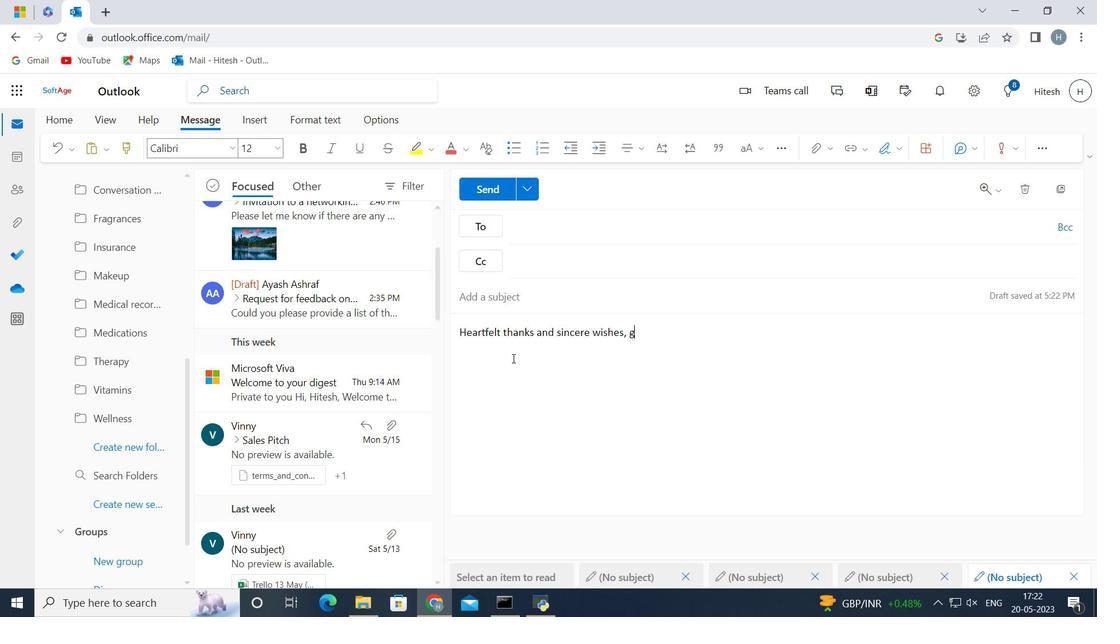 
Action: Key pressed <Key.backspace>
Screenshot: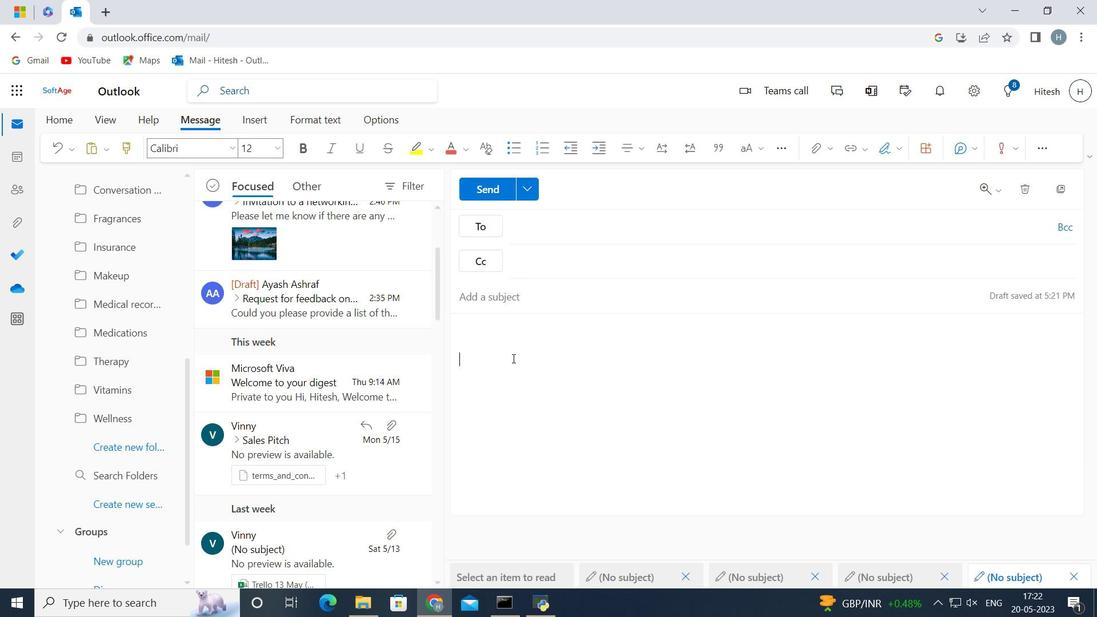 
Action: Mouse moved to (110, 437)
Screenshot: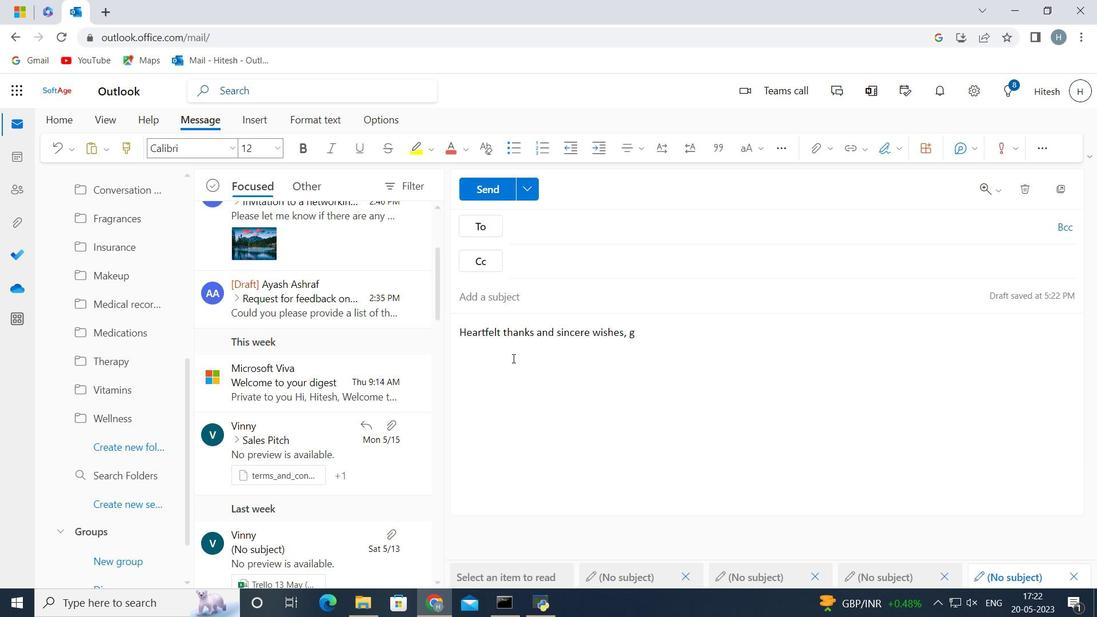 
Action: Mouse scrolled (110, 437) with delta (0, 0)
Screenshot: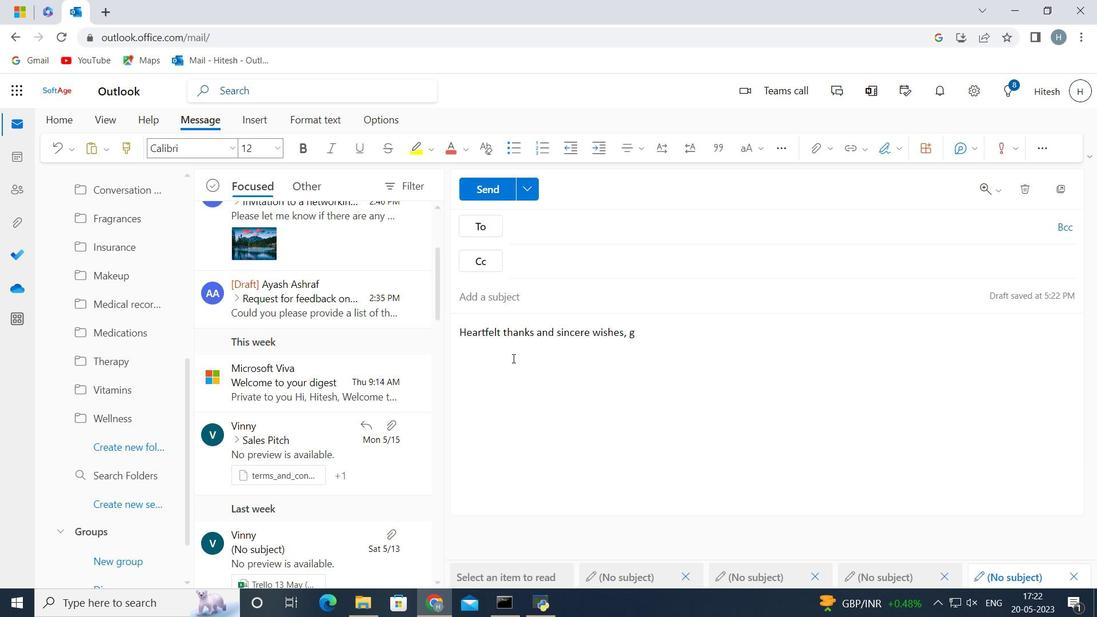 
Action: Mouse scrolled (110, 437) with delta (0, 0)
Screenshot: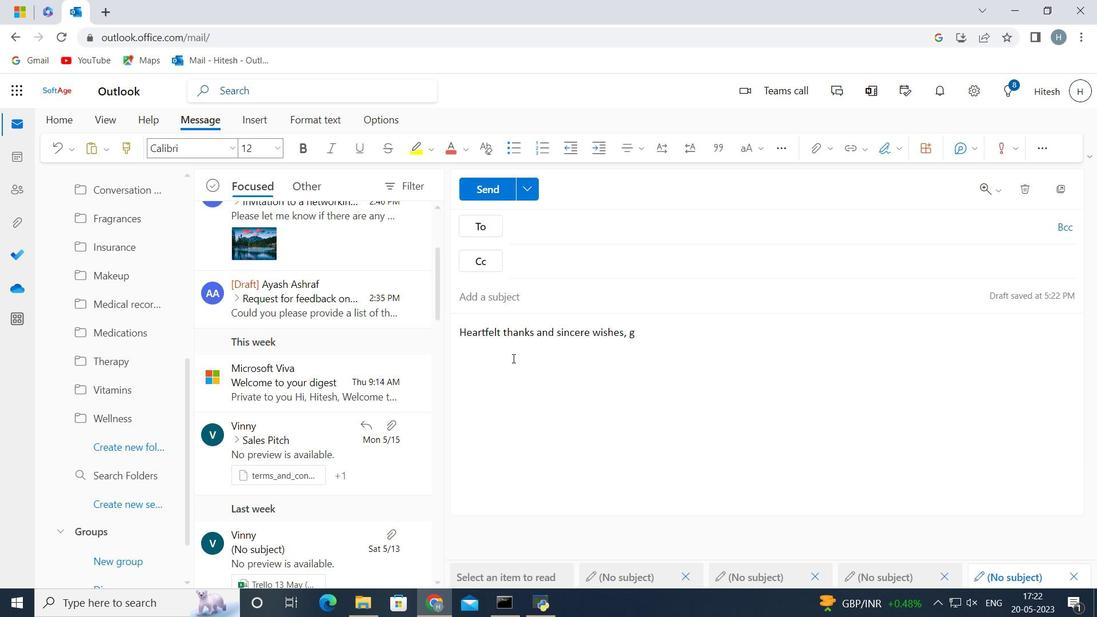 
Action: Key pressed H
Screenshot: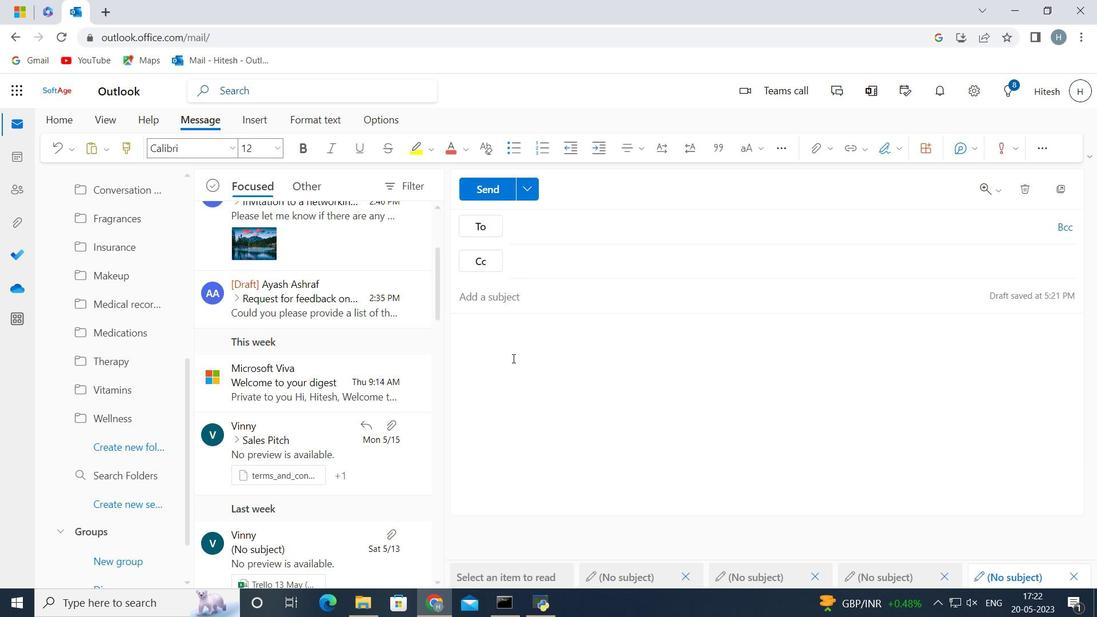 
Action: Mouse scrolled (110, 437) with delta (0, 0)
Screenshot: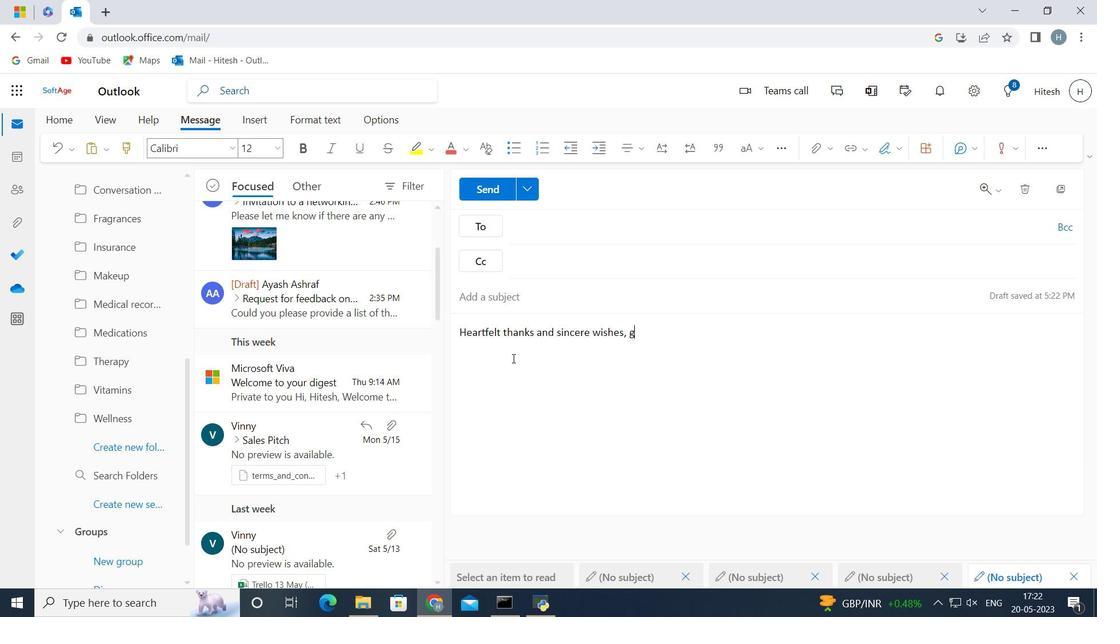 
Action: Mouse scrolled (110, 437) with delta (0, 0)
Screenshot: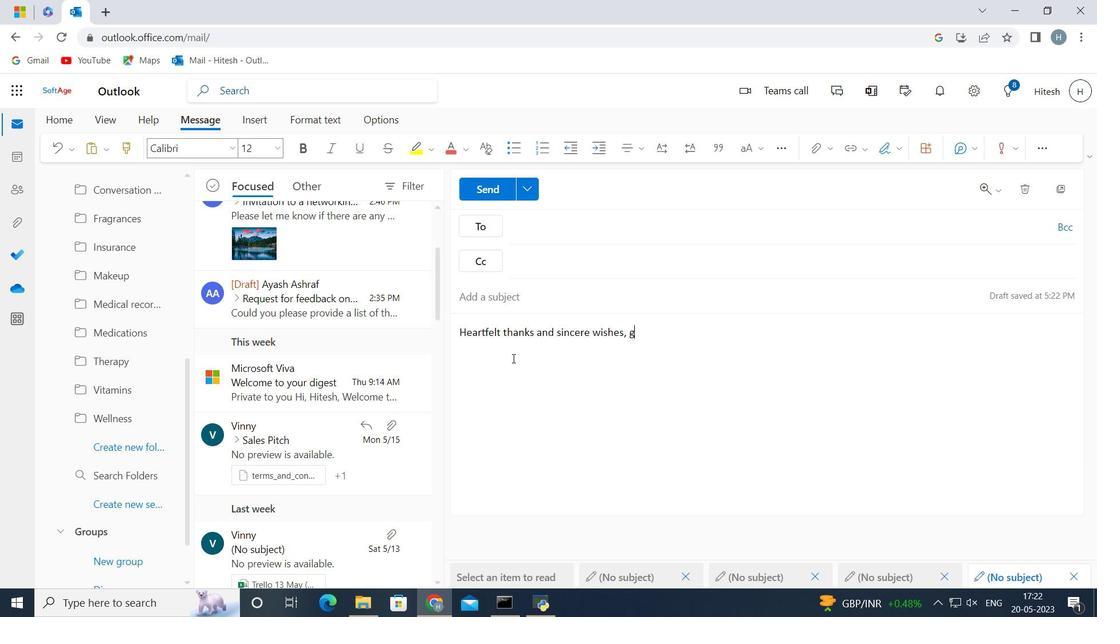 
Action: Mouse moved to (121, 526)
Screenshot: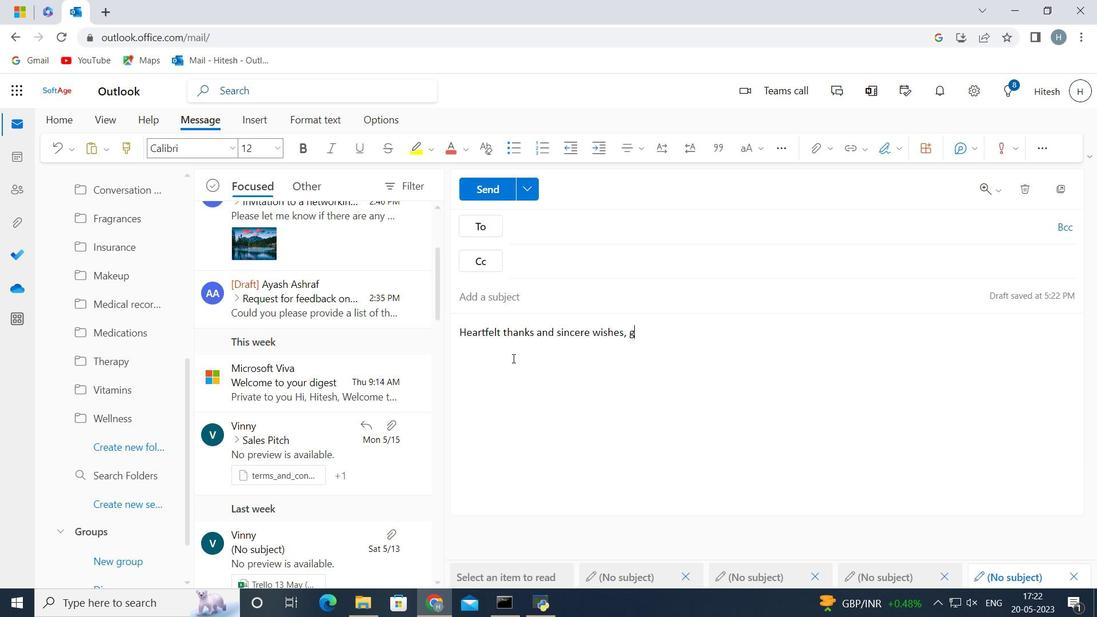 
Action: Key pressed a
Screenshot: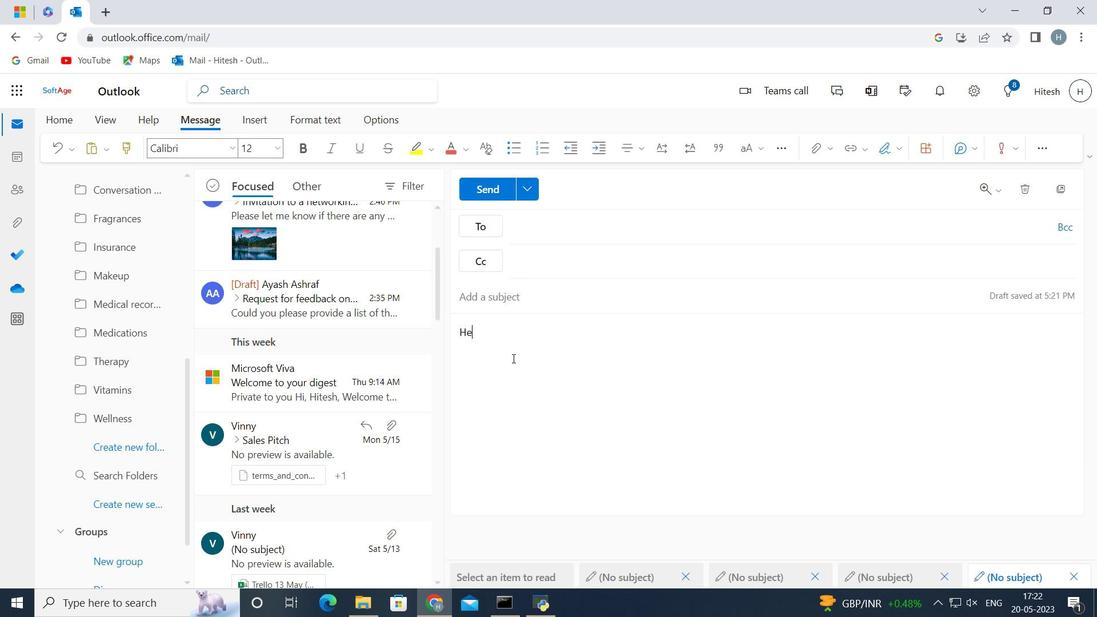 
Action: Mouse pressed left at (121, 526)
Screenshot: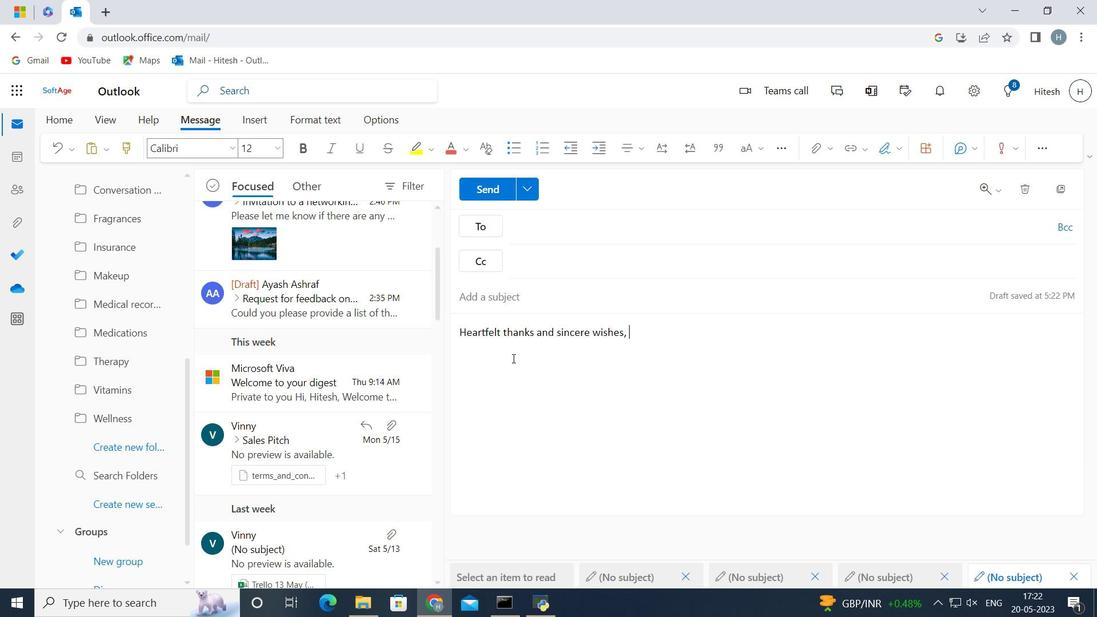 
Action: Mouse moved to (129, 525)
Screenshot: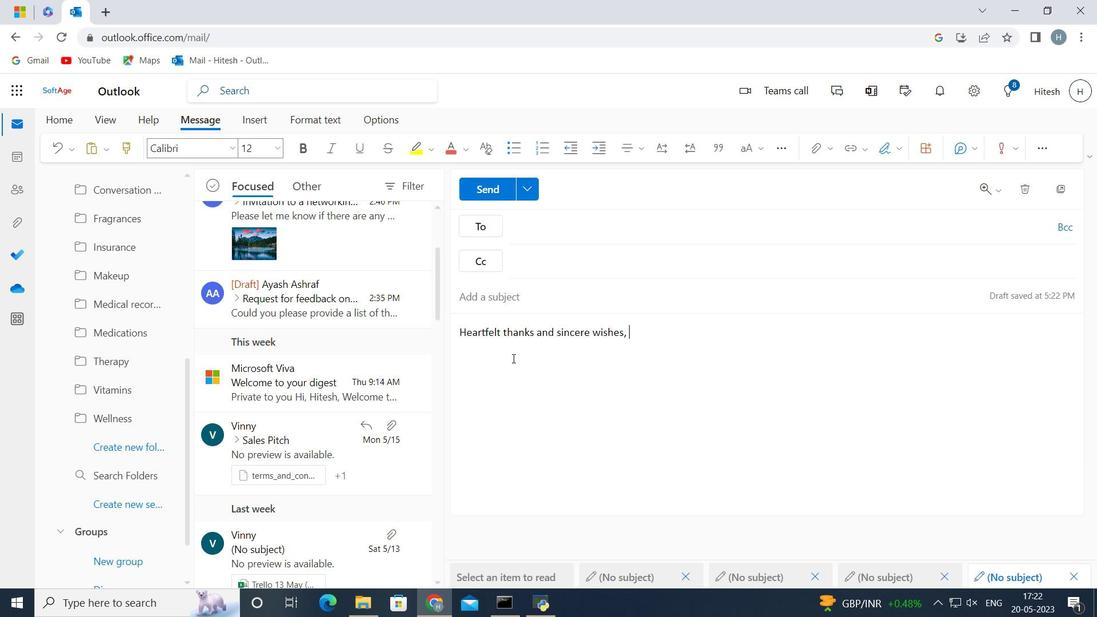 
Action: Key pressed r
Screenshot: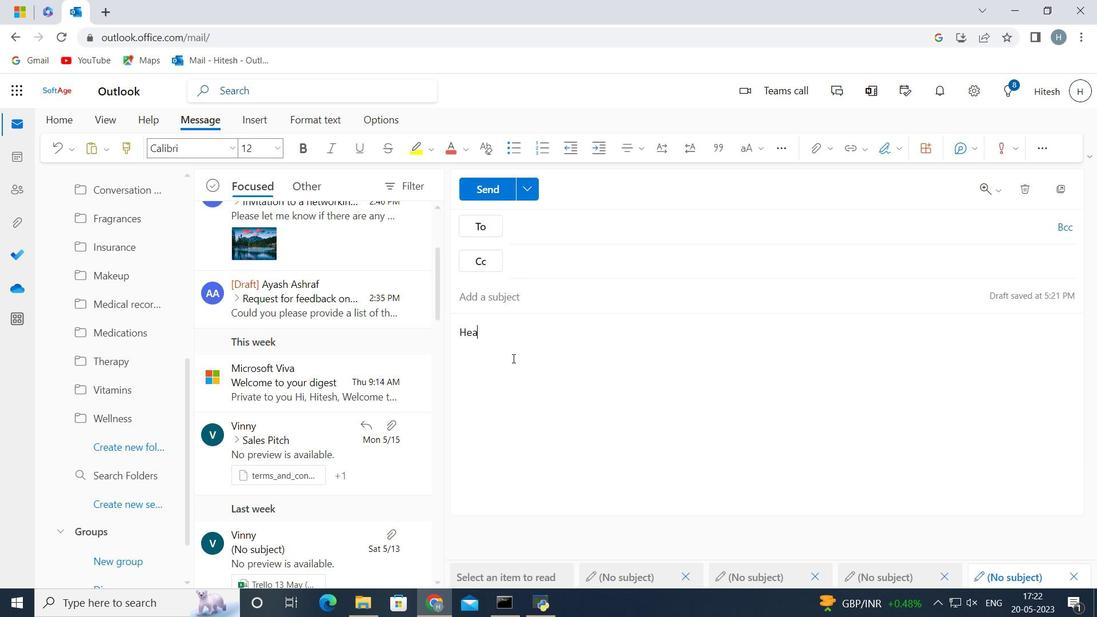 
Action: Mouse moved to (506, 321)
Screenshot: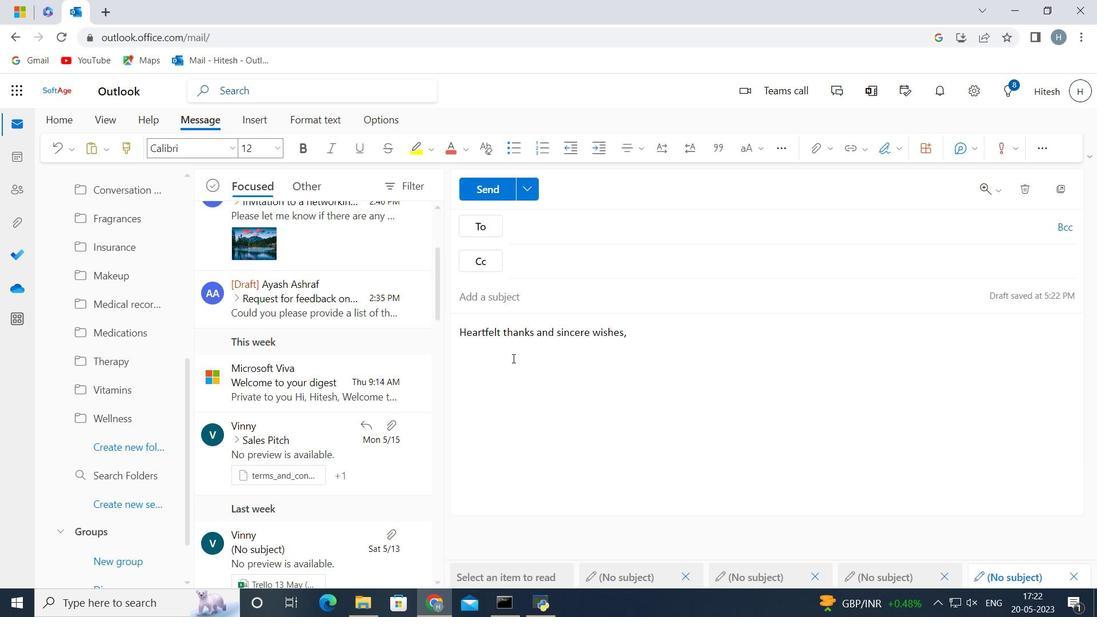 
Action: Key pressed t
Screenshot: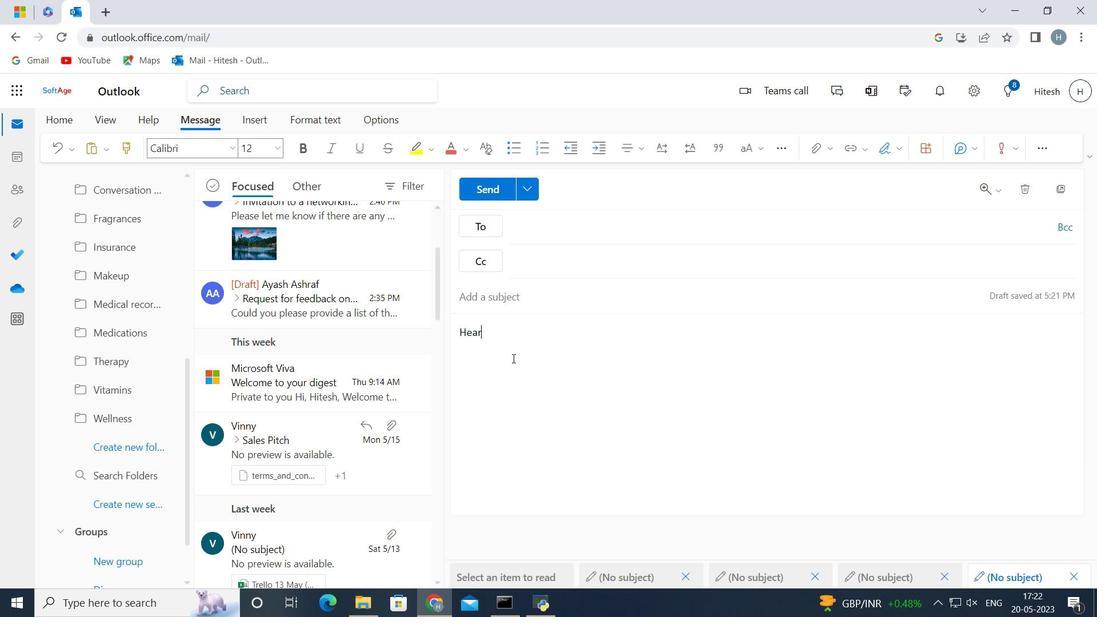 
Action: Mouse moved to (507, 319)
Screenshot: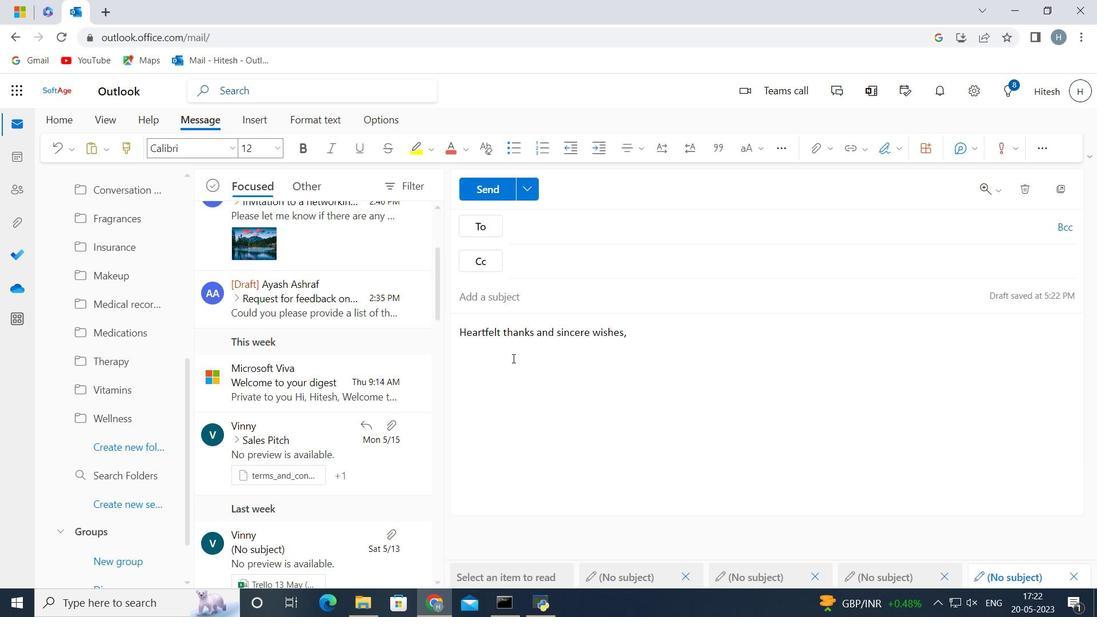 
Action: Key pressed <Key.shift>fseellft-<Key.space>itmhpraovnekments<Key.space>
Screenshot: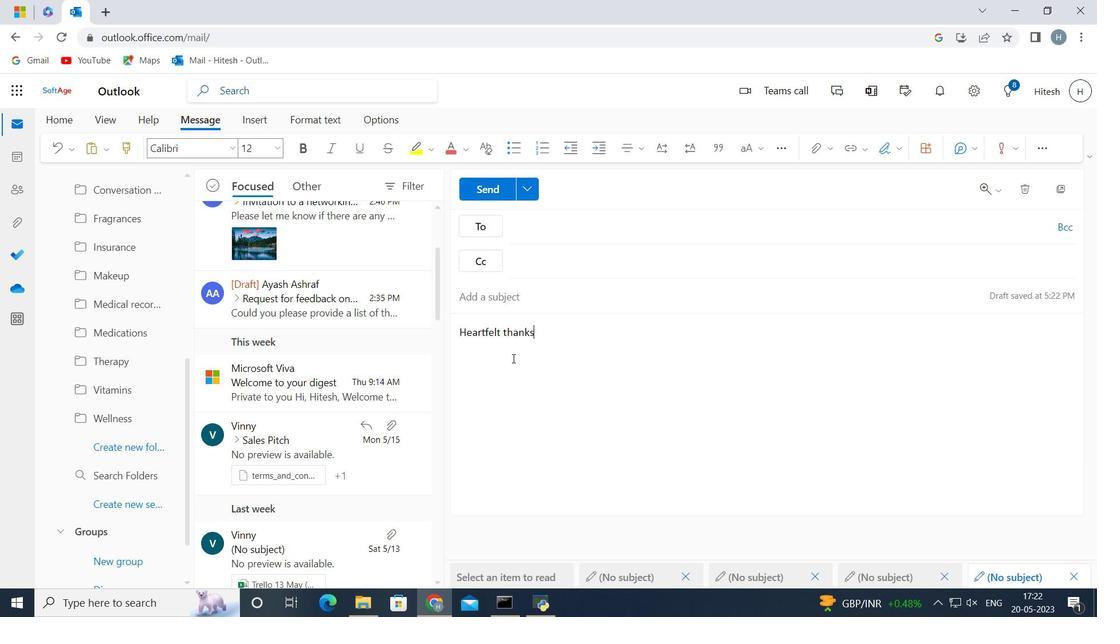 
Action: Mouse moved to (133, 533)
Screenshot: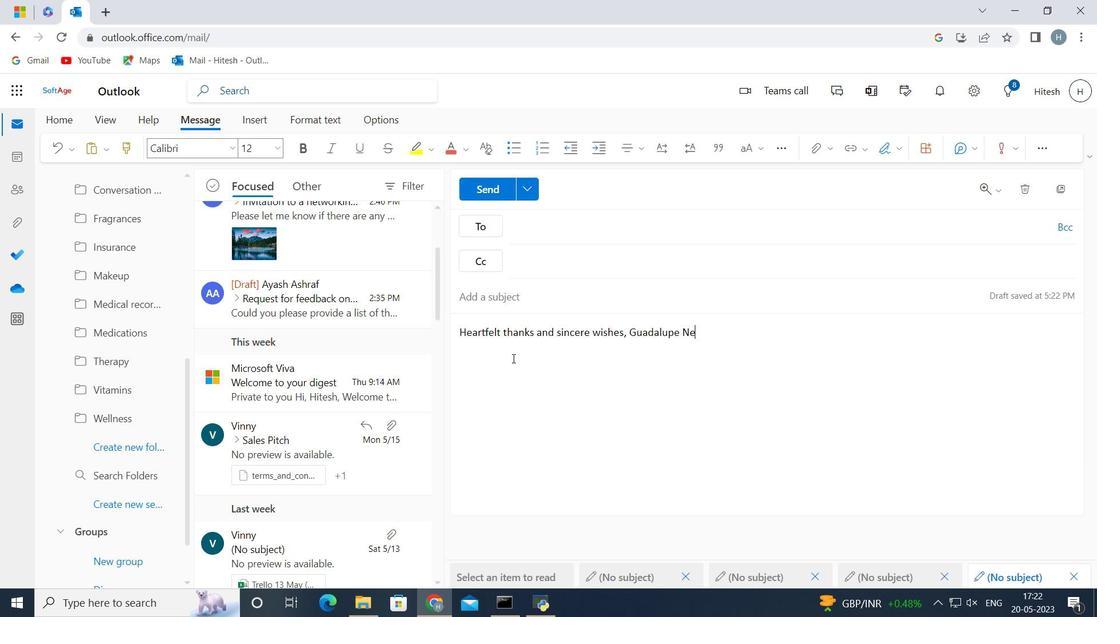 
Action: Key pressed n
Screenshot: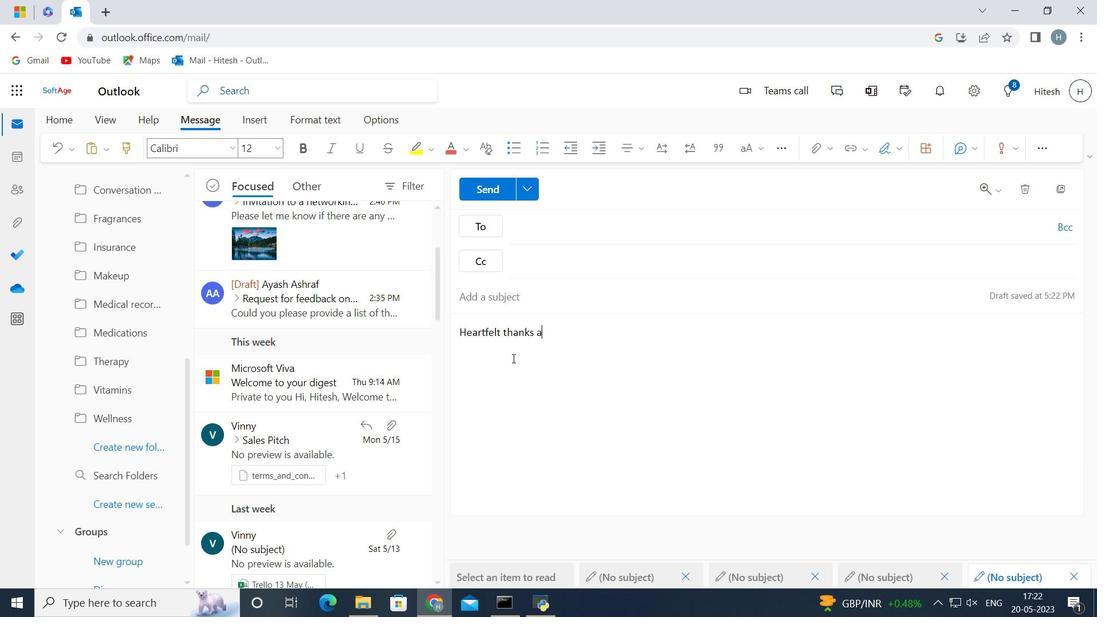 
Action: Mouse moved to (133, 521)
Screenshot: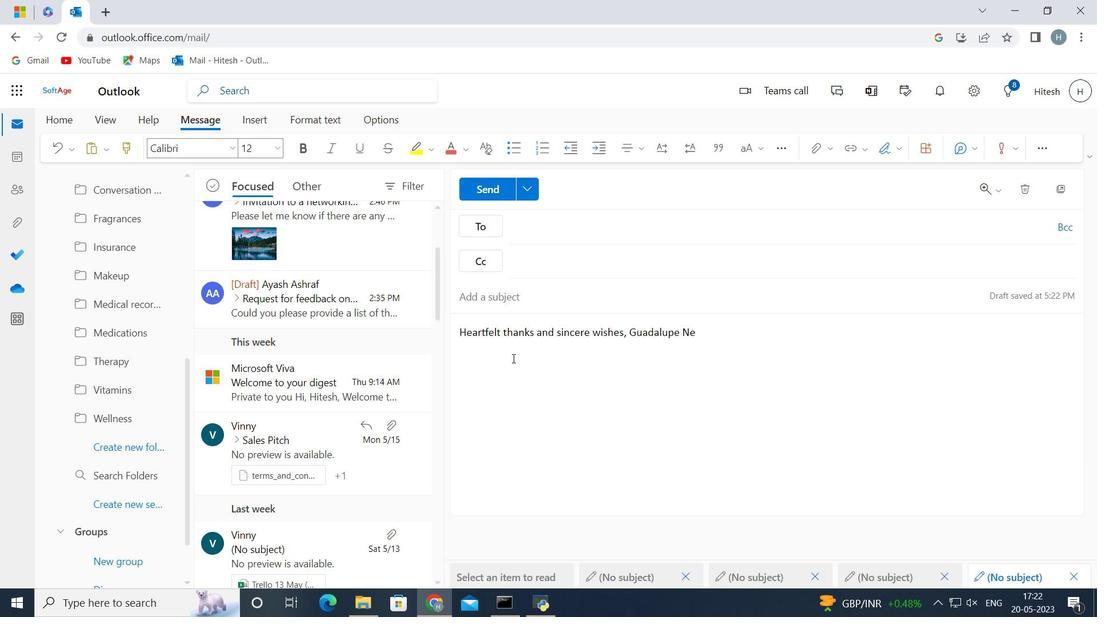 
Action: Mouse pressed left at (133, 521)
Screenshot: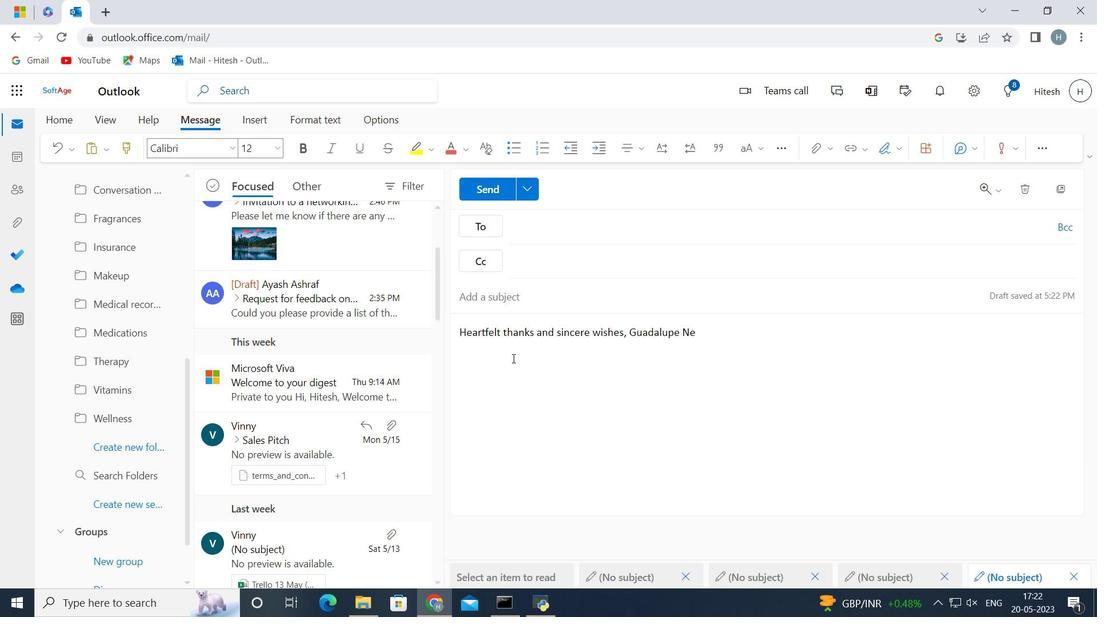 
Action: Mouse moved to (361, 229)
Screenshot: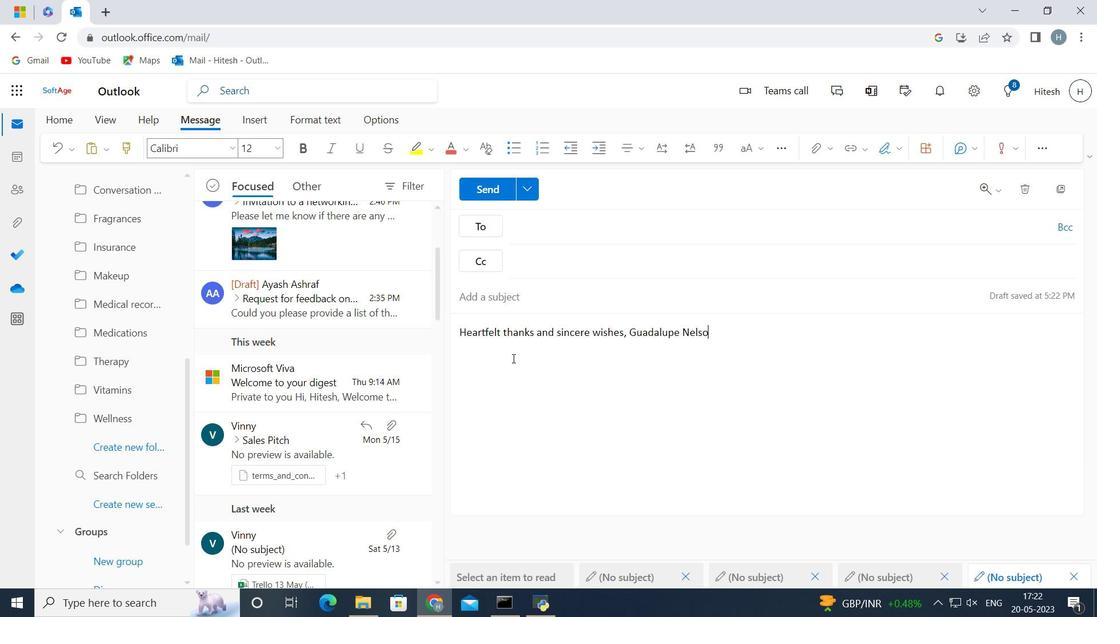 
Action: Key pressed s
Screenshot: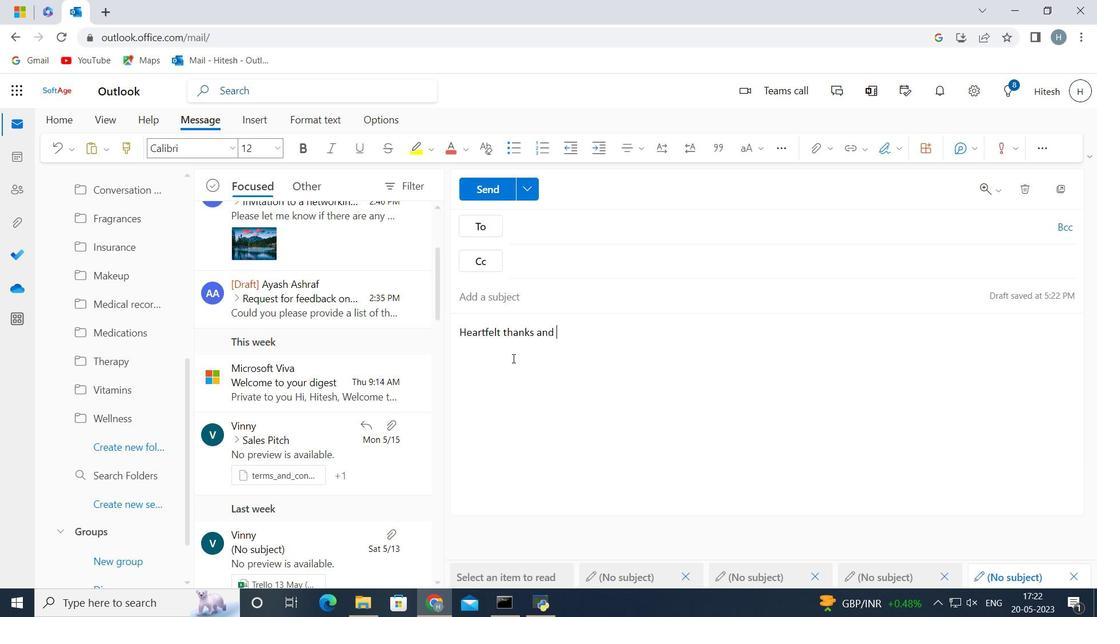 
Action: Mouse moved to (396, 129)
Screenshot: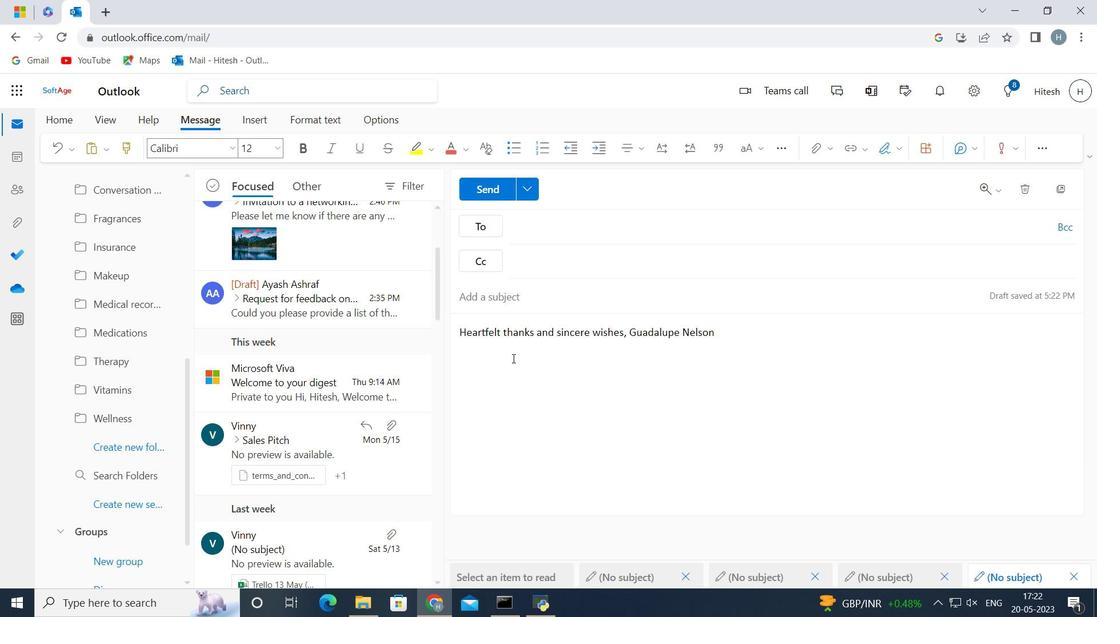 
Action: Mouse pressed left at (396, 129)
Screenshot: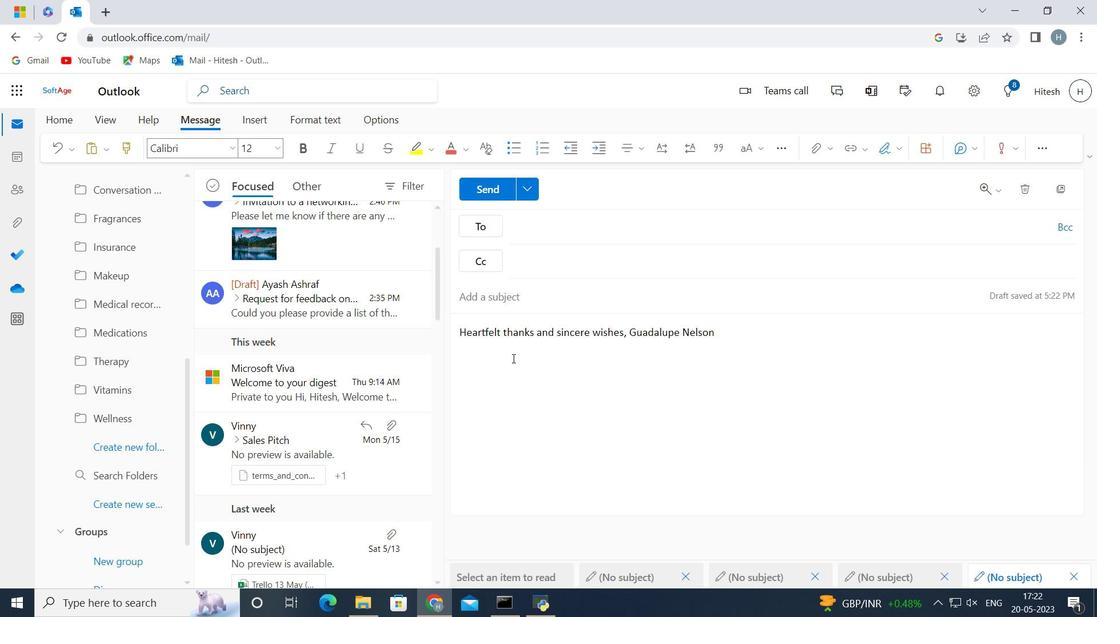
Action: Key pressed i
Screenshot: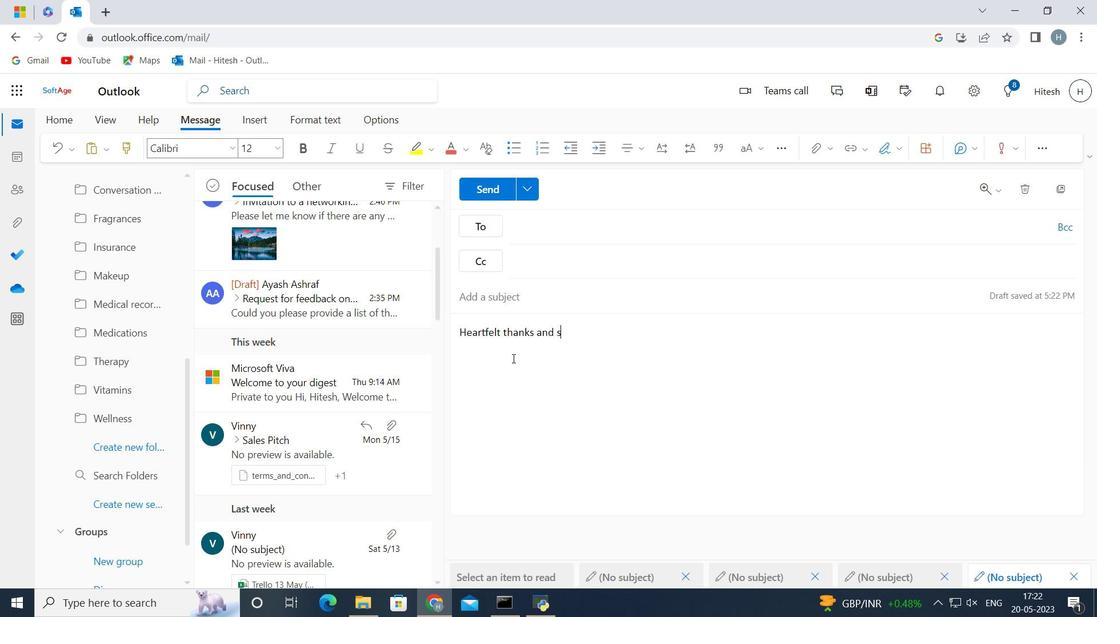 
Action: Mouse moved to (396, 132)
Screenshot: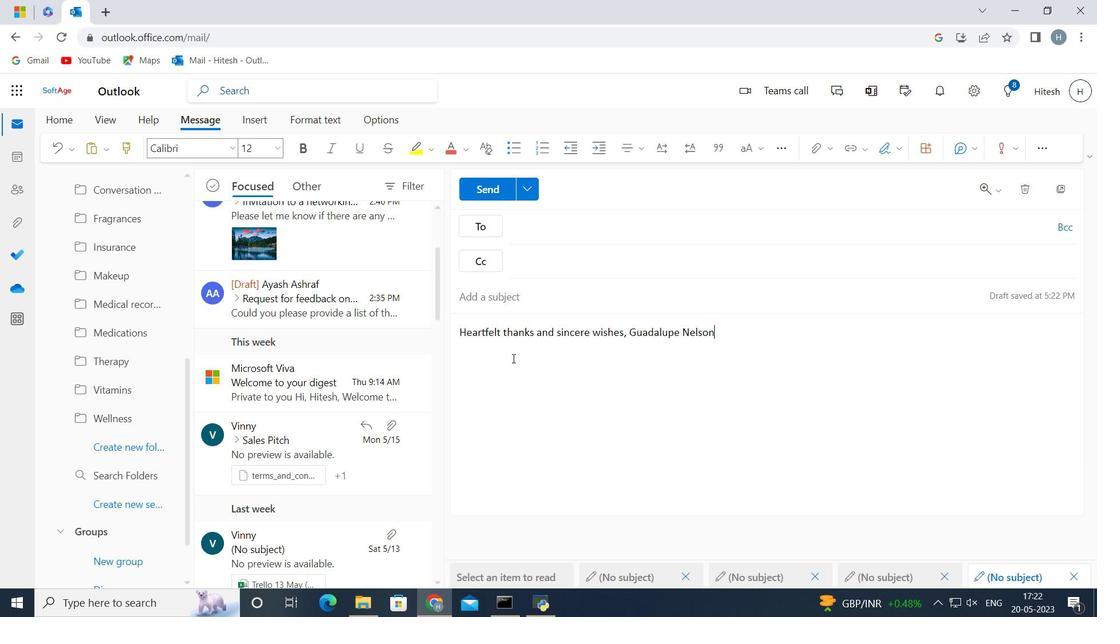 
Action: Key pressed n
Screenshot: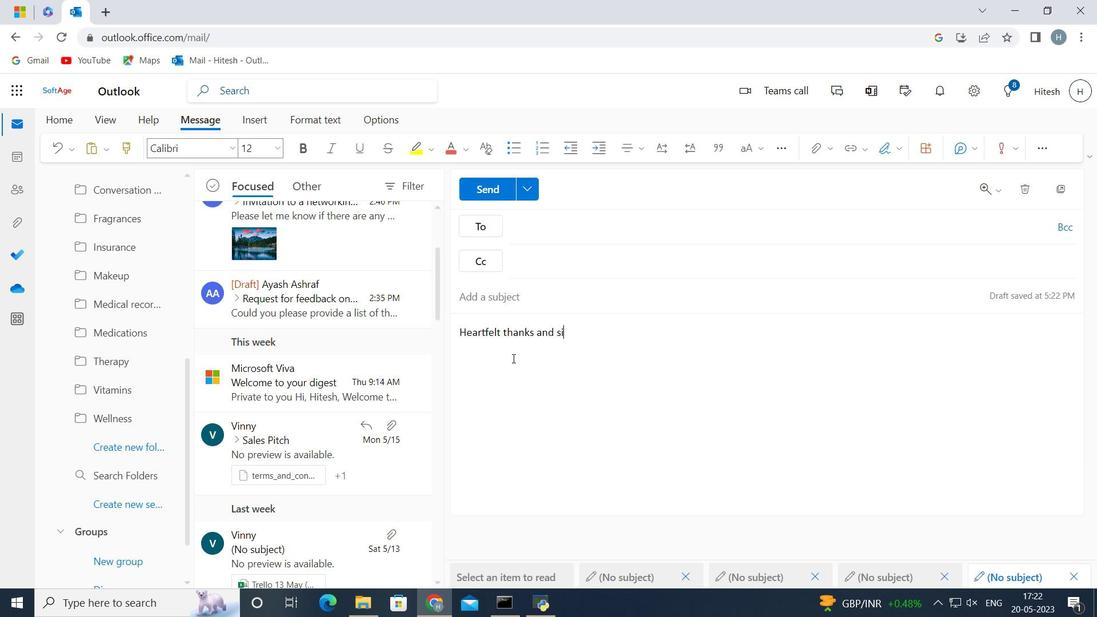 
Action: Mouse moved to (400, 137)
Screenshot: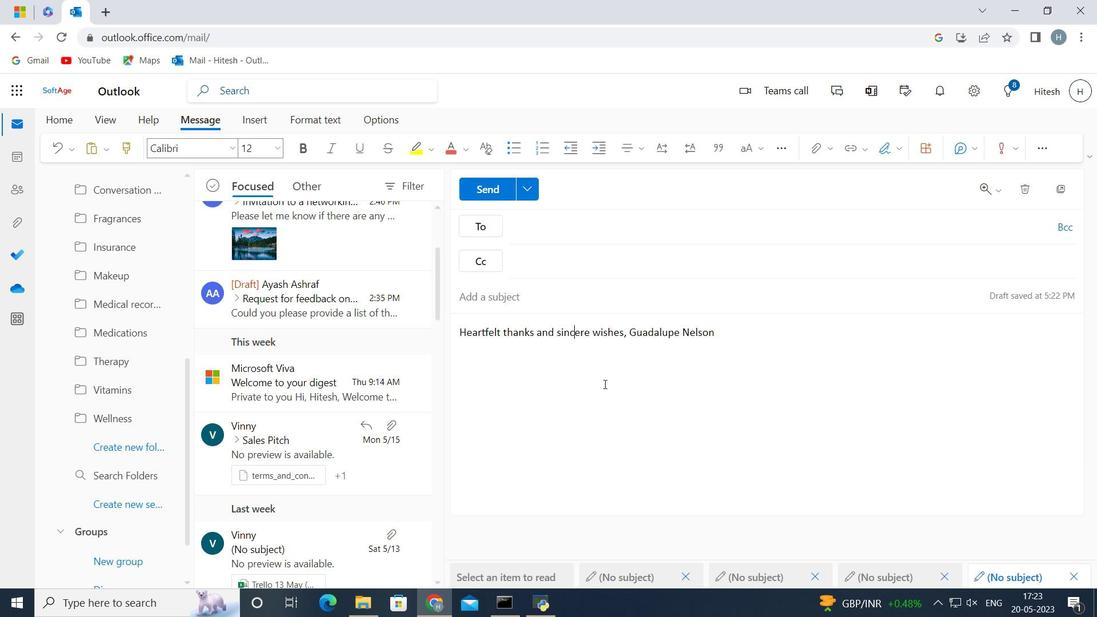 
Action: Key pressed c
Screenshot: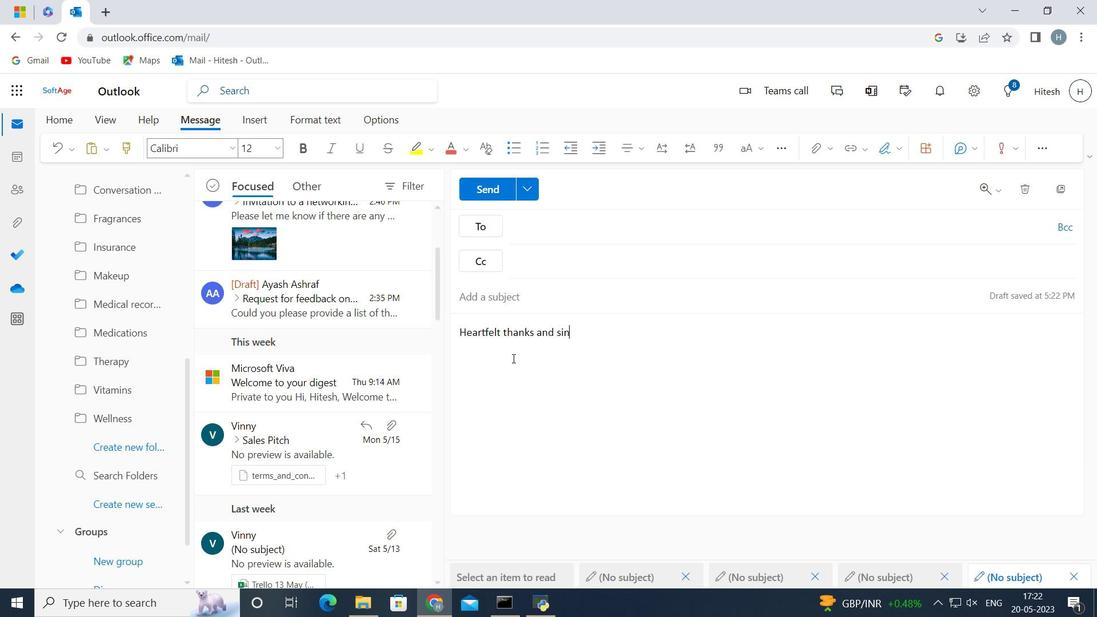 
Action: Mouse moved to (402, 132)
Screenshot: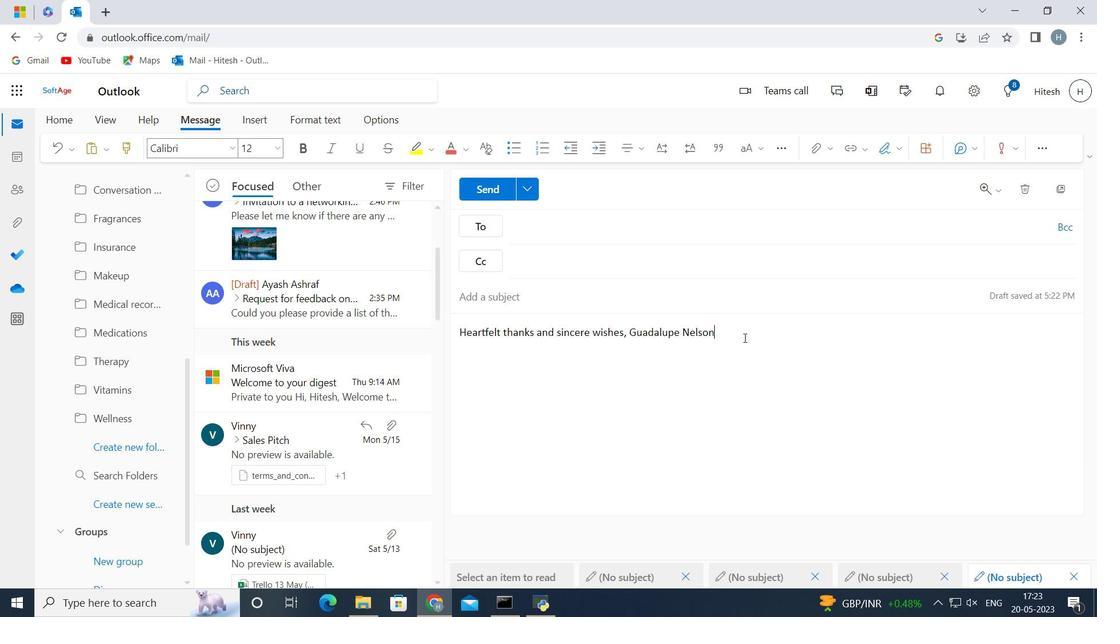 
Action: Key pressed er
Screenshot: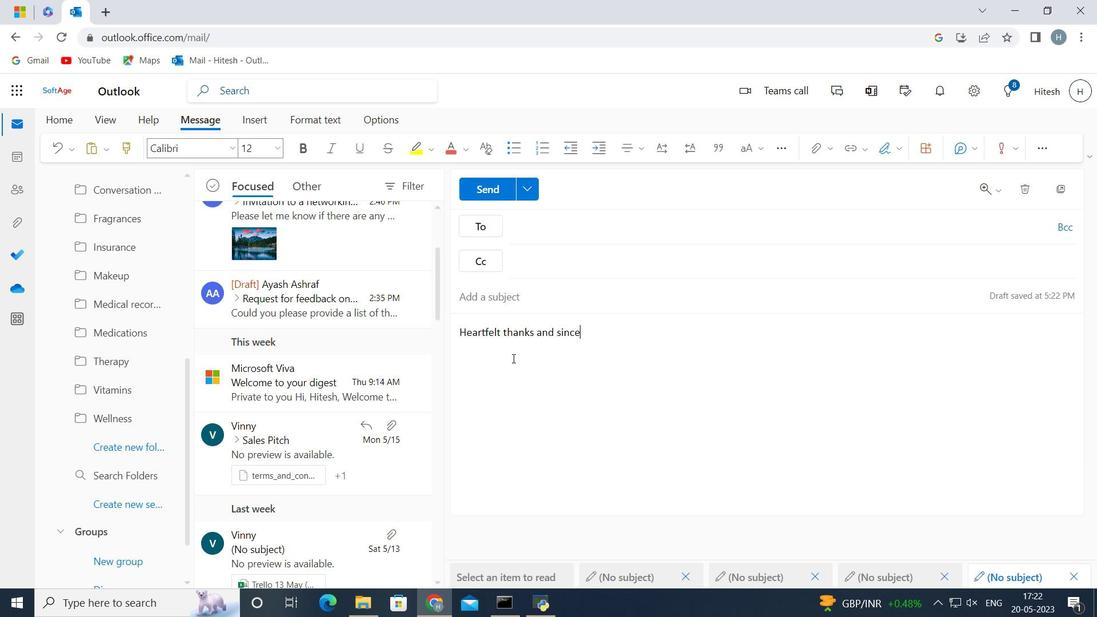
Action: Mouse moved to (402, 133)
Screenshot: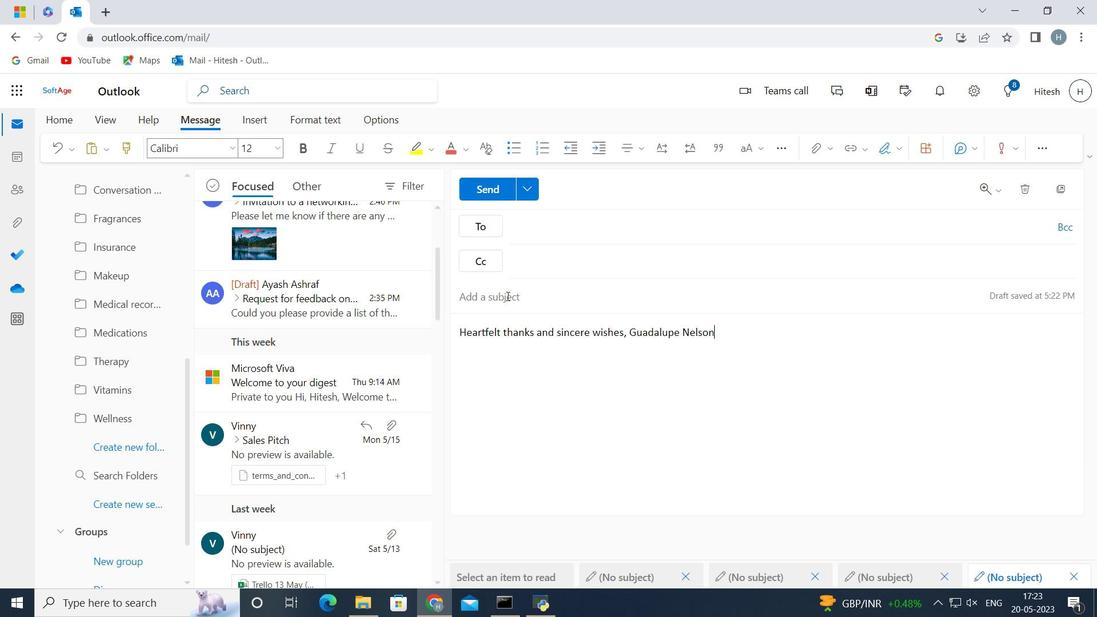 
Action: Key pressed e
Screenshot: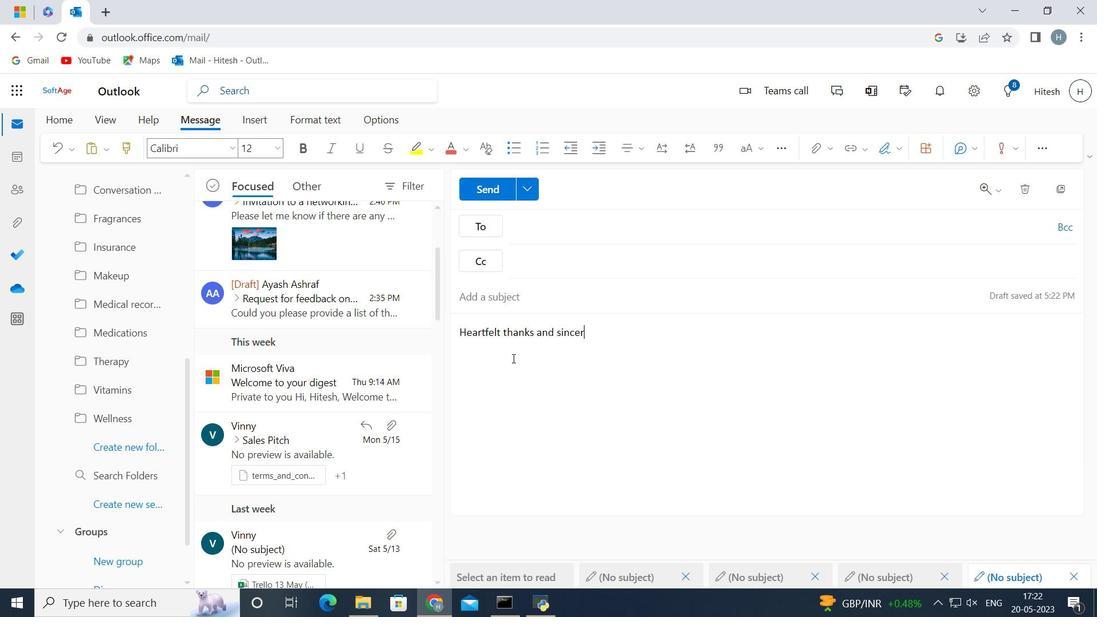 
Action: Mouse moved to (402, 137)
Screenshot: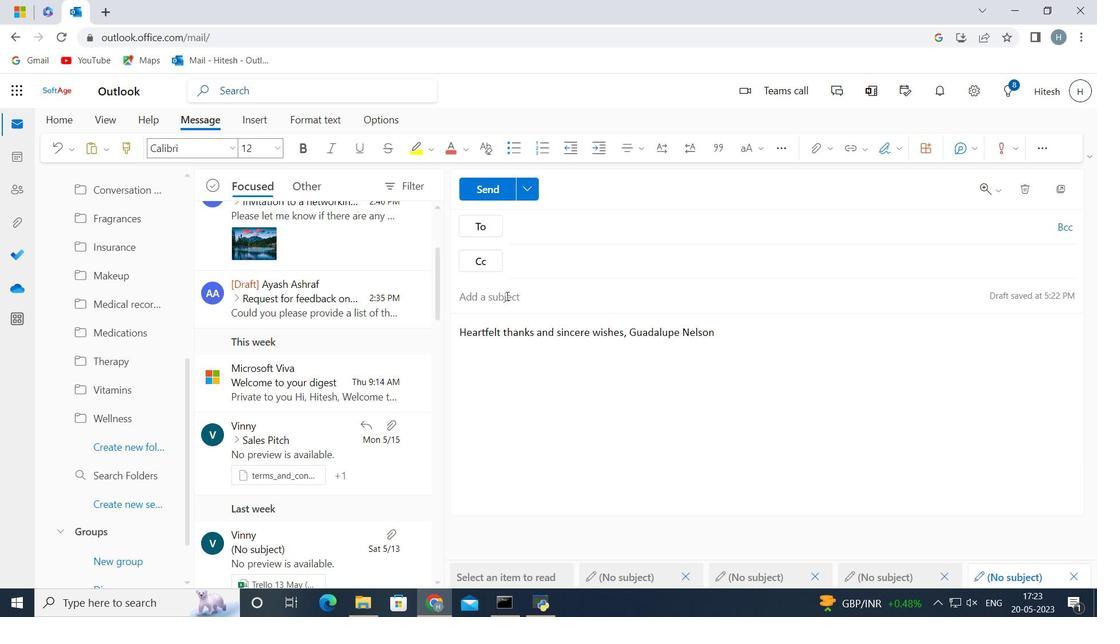 
Action: Key pressed <Key.space>wishes,<Key.space>g<Key.backspace><Key.shift>Guadalupe<Key.space><Key.shift>Nelson
Screenshot: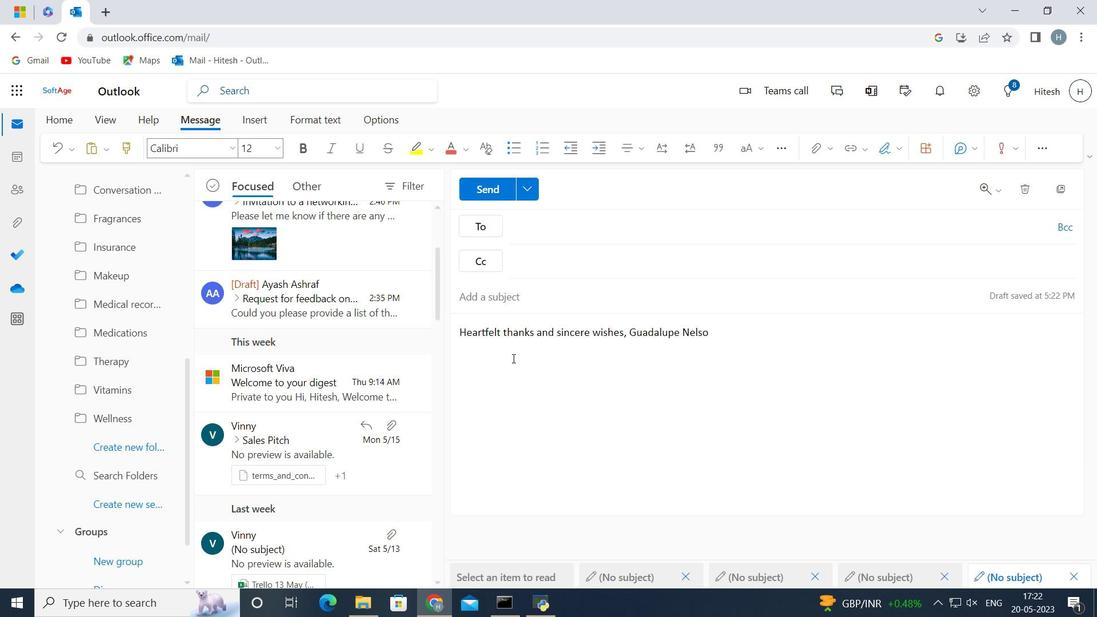 
Action: Mouse moved to (573, 386)
Screenshot: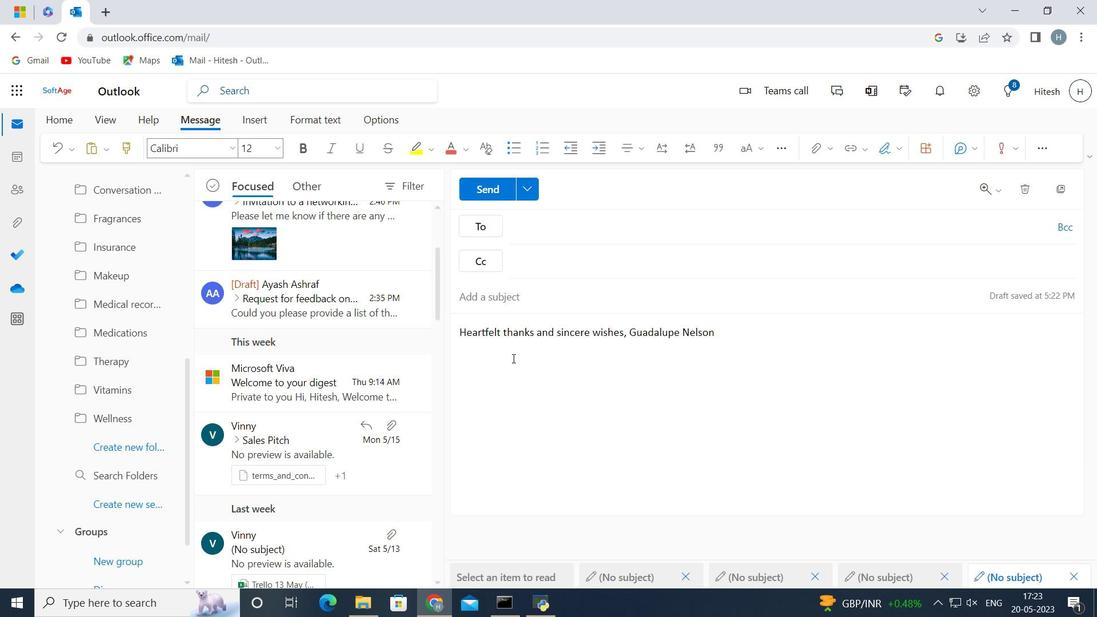 
Action: Mouse pressed left at (573, 386)
Screenshot: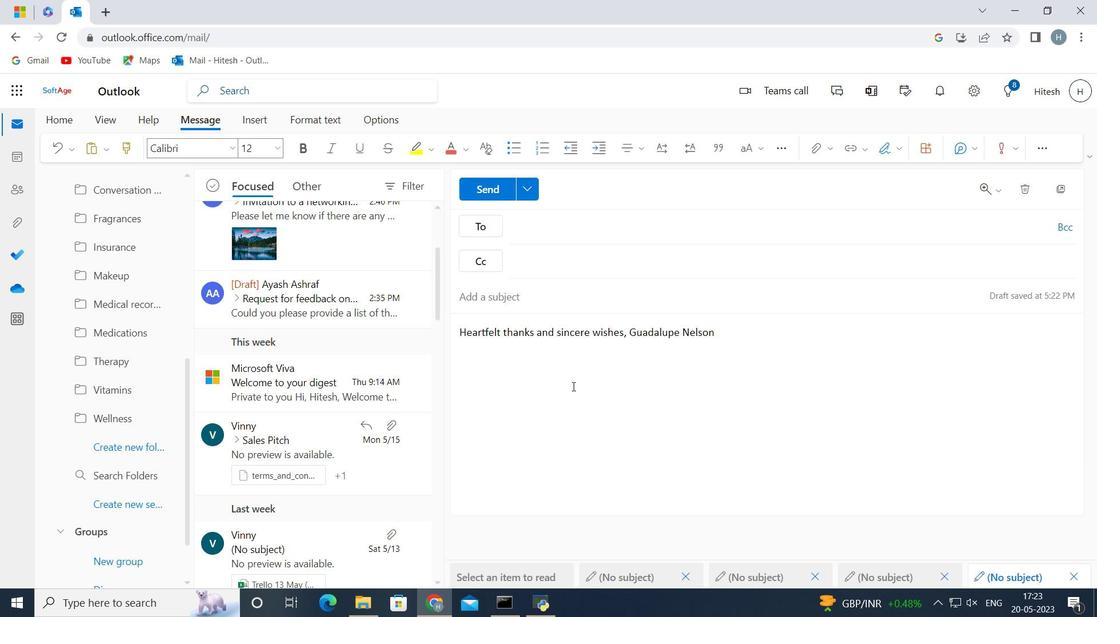 
Action: Mouse moved to (717, 330)
Screenshot: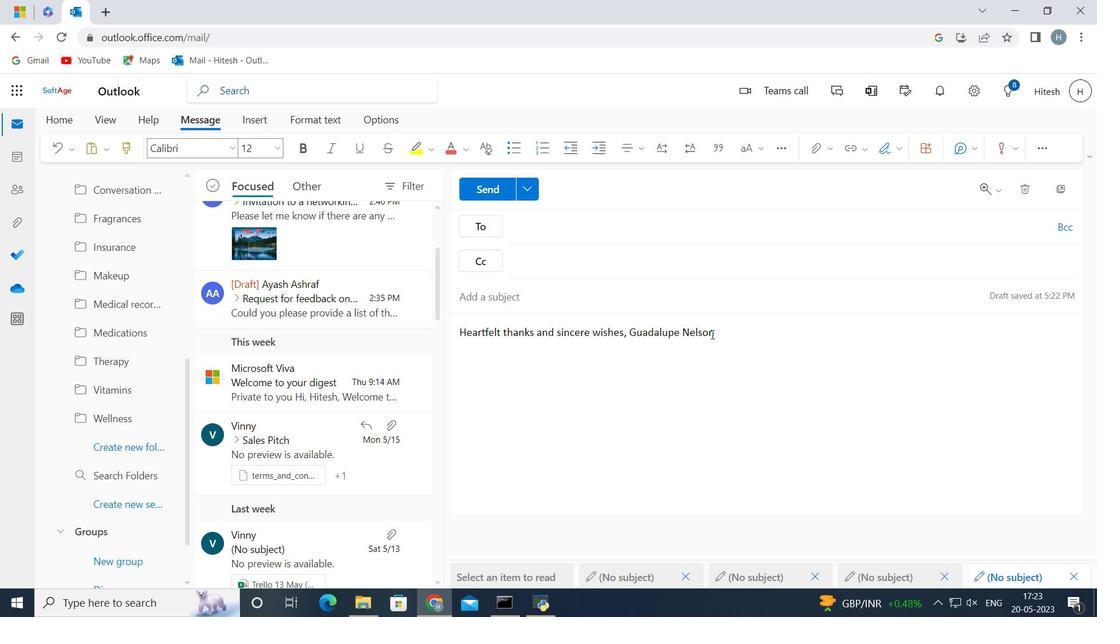 
Action: Mouse pressed left at (717, 330)
Screenshot: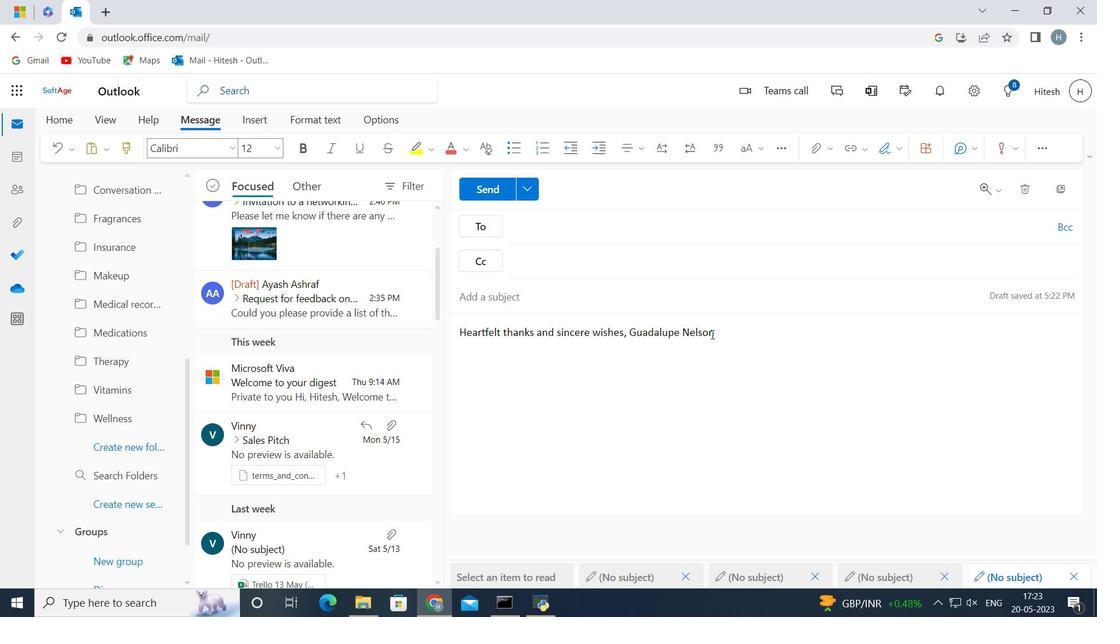 
Action: Mouse moved to (536, 216)
Screenshot: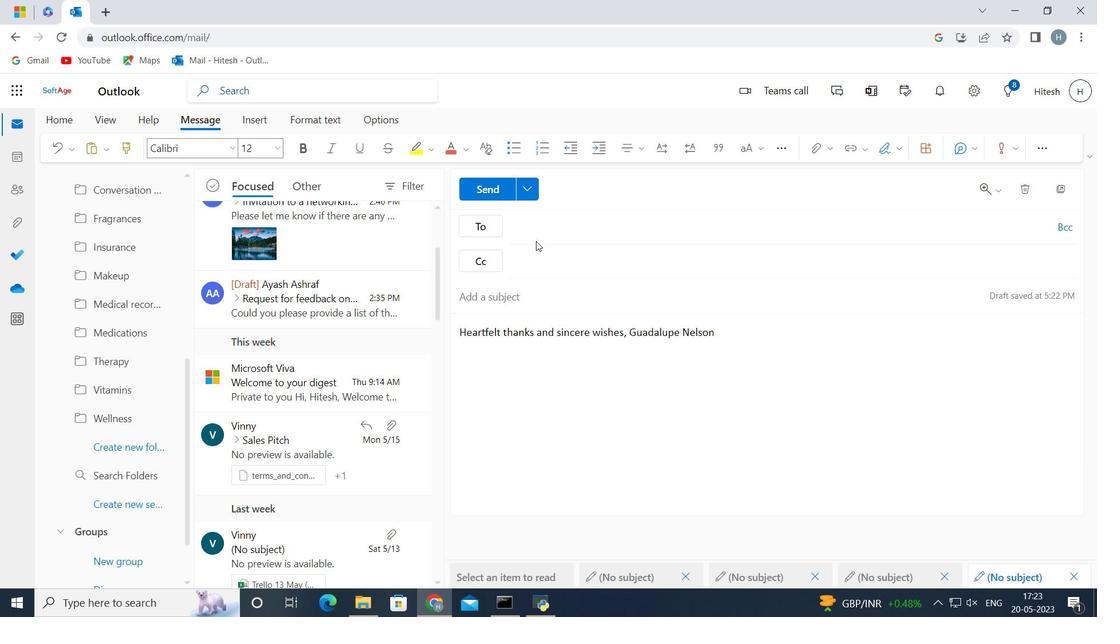 
Action: Mouse pressed left at (536, 216)
Screenshot: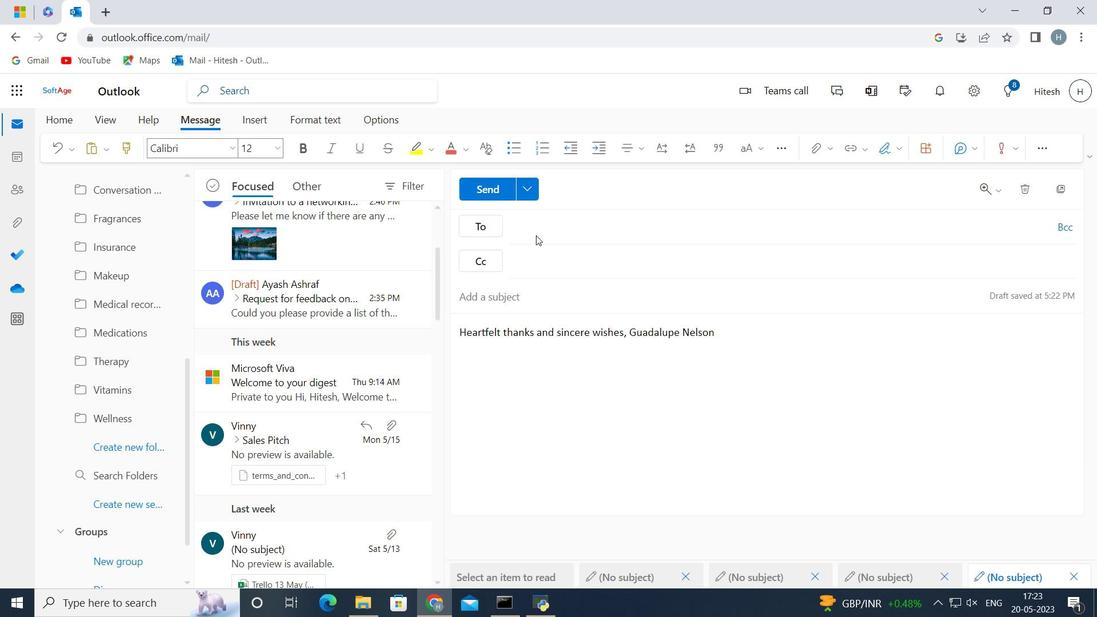 
Action: Mouse moved to (535, 225)
Screenshot: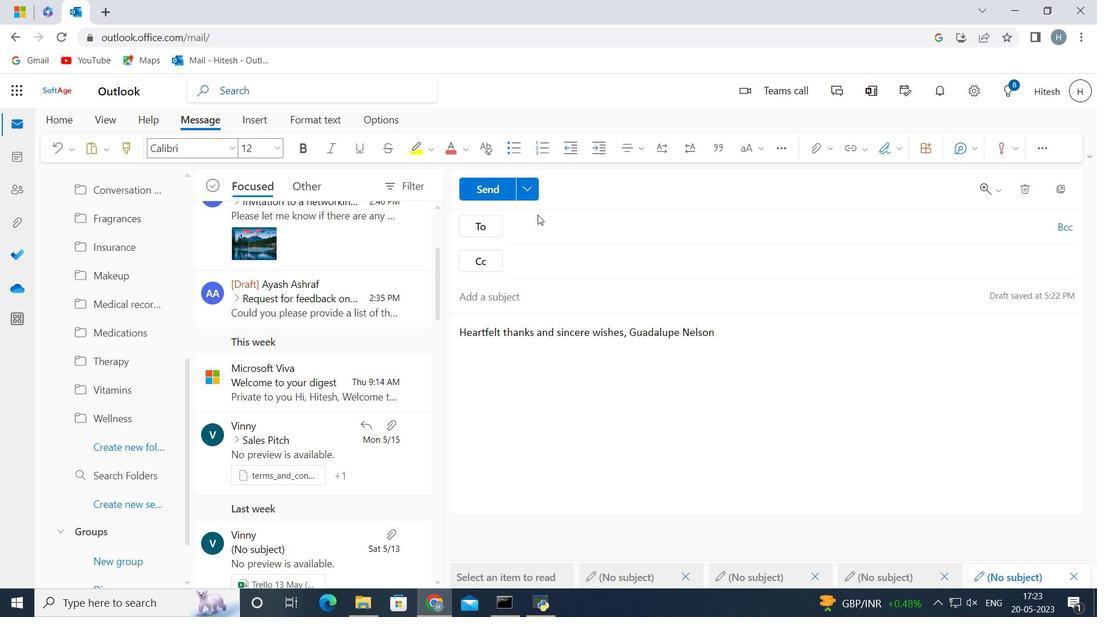 
Action: Mouse pressed left at (535, 225)
Screenshot: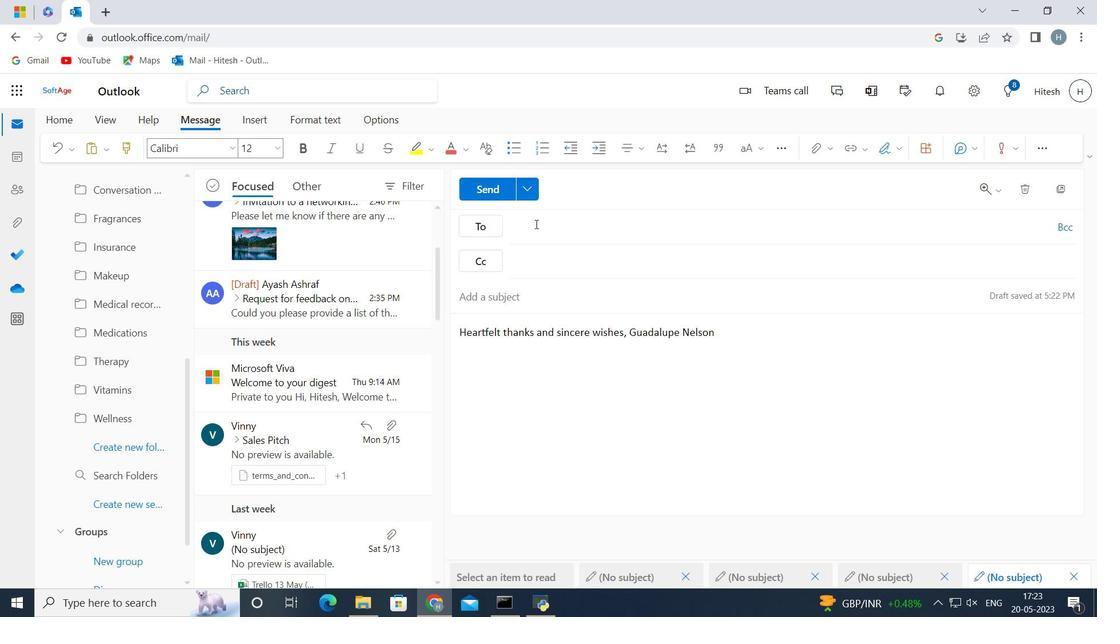 
Action: Key pressed soft
Screenshot: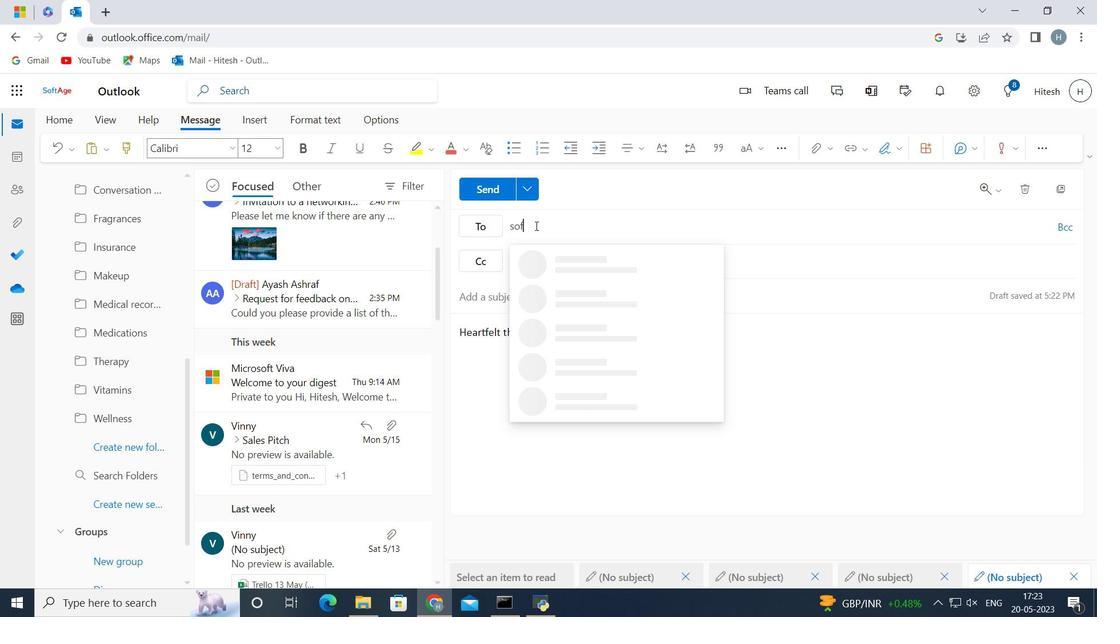
Action: Mouse moved to (520, 230)
Screenshot: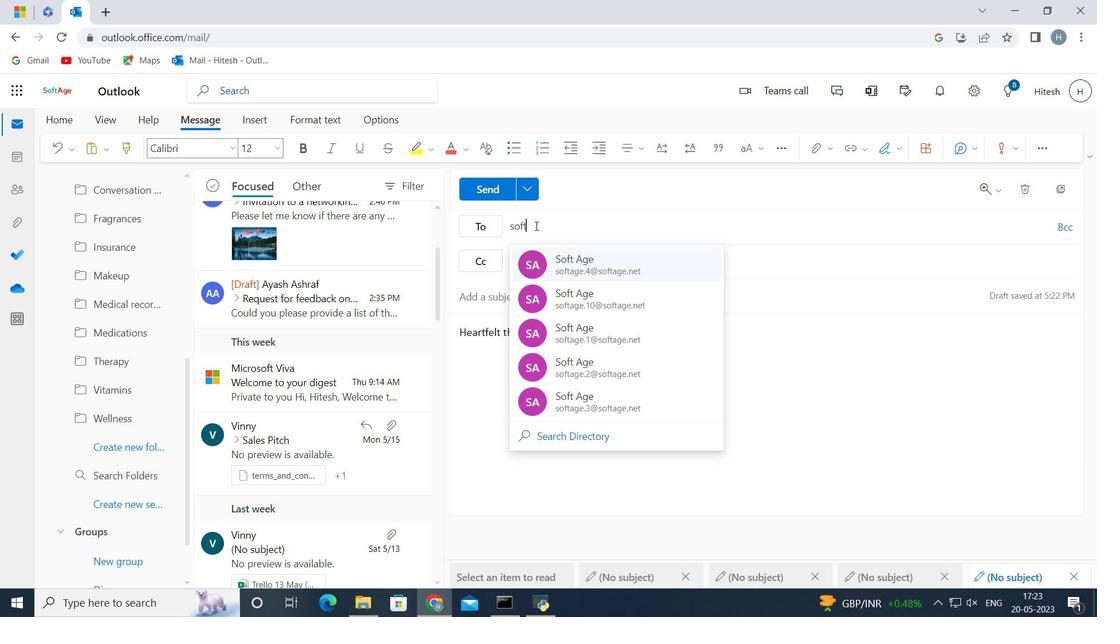 
Action: Key pressed age.5<Key.shift>@so
Screenshot: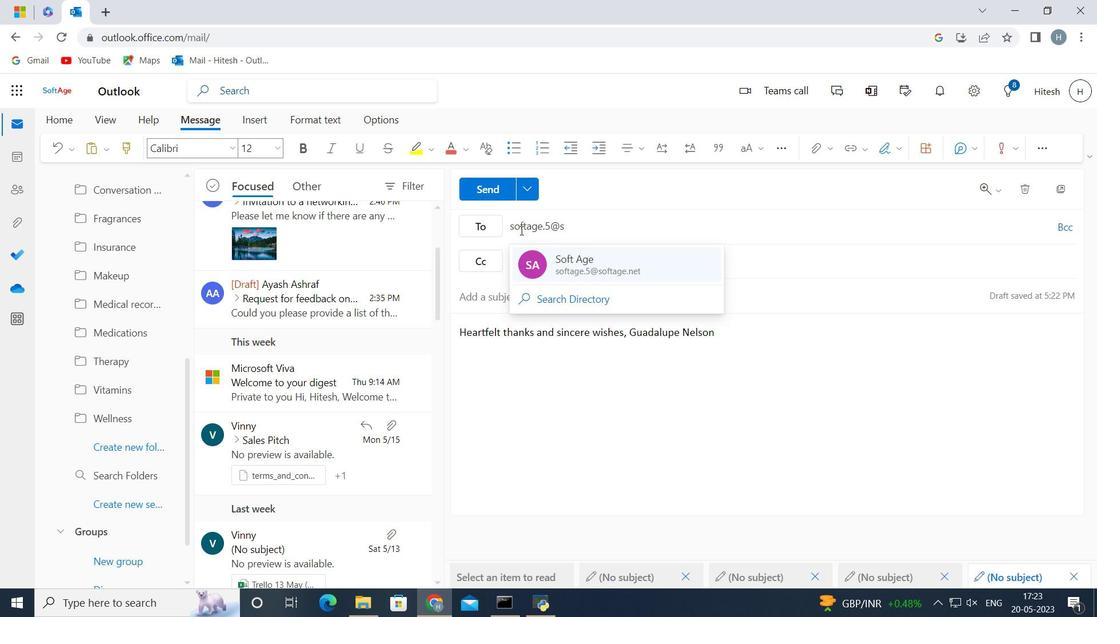 
Action: Mouse moved to (517, 233)
Screenshot: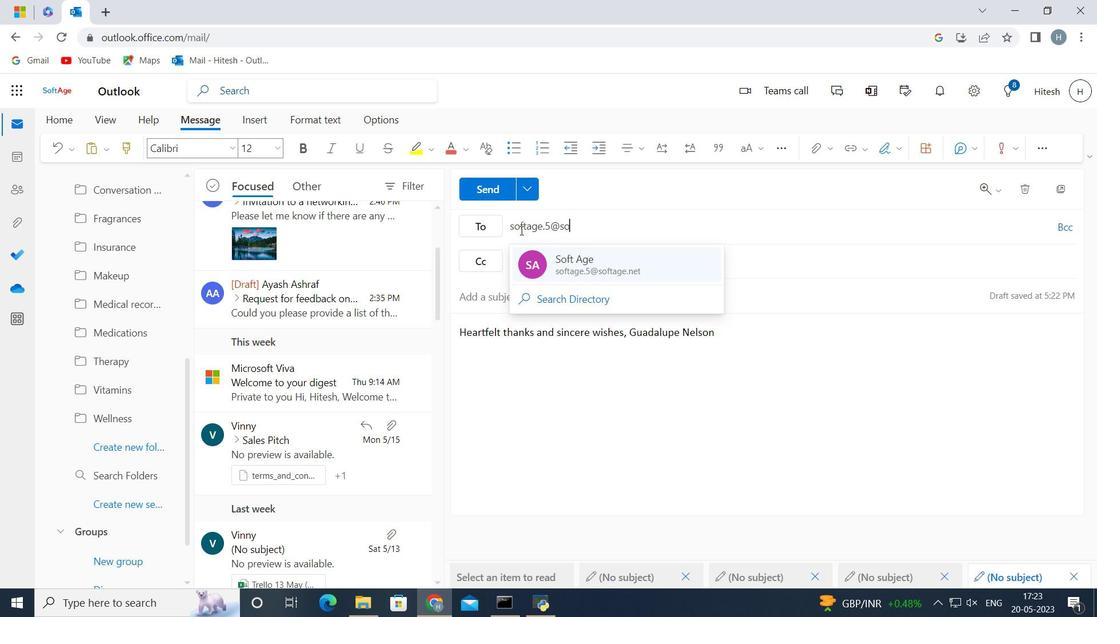
Action: Key pressed ftage.net
Screenshot: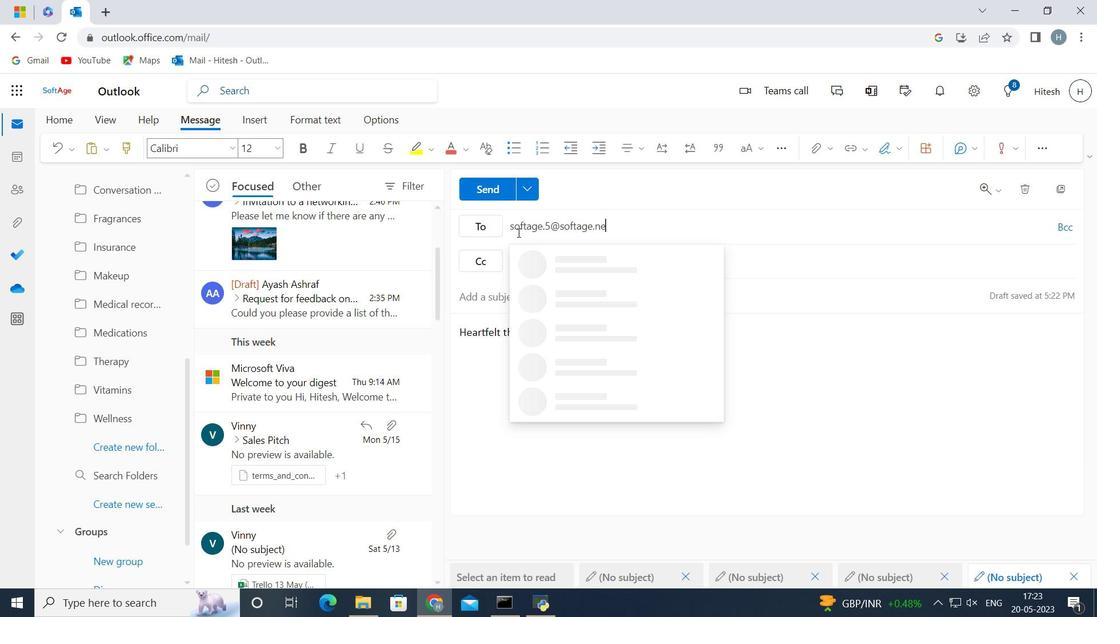 
Action: Mouse moved to (566, 257)
Screenshot: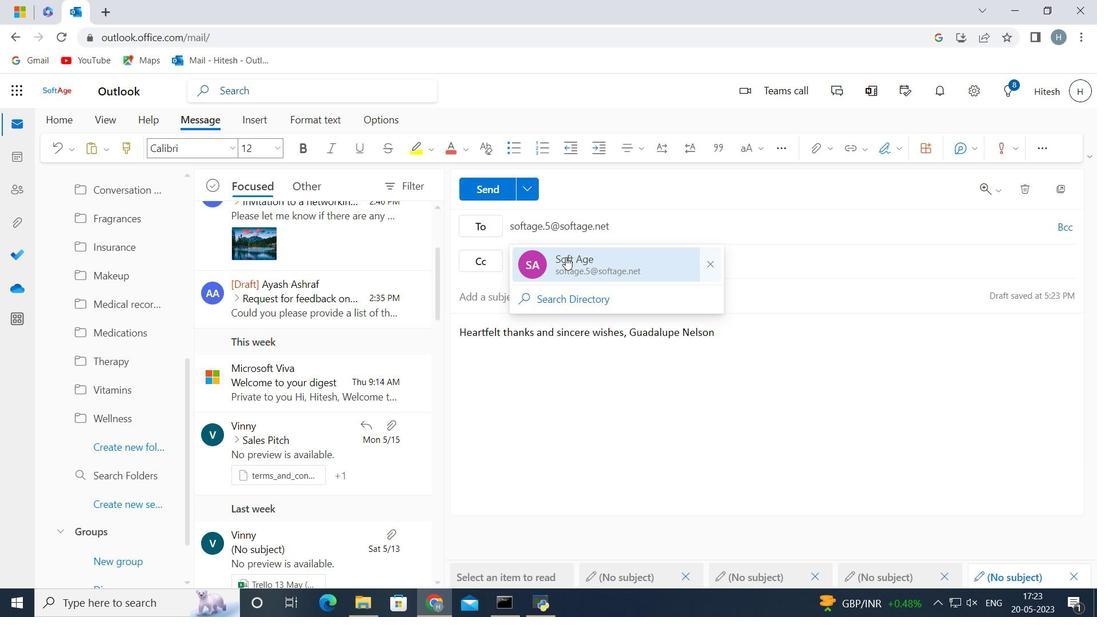 
Action: Mouse pressed left at (566, 257)
Screenshot: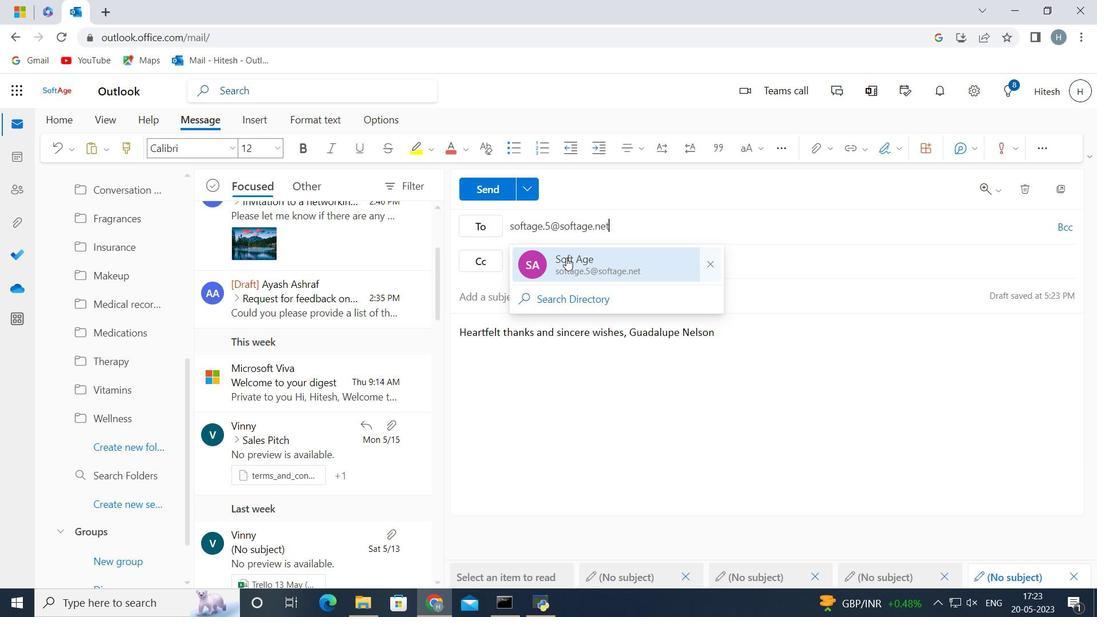 
Action: Mouse moved to (141, 448)
Screenshot: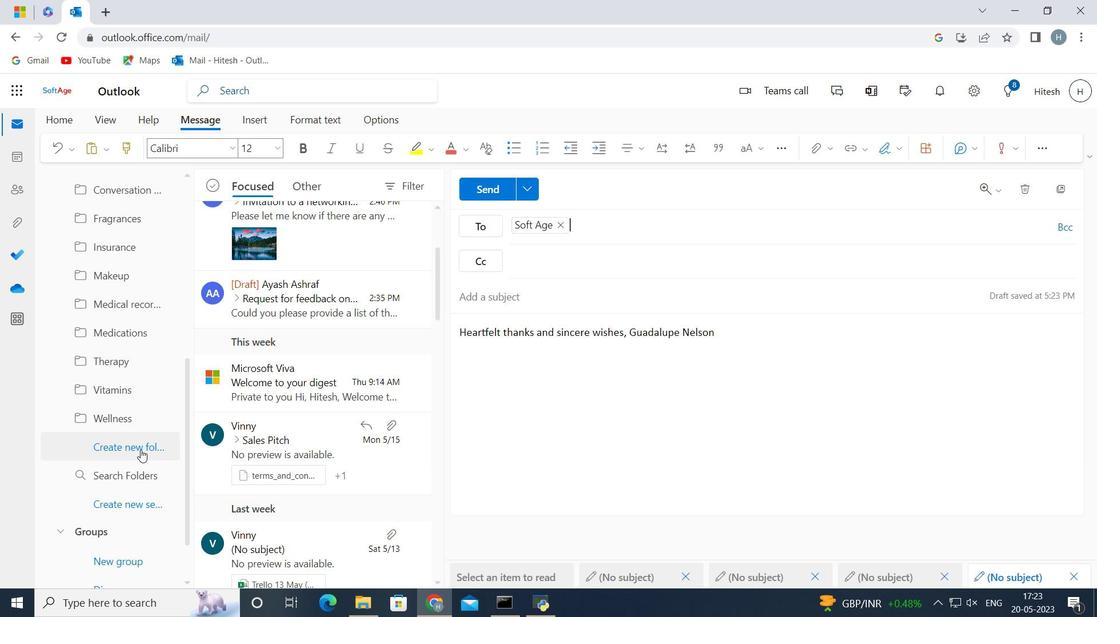 
Action: Mouse pressed left at (141, 448)
Screenshot: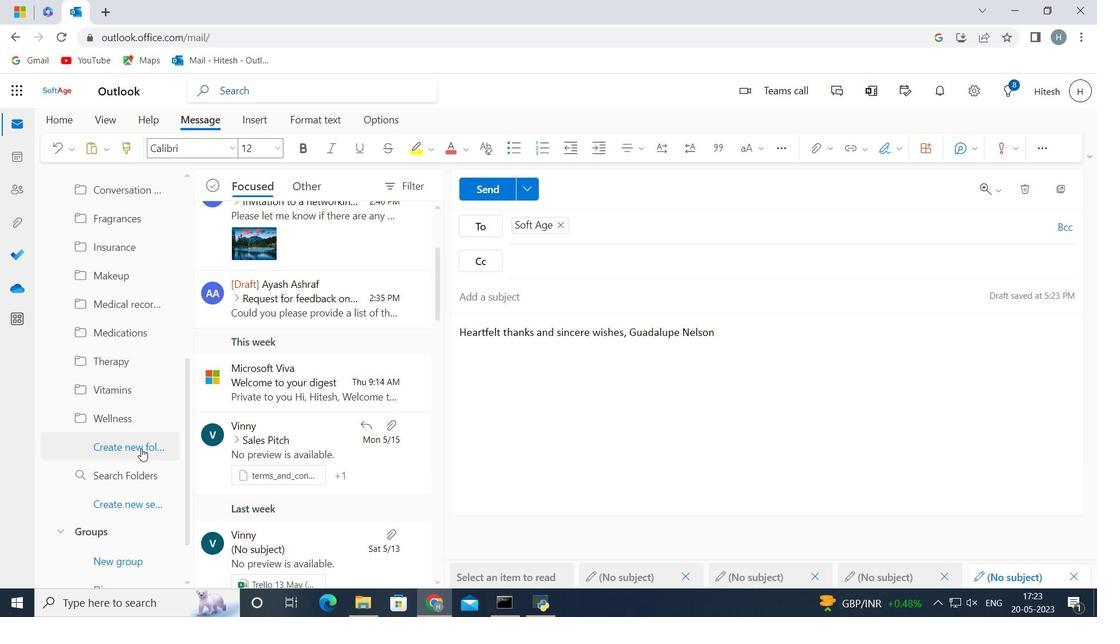
Action: Key pressed <Key.shift>Self-<Key.space><Key.shift>Improvement
Screenshot: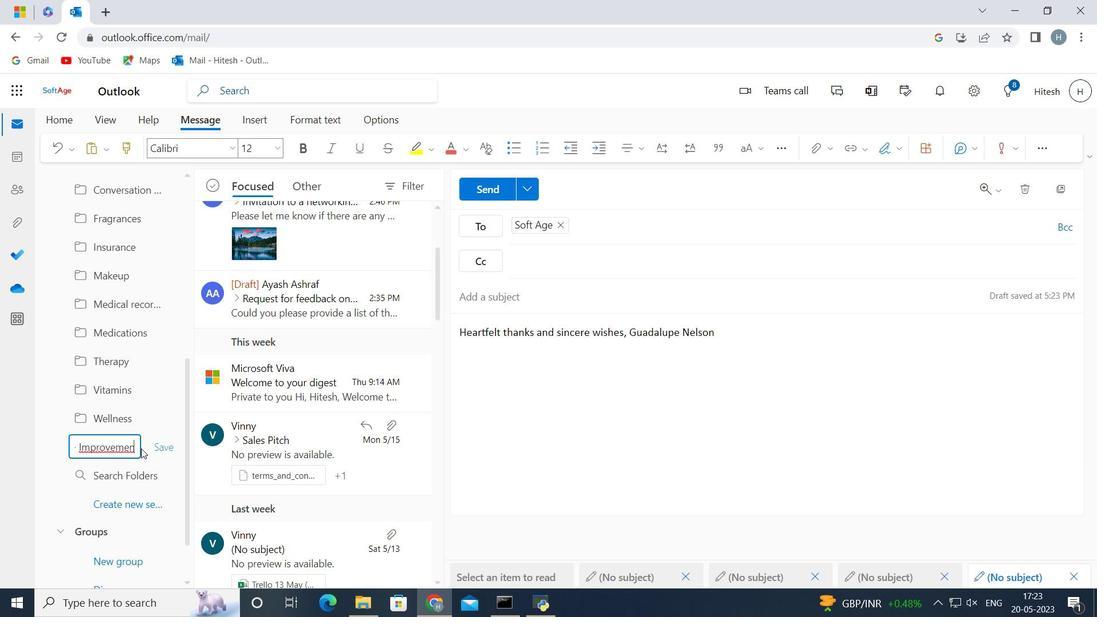 
Action: Mouse moved to (168, 448)
Screenshot: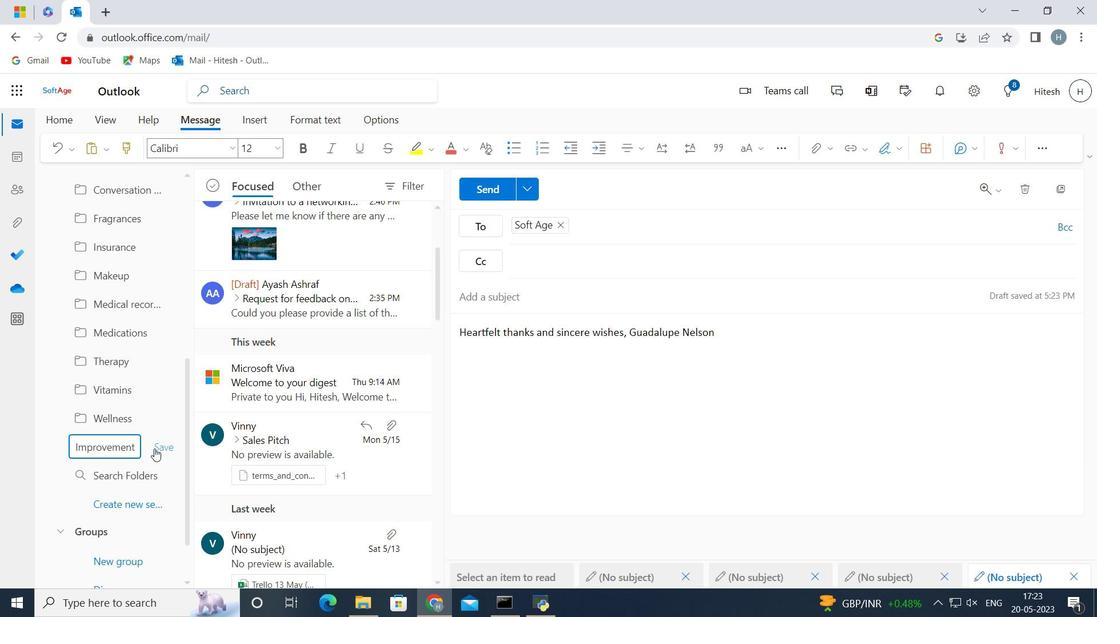 
Action: Mouse pressed left at (168, 448)
Screenshot: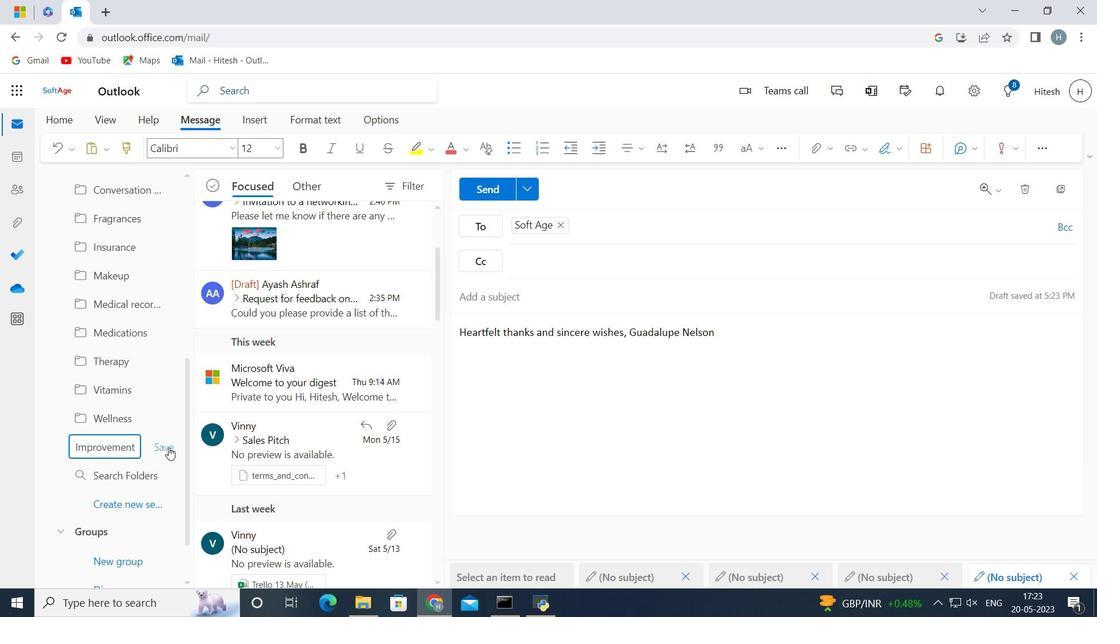 
Action: Mouse moved to (479, 188)
Screenshot: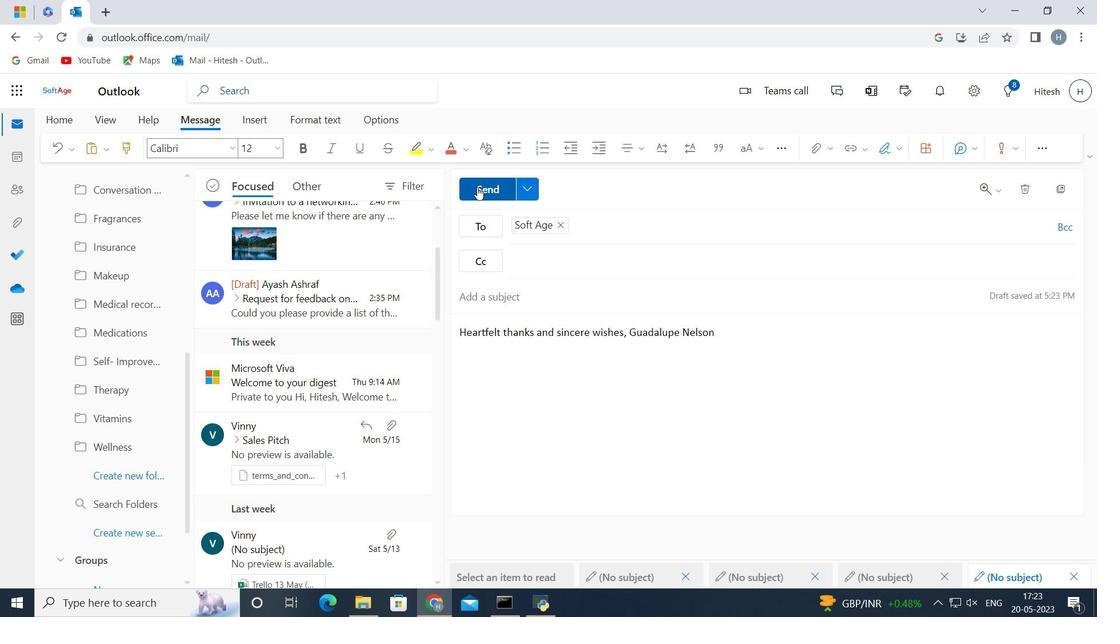 
Action: Mouse pressed left at (479, 188)
Screenshot: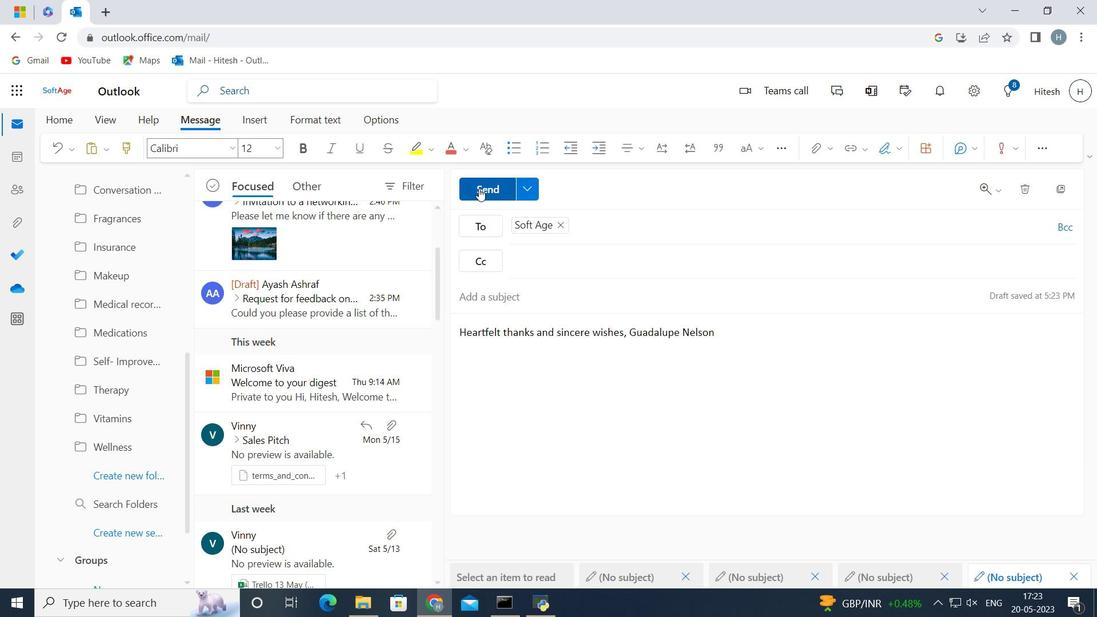 
Action: Mouse moved to (548, 370)
Screenshot: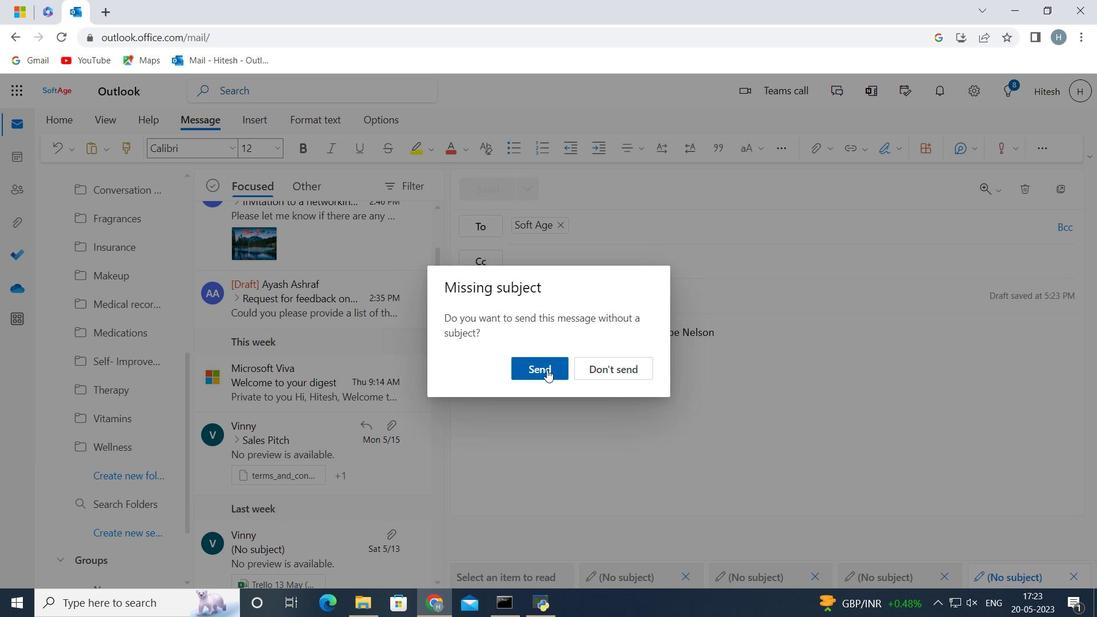 
Action: Mouse pressed left at (548, 370)
Screenshot: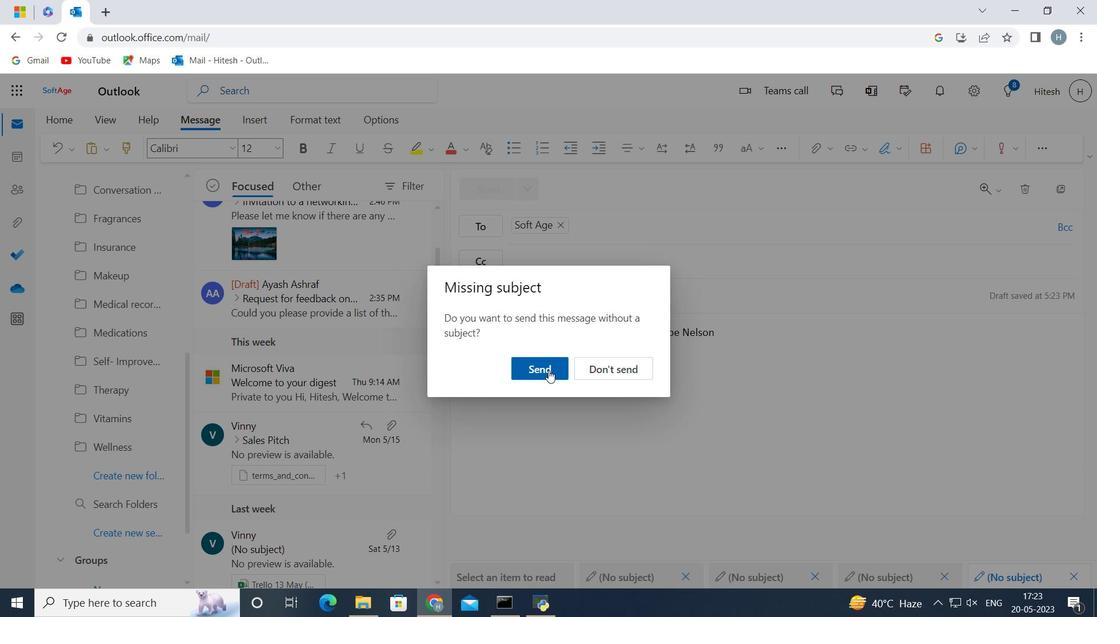 
Action: Mouse moved to (561, 248)
